 Task: Engineering: Site Reliability.
Action: Mouse moved to (101, 185)
Screenshot: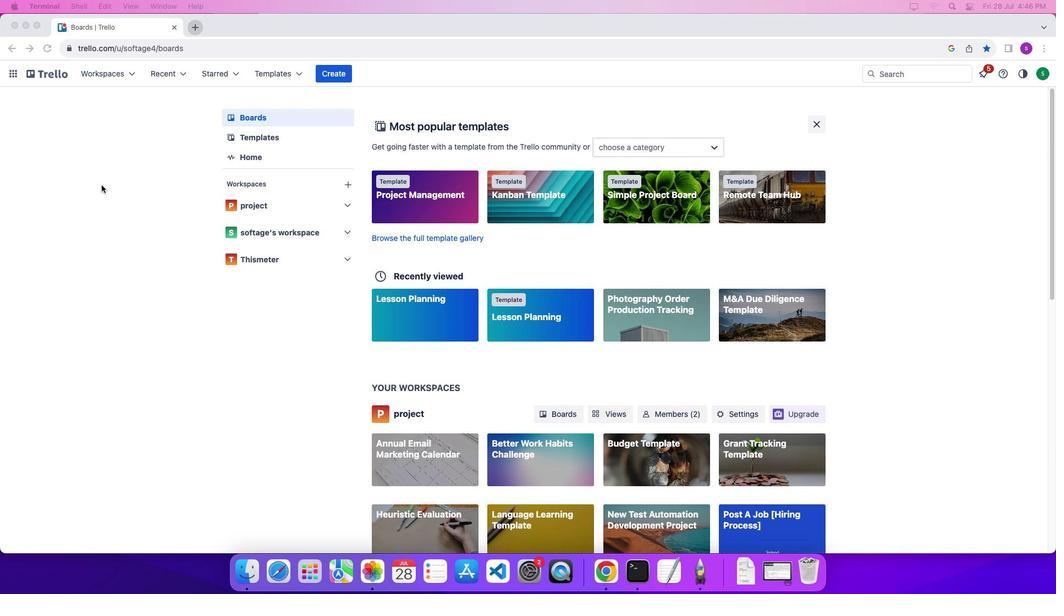 
Action: Mouse pressed left at (101, 185)
Screenshot: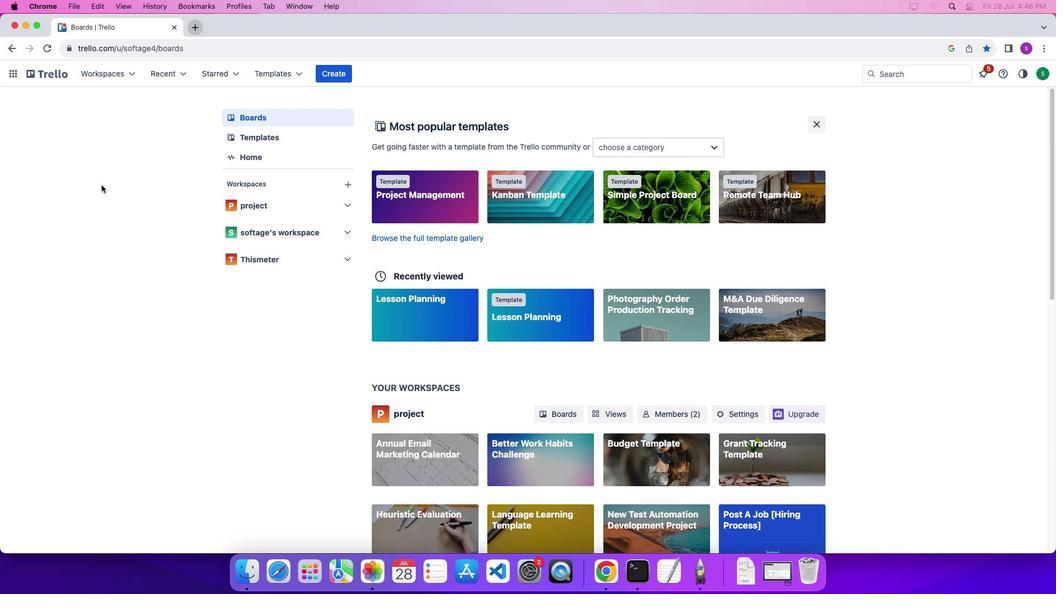 
Action: Mouse moved to (66, 78)
Screenshot: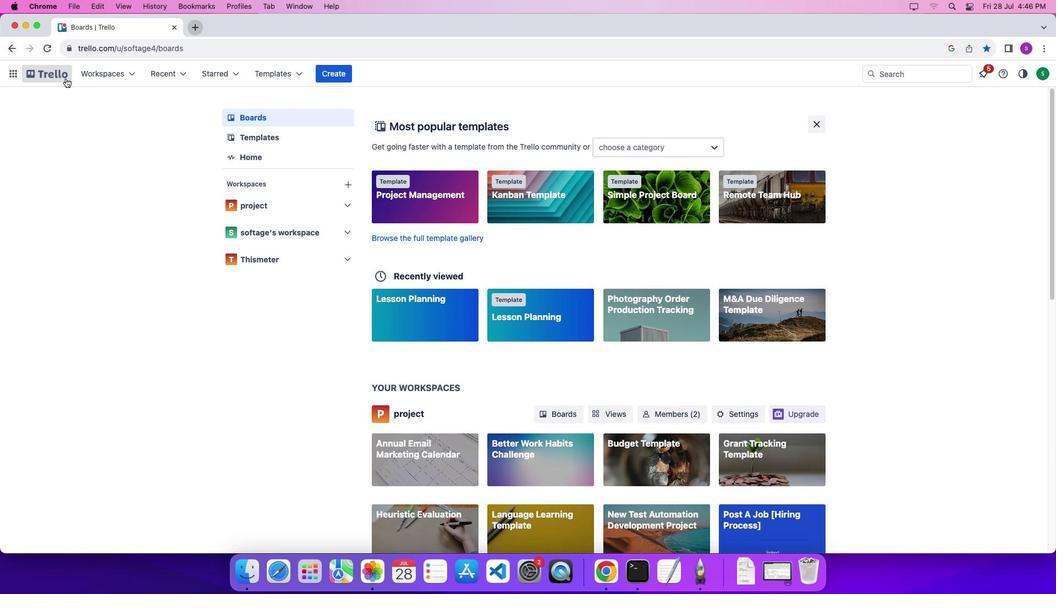 
Action: Mouse pressed left at (66, 78)
Screenshot: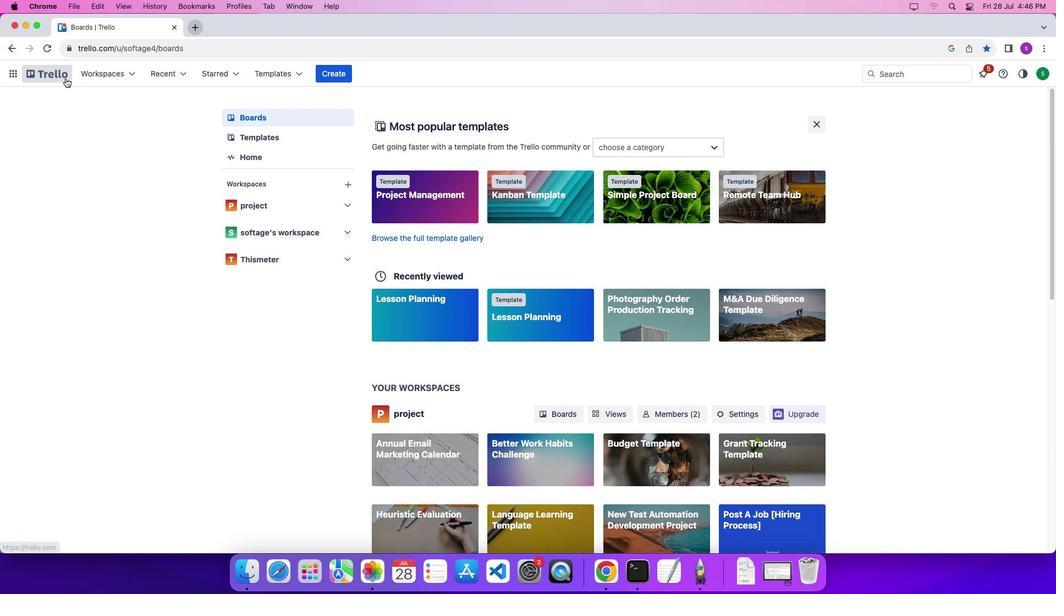 
Action: Mouse moved to (264, 77)
Screenshot: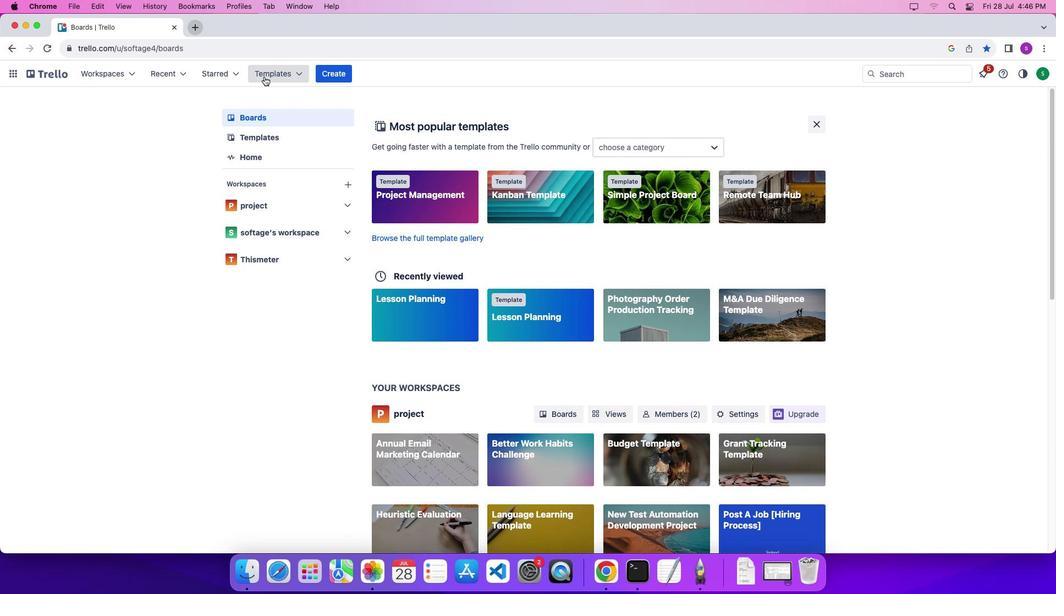 
Action: Mouse pressed left at (264, 77)
Screenshot: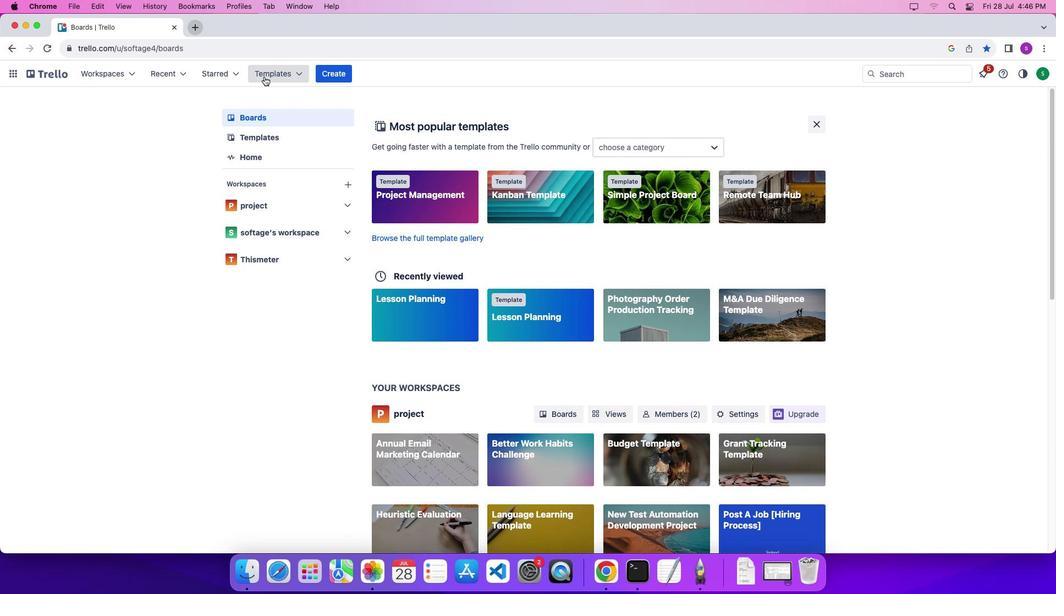 
Action: Mouse moved to (320, 421)
Screenshot: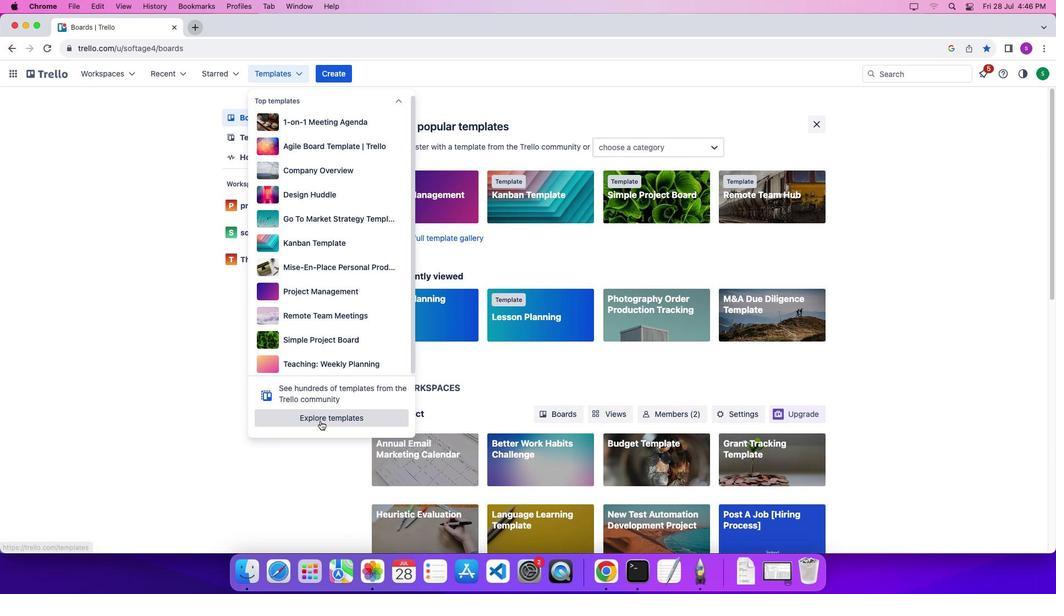 
Action: Mouse pressed left at (320, 421)
Screenshot: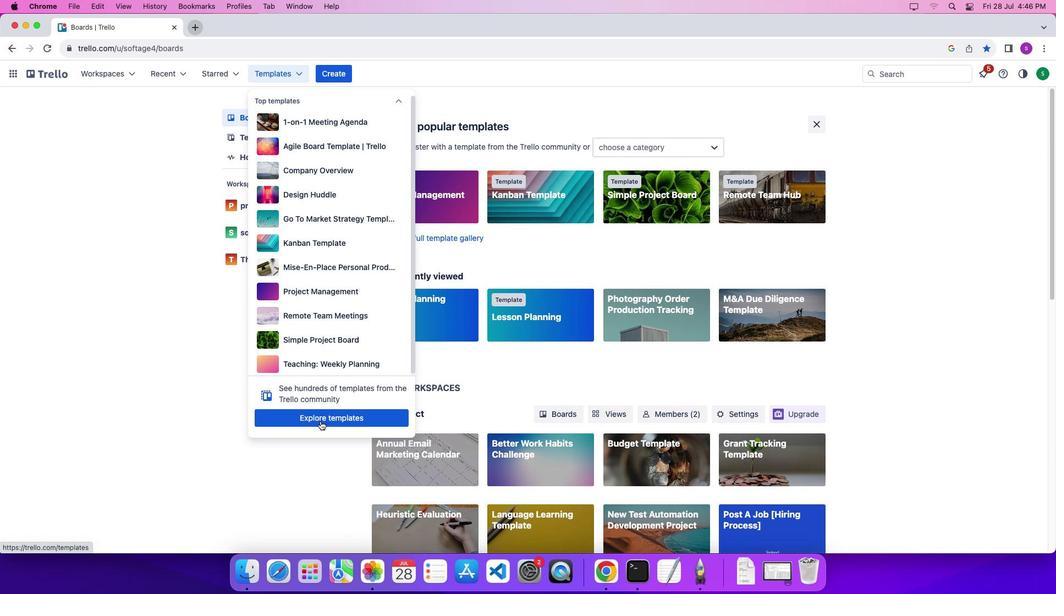 
Action: Mouse moved to (724, 122)
Screenshot: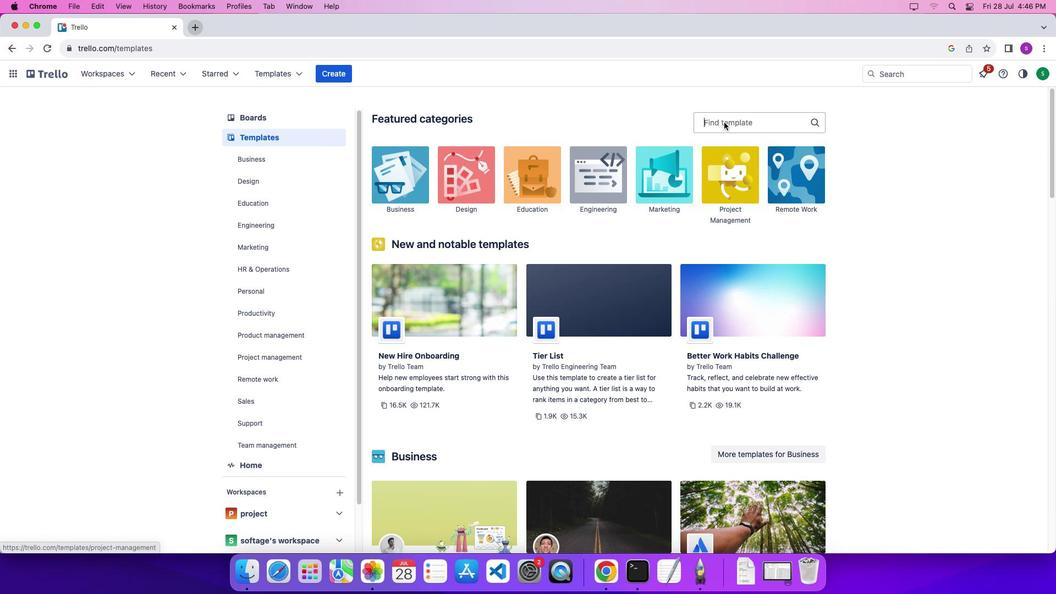 
Action: Mouse pressed left at (724, 122)
Screenshot: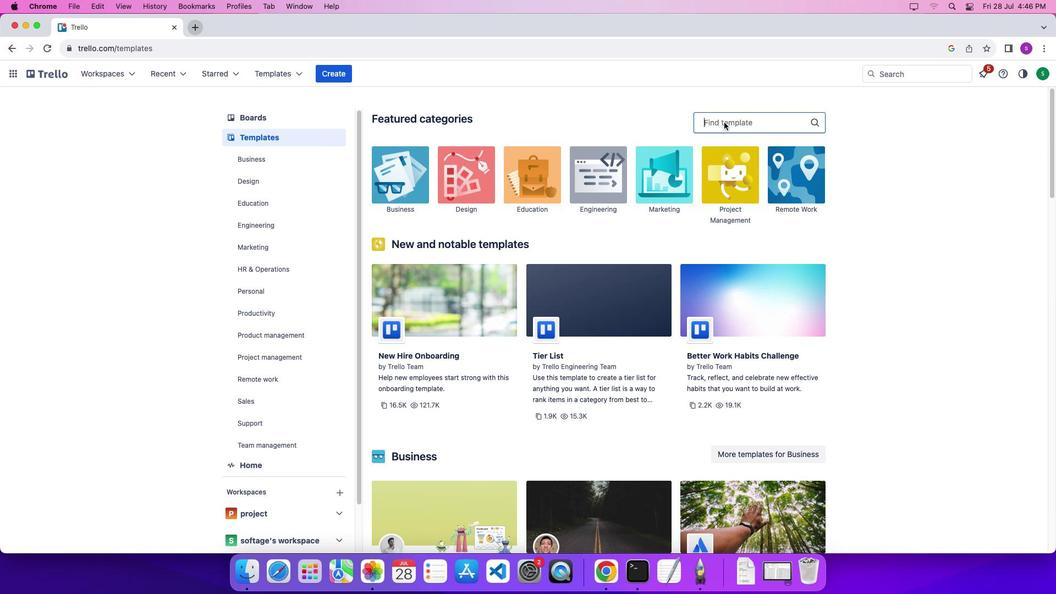 
Action: Mouse moved to (724, 122)
Screenshot: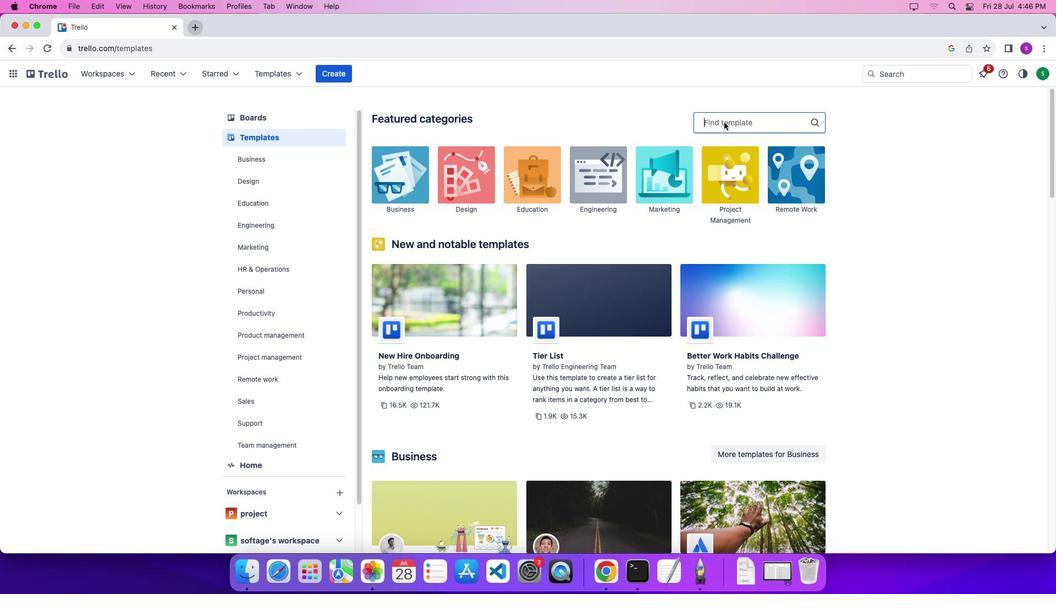 
Action: Key pressed Key.shift'S''i''t''e'Key.space
Screenshot: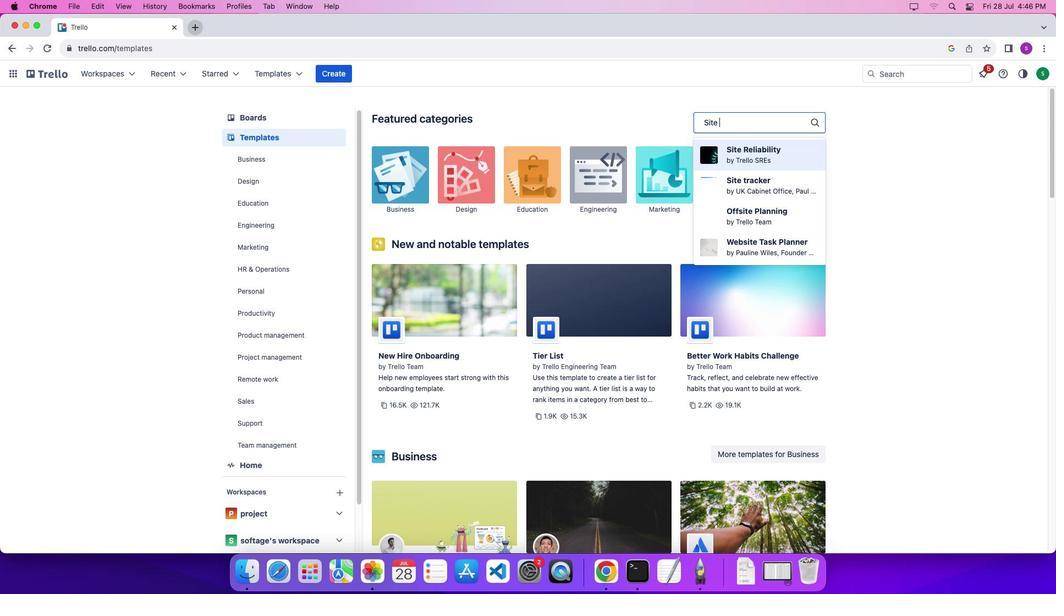 
Action: Mouse moved to (747, 146)
Screenshot: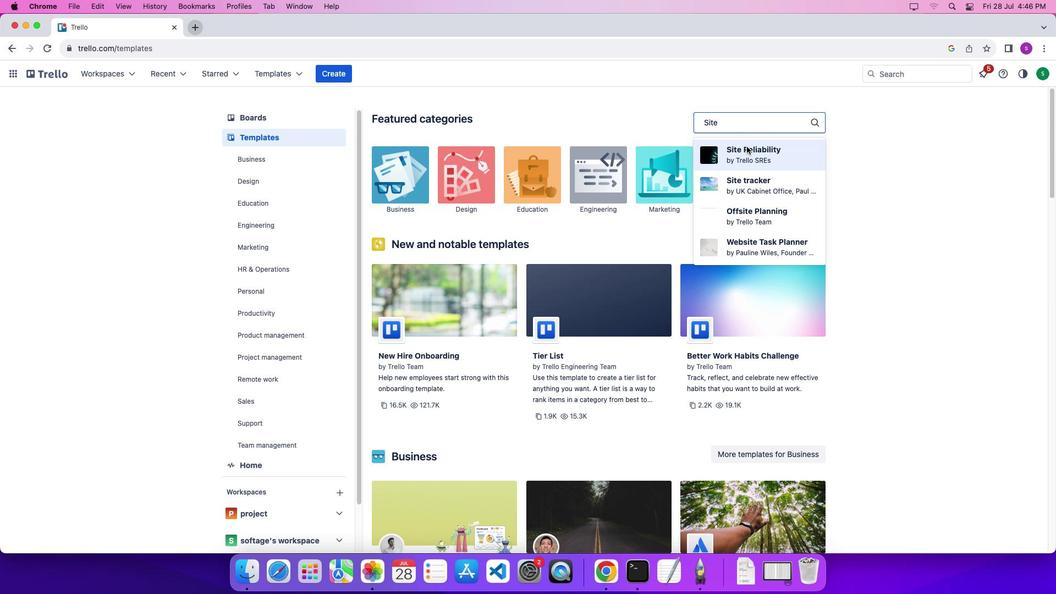 
Action: Mouse pressed left at (747, 146)
Screenshot: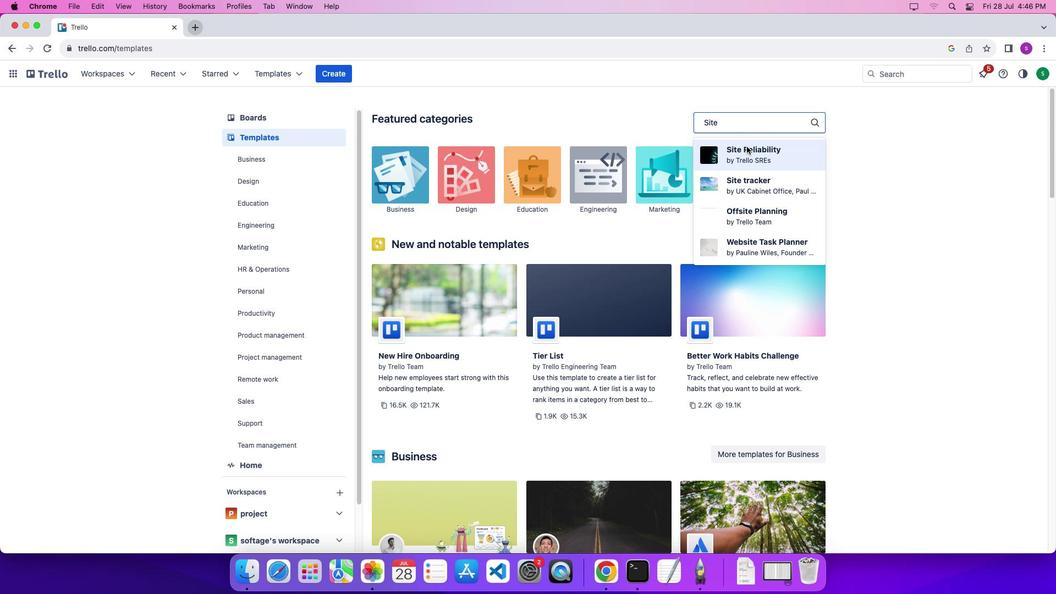 
Action: Mouse moved to (772, 270)
Screenshot: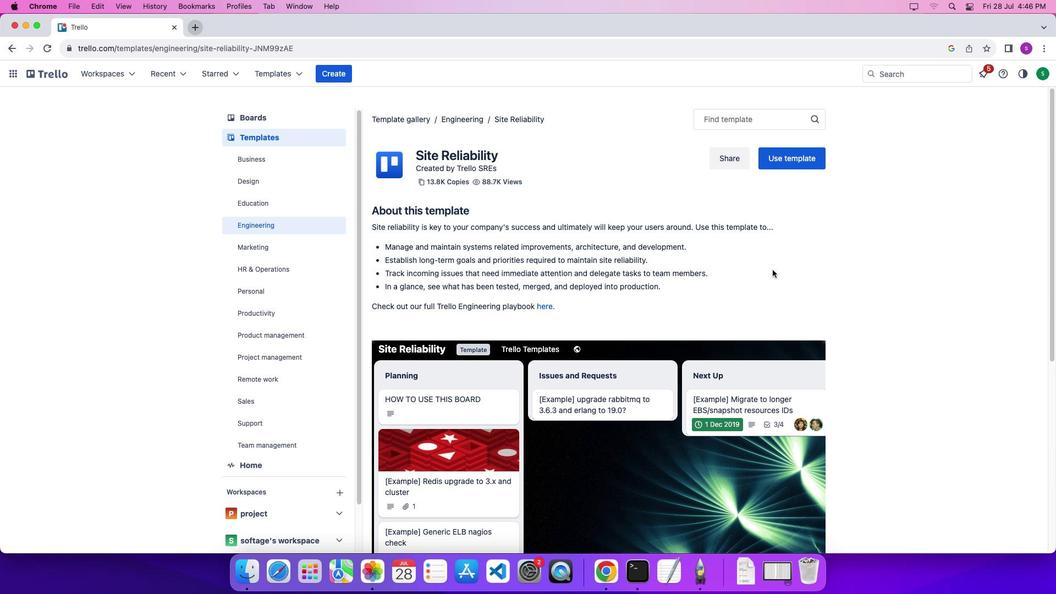 
Action: Mouse scrolled (772, 270) with delta (0, 0)
Screenshot: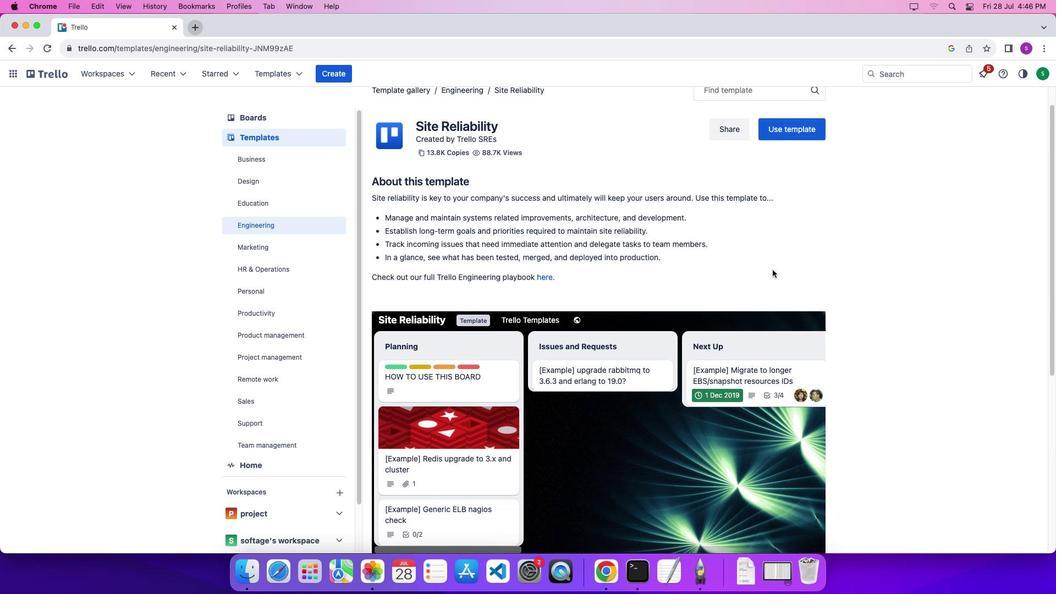 
Action: Mouse scrolled (772, 270) with delta (0, 0)
Screenshot: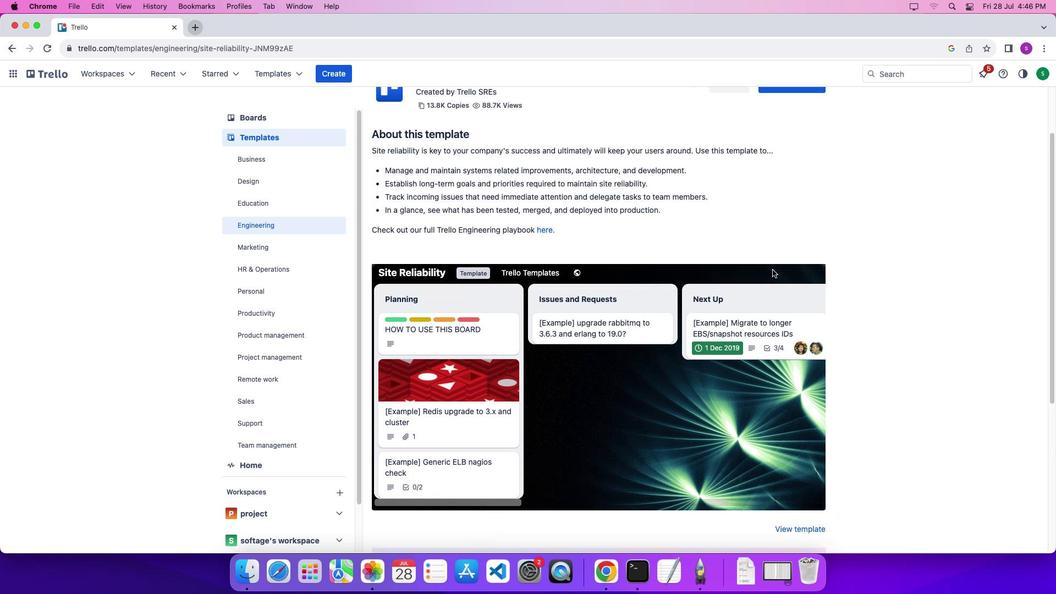 
Action: Mouse scrolled (772, 270) with delta (0, -2)
Screenshot: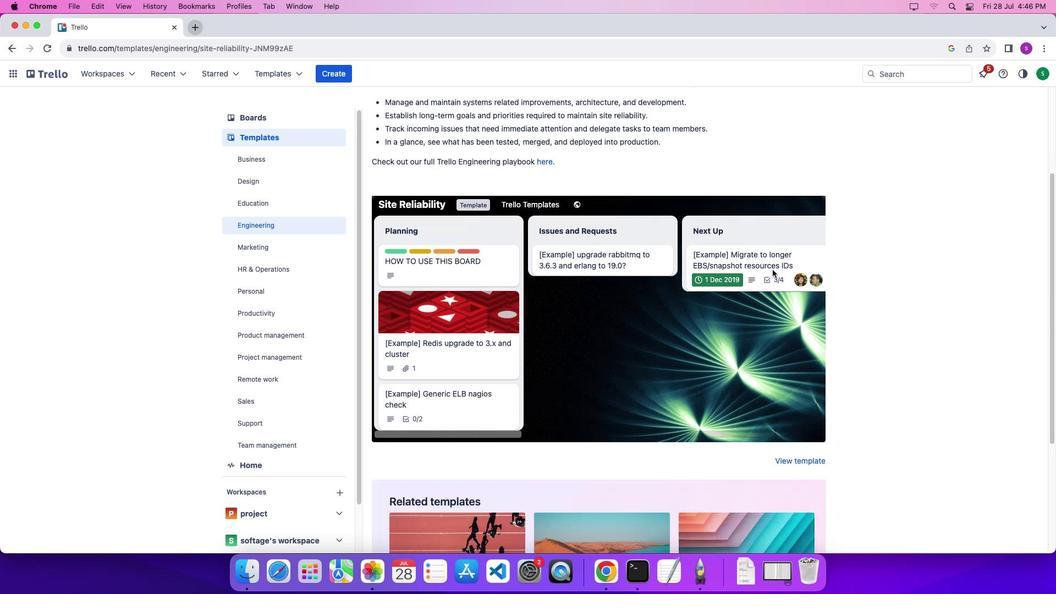 
Action: Mouse scrolled (772, 270) with delta (0, 0)
Screenshot: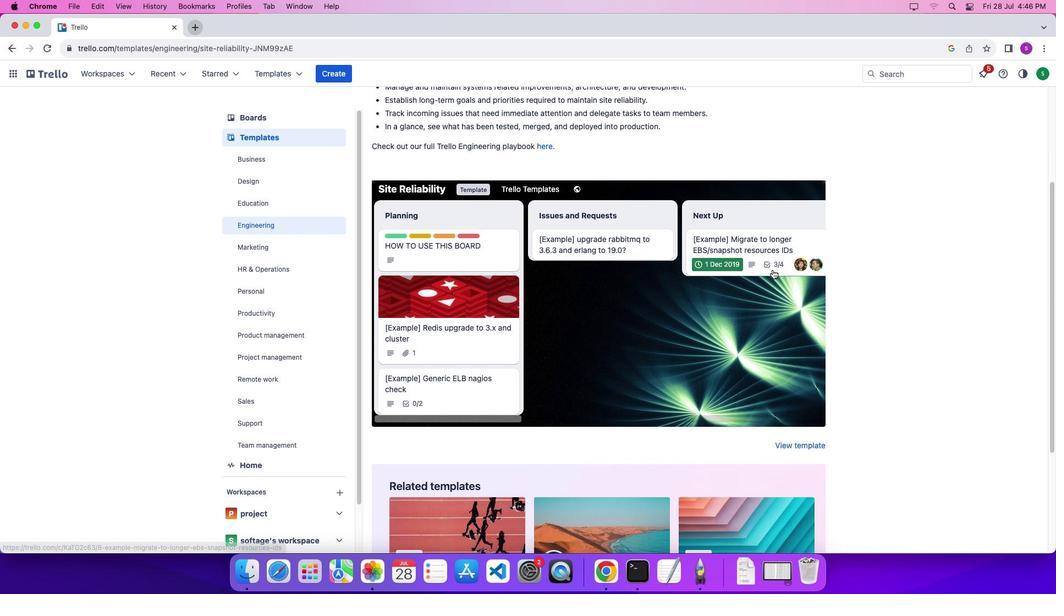 
Action: Mouse scrolled (772, 270) with delta (0, 0)
Screenshot: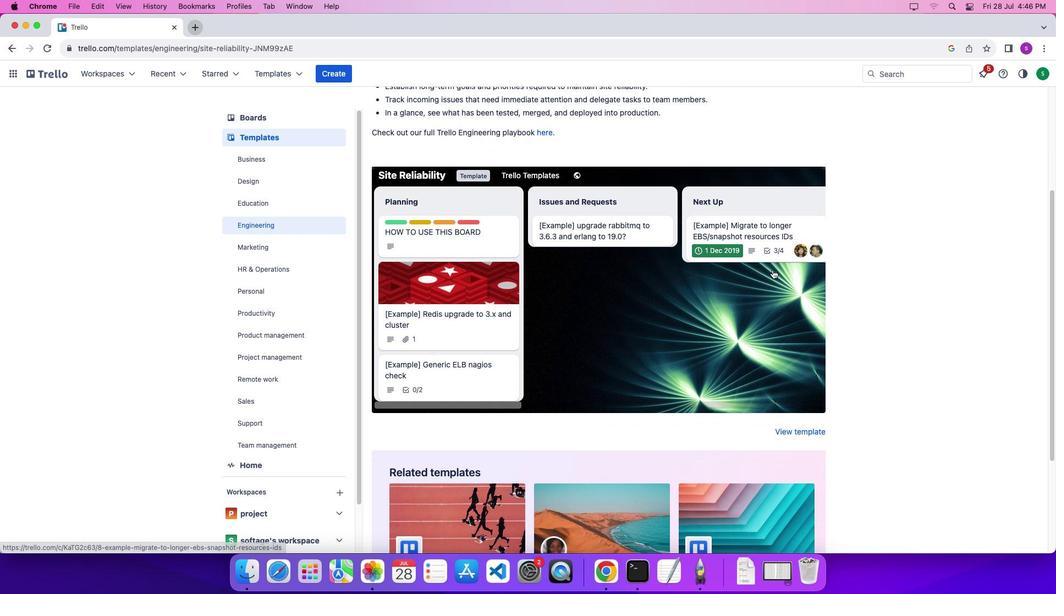 
Action: Mouse scrolled (772, 270) with delta (0, -1)
Screenshot: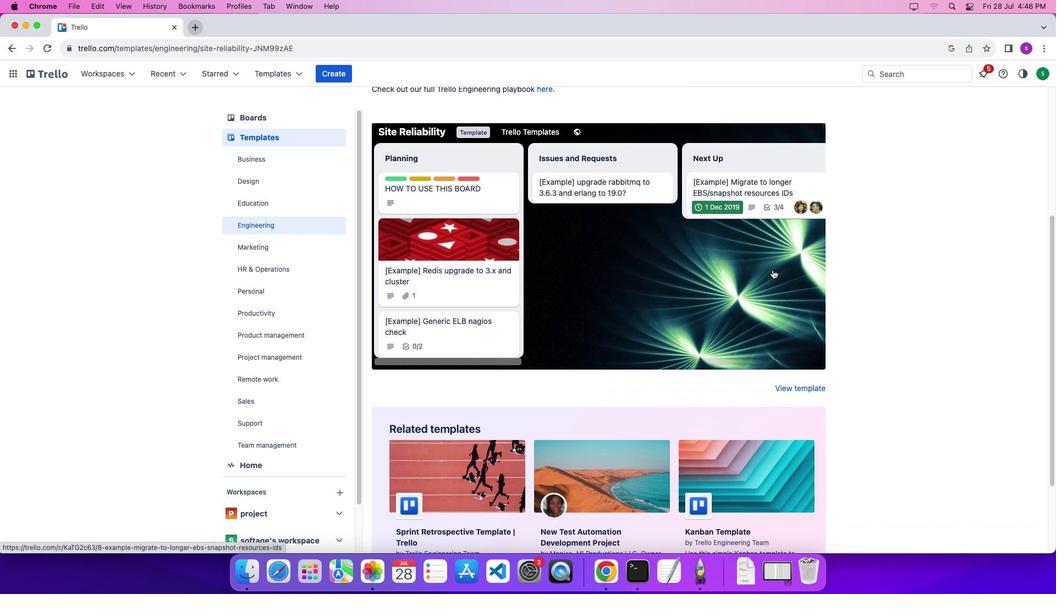 
Action: Mouse scrolled (772, 270) with delta (0, 0)
Screenshot: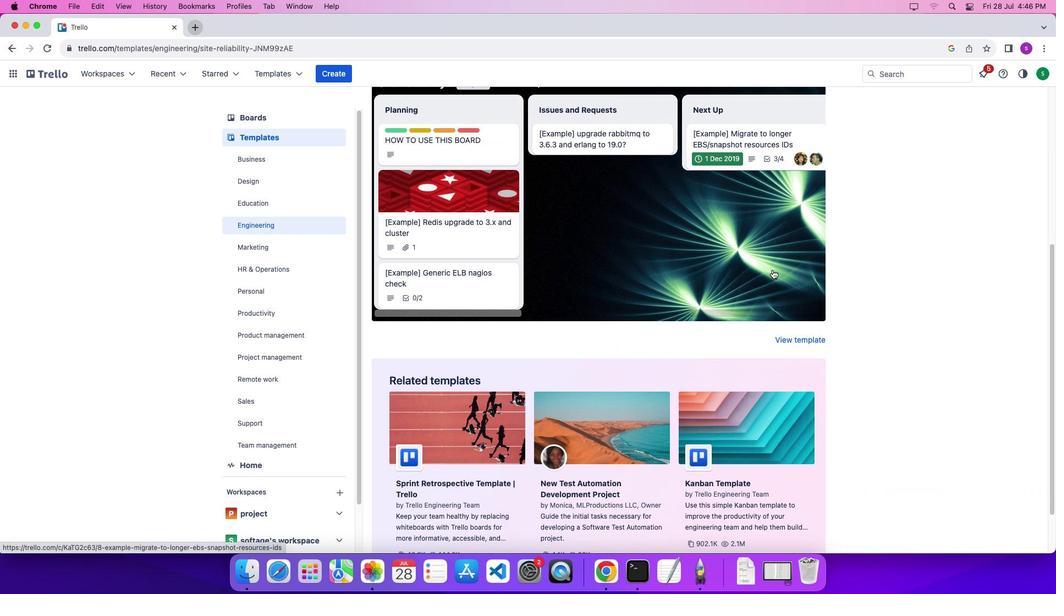 
Action: Mouse scrolled (772, 270) with delta (0, 0)
Screenshot: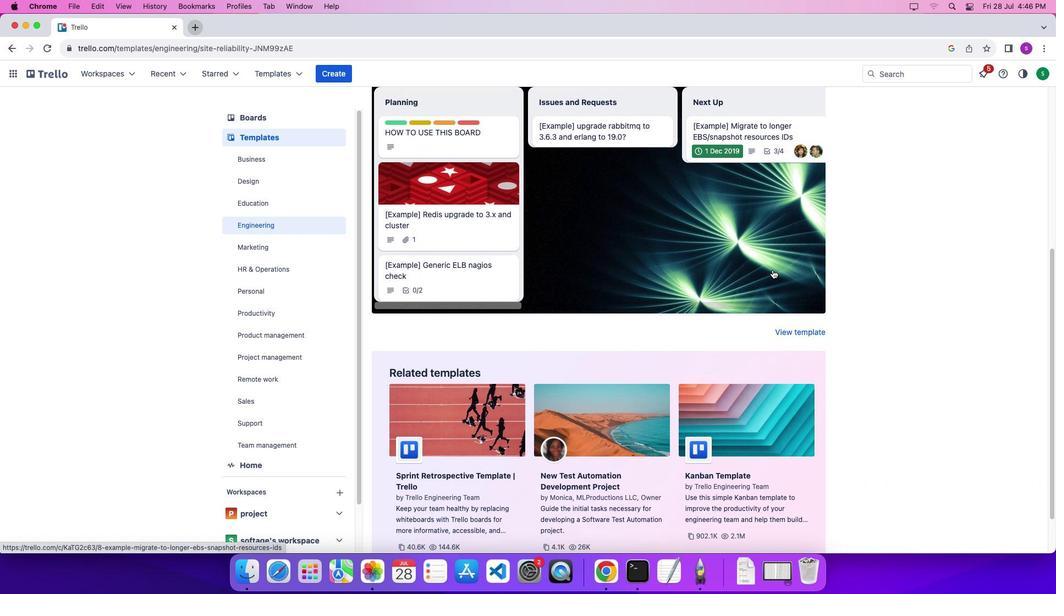 
Action: Mouse scrolled (772, 270) with delta (0, 0)
Screenshot: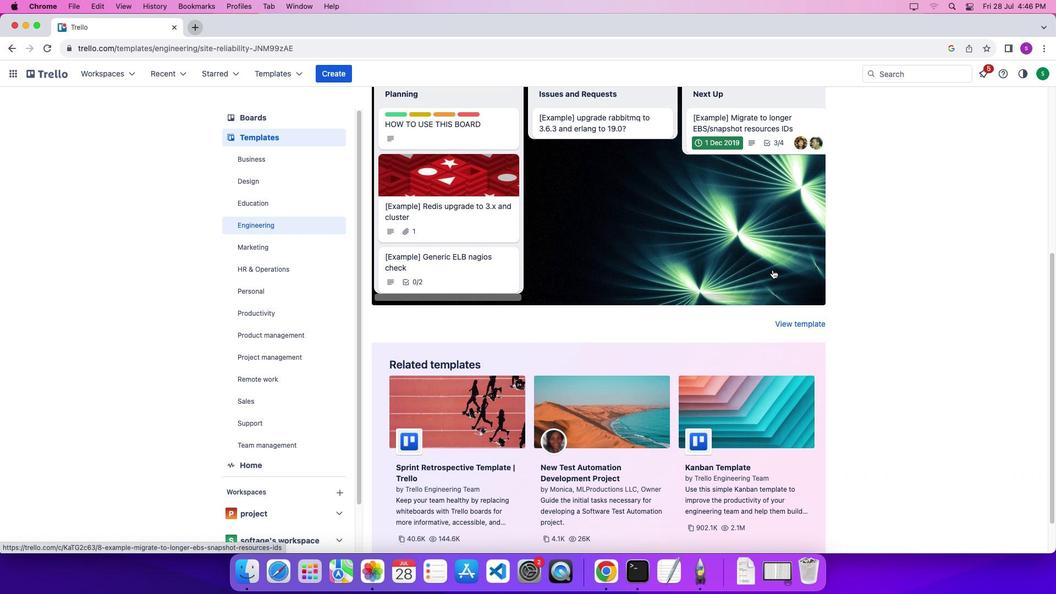 
Action: Mouse scrolled (772, 270) with delta (0, -1)
Screenshot: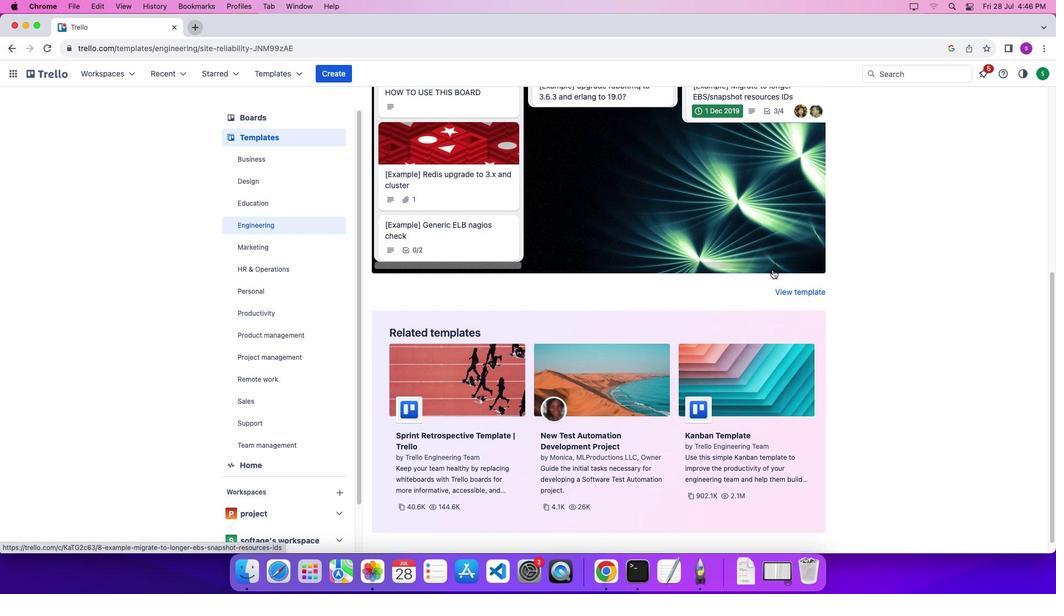 
Action: Mouse scrolled (772, 270) with delta (0, 0)
Screenshot: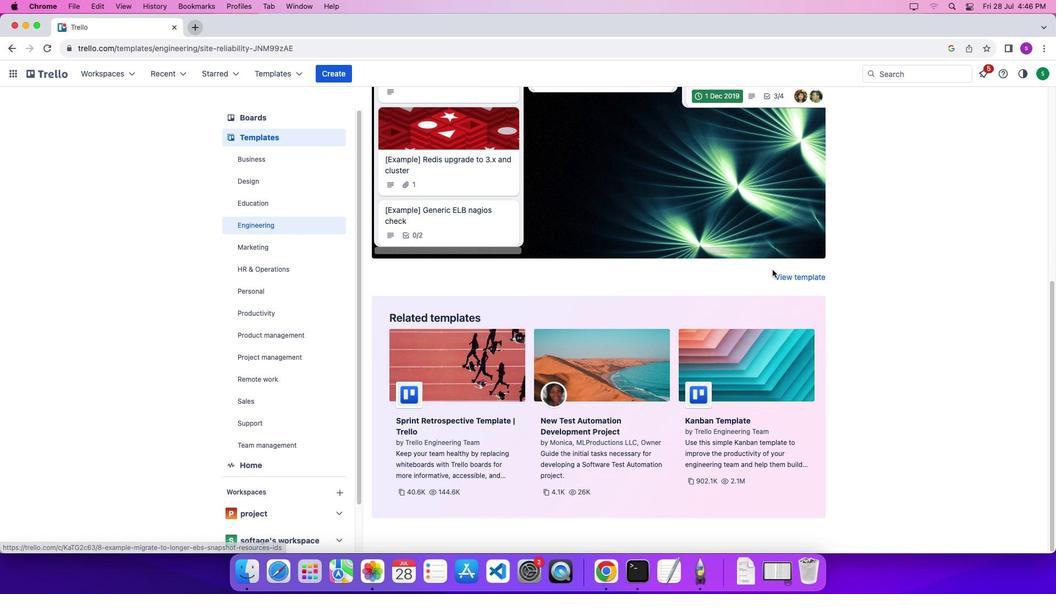 
Action: Mouse scrolled (772, 270) with delta (0, 0)
Screenshot: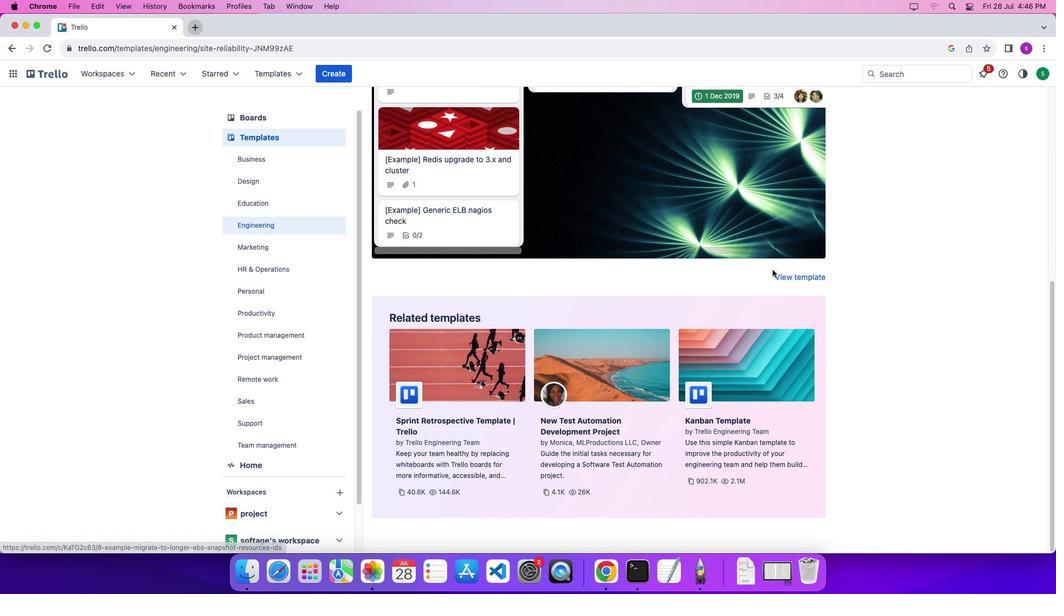 
Action: Mouse scrolled (772, 270) with delta (0, -3)
Screenshot: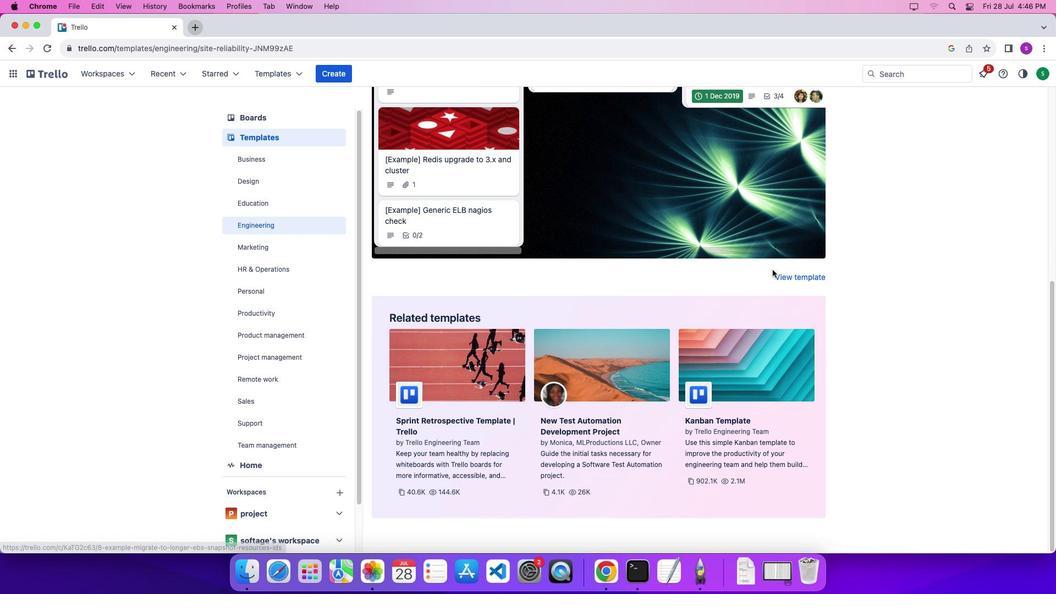 
Action: Mouse scrolled (772, 270) with delta (0, -4)
Screenshot: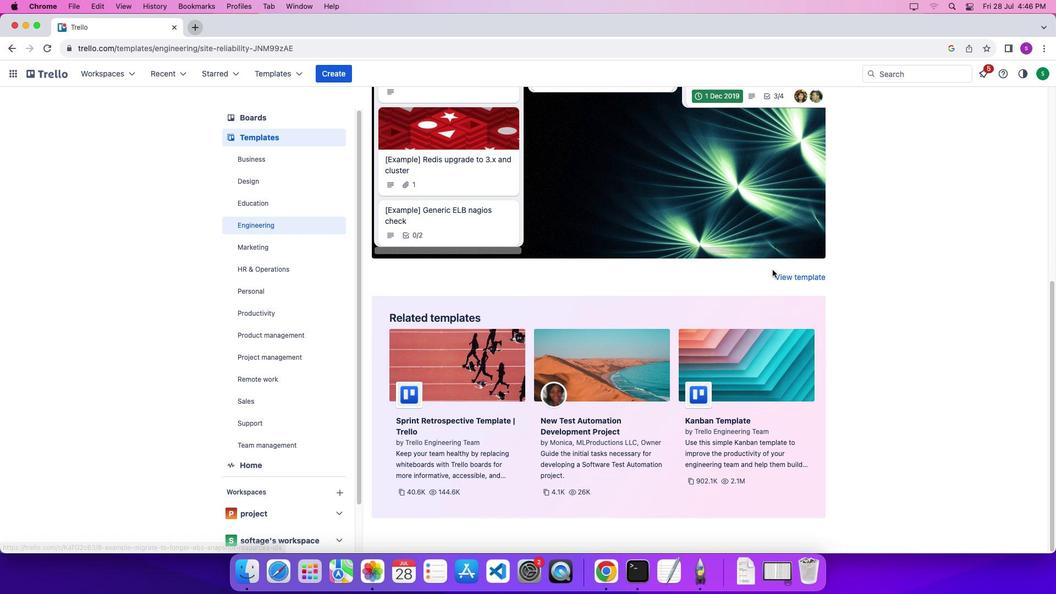 
Action: Mouse scrolled (772, 270) with delta (0, 0)
Screenshot: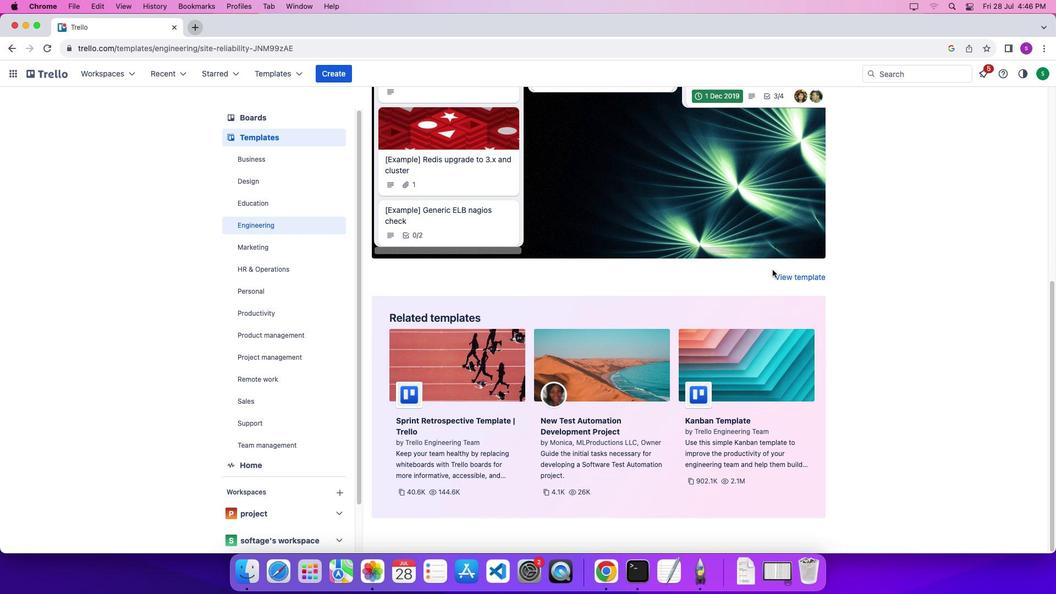 
Action: Mouse scrolled (772, 270) with delta (0, 1)
Screenshot: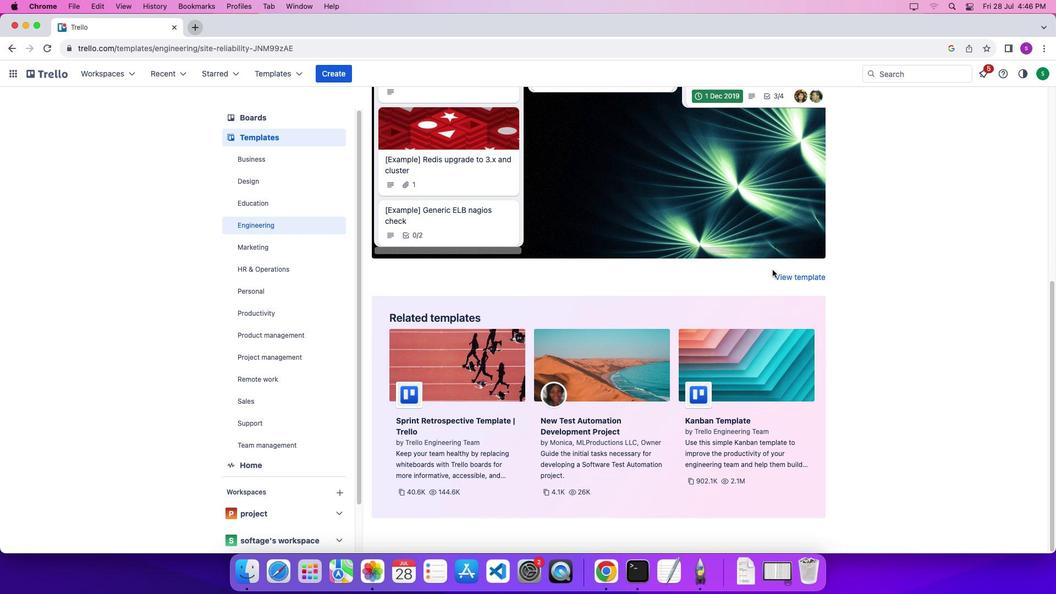 
Action: Mouse scrolled (772, 270) with delta (0, 4)
Screenshot: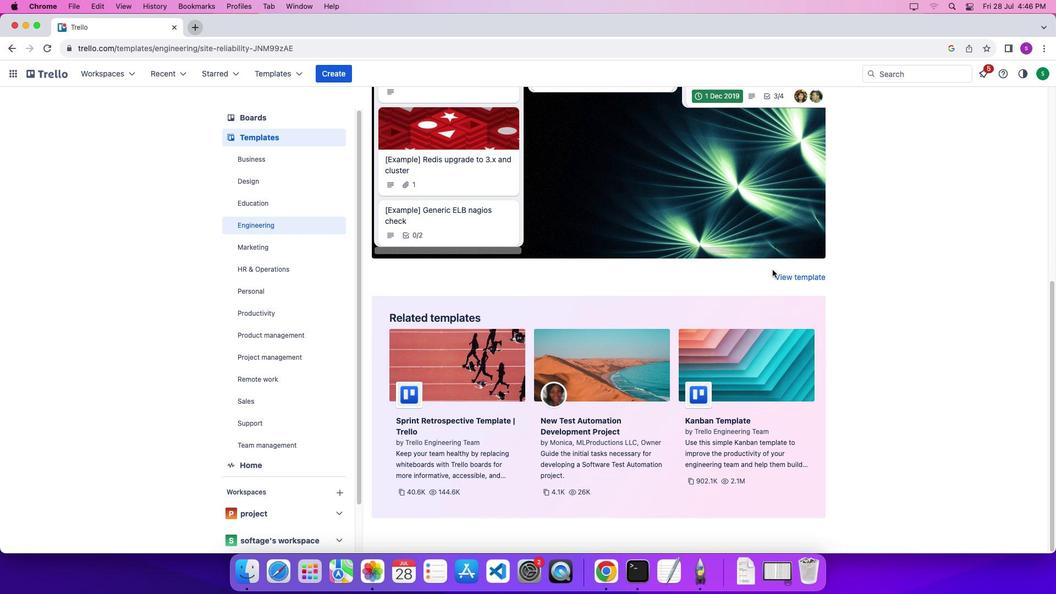 
Action: Mouse scrolled (772, 270) with delta (0, 7)
Screenshot: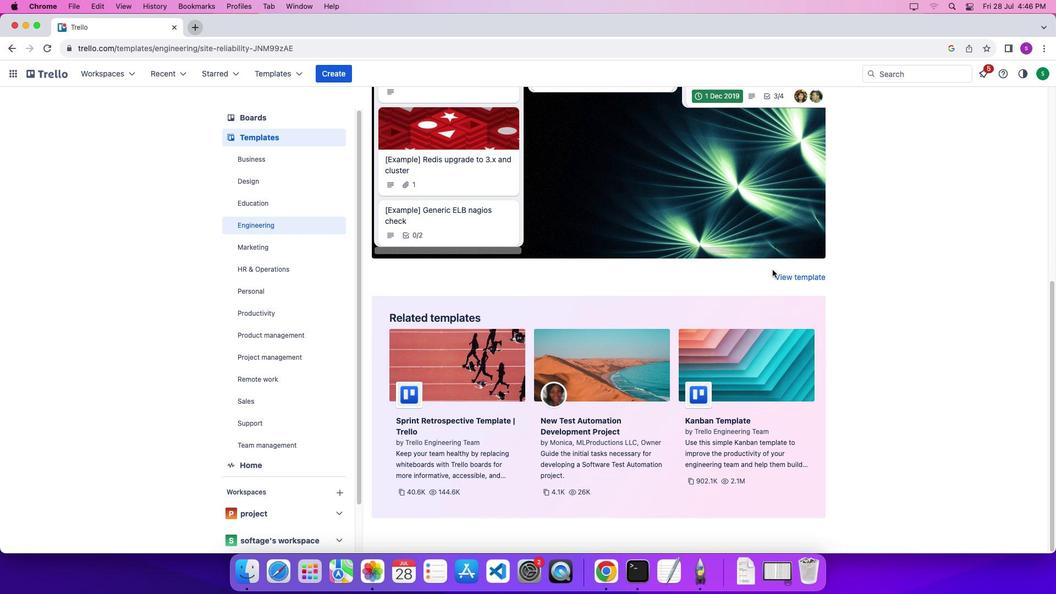 
Action: Mouse scrolled (772, 270) with delta (0, 8)
Screenshot: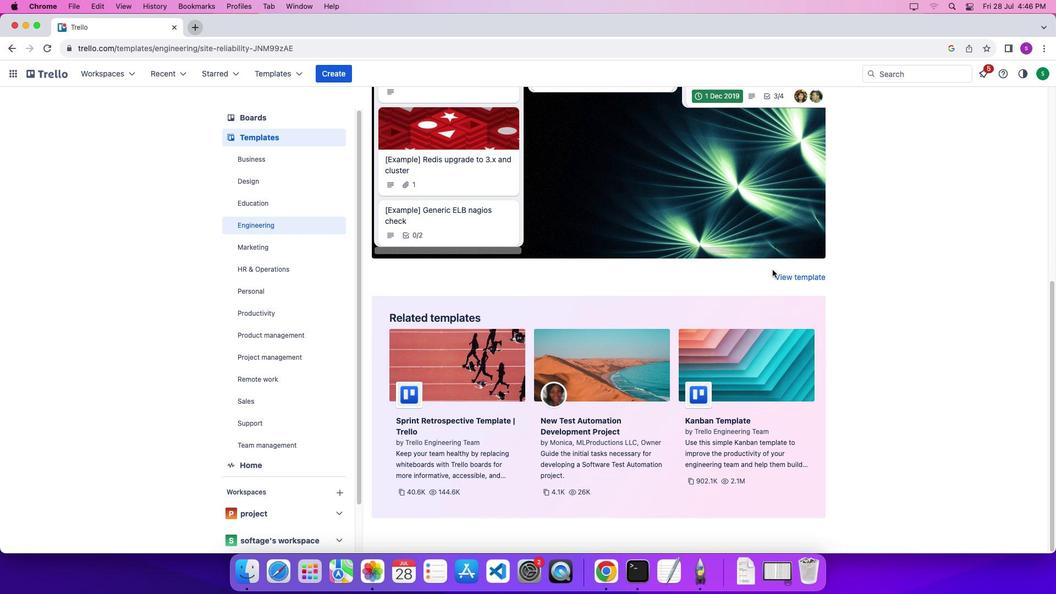 
Action: Mouse scrolled (772, 270) with delta (0, 8)
Screenshot: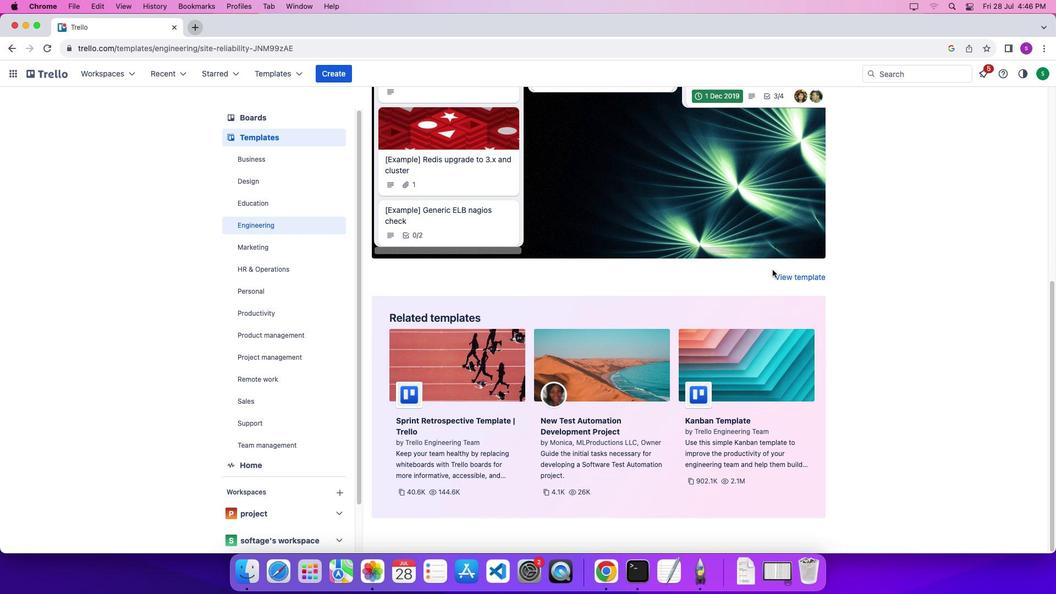 
Action: Mouse moved to (773, 270)
Screenshot: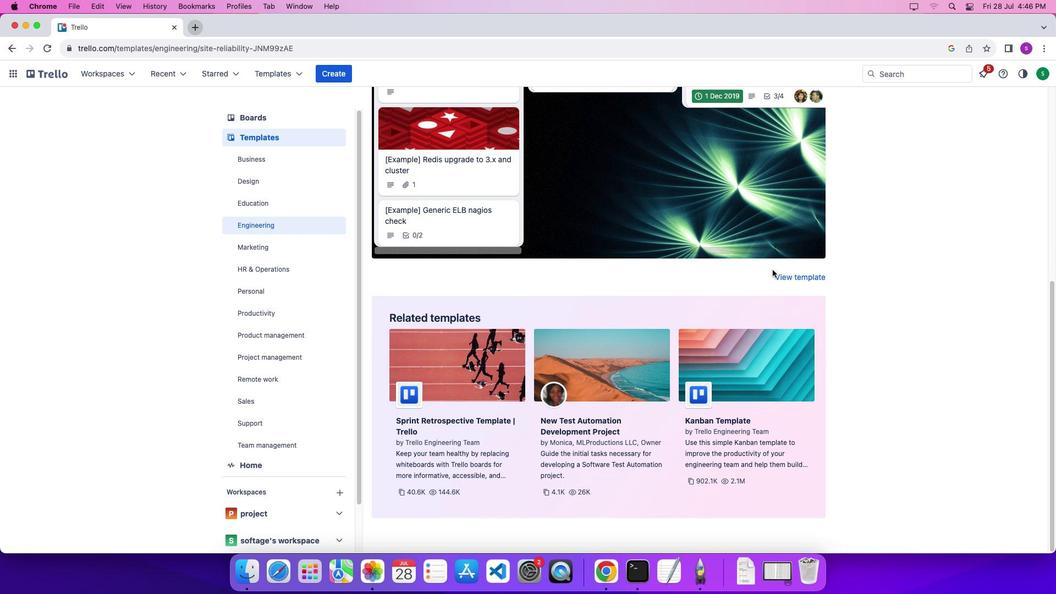 
Action: Mouse scrolled (773, 270) with delta (0, 0)
Screenshot: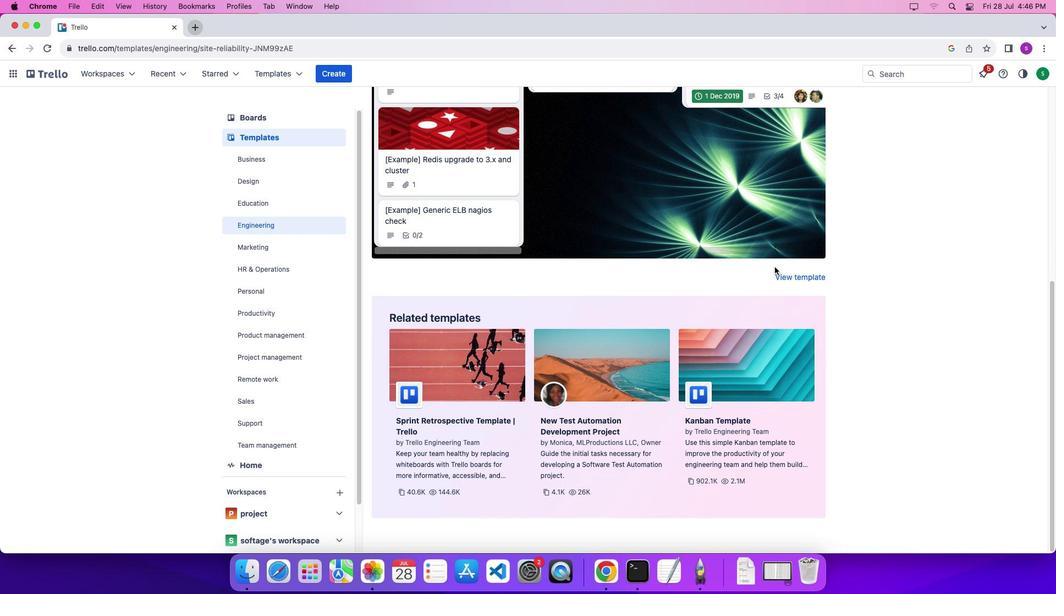 
Action: Mouse scrolled (773, 270) with delta (0, 0)
Screenshot: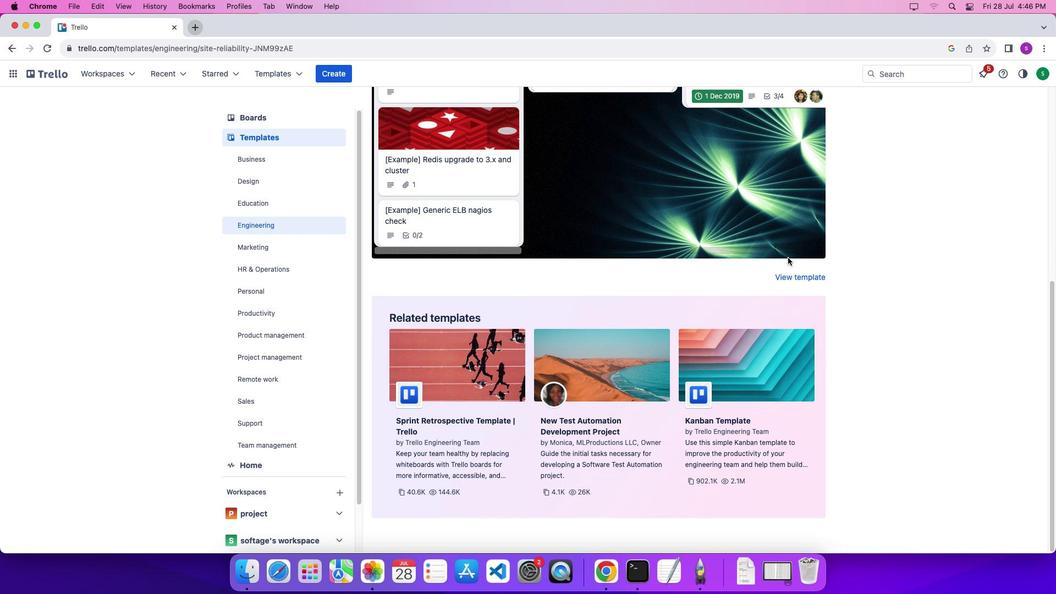 
Action: Mouse scrolled (773, 270) with delta (0, 4)
Screenshot: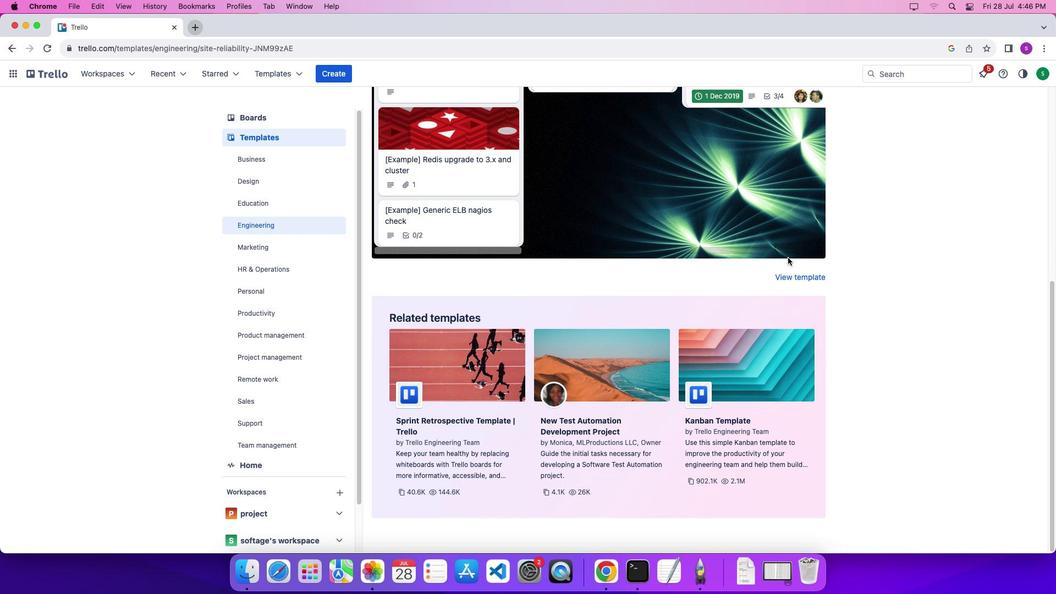 
Action: Mouse scrolled (773, 270) with delta (0, 6)
Screenshot: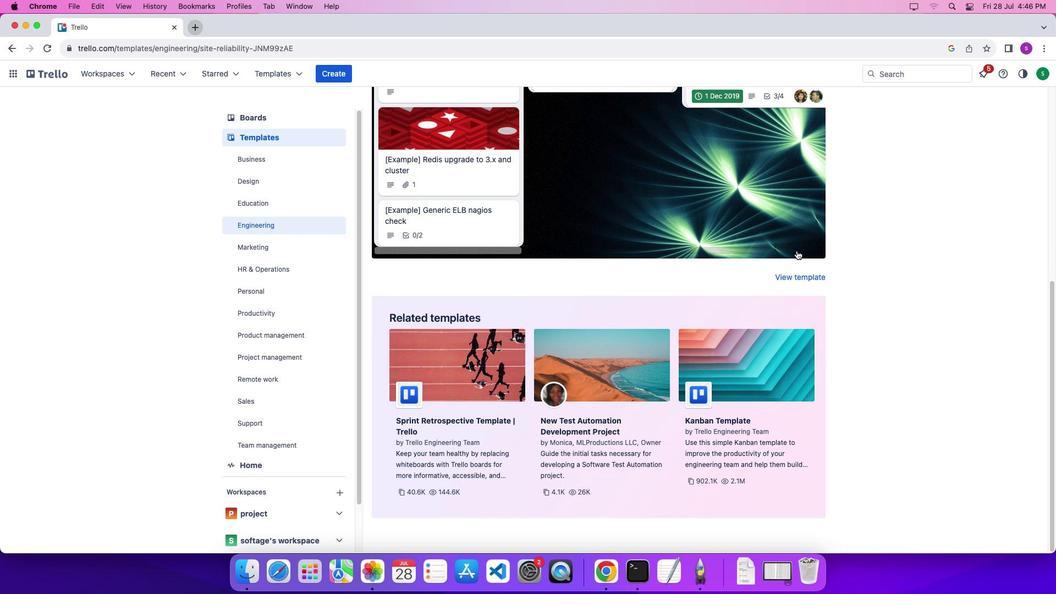 
Action: Mouse moved to (864, 213)
Screenshot: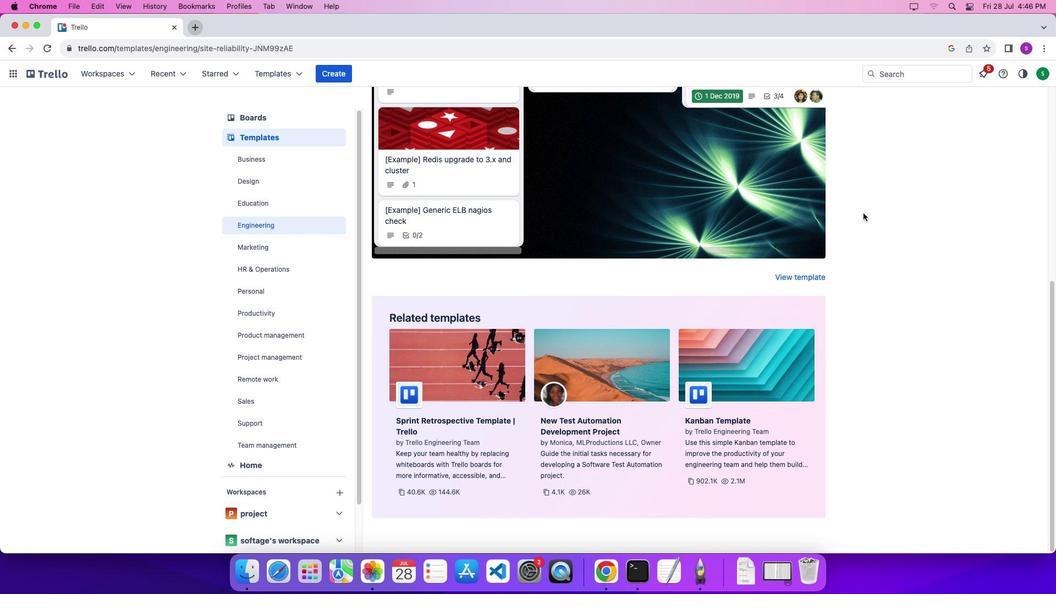 
Action: Mouse pressed left at (864, 213)
Screenshot: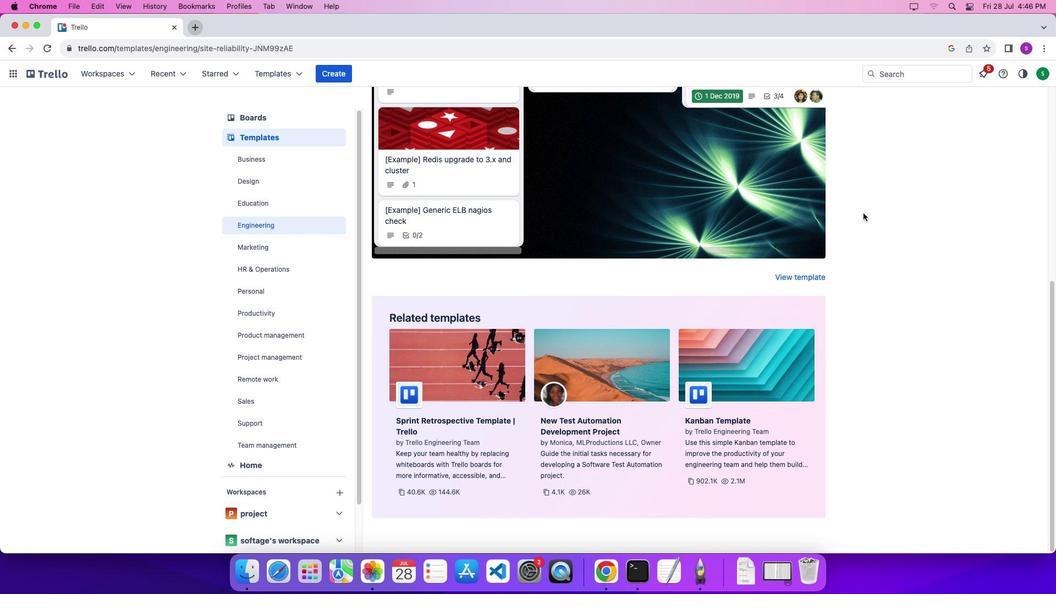 
Action: Mouse scrolled (864, 213) with delta (0, 0)
Screenshot: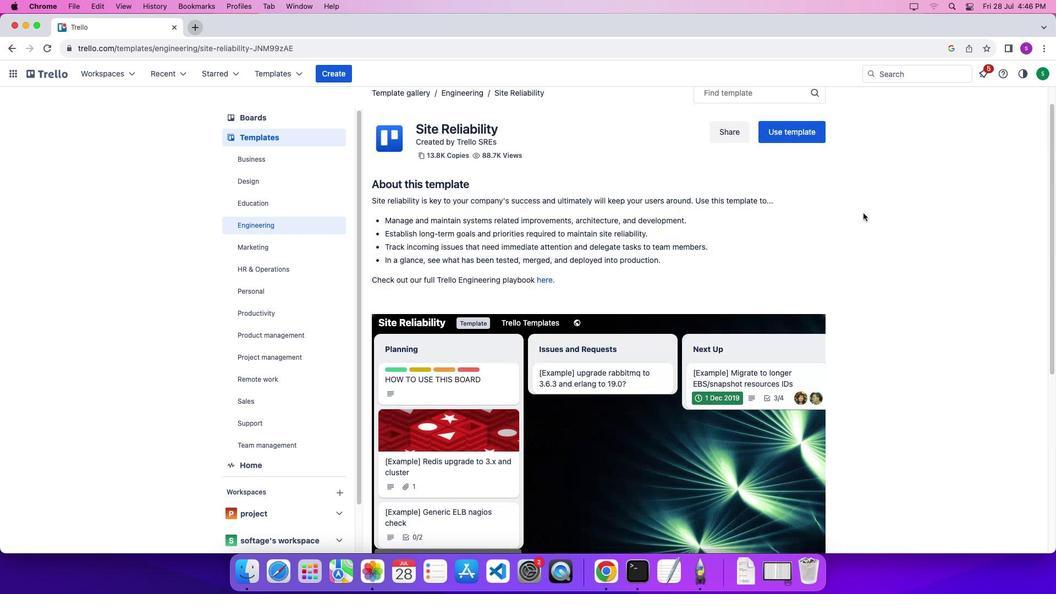 
Action: Mouse scrolled (864, 213) with delta (0, 0)
Screenshot: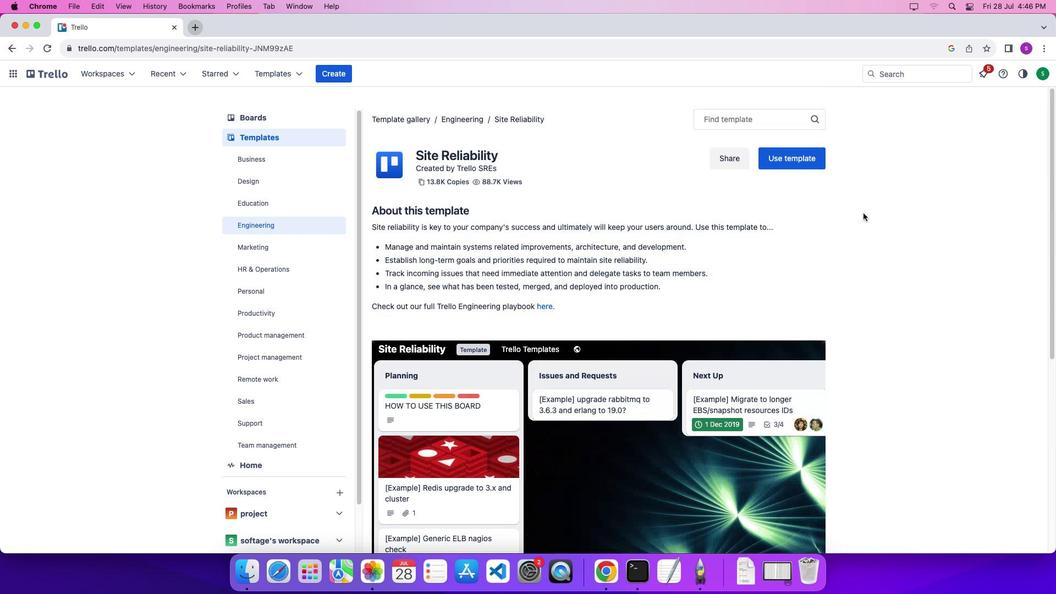 
Action: Mouse scrolled (864, 213) with delta (0, 4)
Screenshot: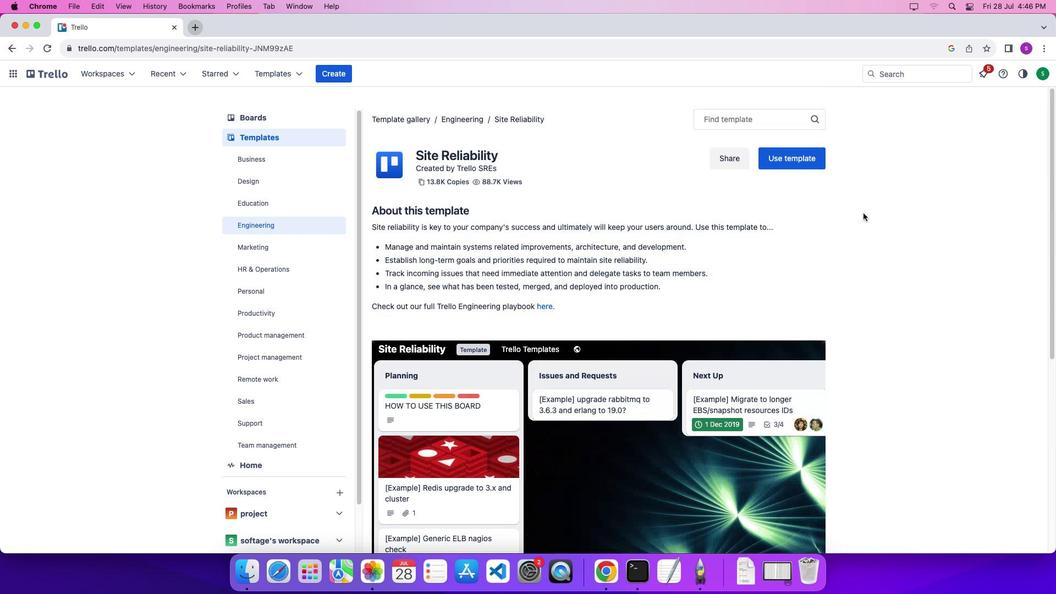 
Action: Mouse scrolled (864, 213) with delta (0, 7)
Screenshot: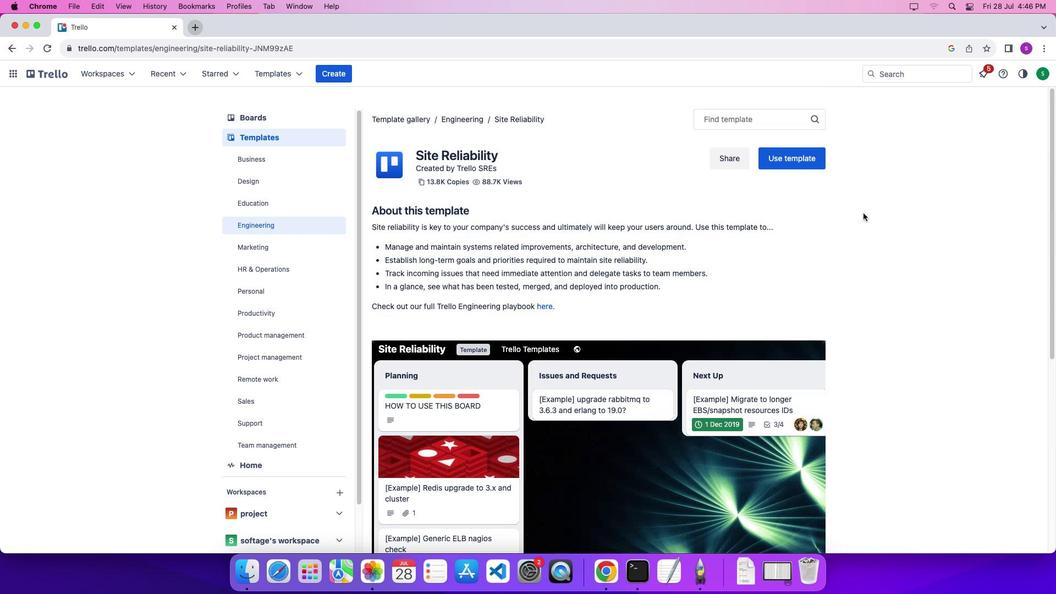 
Action: Mouse scrolled (864, 213) with delta (0, 7)
Screenshot: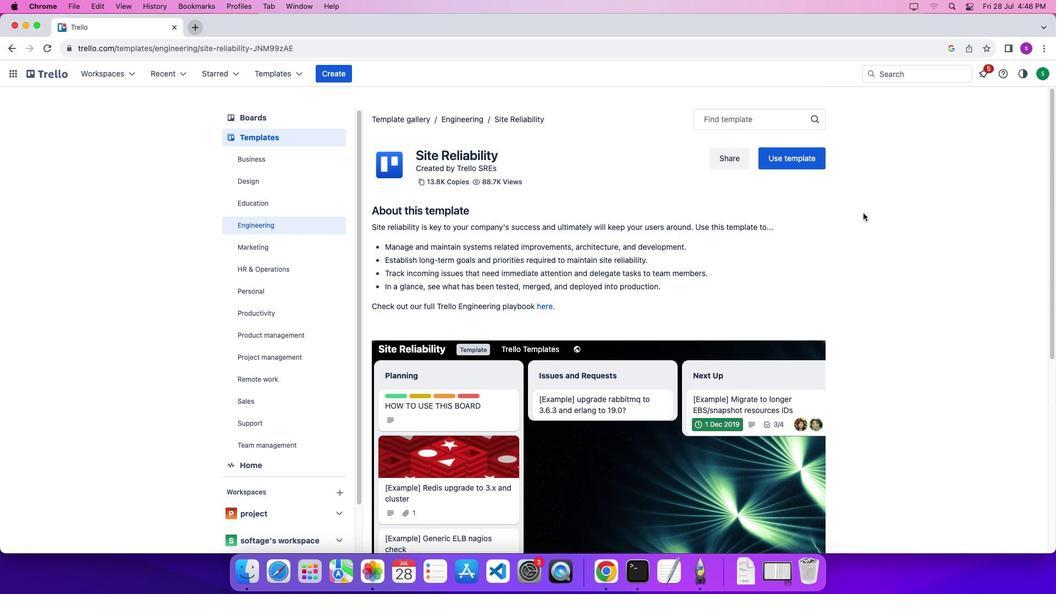 
Action: Mouse scrolled (864, 213) with delta (0, 8)
Screenshot: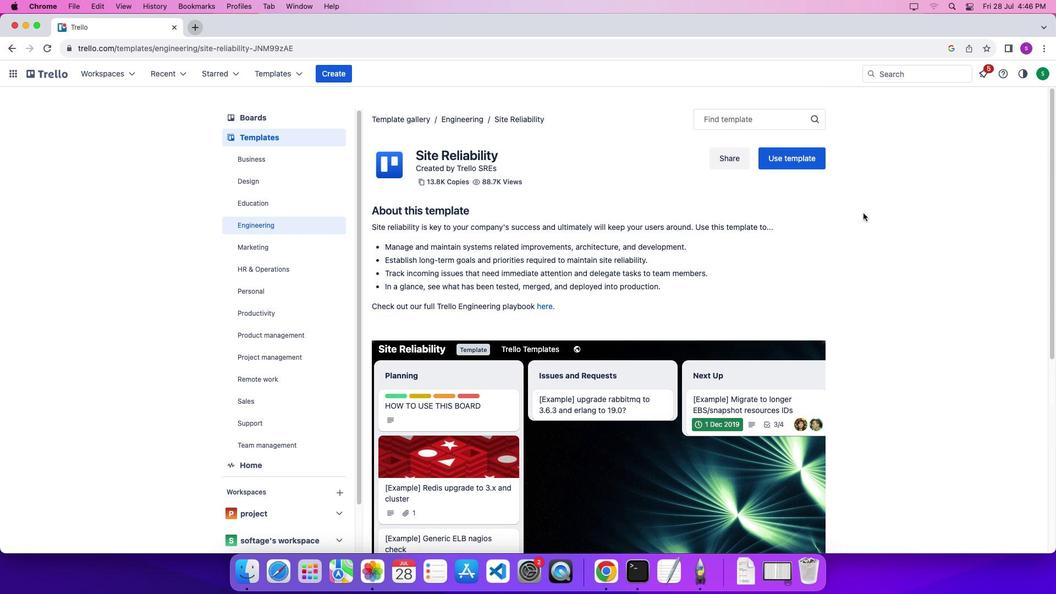 
Action: Mouse moved to (796, 156)
Screenshot: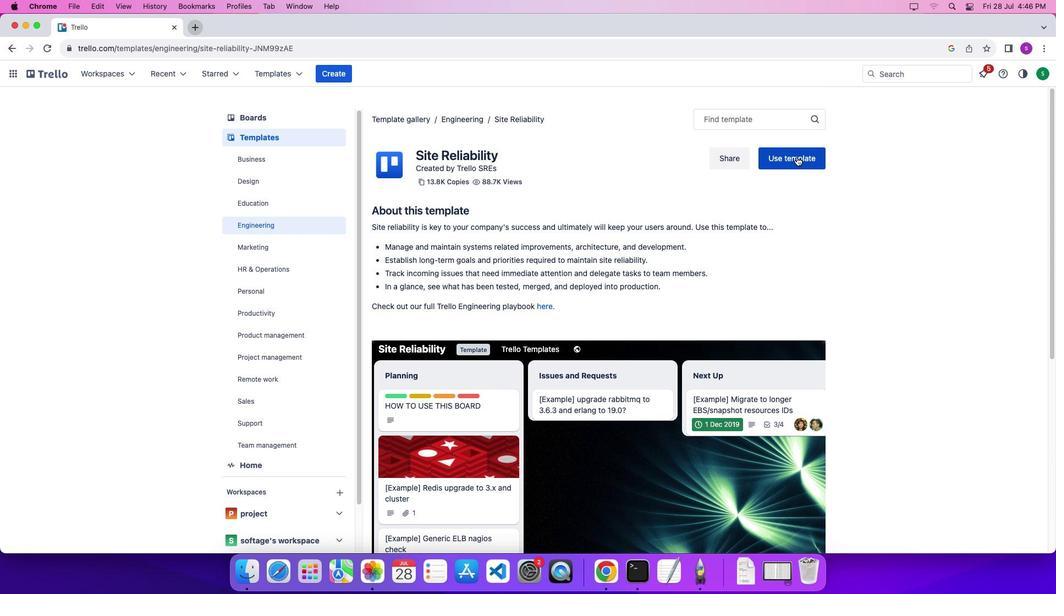 
Action: Mouse pressed left at (796, 156)
Screenshot: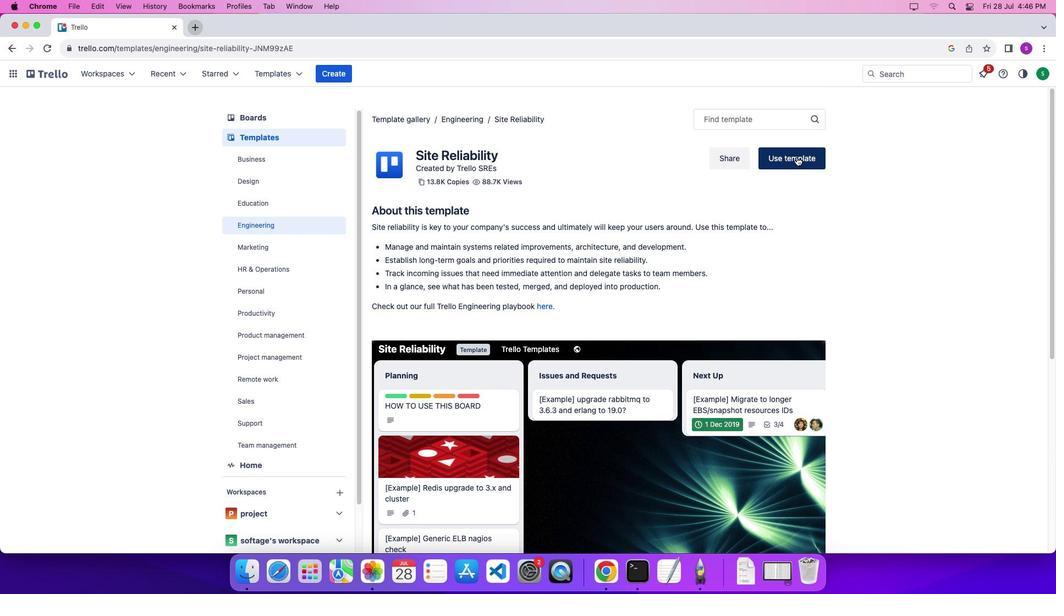 
Action: Mouse moved to (826, 255)
Screenshot: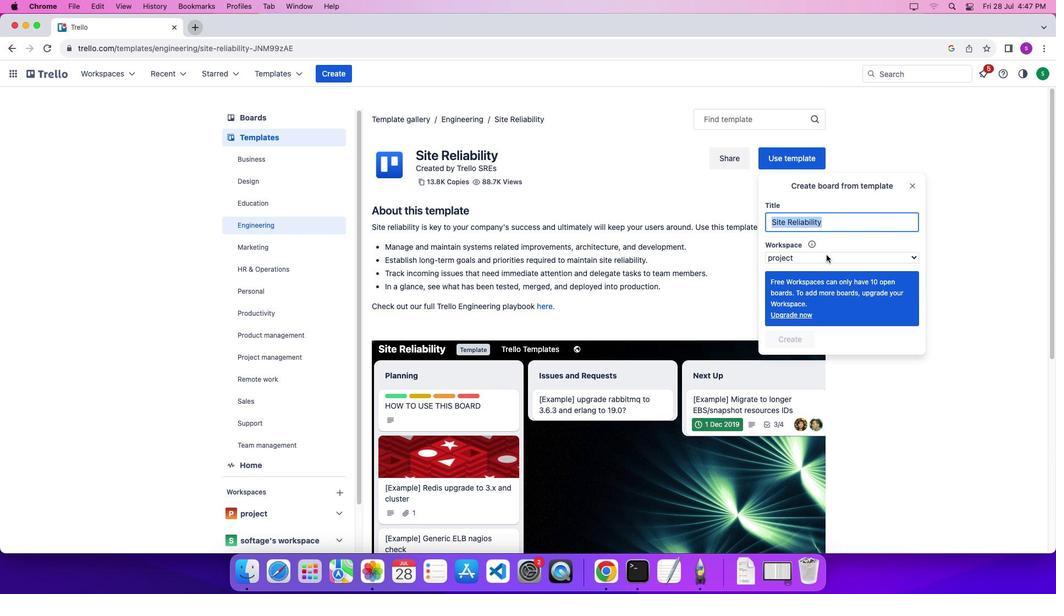 
Action: Mouse pressed left at (826, 255)
Screenshot: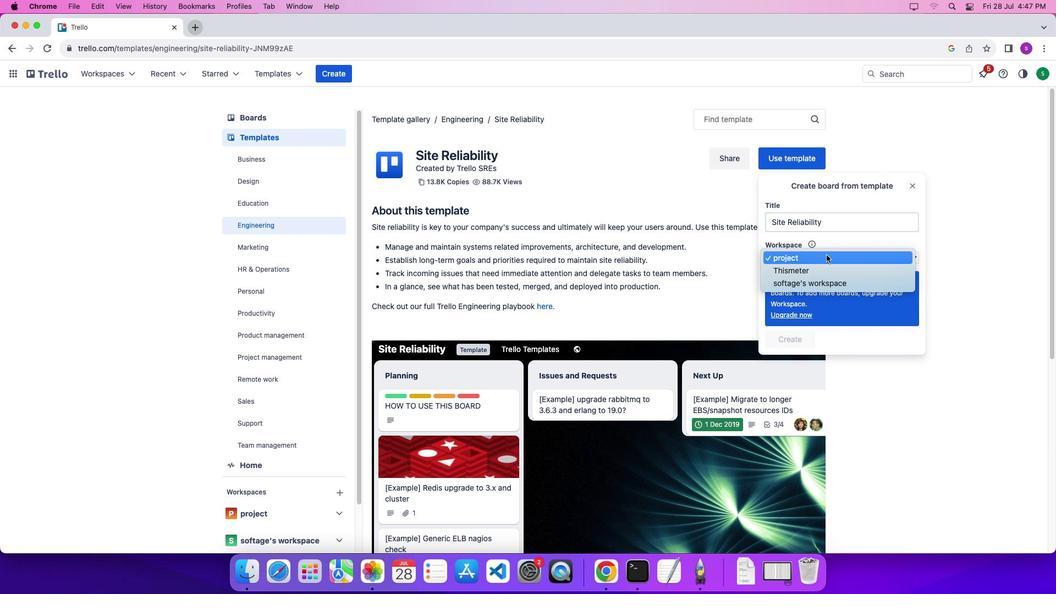 
Action: Mouse moved to (836, 275)
Screenshot: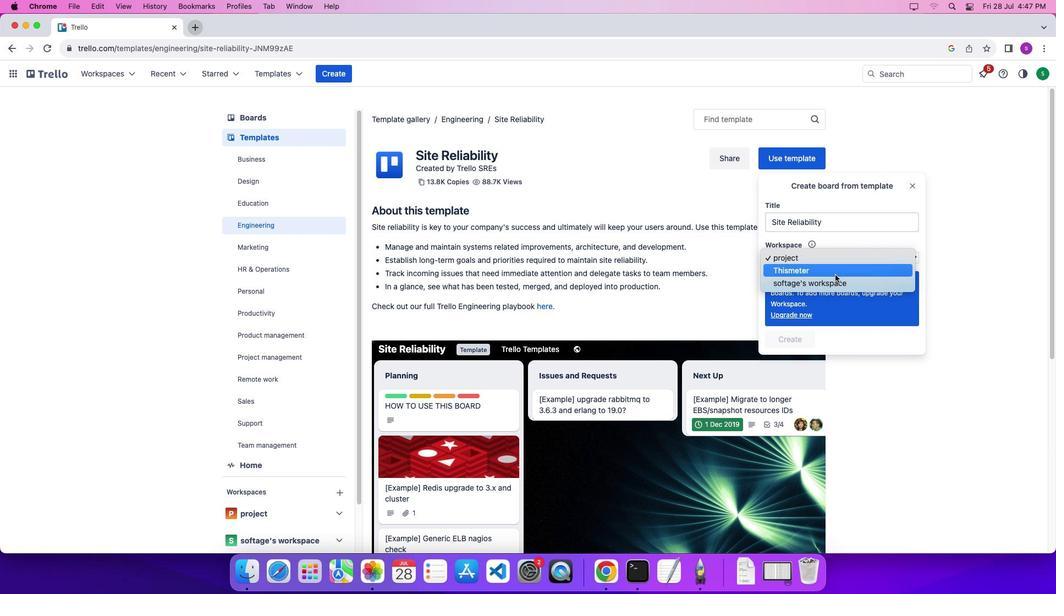 
Action: Mouse pressed left at (836, 275)
Screenshot: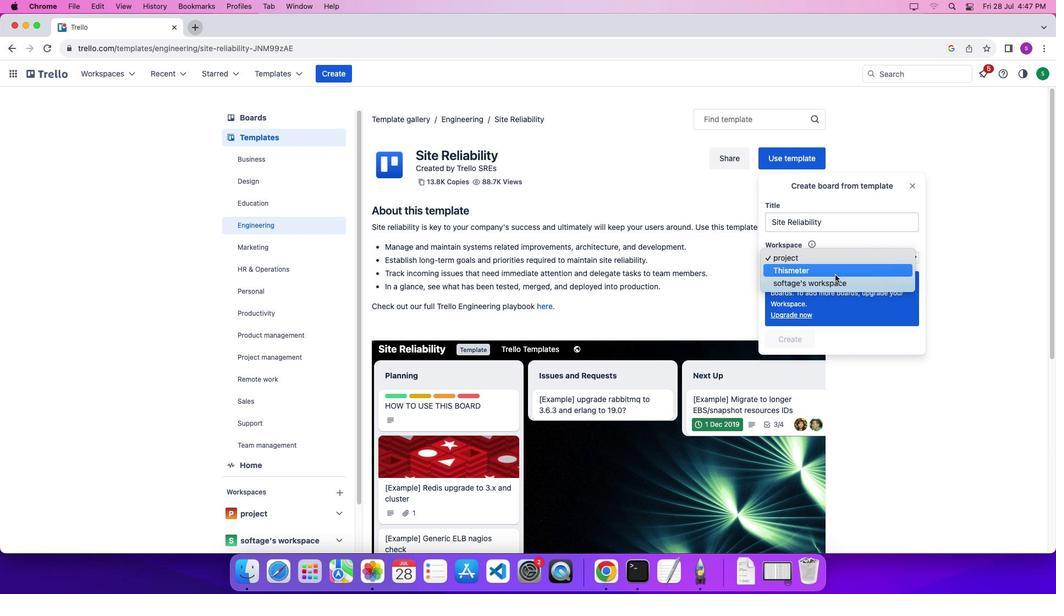 
Action: Mouse moved to (783, 388)
Screenshot: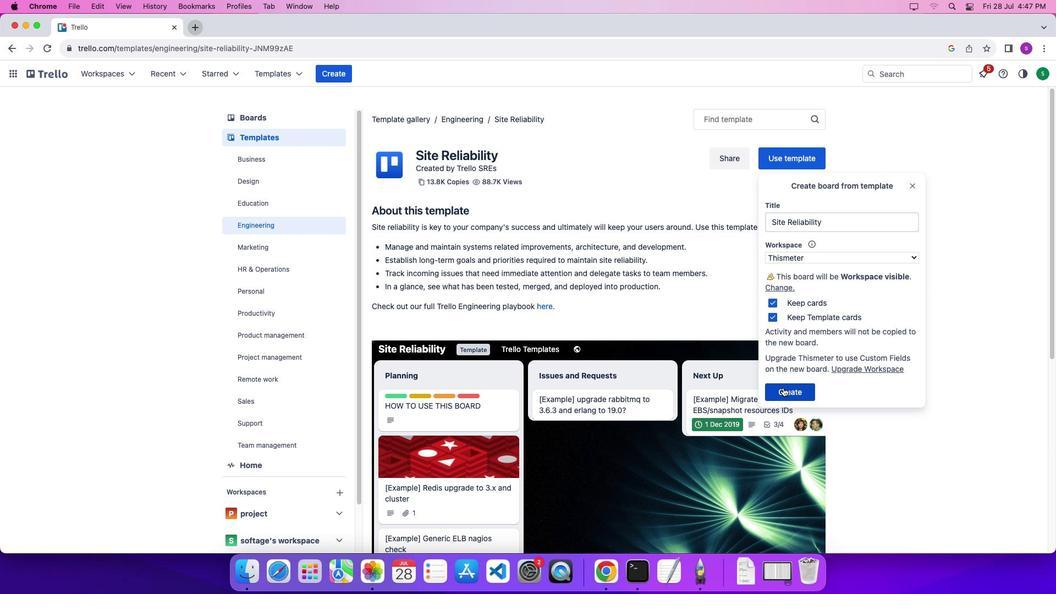 
Action: Mouse pressed left at (783, 388)
Screenshot: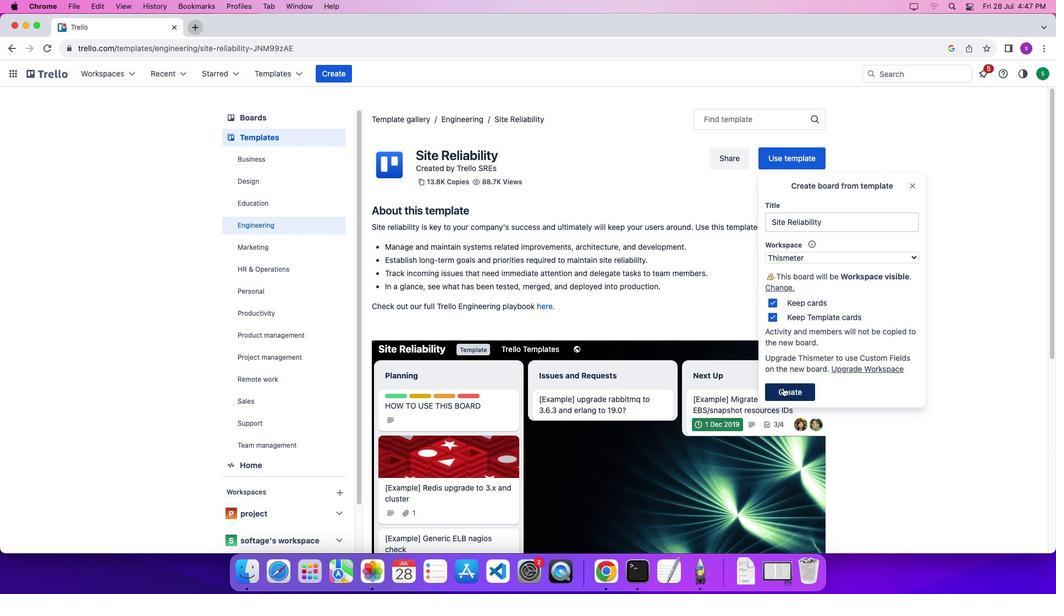 
Action: Mouse moved to (173, 547)
Screenshot: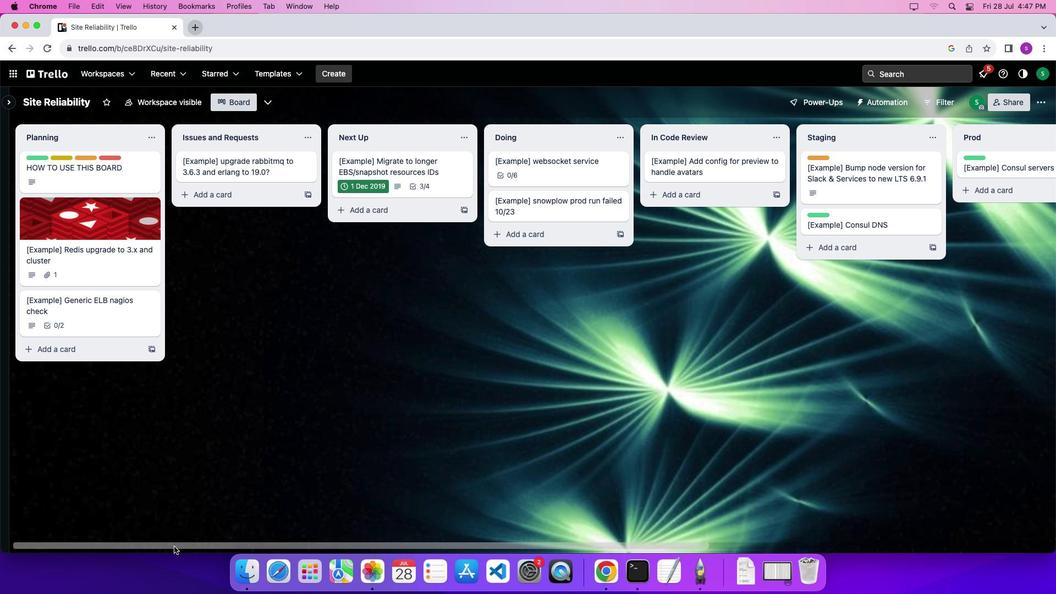 
Action: Mouse pressed left at (173, 547)
Screenshot: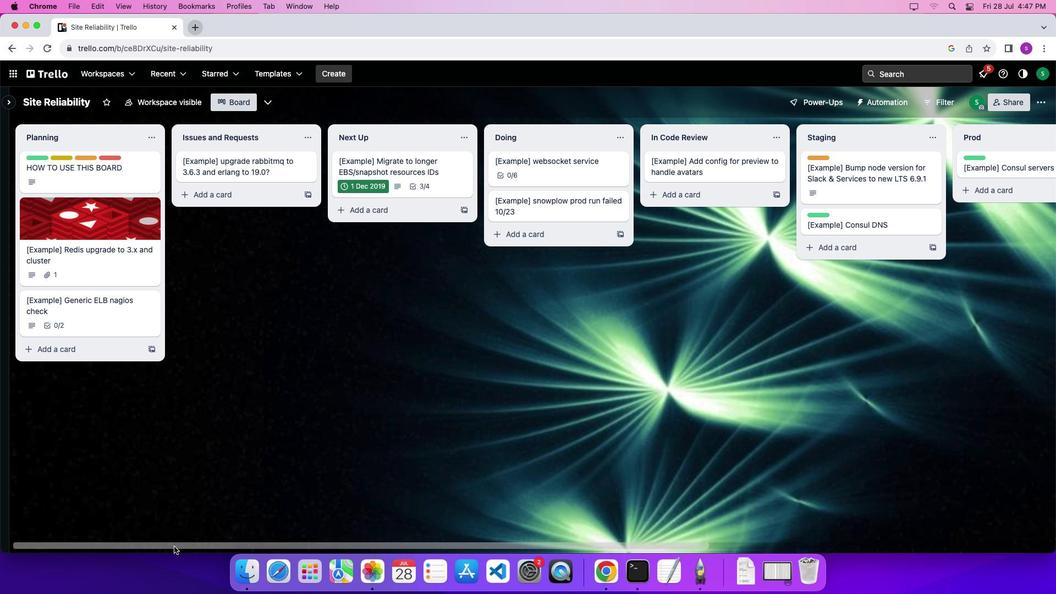 
Action: Mouse moved to (966, 139)
Screenshot: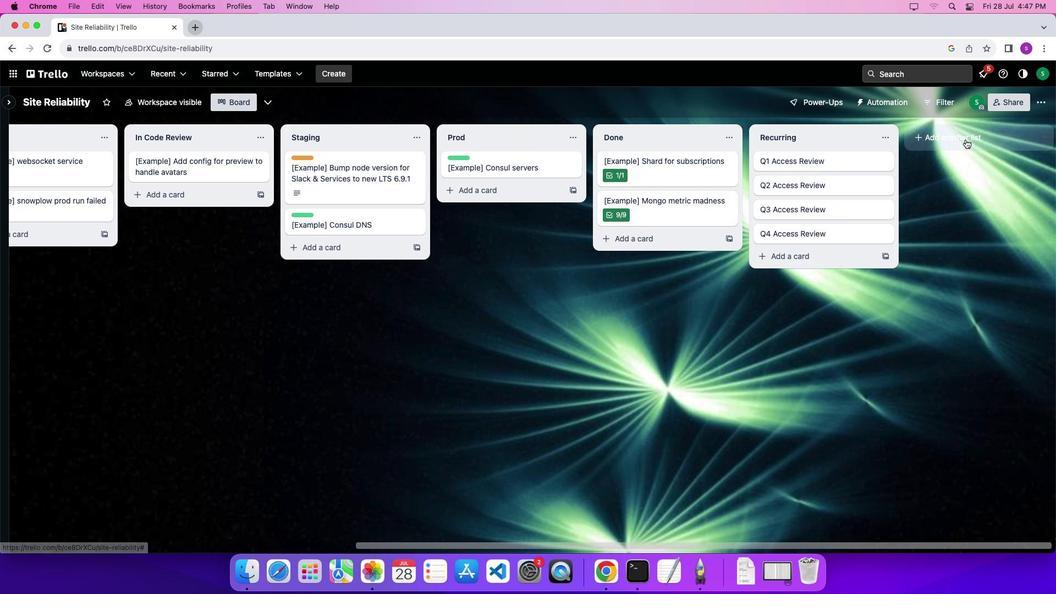 
Action: Mouse pressed left at (966, 139)
Screenshot: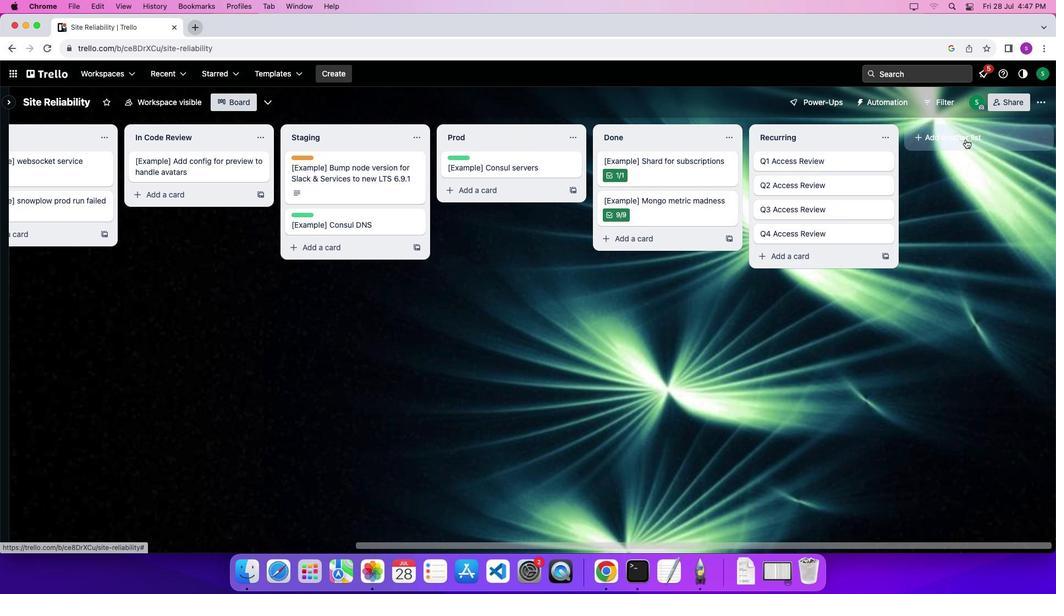 
Action: Mouse pressed left at (966, 139)
Screenshot: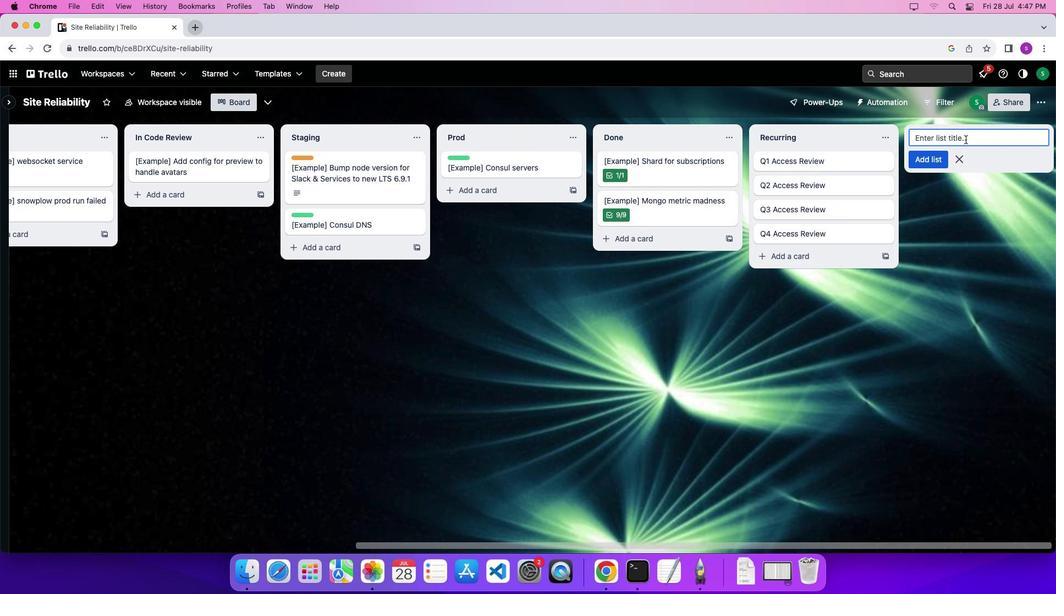 
Action: Key pressed Key.shift'S''p''r''i''n''t'Key.spaceKey.shift'R''e''t''r''o''s''p''e''c''t''i''v''e'Key.spaceKey.shift'T''e''m''p''l''a''t''e''\x03'Key.shift'N''e''w'Key.spaceKey.shift'T''e''s''t'Key.spaceKey.shift'A''u''t''o''m''a''t''i''o''n'Key.spaceKey.shift'D''e''v''e''l''o''p''m''e''n''t'Key.spaceKey.shift'P''r''o''j''e''c''t''\x03'
Screenshot: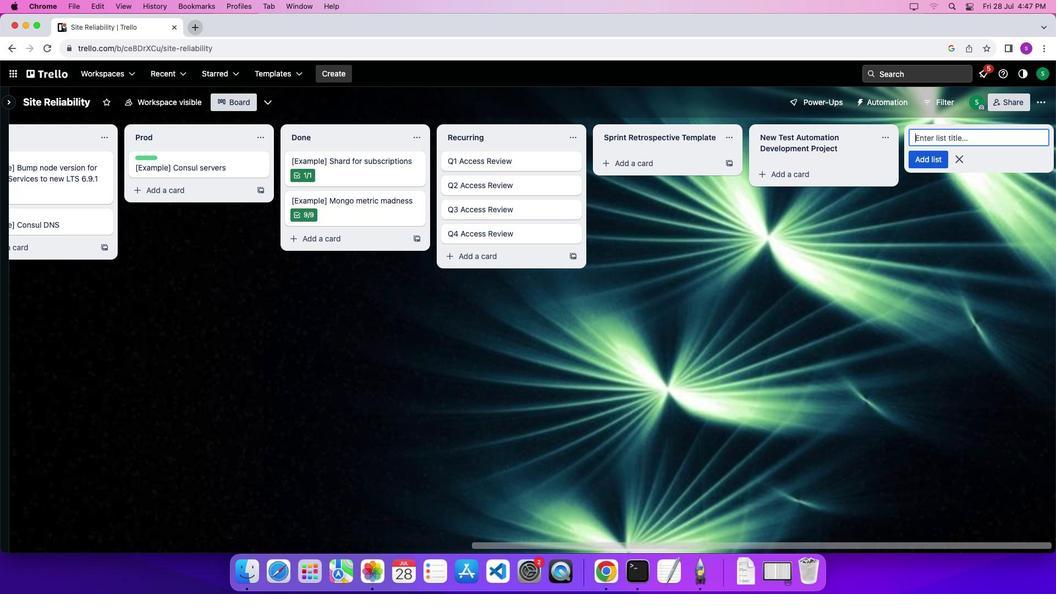 
Action: Mouse moved to (962, 177)
Screenshot: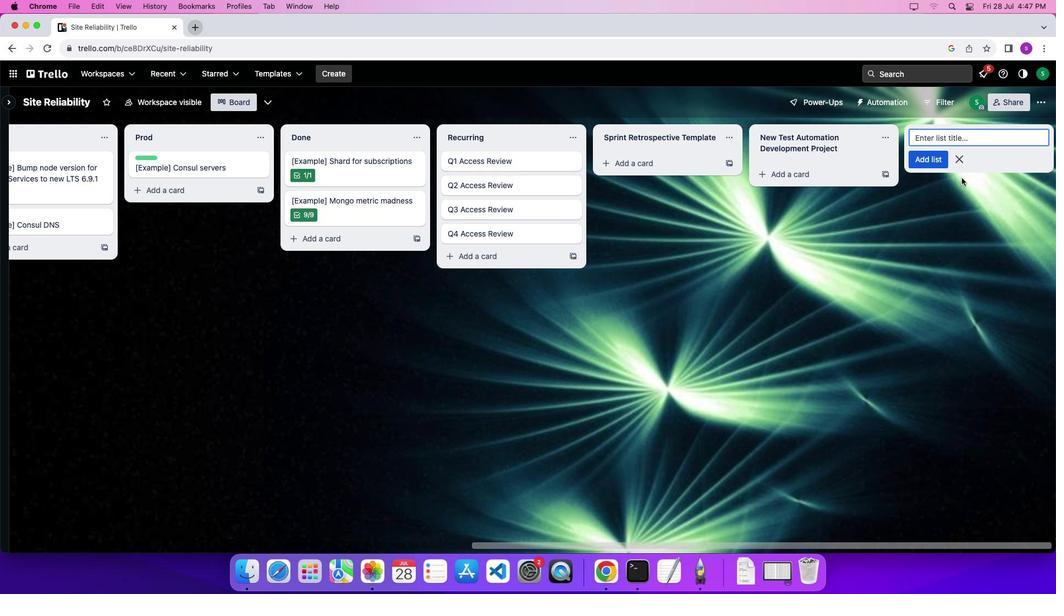 
Action: Key pressed Key.shift'J'Key.backspaceKey.shift'K''a''n''b''a''n'Key.spaceKey.shift'T''e''m''p''l''a''t''e''\x03'
Screenshot: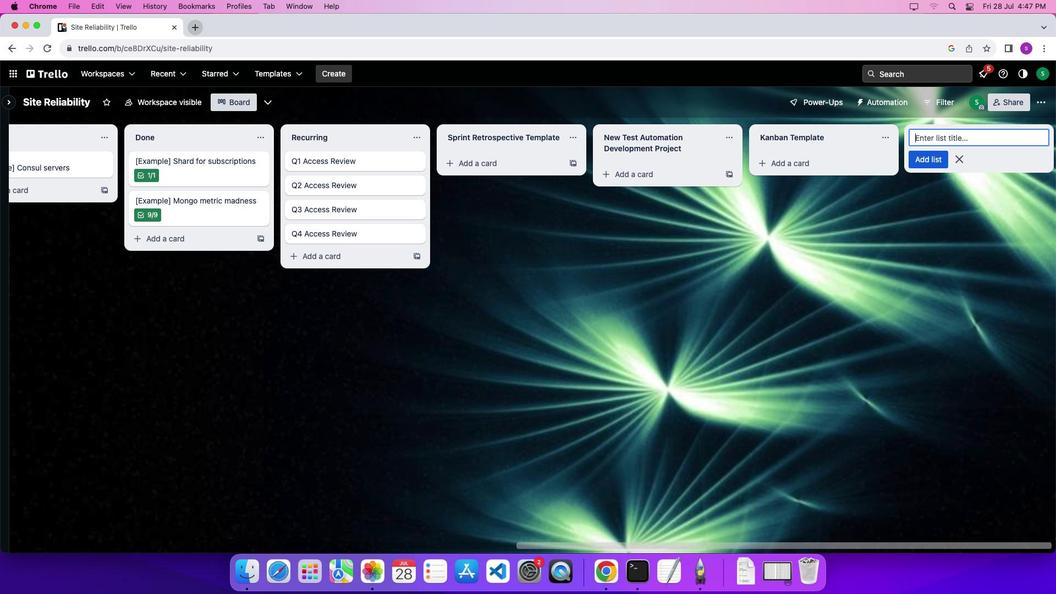 
Action: Mouse moved to (964, 159)
Screenshot: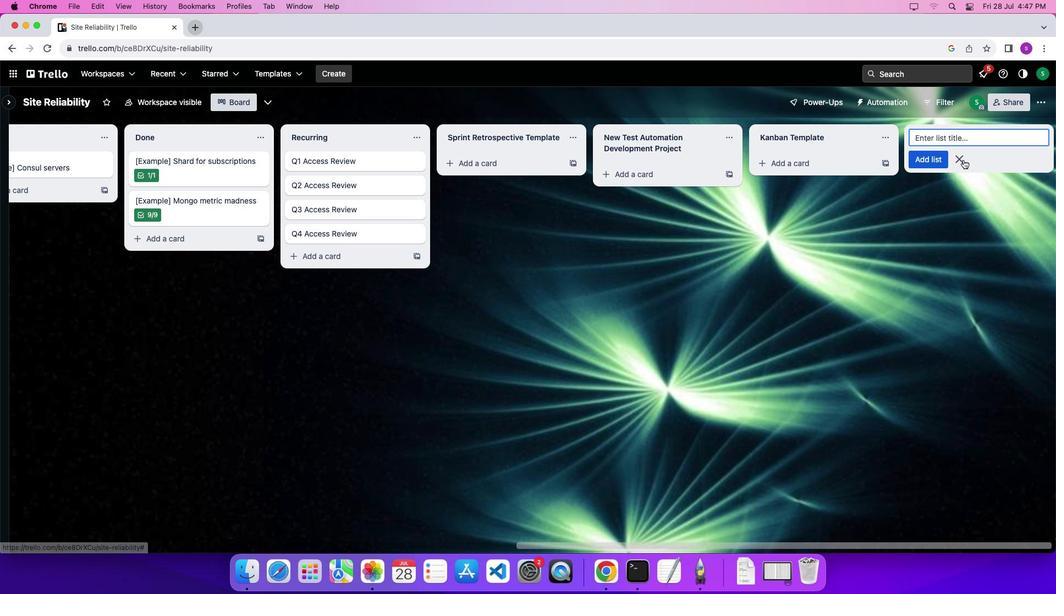 
Action: Mouse pressed left at (964, 159)
Screenshot: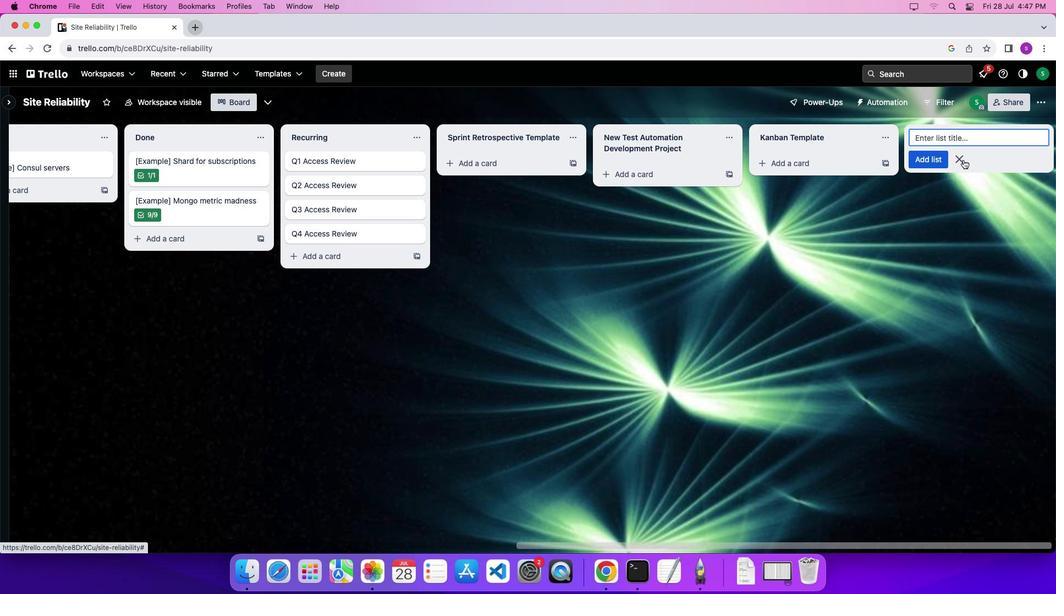 
Action: Mouse moved to (520, 156)
Screenshot: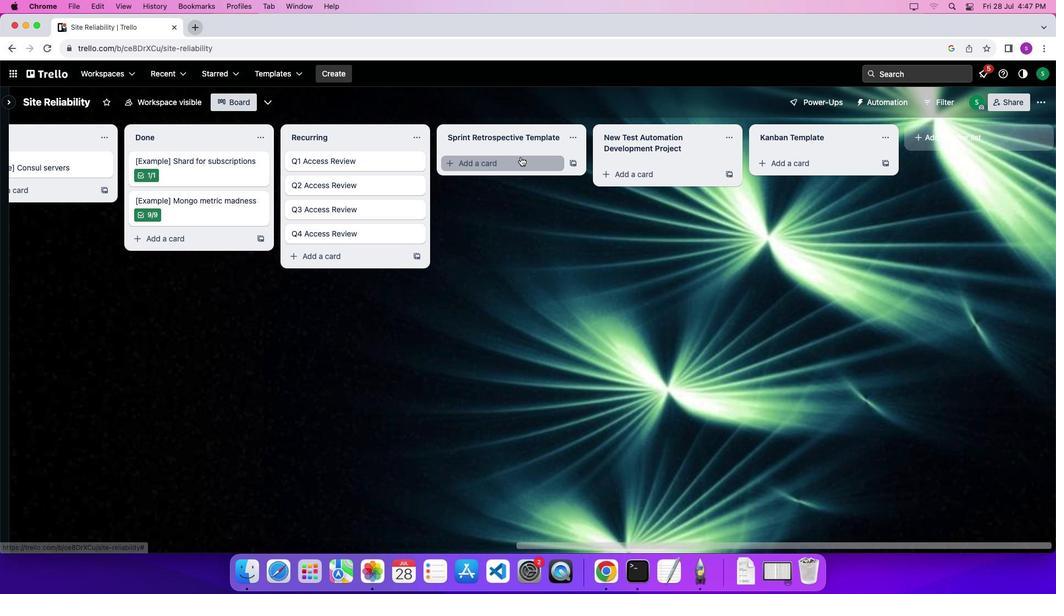 
Action: Mouse pressed left at (520, 156)
Screenshot: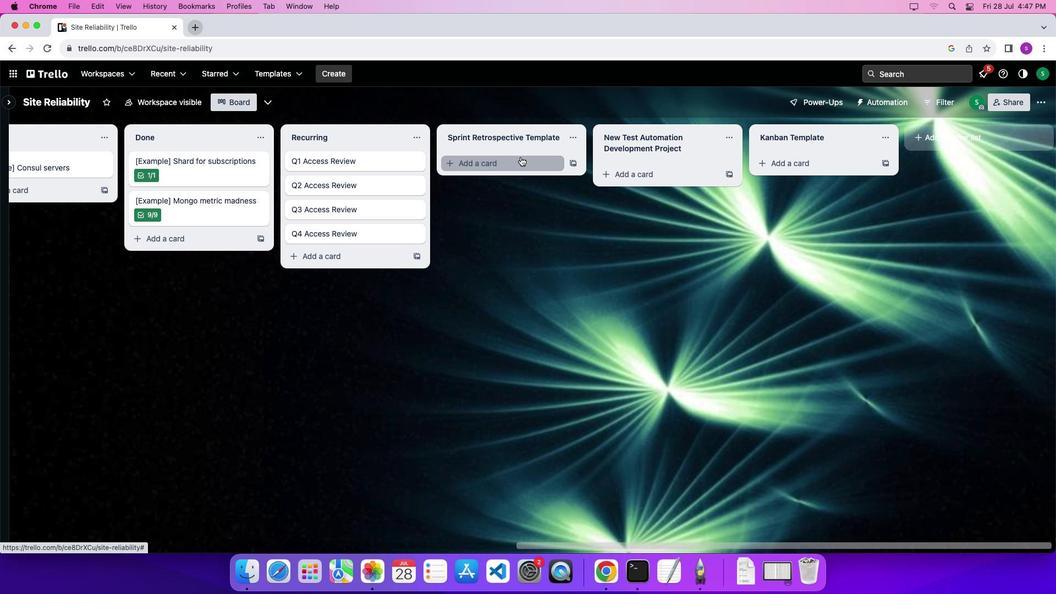 
Action: Mouse moved to (524, 164)
Screenshot: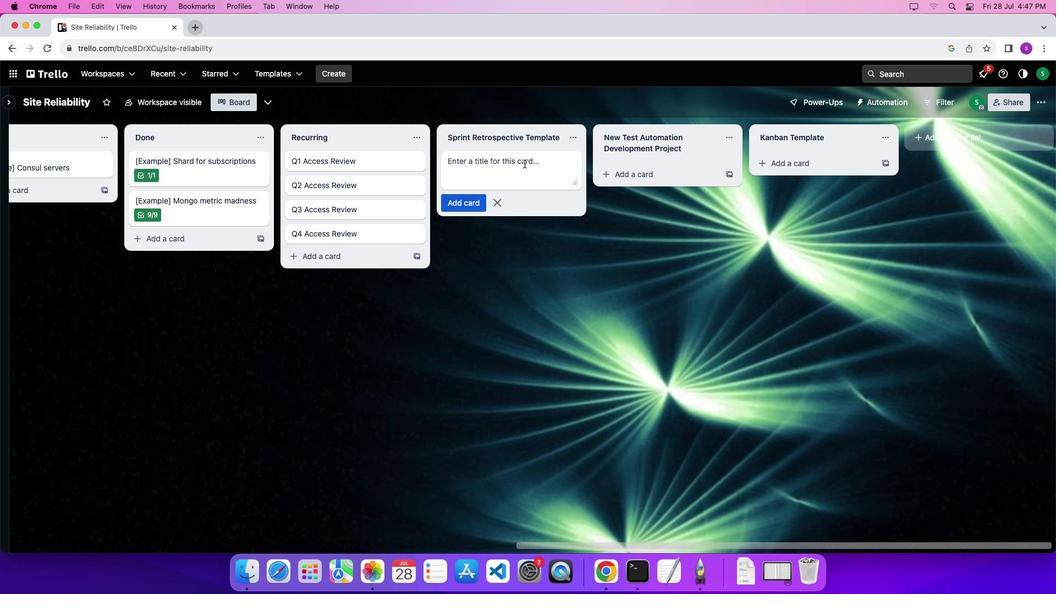 
Action: Mouse pressed left at (524, 164)
Screenshot: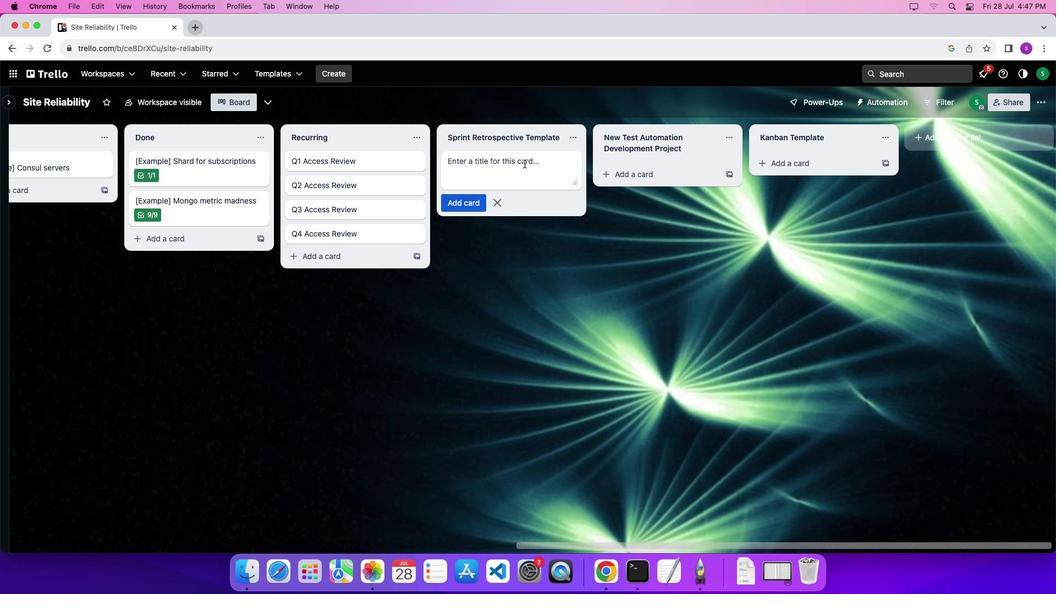 
Action: Mouse moved to (584, 182)
Screenshot: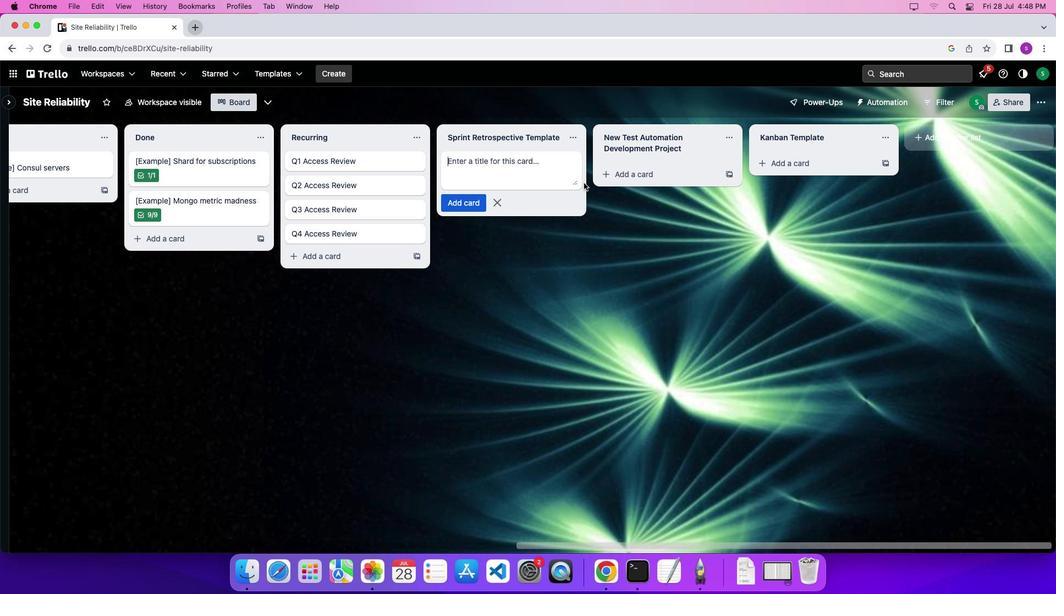 
Action: Key pressed Key.shift'S''p''r''i''n''t'Key.spaceKey.shift'T''e''m''p''l''a''t''e''\x03'
Screenshot: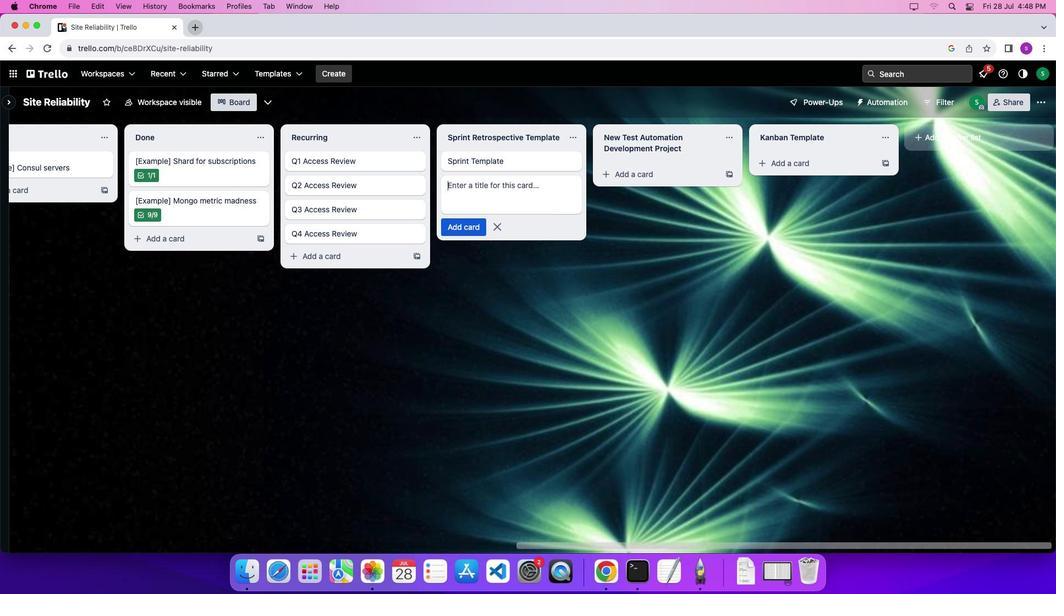 
Action: Mouse moved to (673, 167)
Screenshot: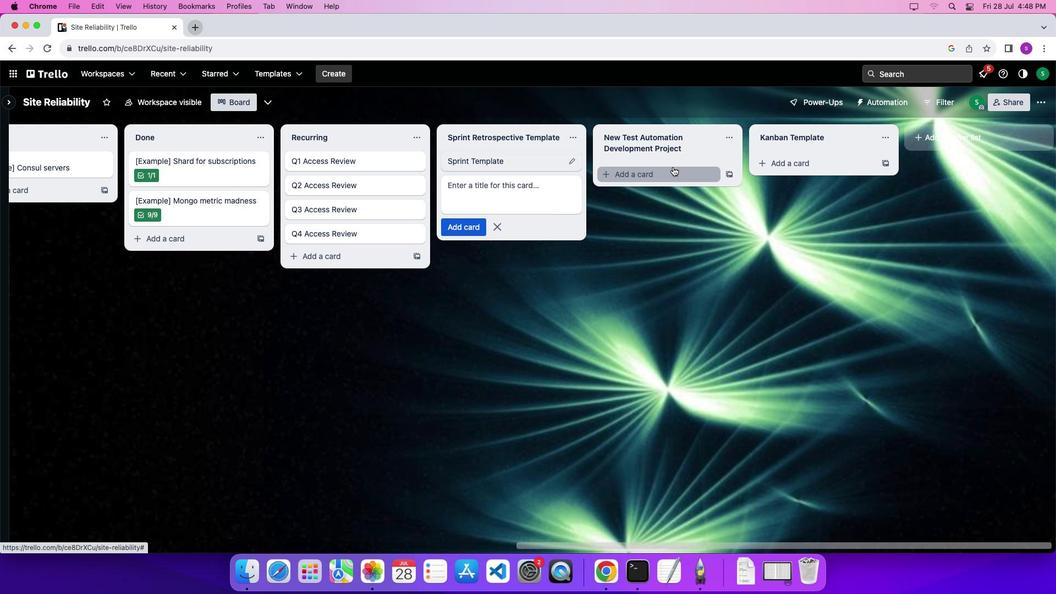 
Action: Mouse pressed left at (673, 167)
Screenshot: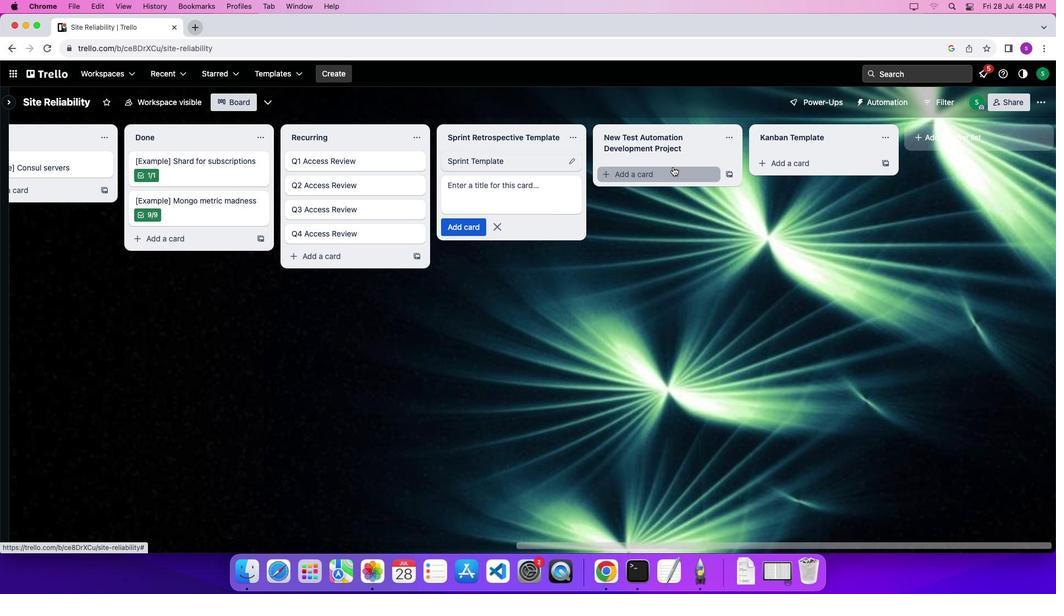 
Action: Mouse moved to (665, 176)
Screenshot: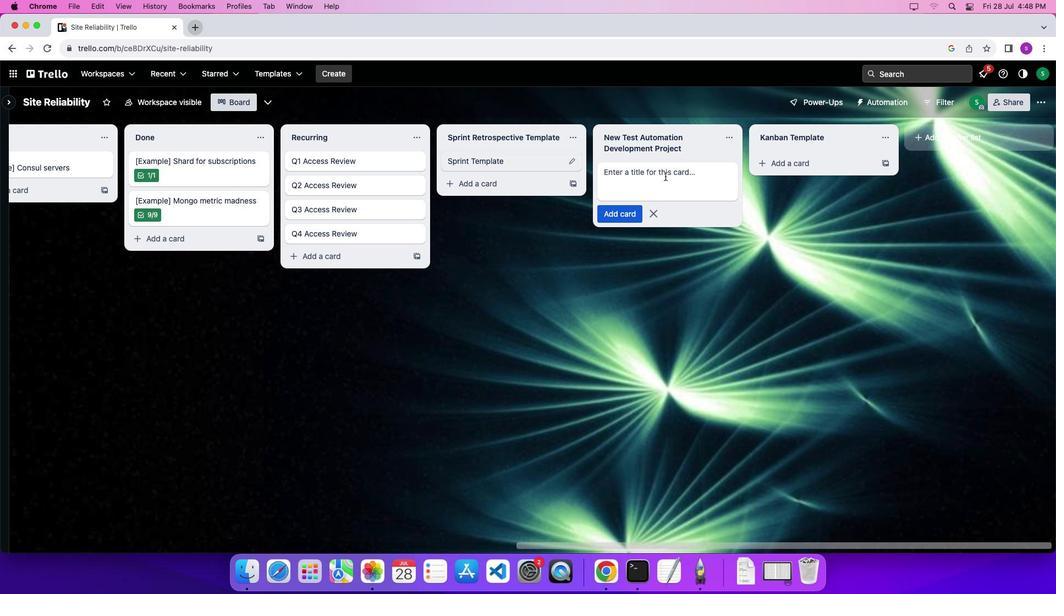 
Action: Mouse pressed left at (665, 176)
Screenshot: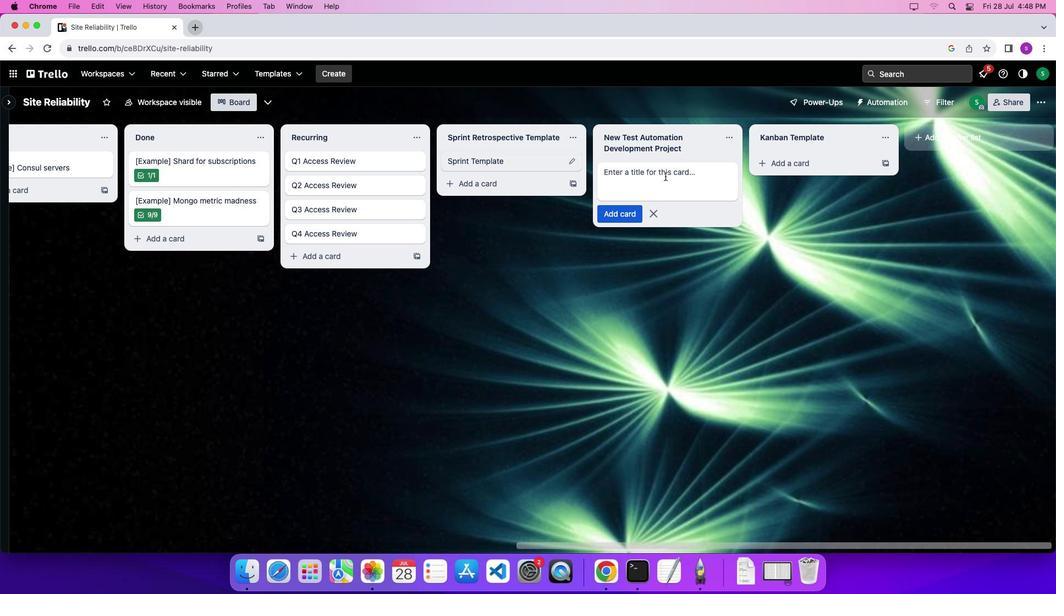 
Action: Key pressed Key.shift'P''r''o''j''e''c''t'Key.spaceKey.shift'D''e''v''e''l''o''p''m''e''n''t''\x03'
Screenshot: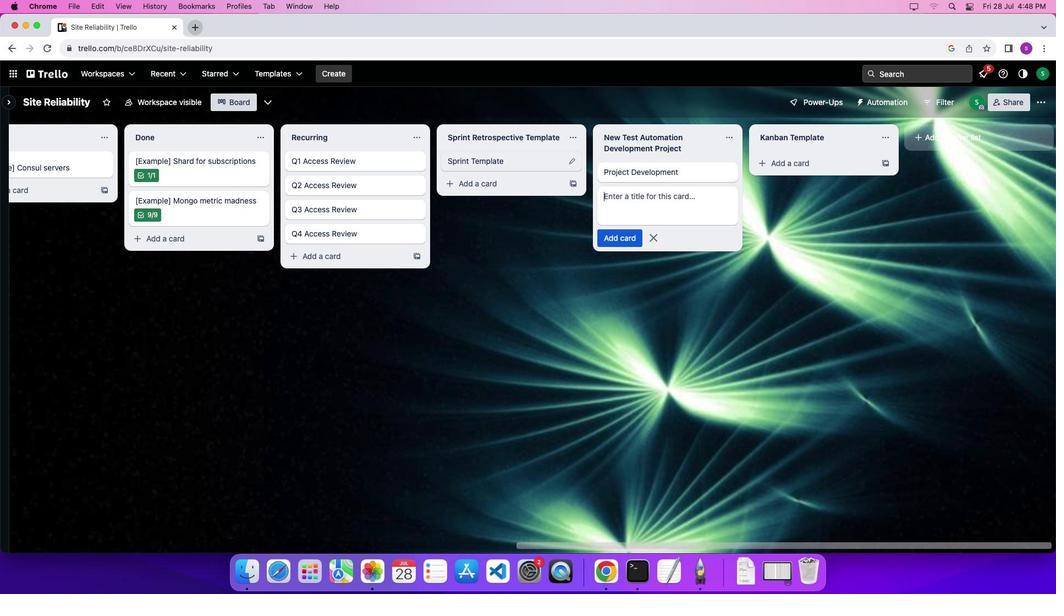 
Action: Mouse moved to (760, 165)
Screenshot: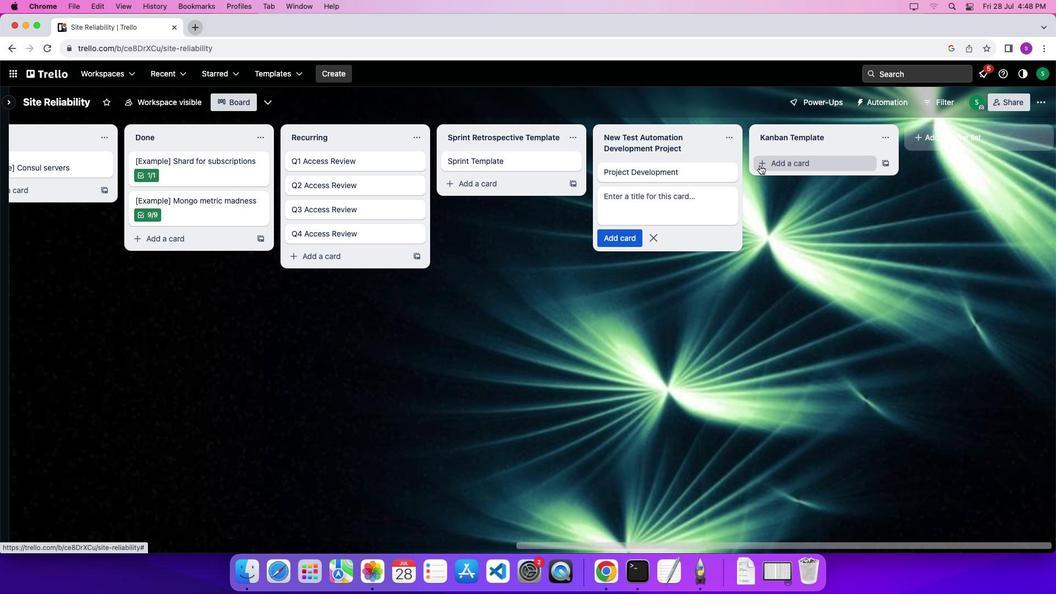 
Action: Mouse pressed left at (760, 165)
Screenshot: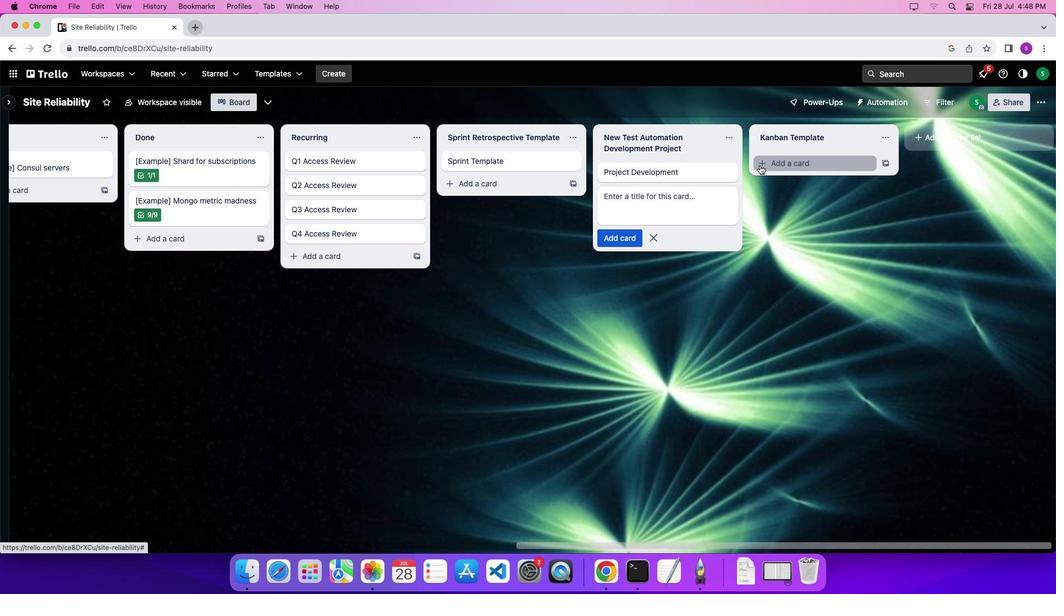 
Action: Mouse moved to (763, 170)
Screenshot: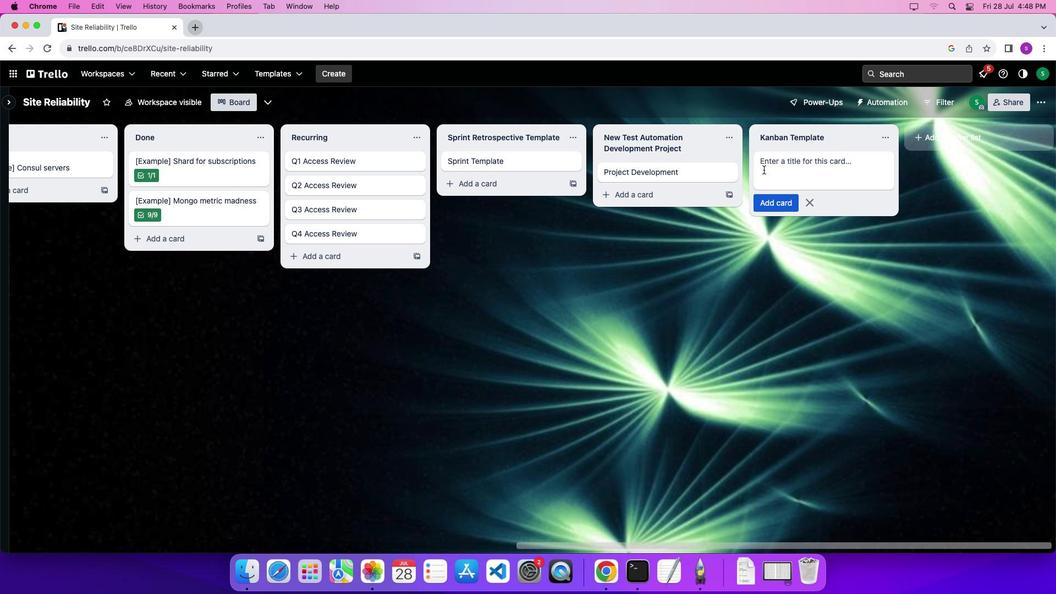 
Action: Mouse pressed left at (763, 170)
Screenshot: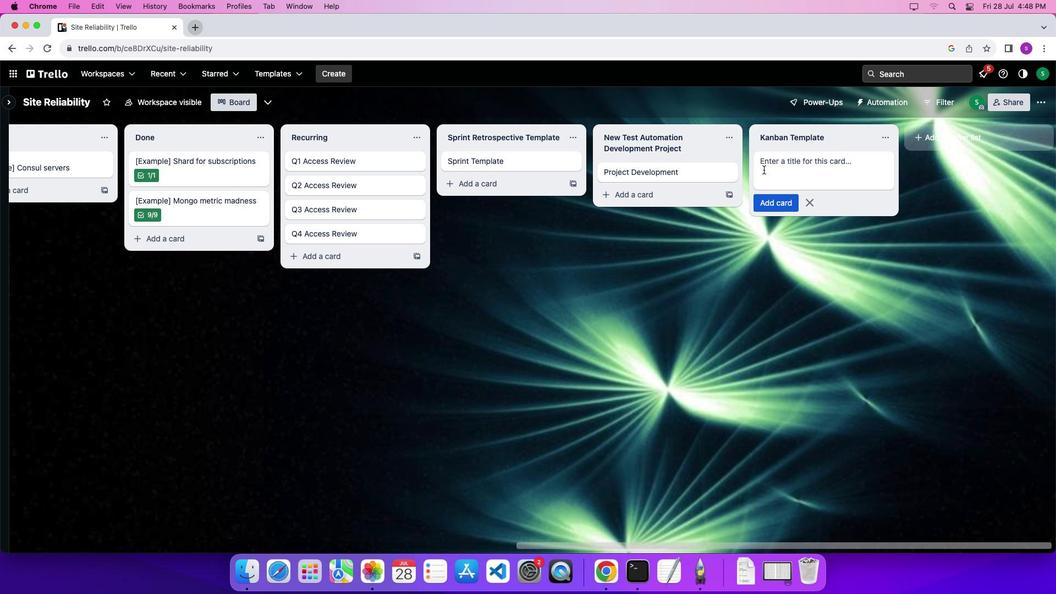
Action: Mouse moved to (770, 170)
Screenshot: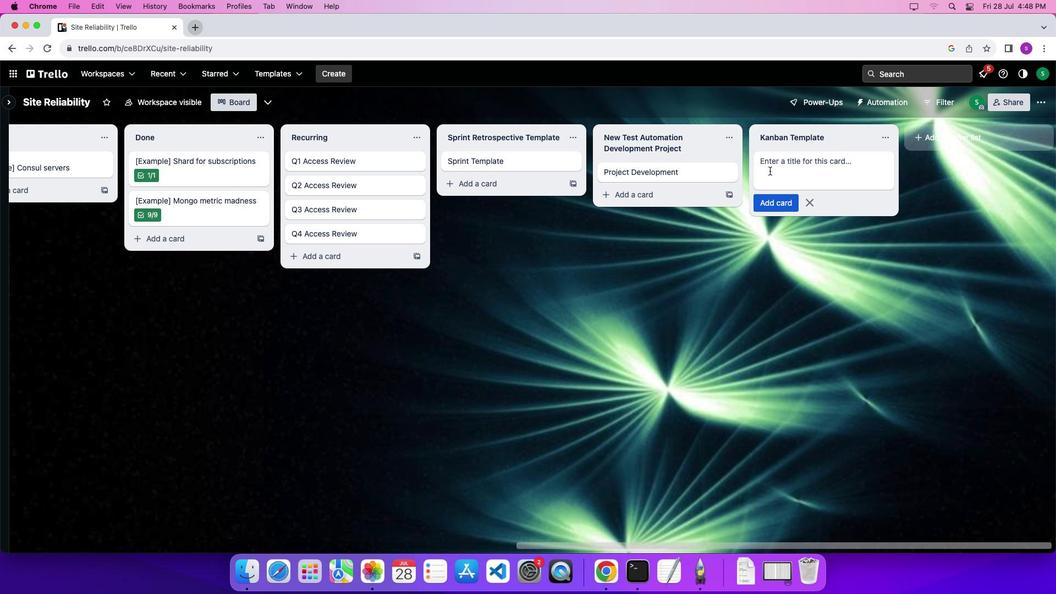 
Action: Key pressed Key.shift'K''a''n''b''a''n'Key.spaceKey.shift'T''e''m''p''l''a''a''t''e''\x03'
Screenshot: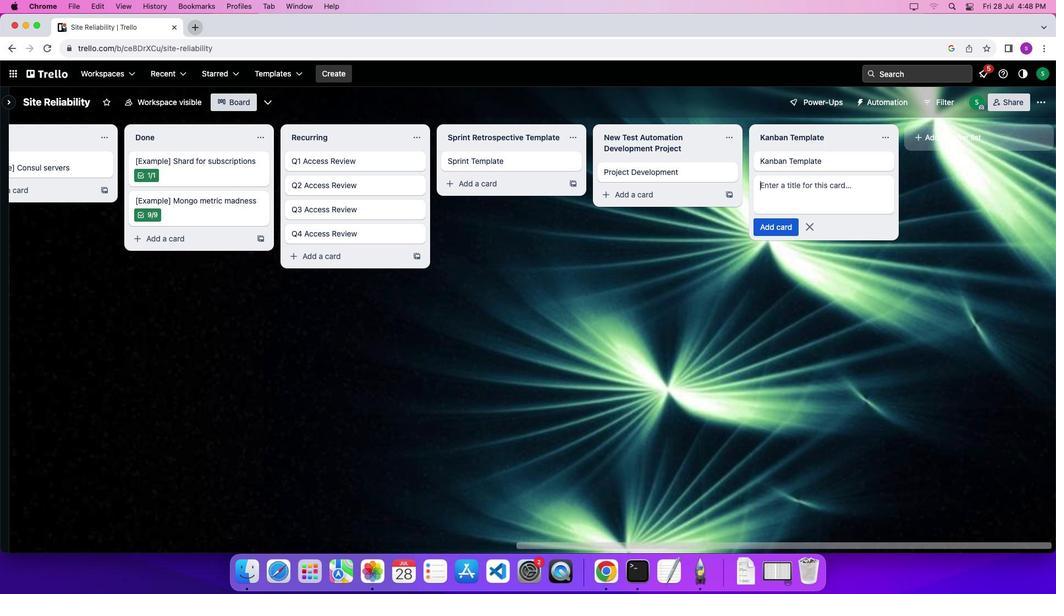 
Action: Mouse moved to (723, 270)
Screenshot: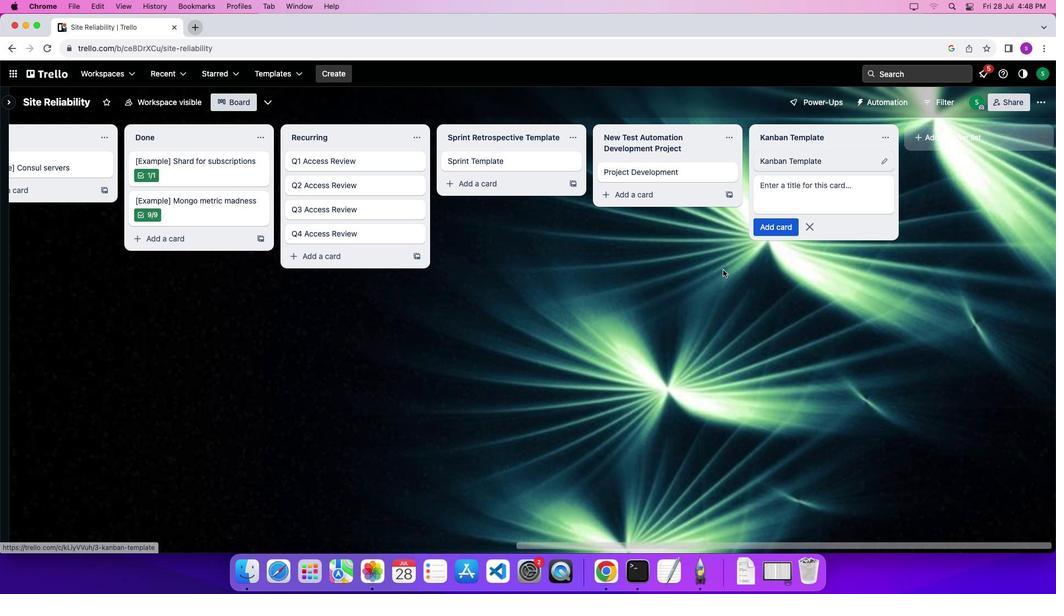 
Action: Mouse pressed left at (723, 270)
Screenshot: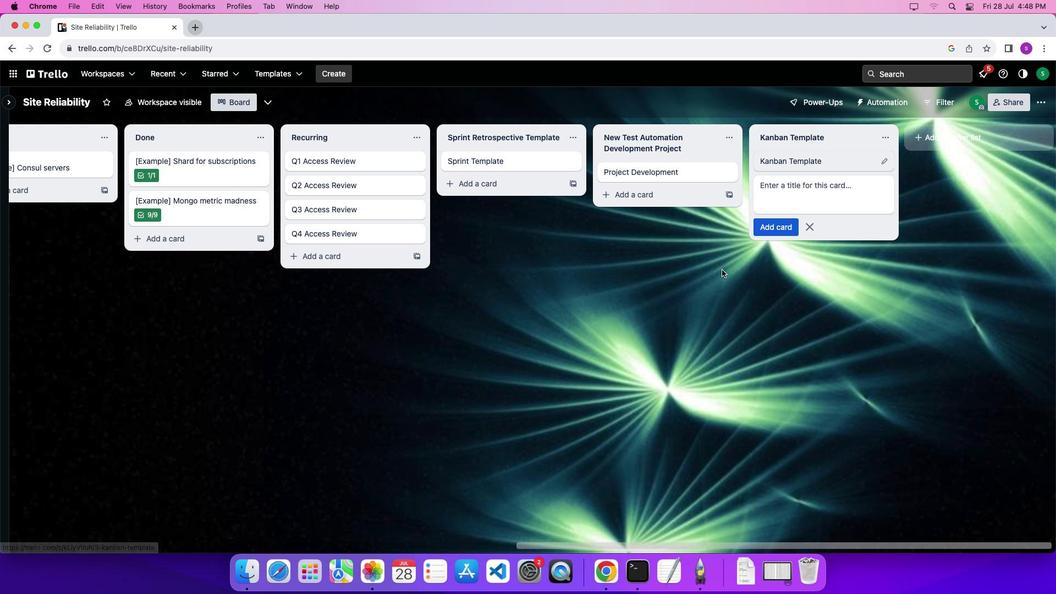 
Action: Mouse moved to (483, 168)
Screenshot: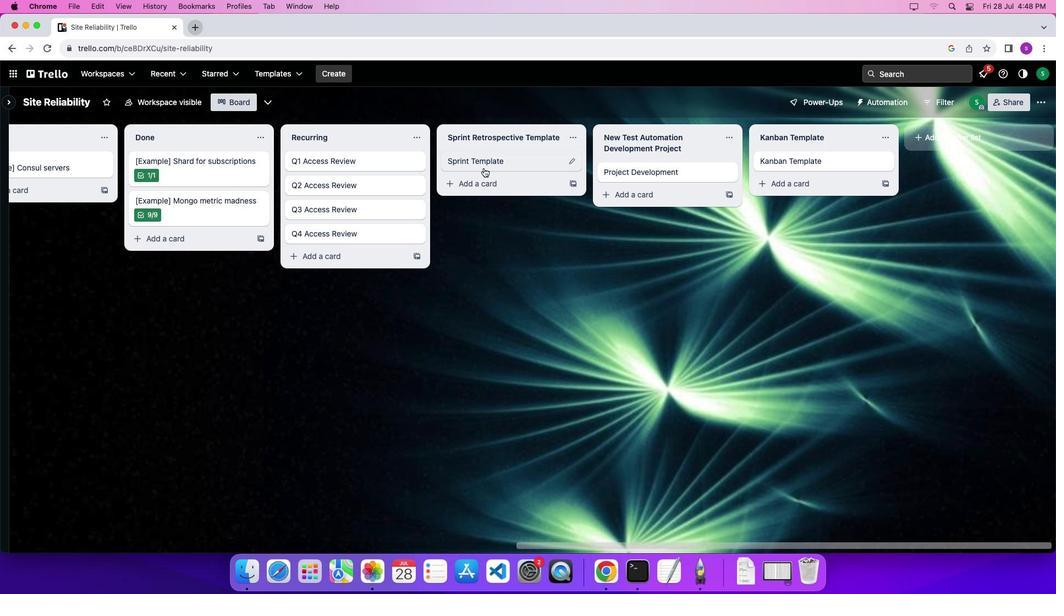 
Action: Mouse pressed left at (483, 168)
Screenshot: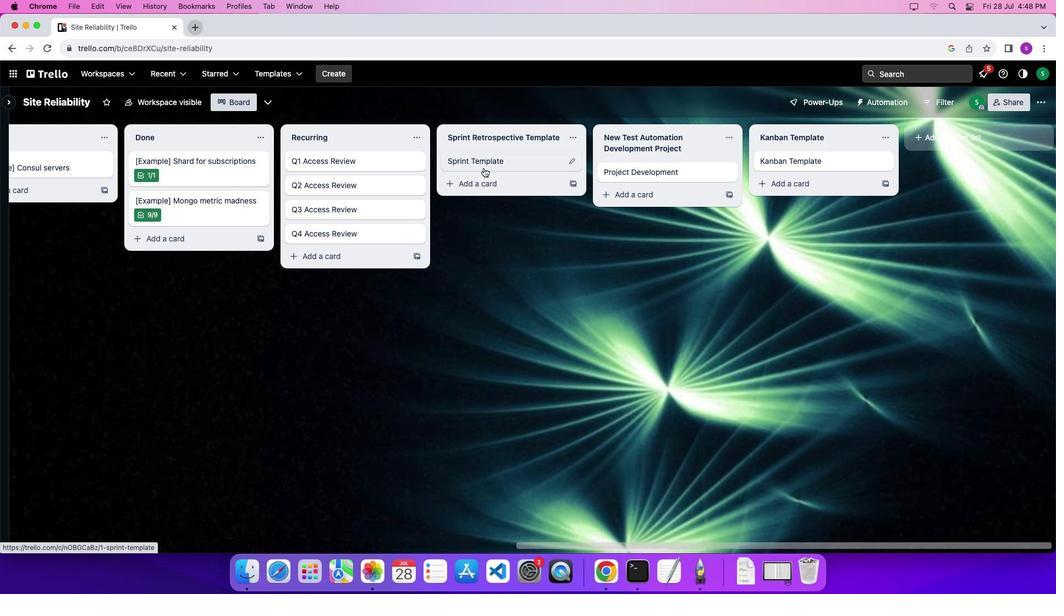 
Action: Mouse moved to (383, 167)
Screenshot: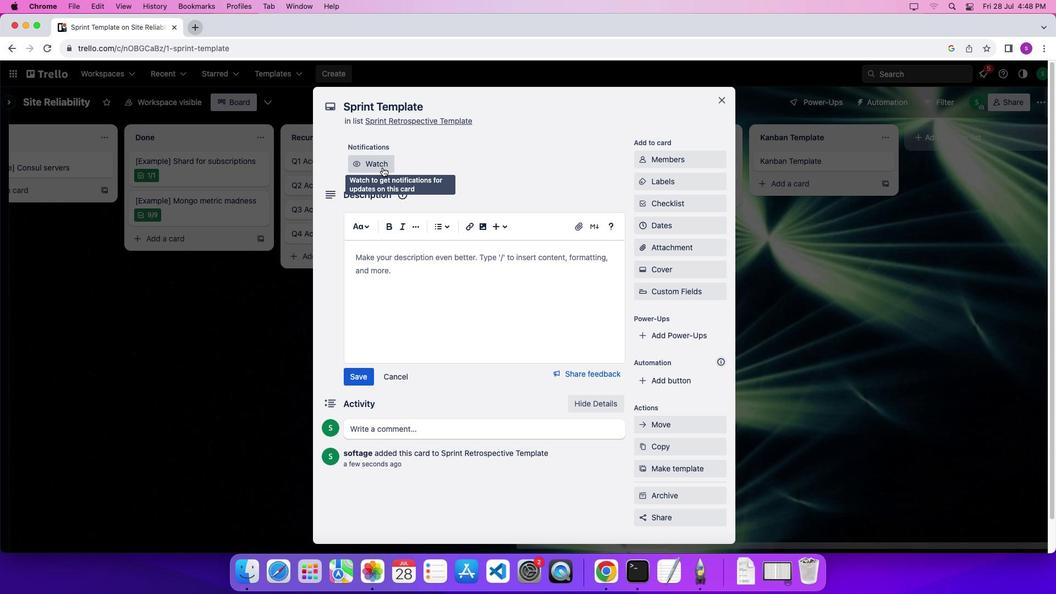 
Action: Mouse pressed left at (383, 167)
Screenshot: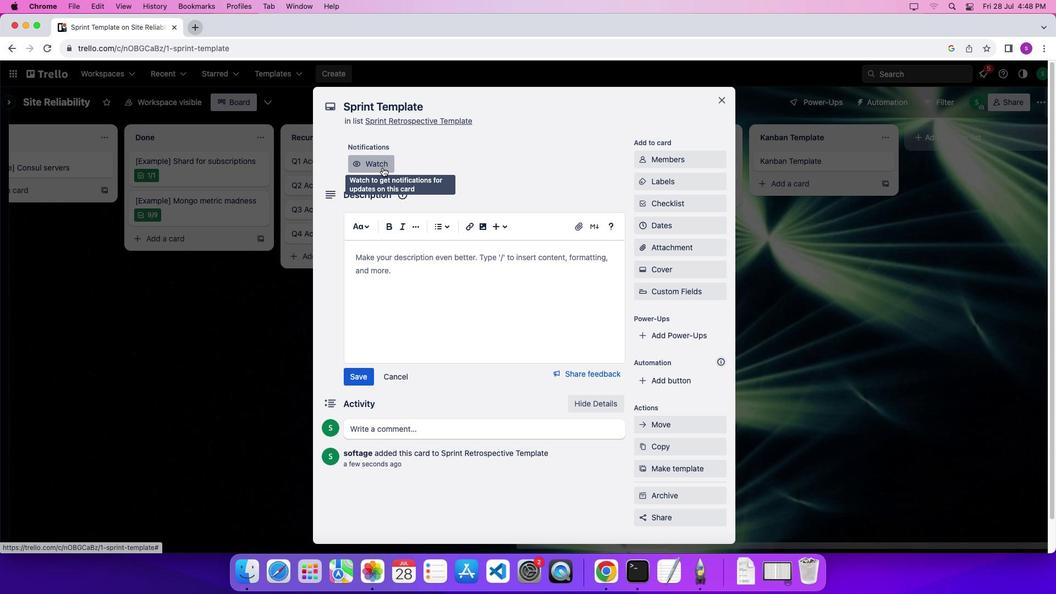 
Action: Mouse moved to (673, 160)
Screenshot: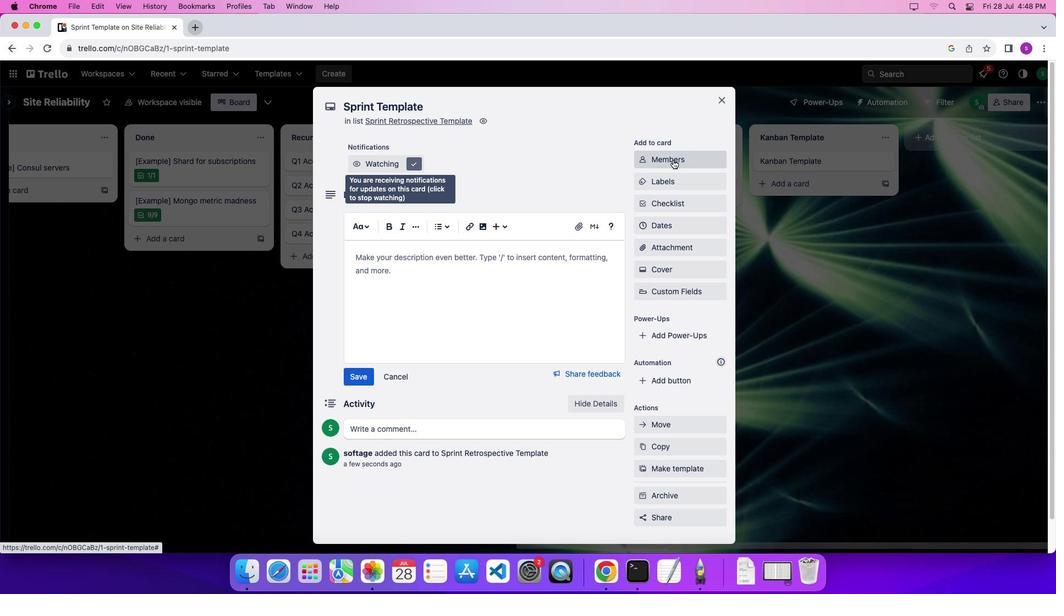 
Action: Mouse pressed left at (673, 160)
Screenshot: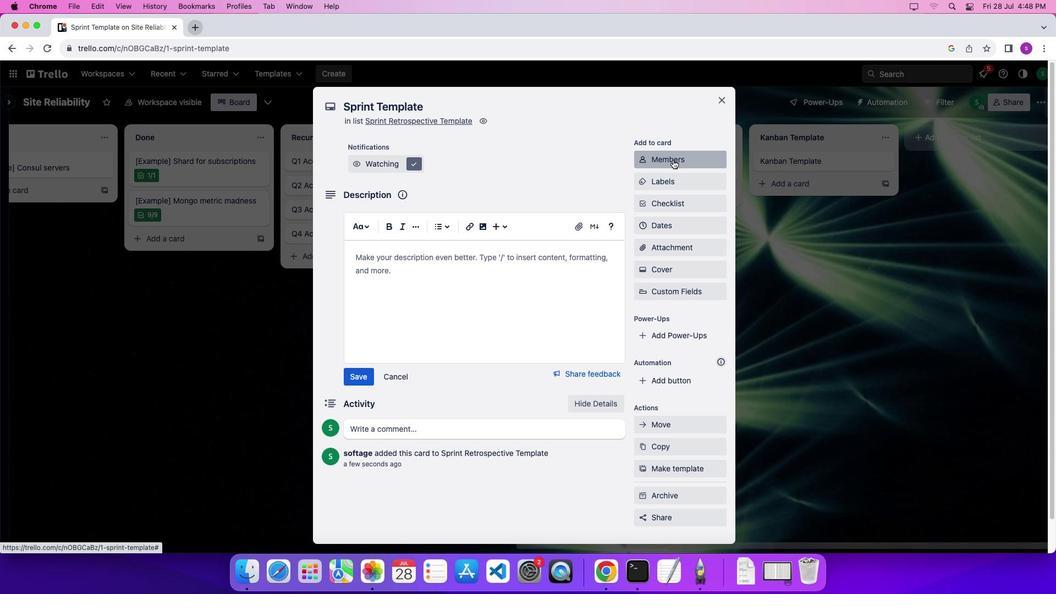 
Action: Mouse moved to (691, 246)
Screenshot: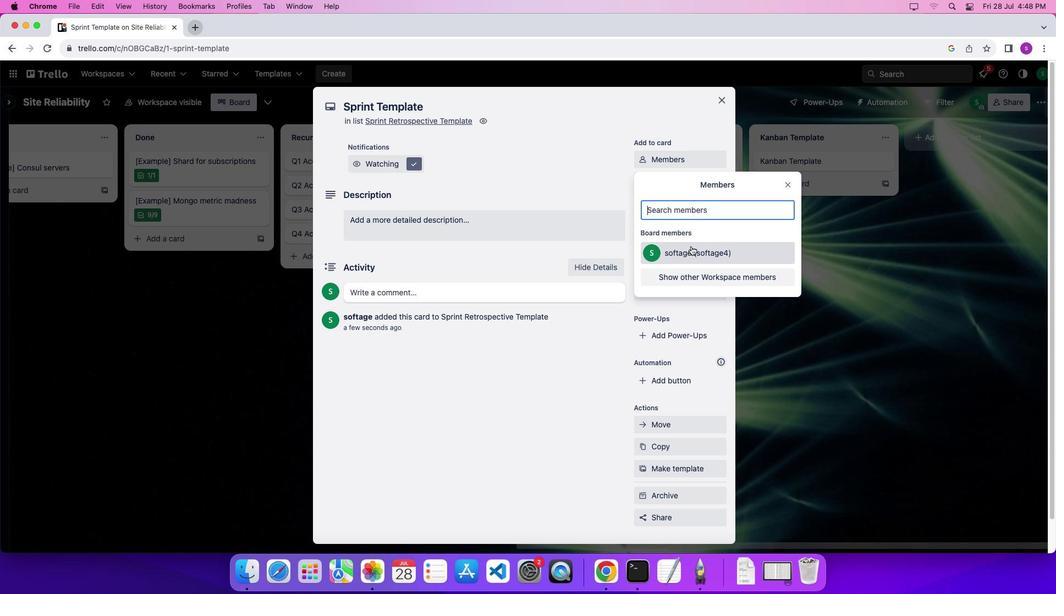 
Action: Mouse pressed left at (691, 246)
Screenshot: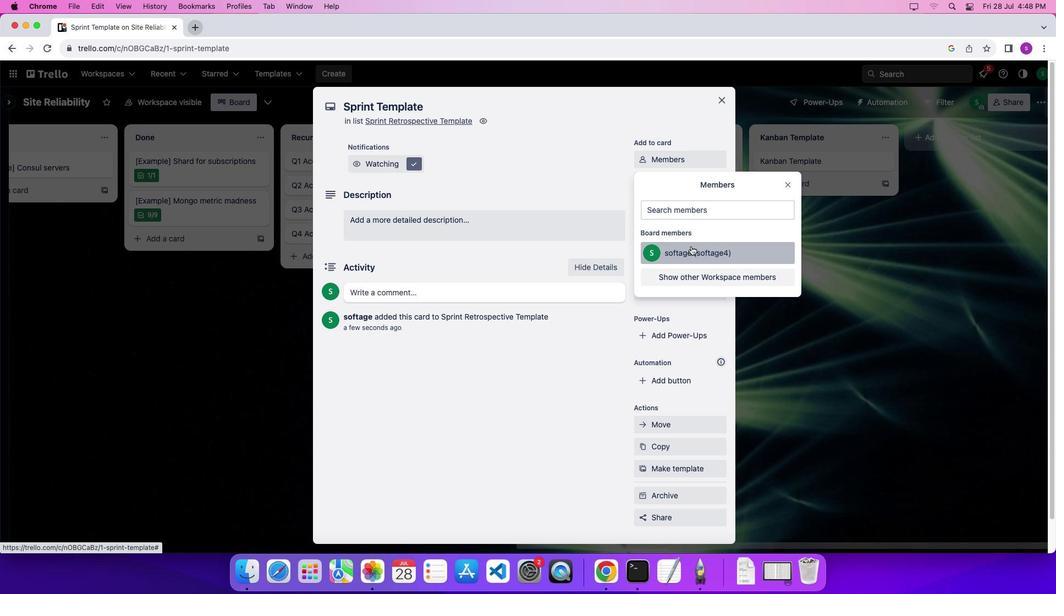 
Action: Mouse moved to (786, 187)
Screenshot: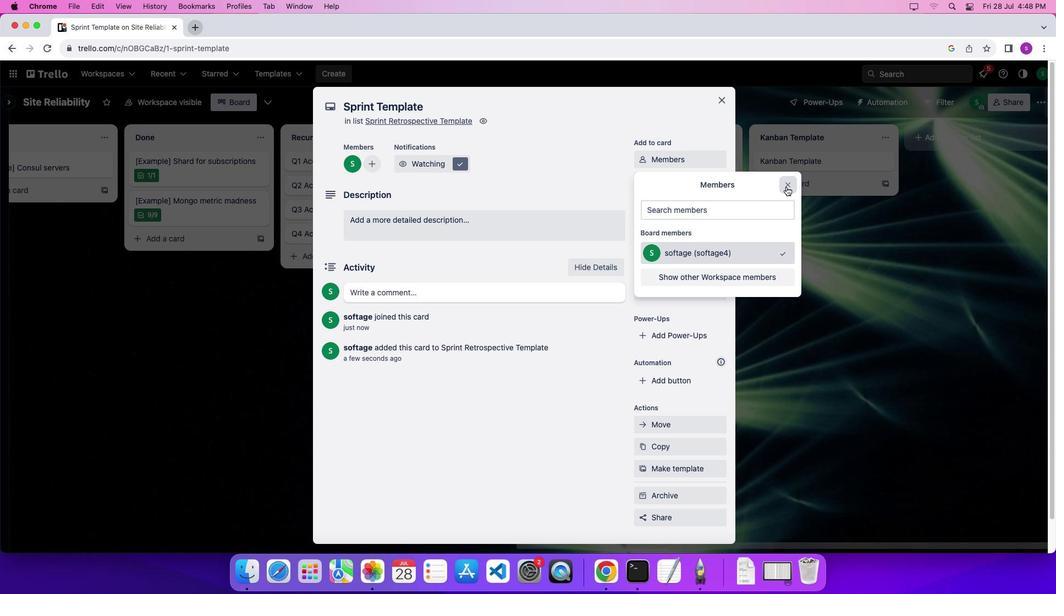
Action: Mouse pressed left at (786, 187)
Screenshot: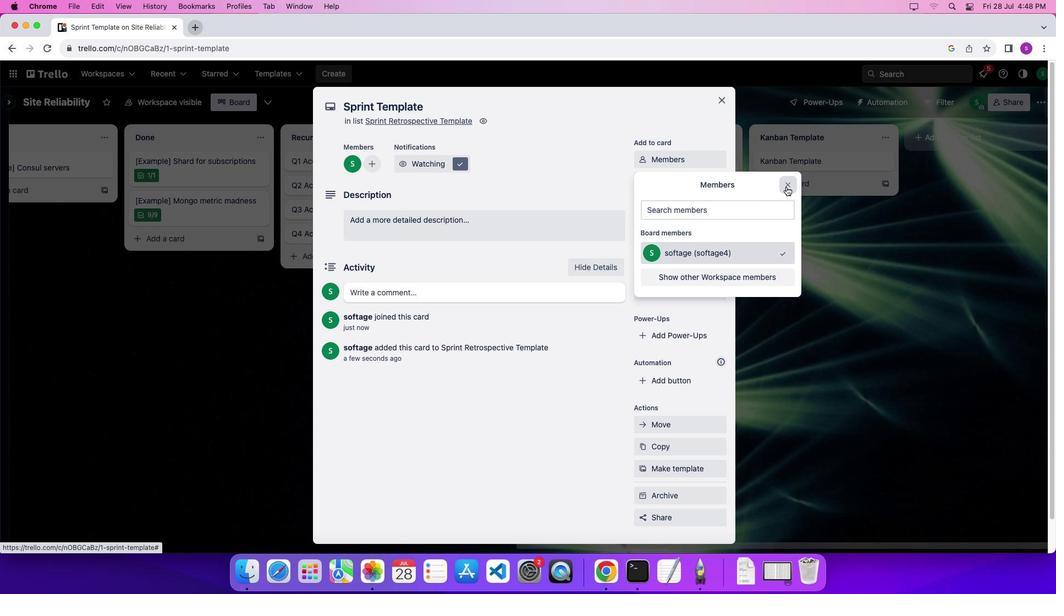
Action: Mouse moved to (695, 185)
Screenshot: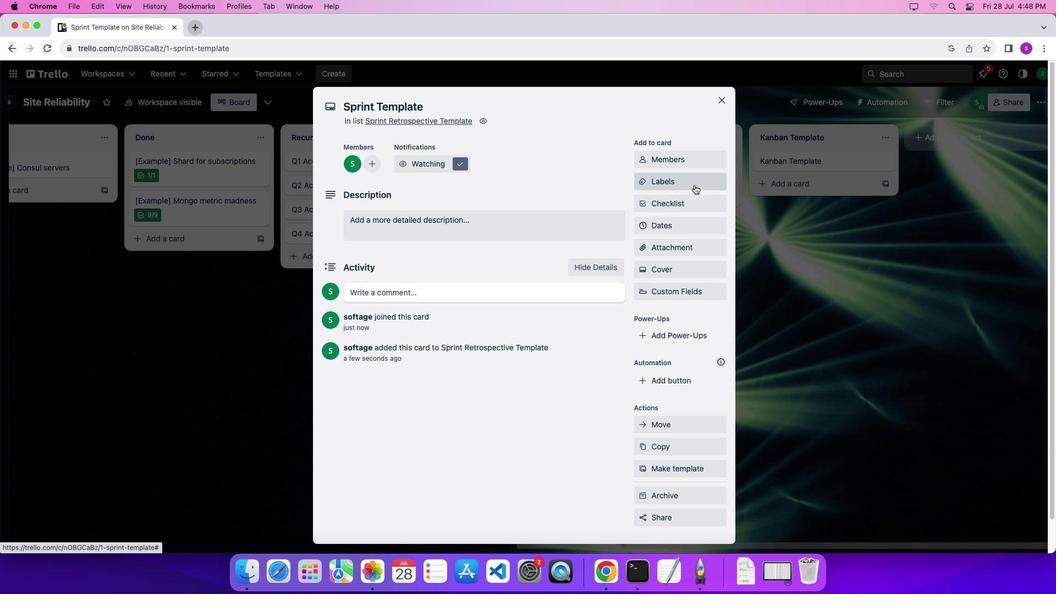 
Action: Mouse pressed left at (695, 185)
Screenshot: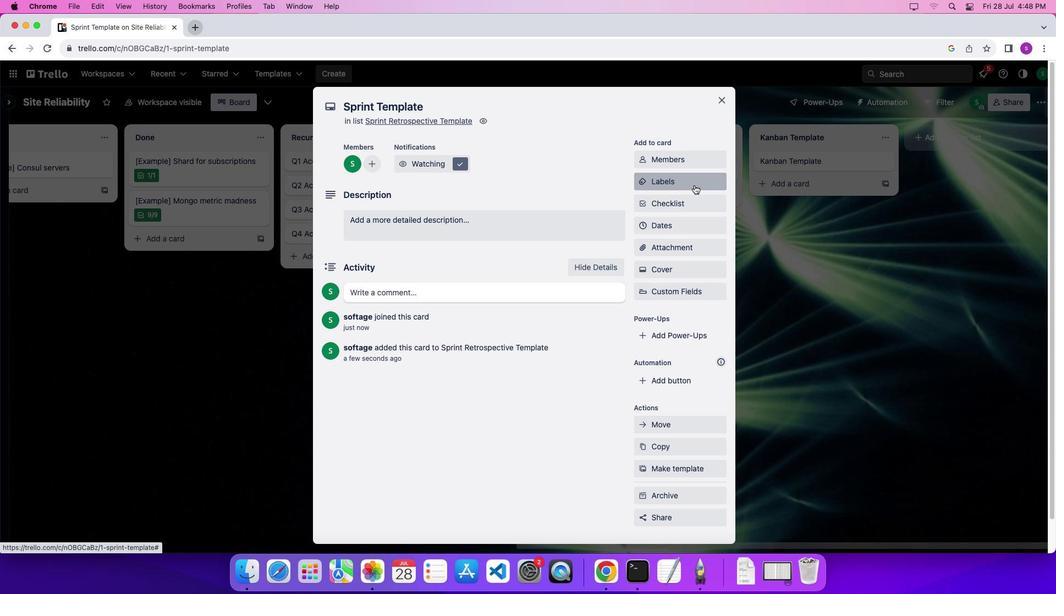 
Action: Mouse moved to (708, 284)
Screenshot: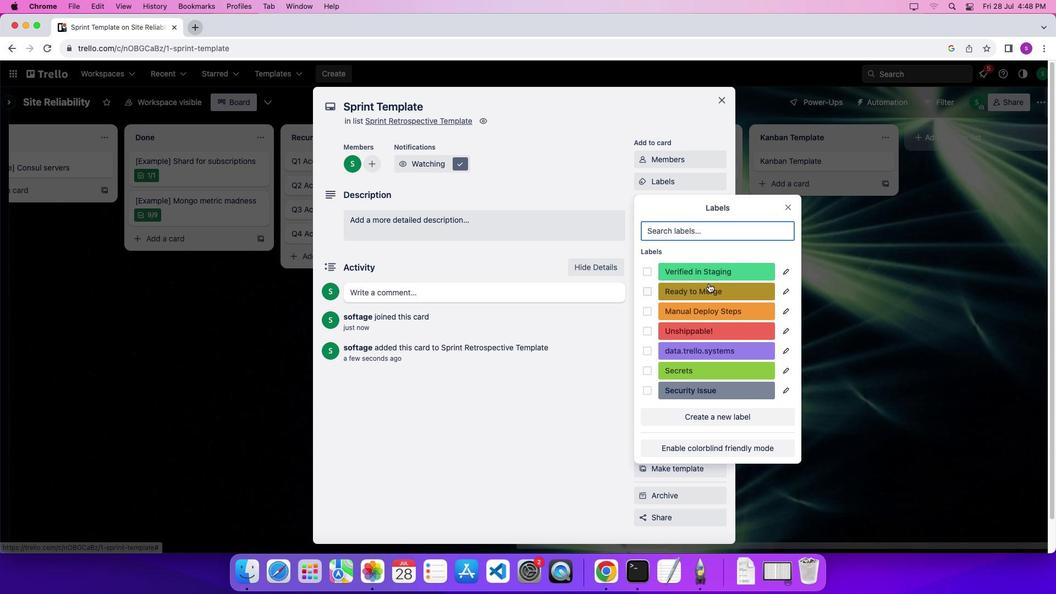 
Action: Mouse pressed left at (708, 284)
Screenshot: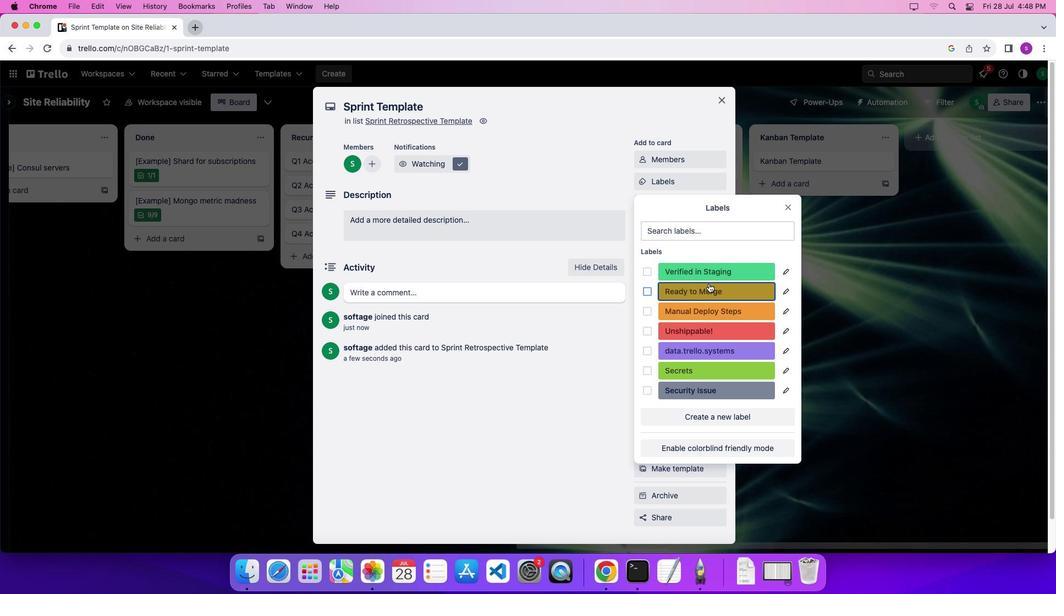 
Action: Mouse moved to (712, 333)
Screenshot: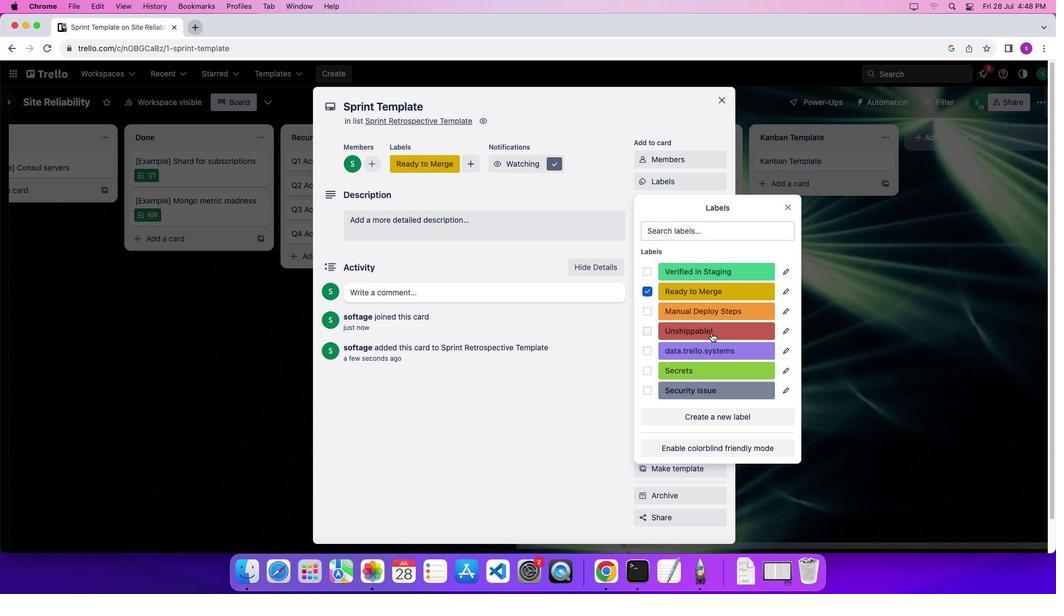 
Action: Mouse pressed left at (712, 333)
Screenshot: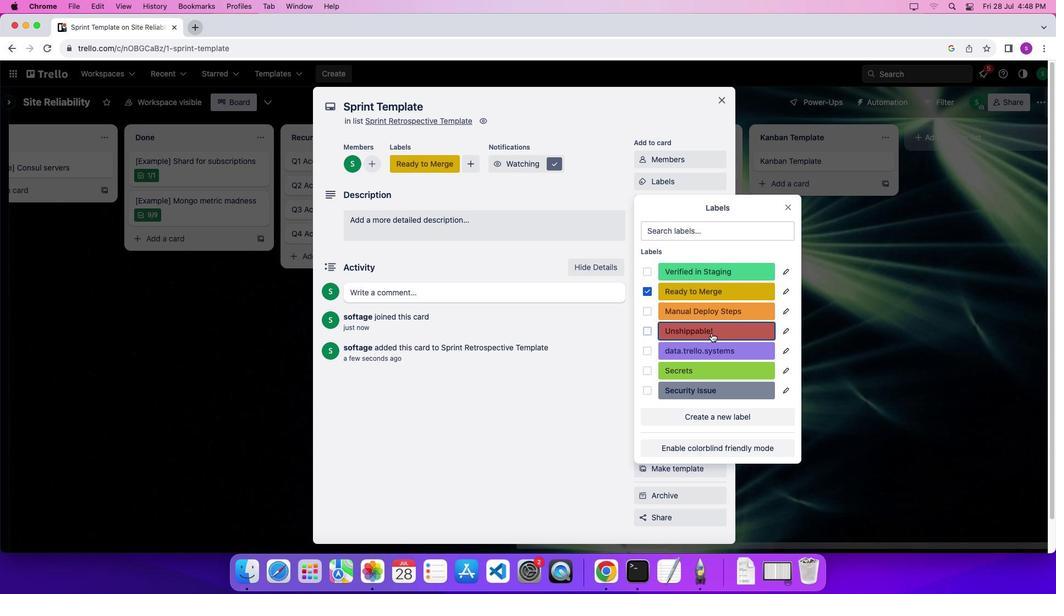 
Action: Mouse moved to (703, 350)
Screenshot: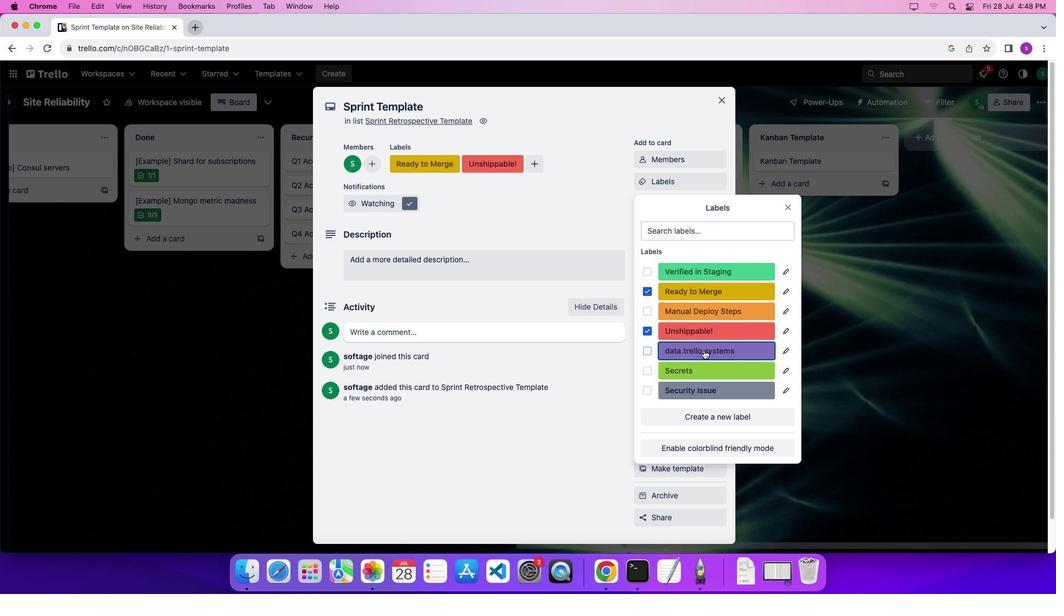 
Action: Mouse pressed left at (703, 350)
Screenshot: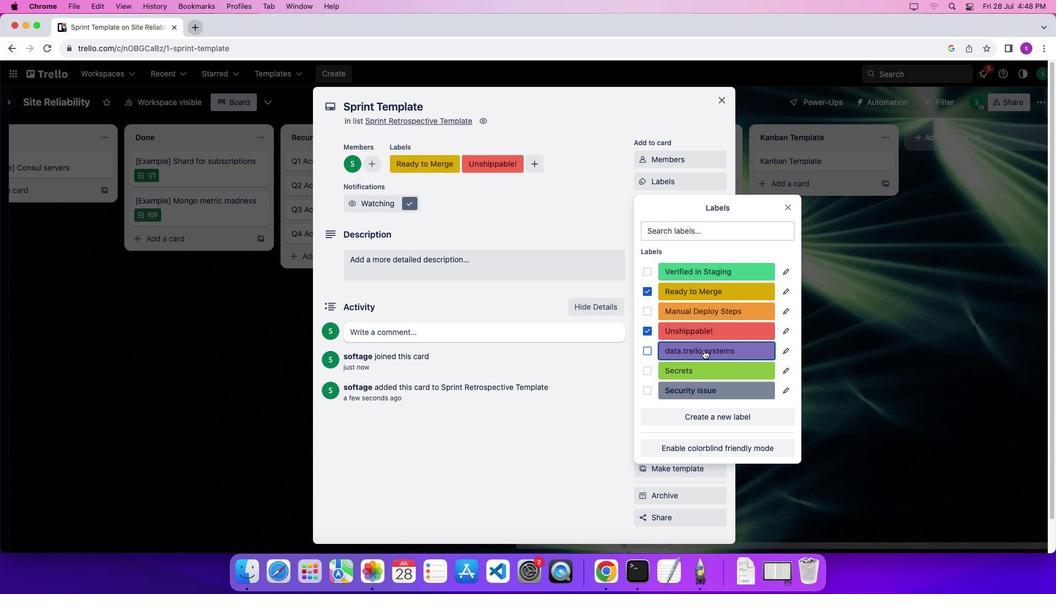 
Action: Mouse moved to (791, 209)
Screenshot: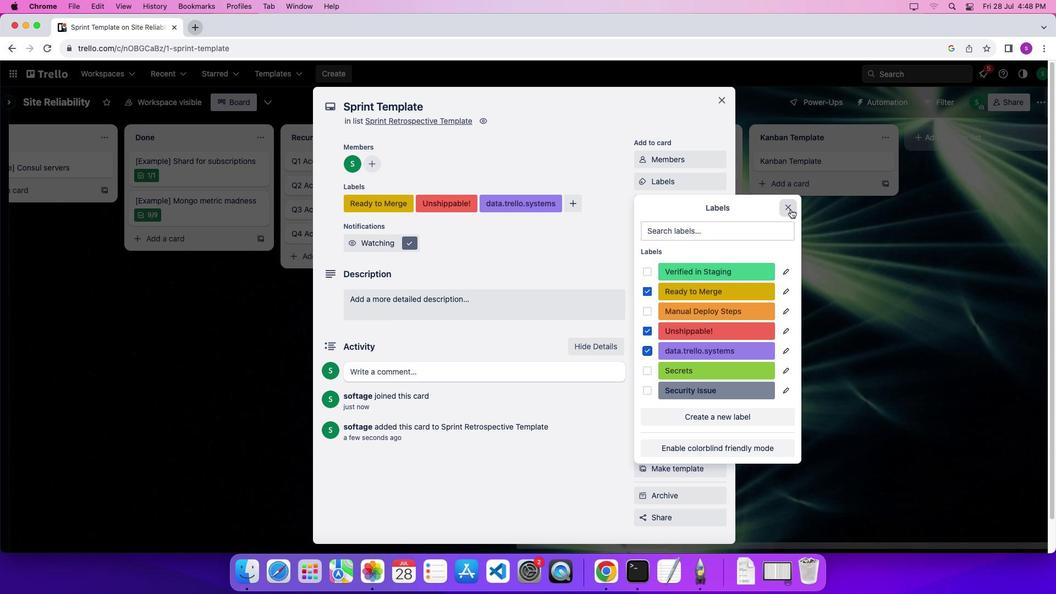 
Action: Mouse pressed left at (791, 209)
Screenshot: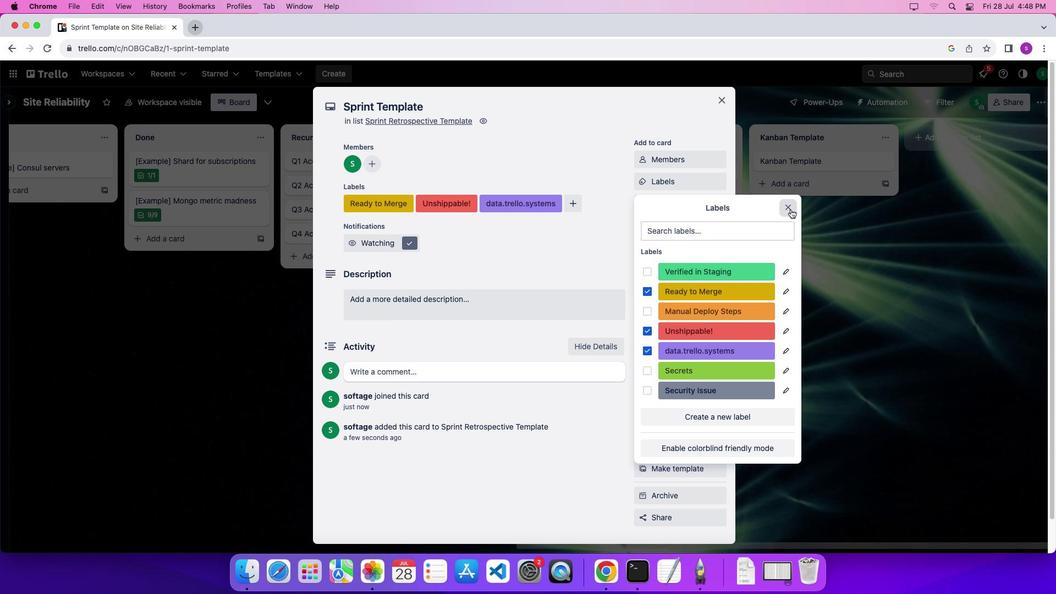 
Action: Mouse moved to (689, 204)
Screenshot: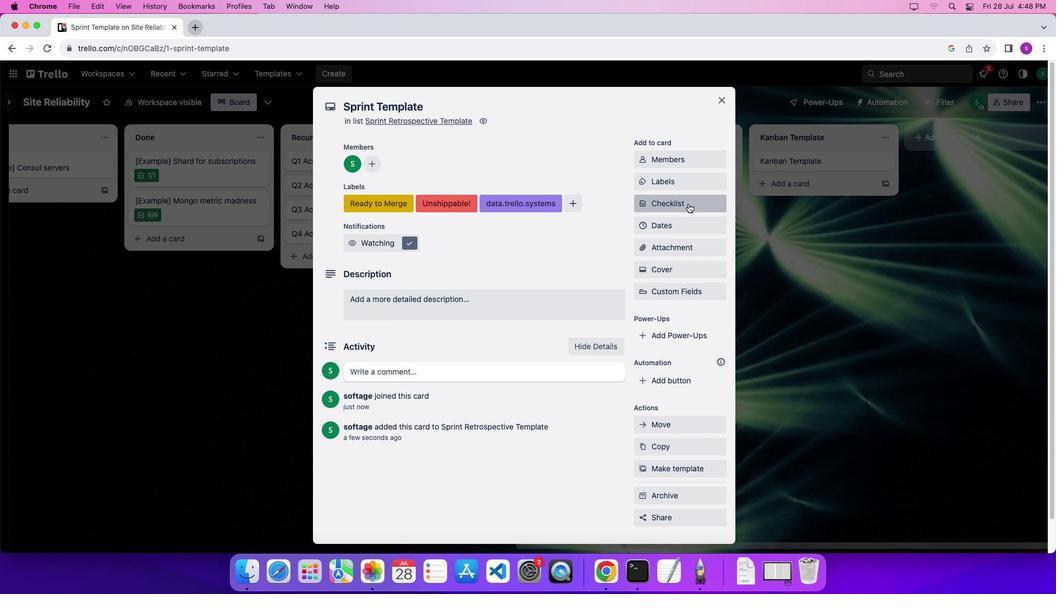 
Action: Mouse pressed left at (689, 204)
Screenshot: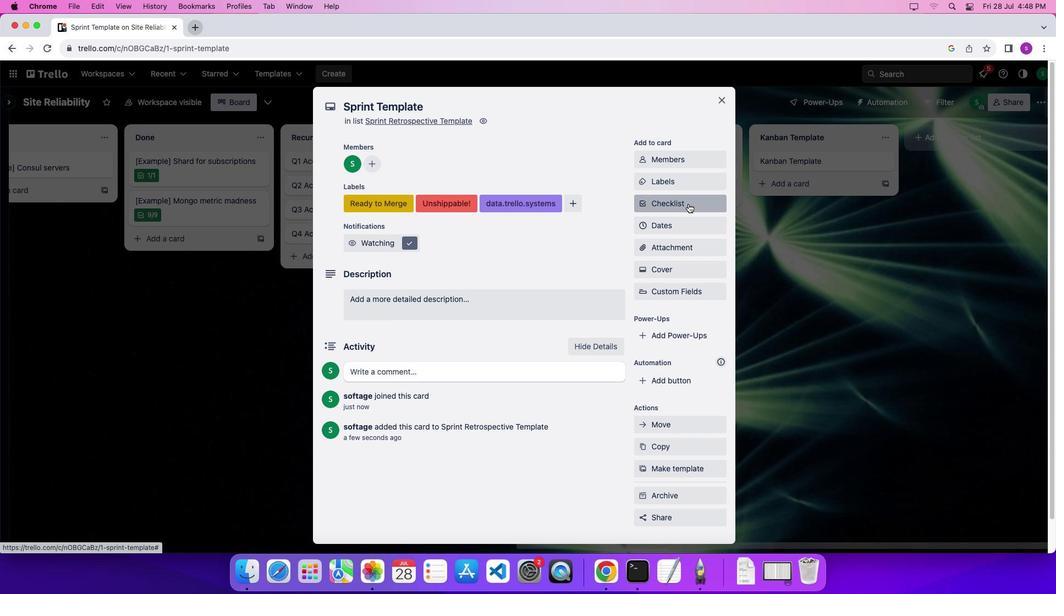 
Action: Mouse moved to (706, 262)
Screenshot: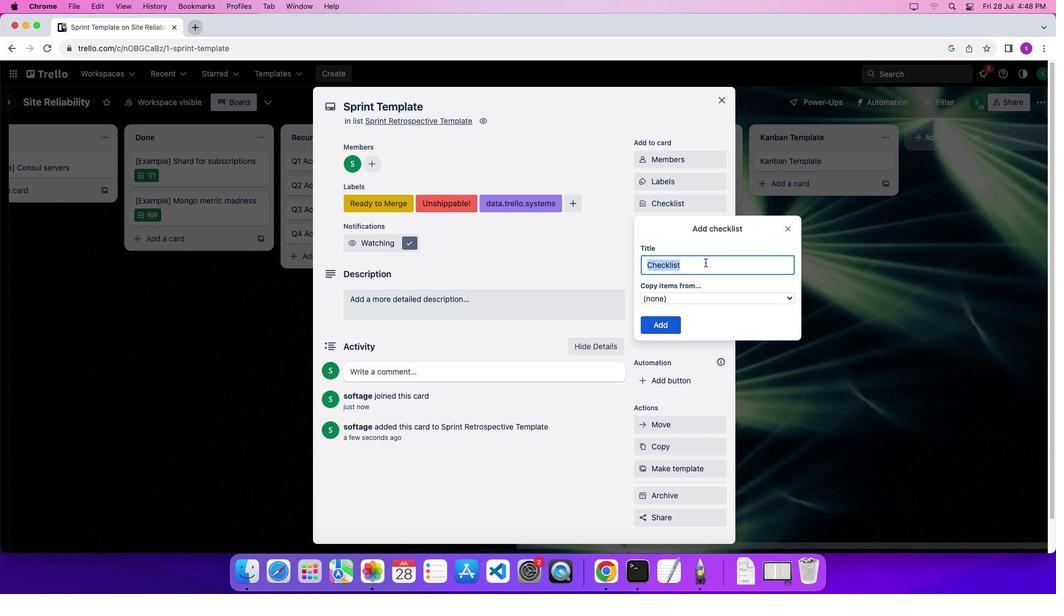 
Action: Key pressed Key.shift'T''e''m''p''l''a''t''e''\x03'
Screenshot: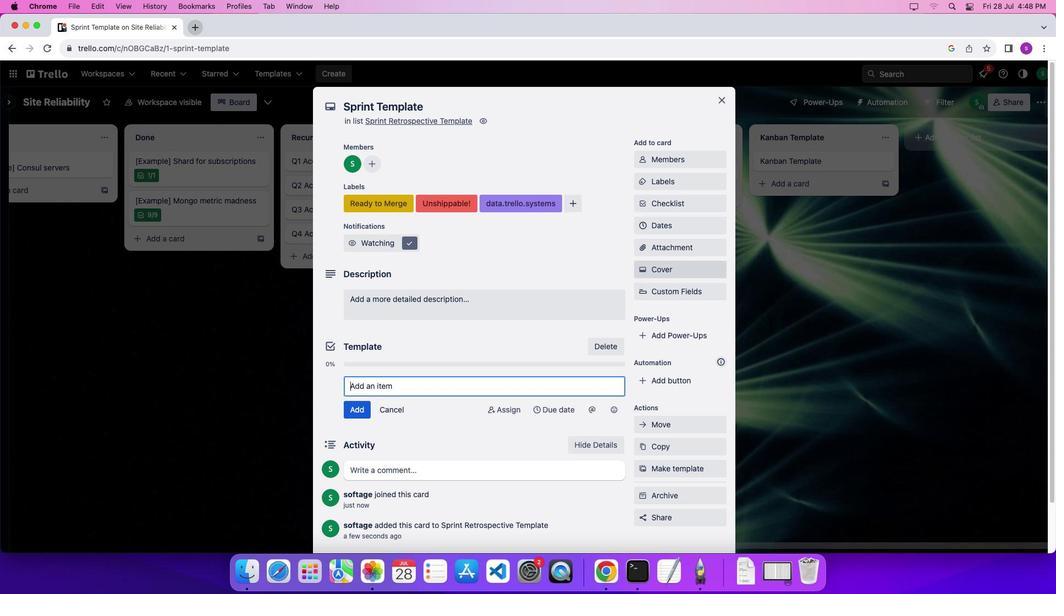 
Action: Mouse moved to (654, 226)
Screenshot: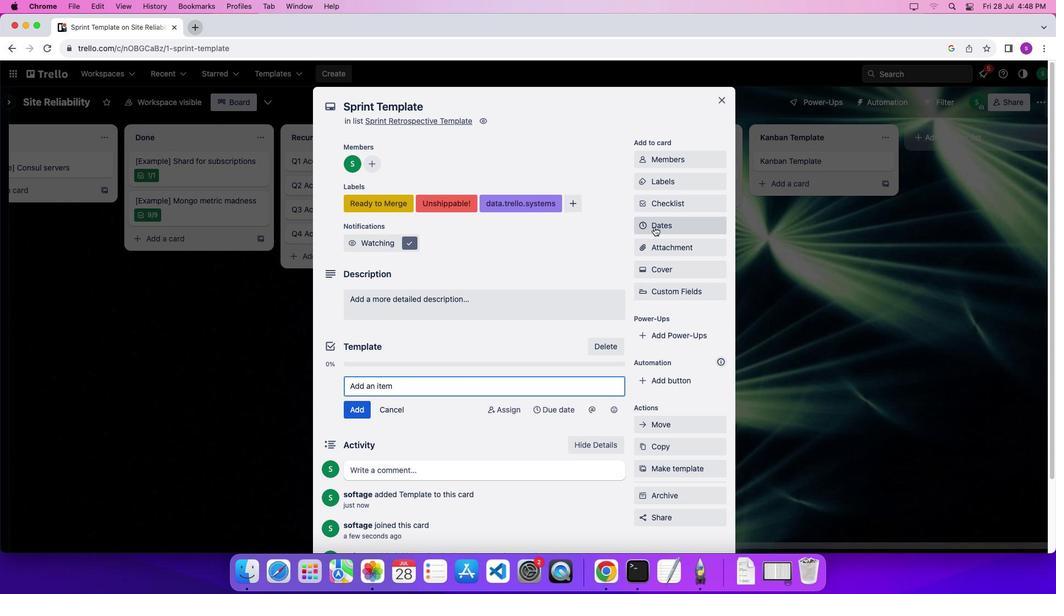 
Action: Mouse pressed left at (654, 226)
Screenshot: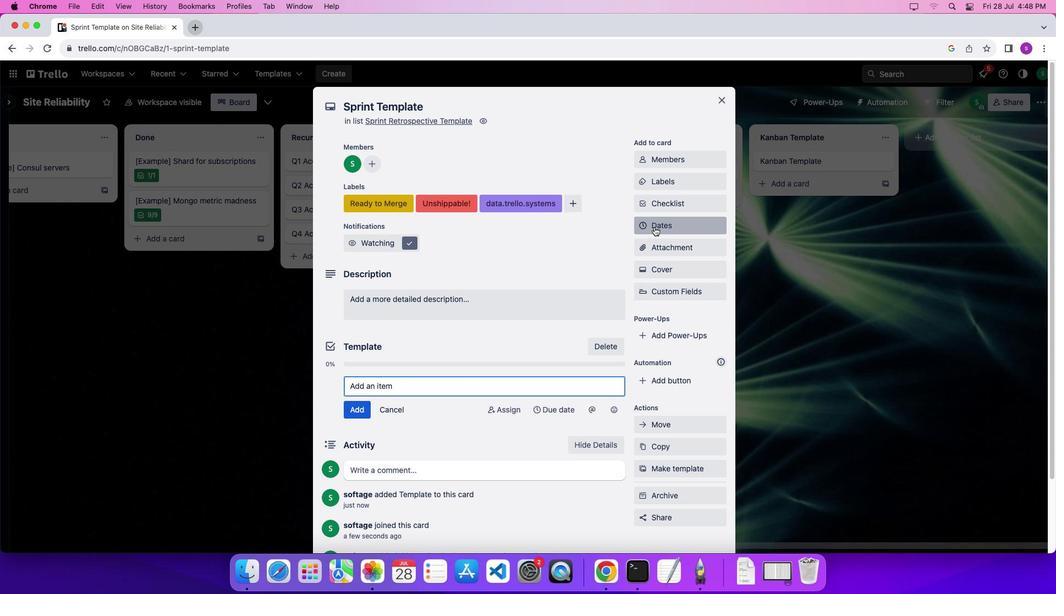 
Action: Mouse moved to (701, 241)
Screenshot: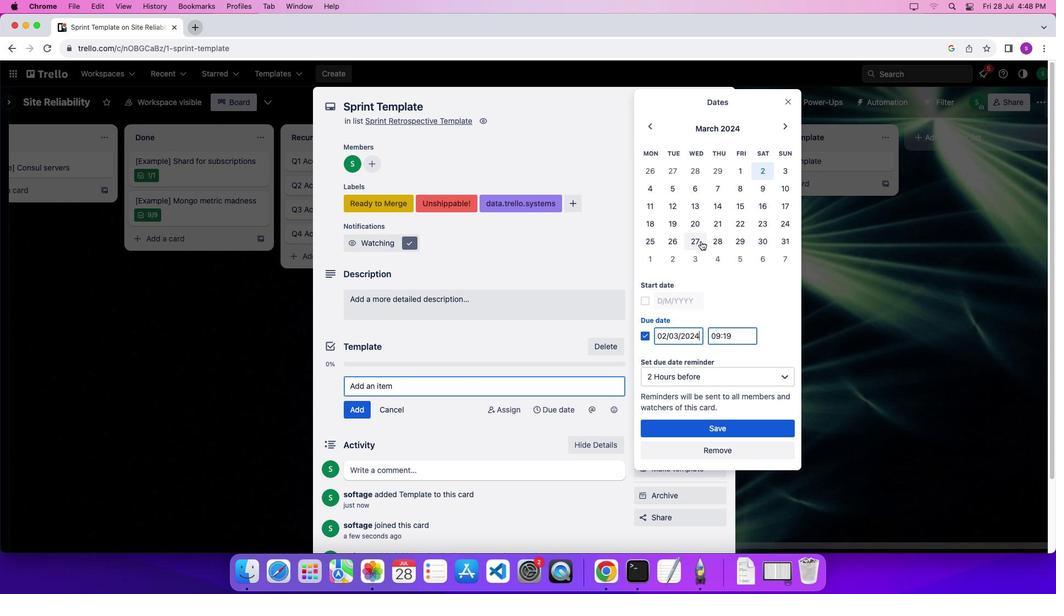 
Action: Mouse pressed left at (701, 241)
Screenshot: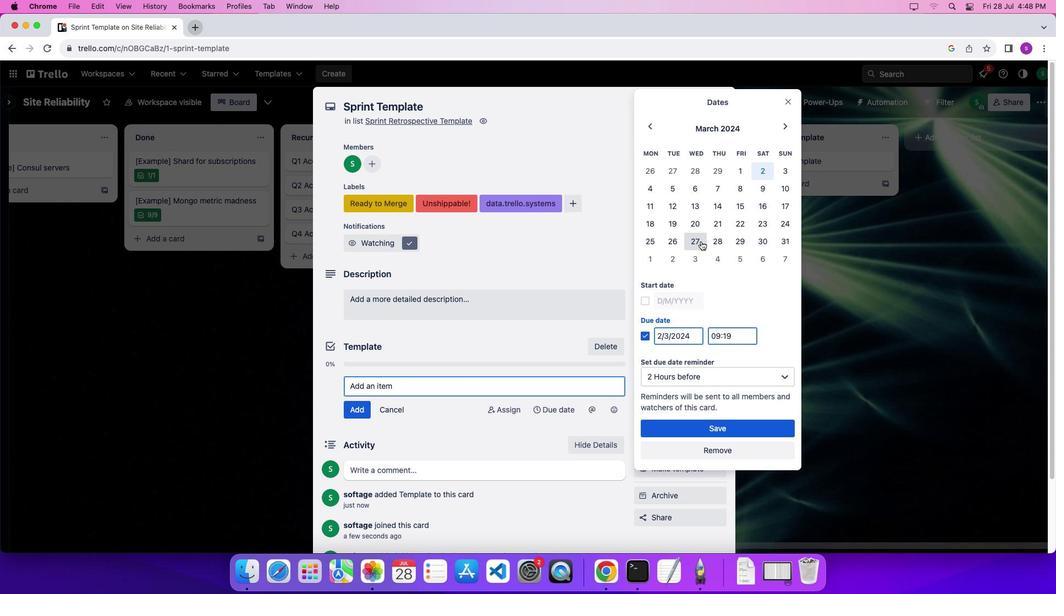 
Action: Mouse moved to (645, 303)
Screenshot: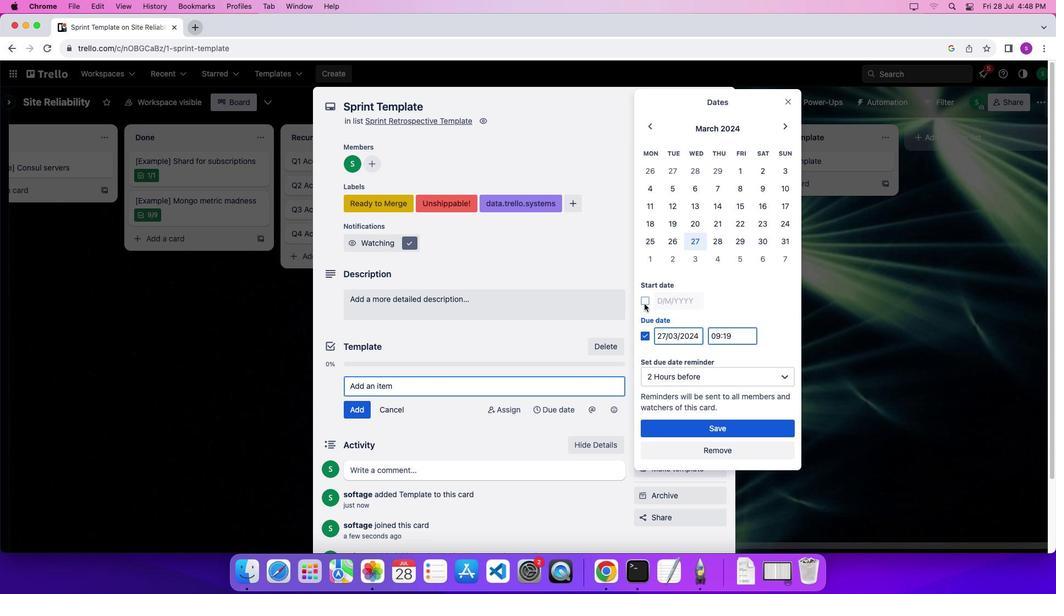 
Action: Mouse pressed left at (645, 303)
Screenshot: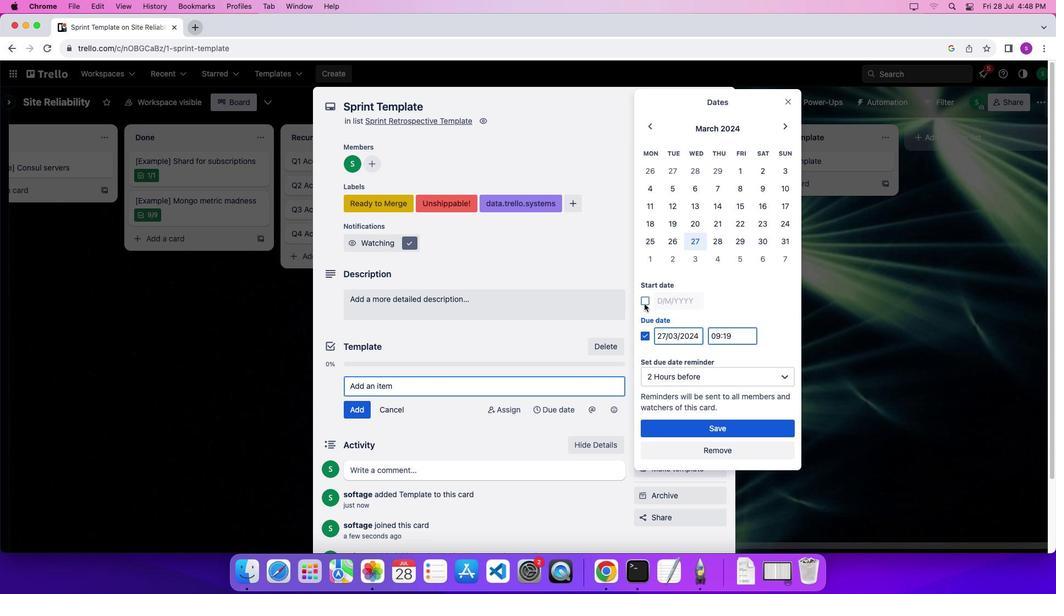 
Action: Mouse moved to (677, 426)
Screenshot: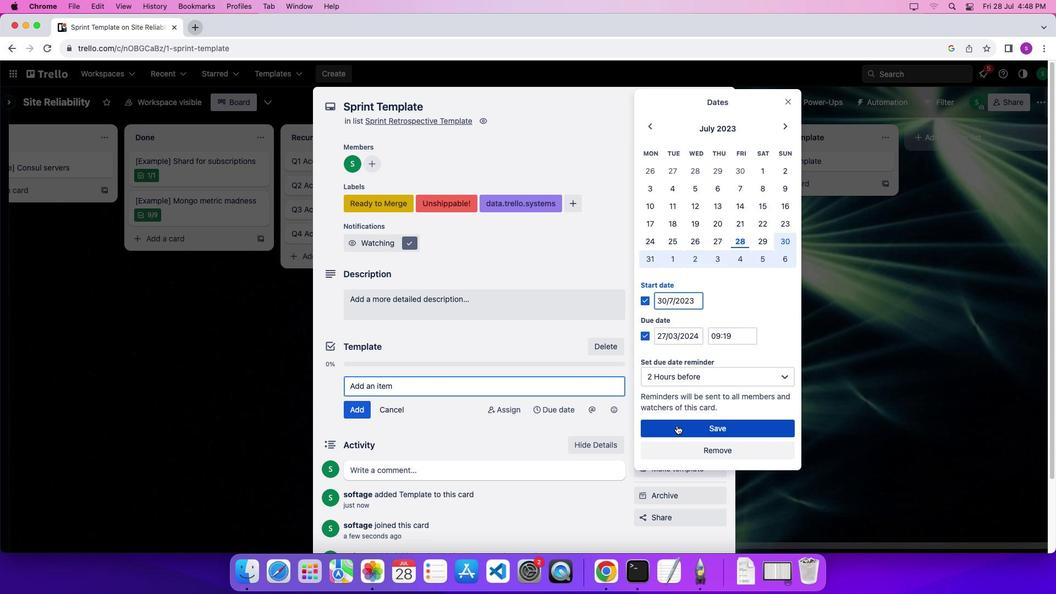 
Action: Mouse pressed left at (677, 426)
Screenshot: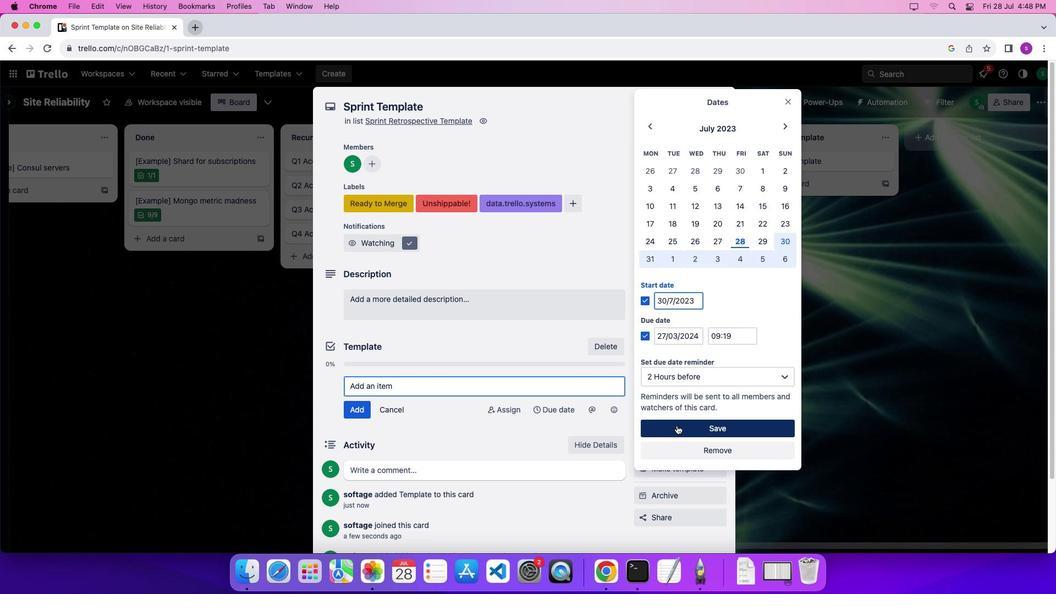 
Action: Mouse moved to (672, 250)
Screenshot: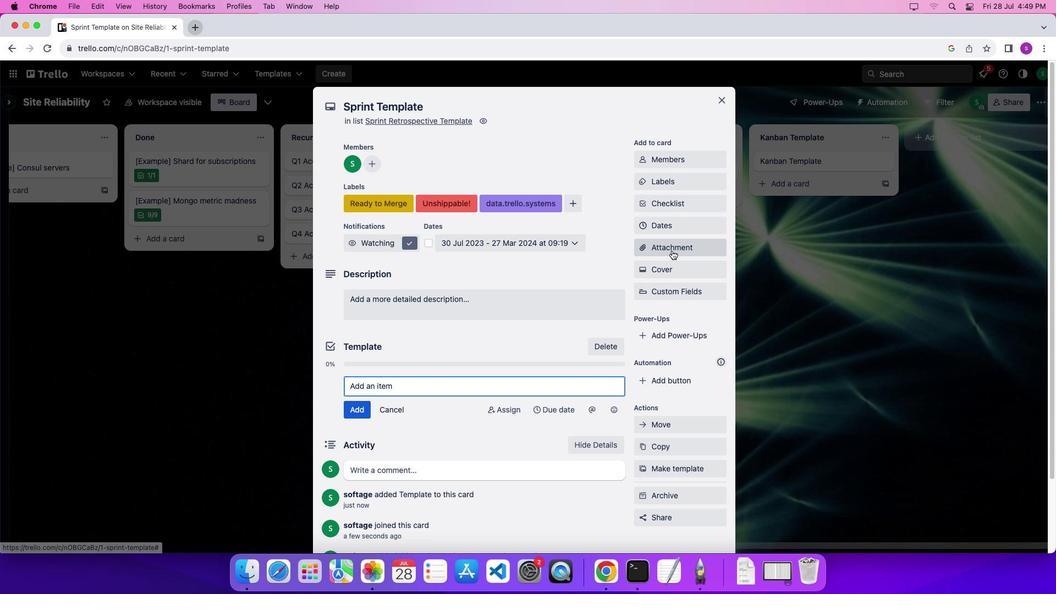 
Action: Mouse pressed left at (672, 250)
Screenshot: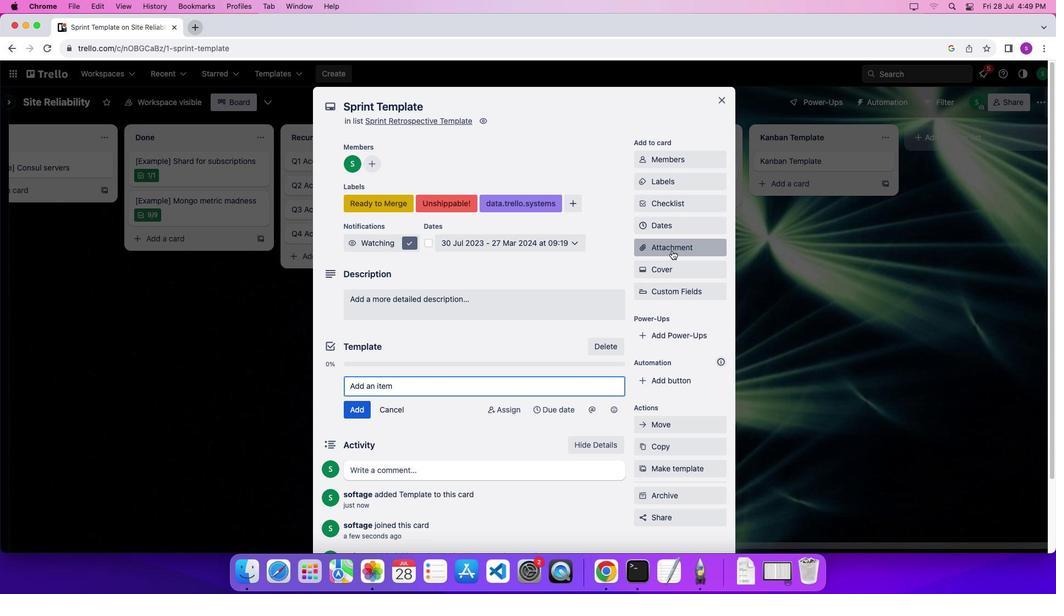 
Action: Mouse moved to (673, 324)
Screenshot: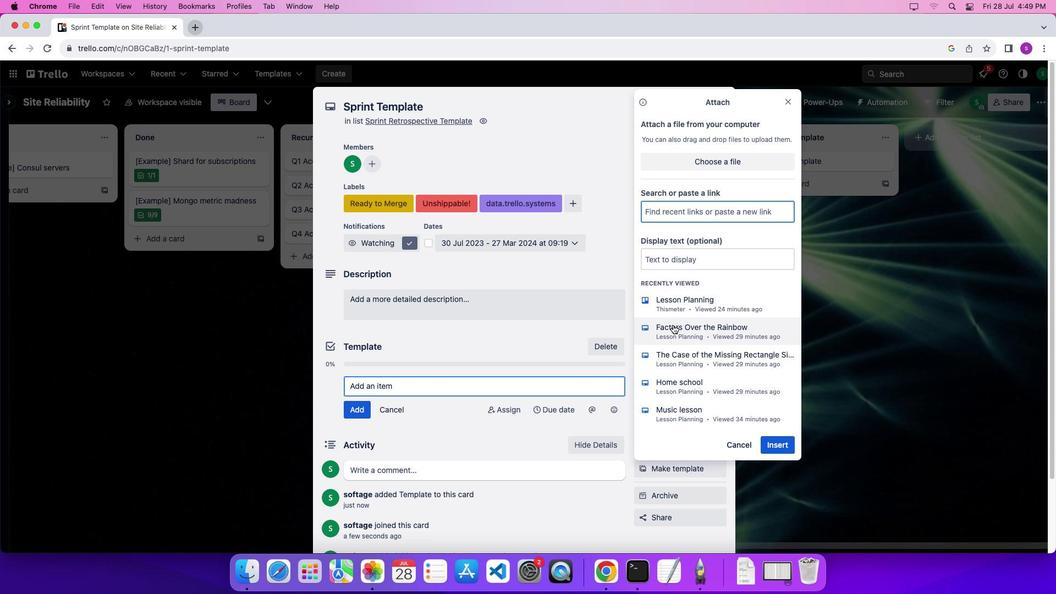 
Action: Mouse pressed left at (673, 324)
Screenshot: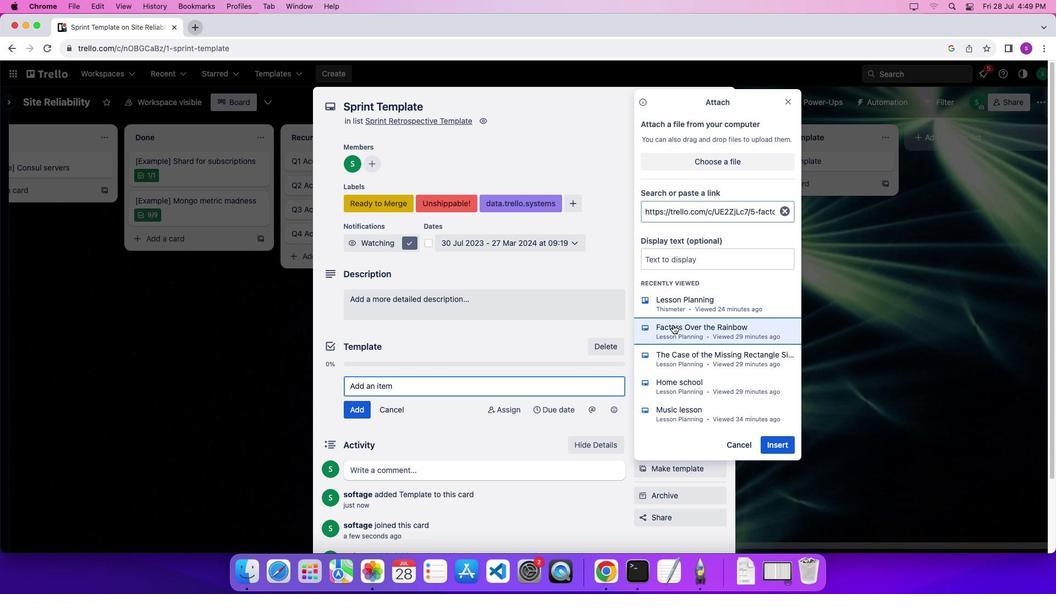 
Action: Mouse moved to (661, 266)
Screenshot: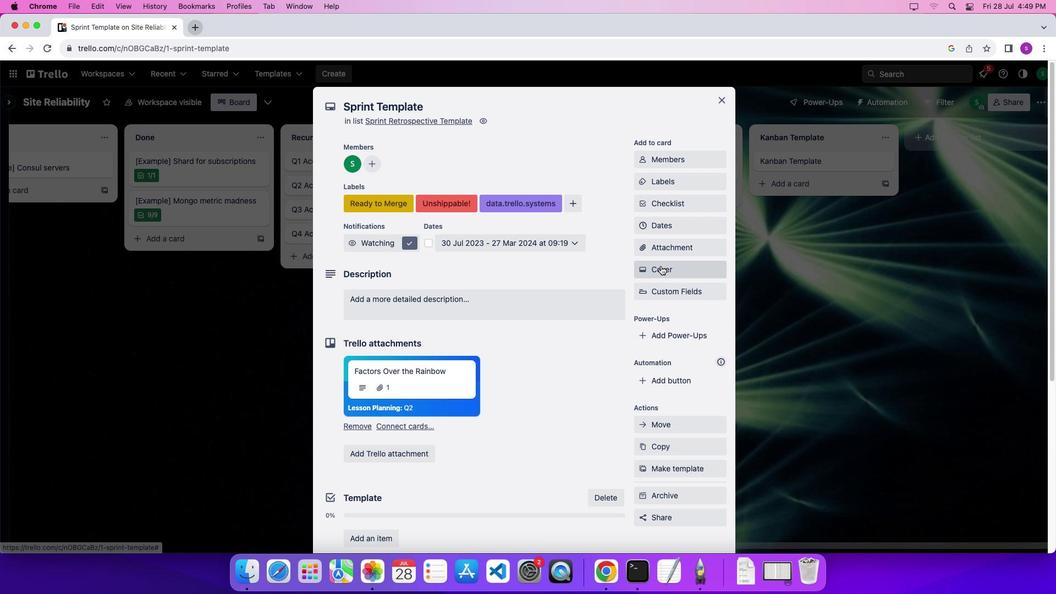 
Action: Mouse pressed left at (661, 266)
Screenshot: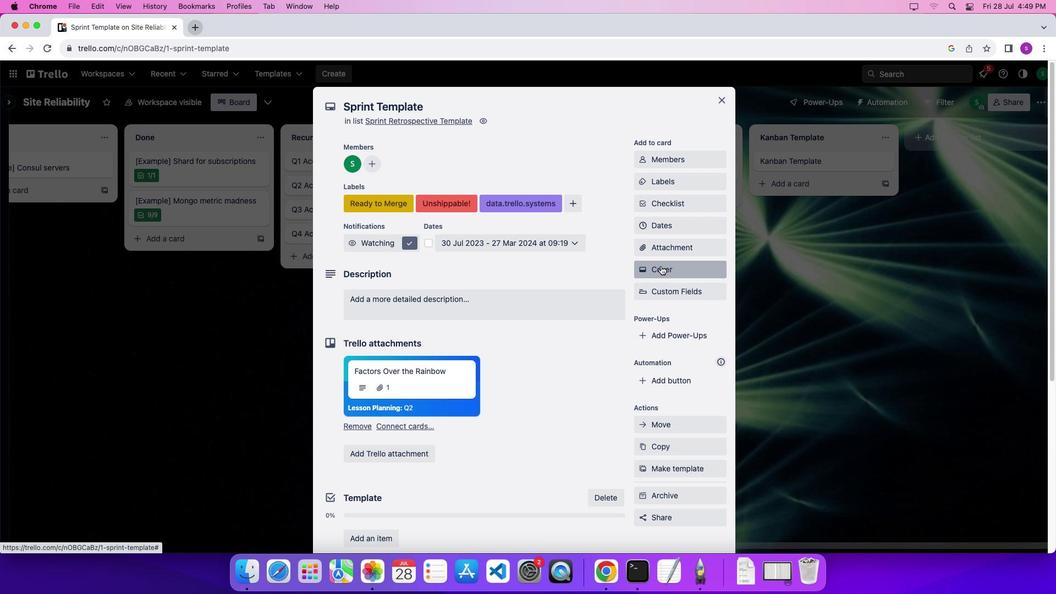 
Action: Mouse moved to (690, 428)
Screenshot: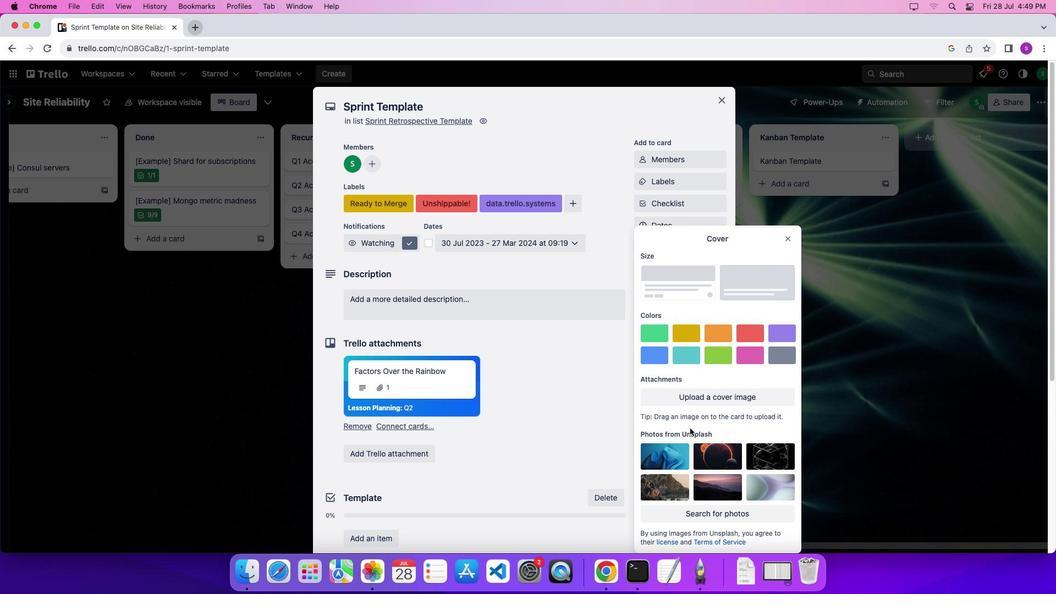 
Action: Mouse scrolled (690, 428) with delta (0, 0)
Screenshot: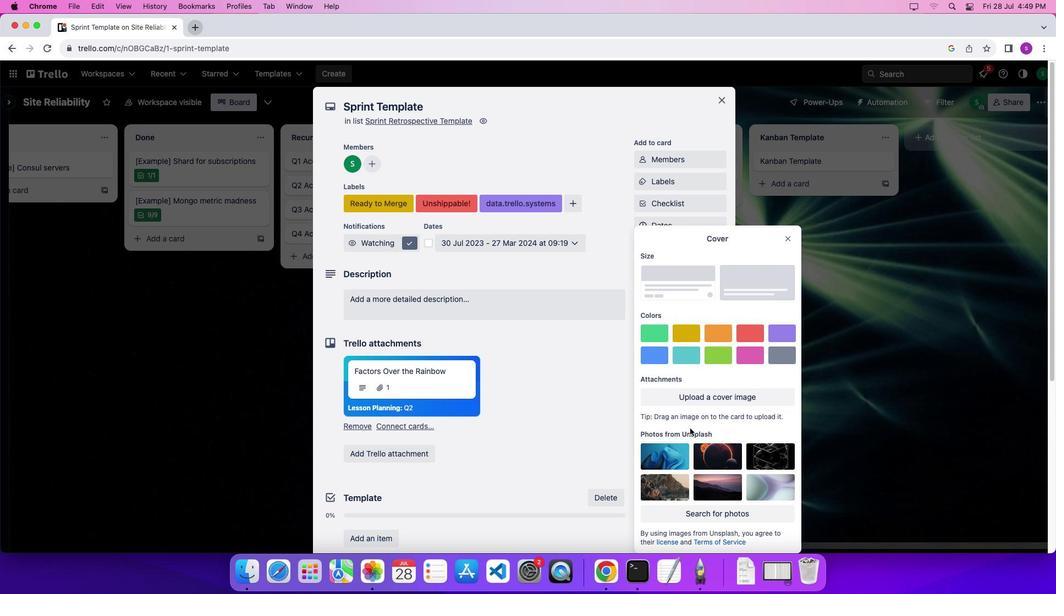 
Action: Mouse scrolled (690, 428) with delta (0, 0)
Screenshot: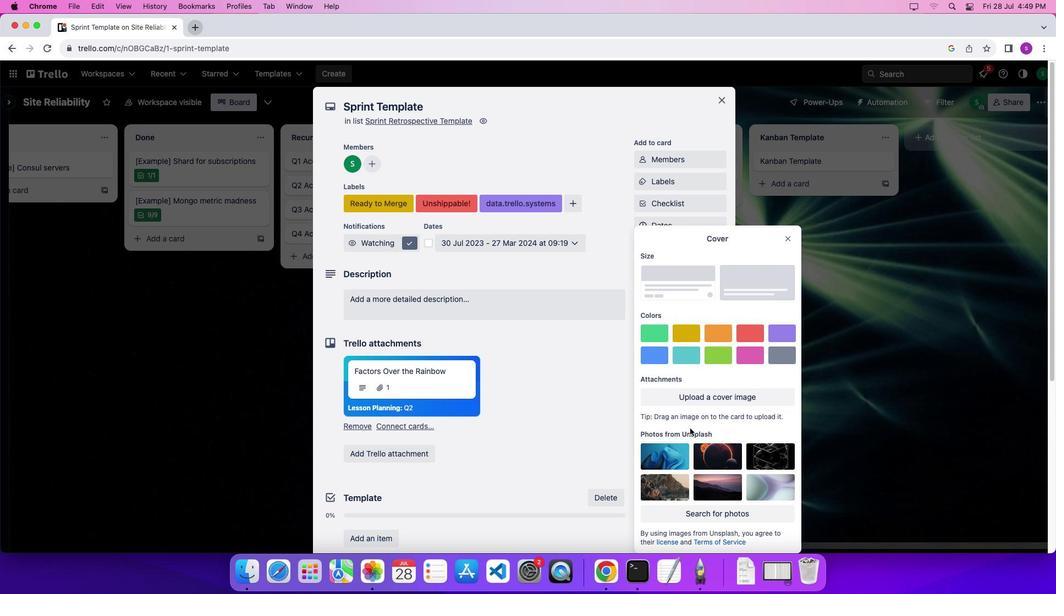 
Action: Mouse scrolled (690, 428) with delta (0, -3)
Screenshot: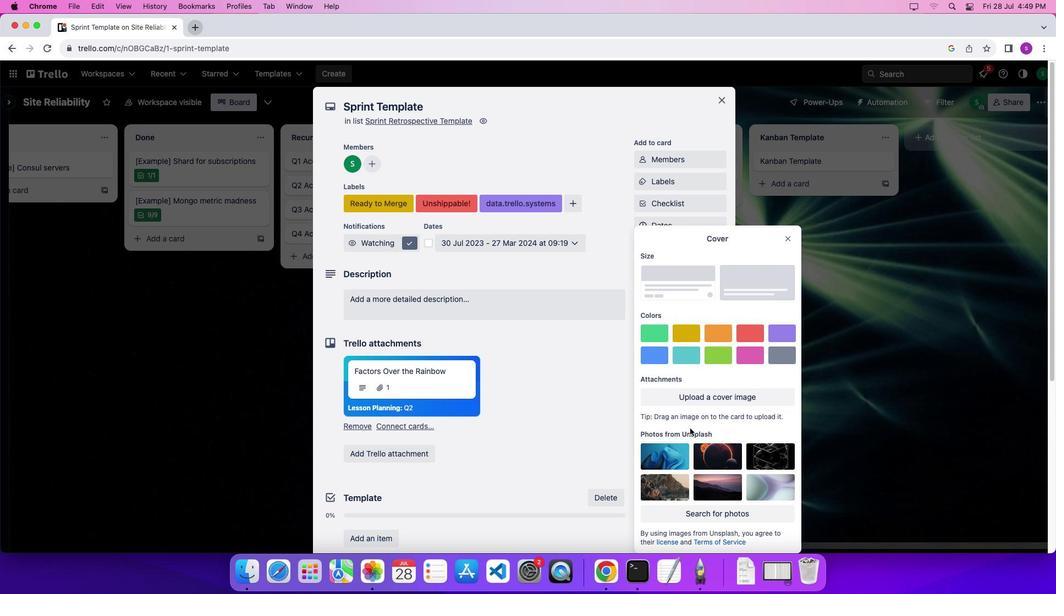 
Action: Mouse moved to (688, 519)
Screenshot: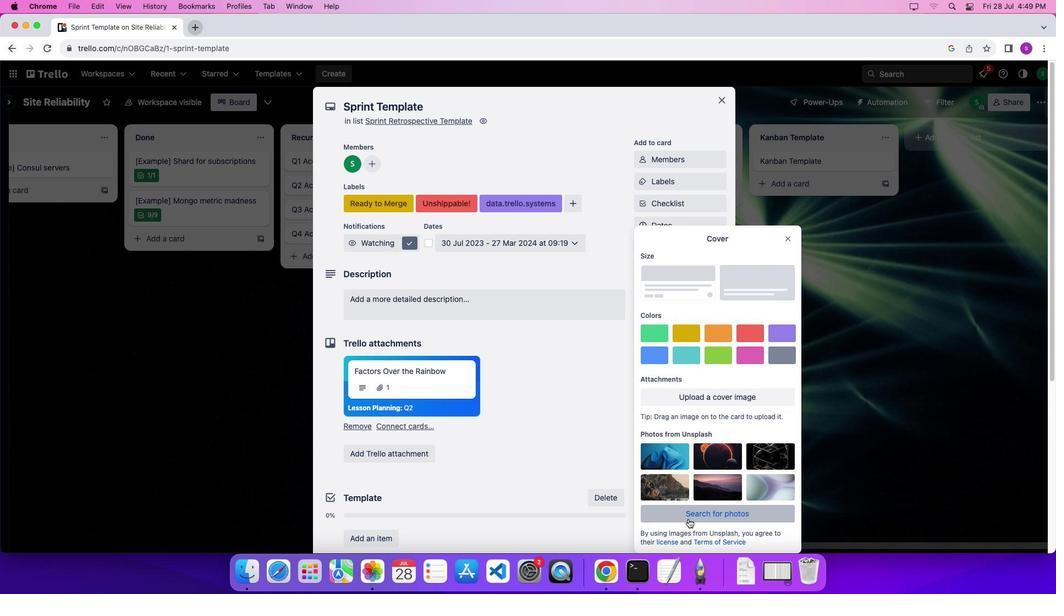 
Action: Mouse pressed left at (688, 519)
Screenshot: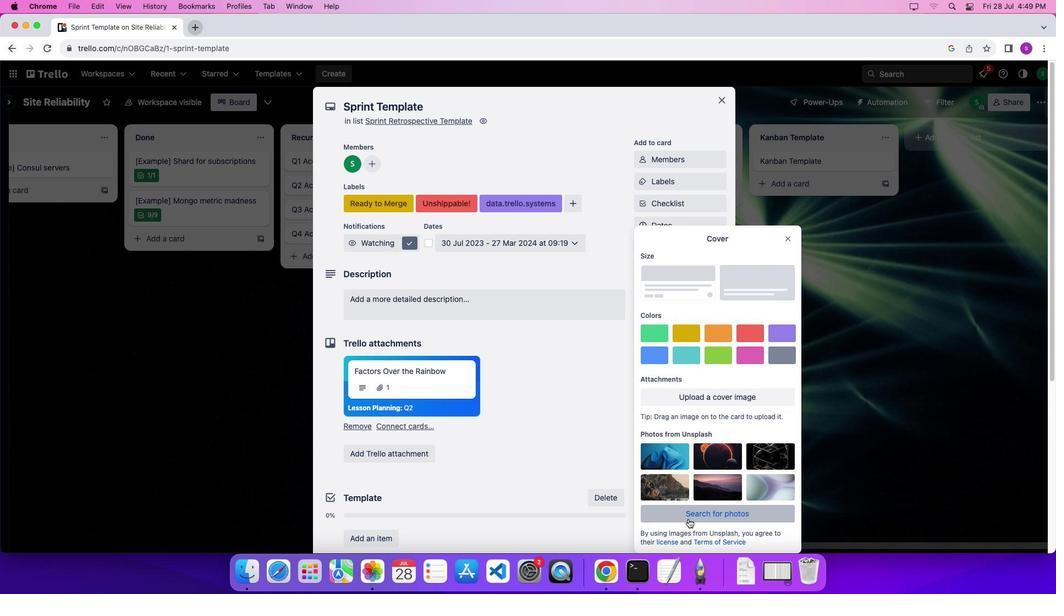 
Action: Mouse moved to (664, 285)
Screenshot: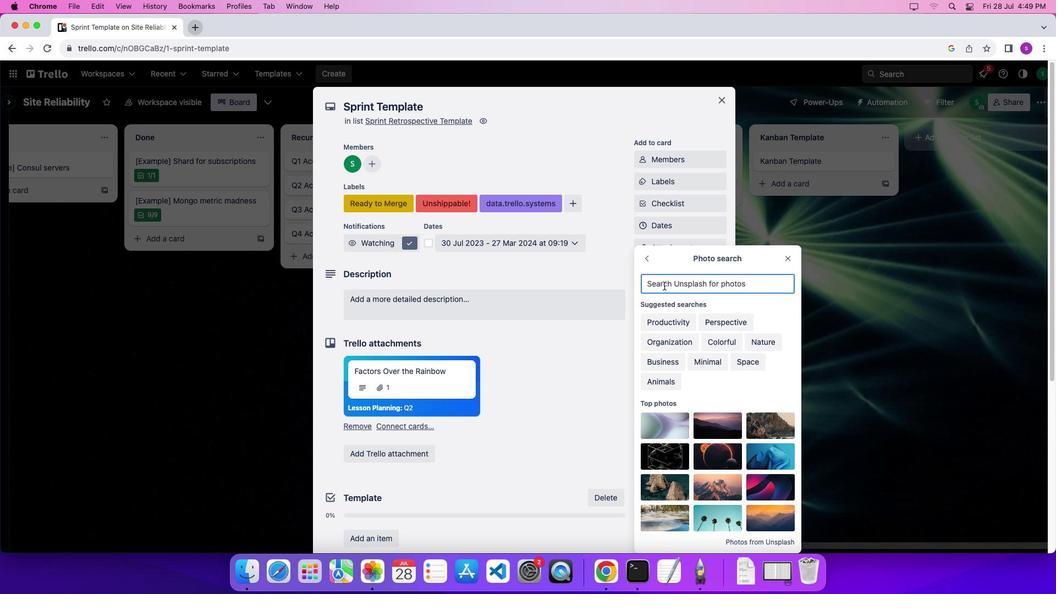 
Action: Mouse pressed left at (664, 285)
Screenshot: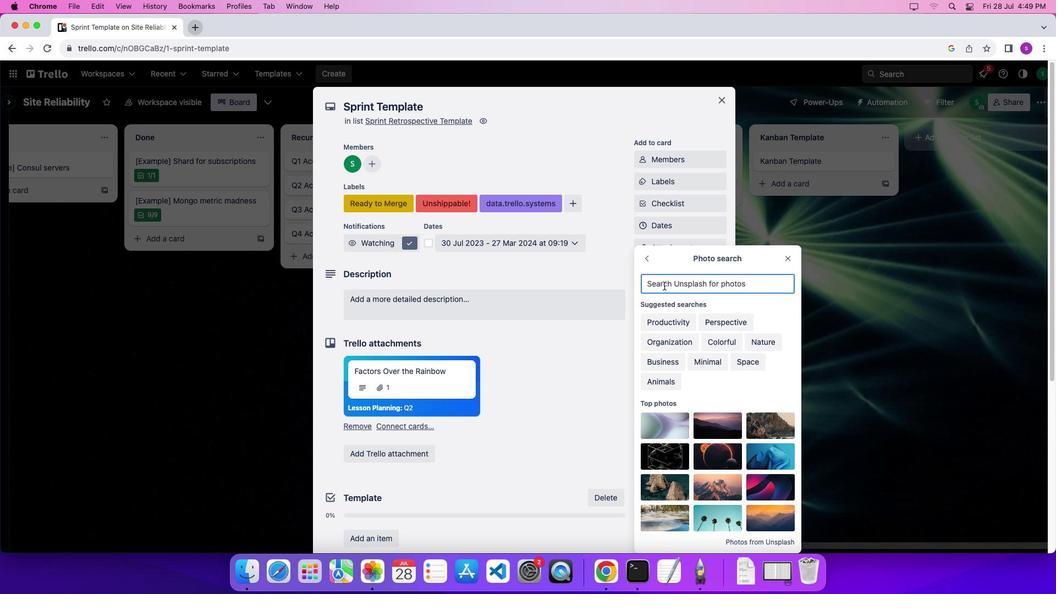 
Action: Mouse moved to (701, 451)
Screenshot: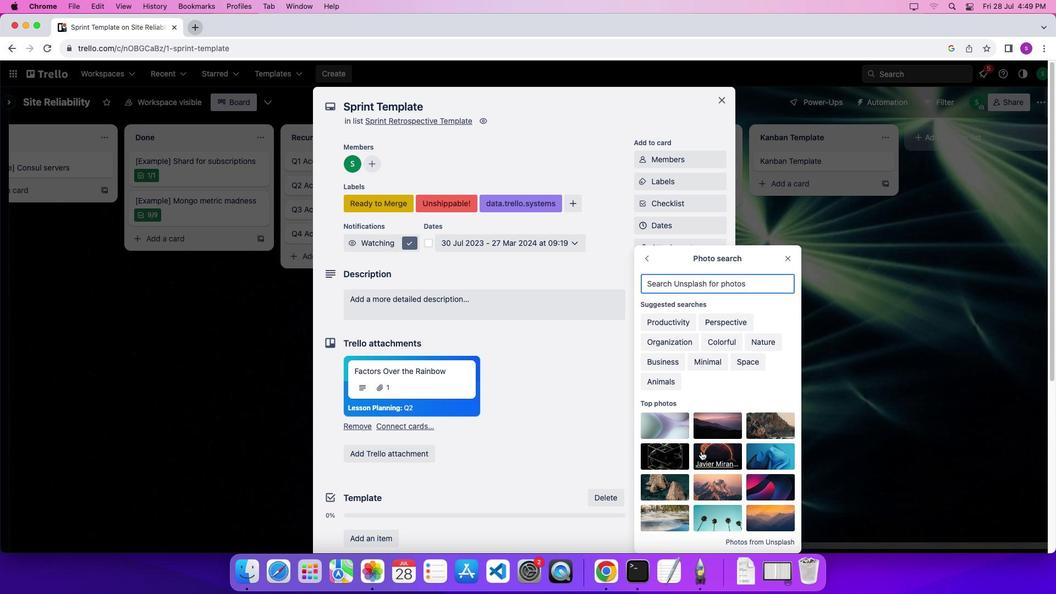 
Action: Mouse scrolled (701, 451) with delta (0, 0)
Screenshot: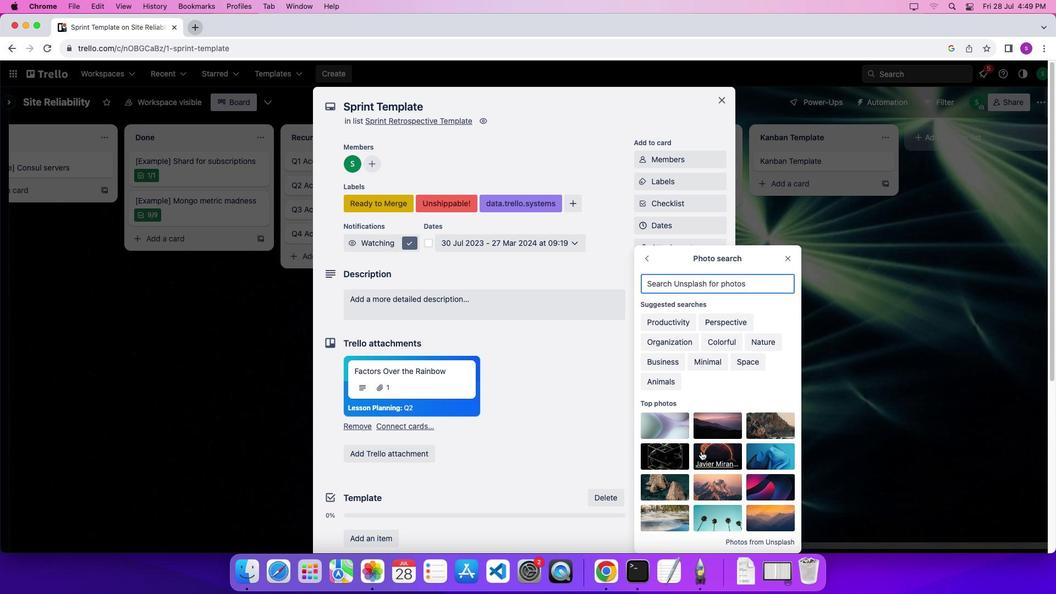 
Action: Mouse scrolled (701, 451) with delta (0, 0)
Screenshot: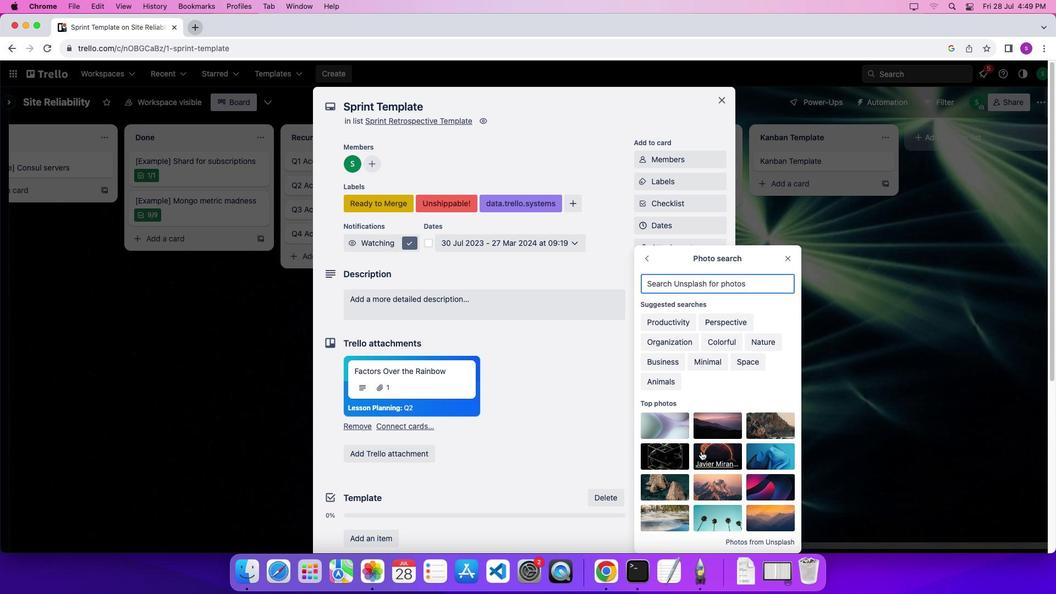 
Action: Mouse scrolled (701, 451) with delta (0, -3)
Screenshot: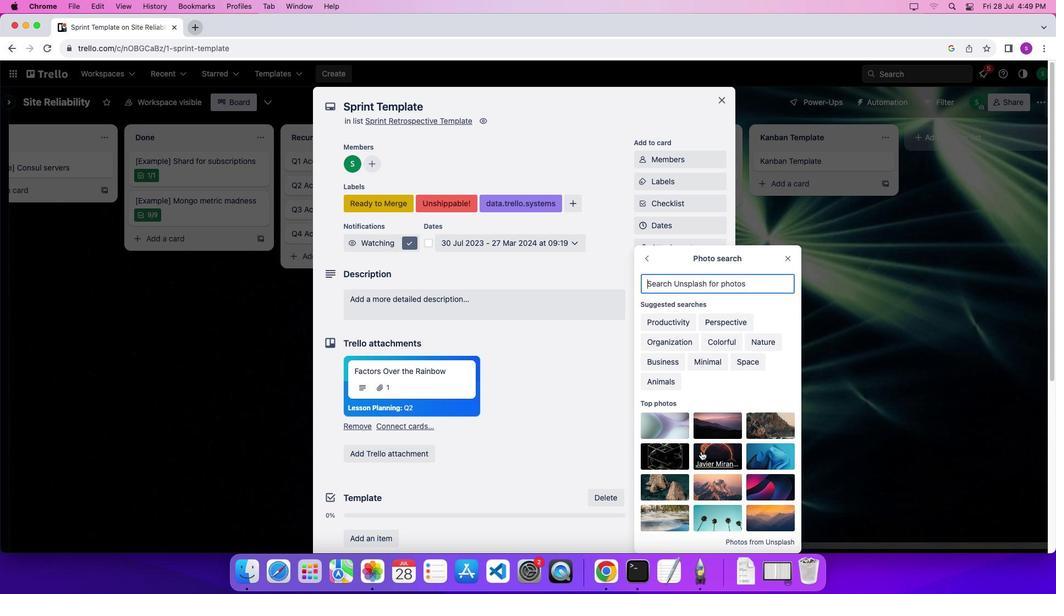 
Action: Mouse scrolled (701, 451) with delta (0, -2)
Screenshot: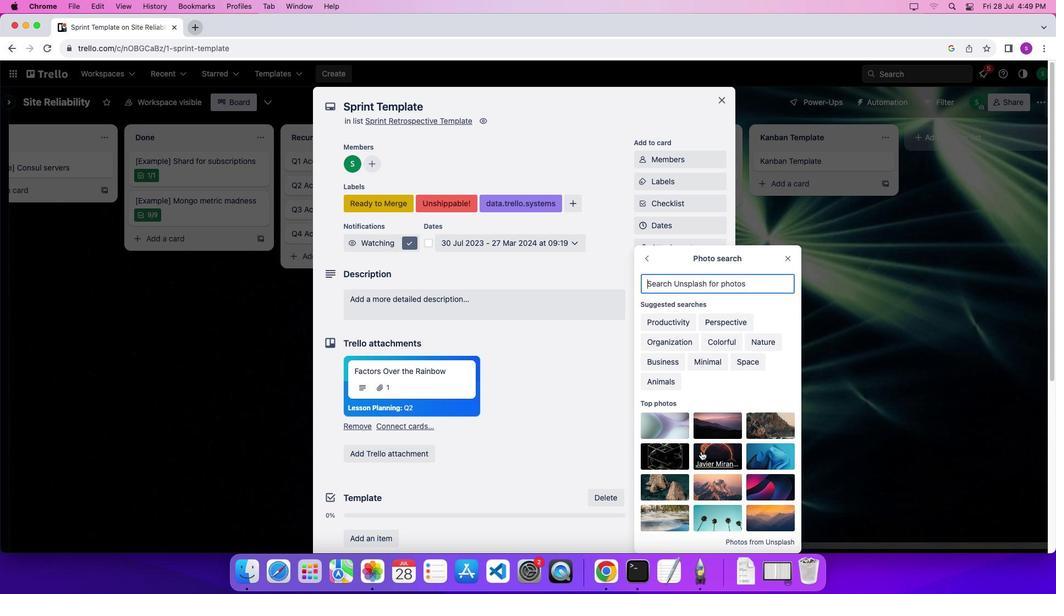 
Action: Mouse scrolled (701, 451) with delta (0, 0)
Screenshot: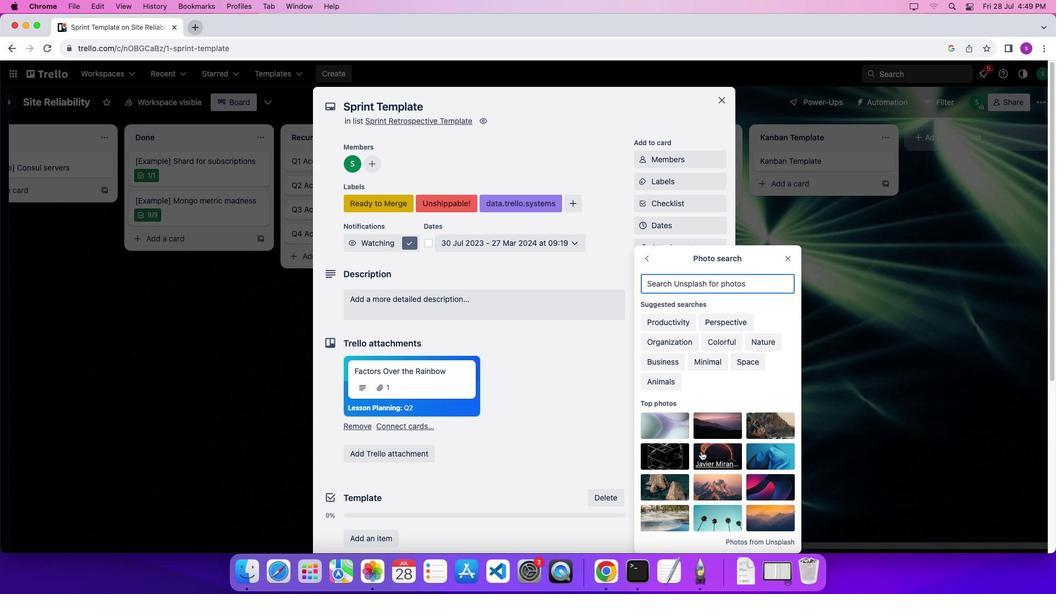 
Action: Mouse moved to (672, 484)
Screenshot: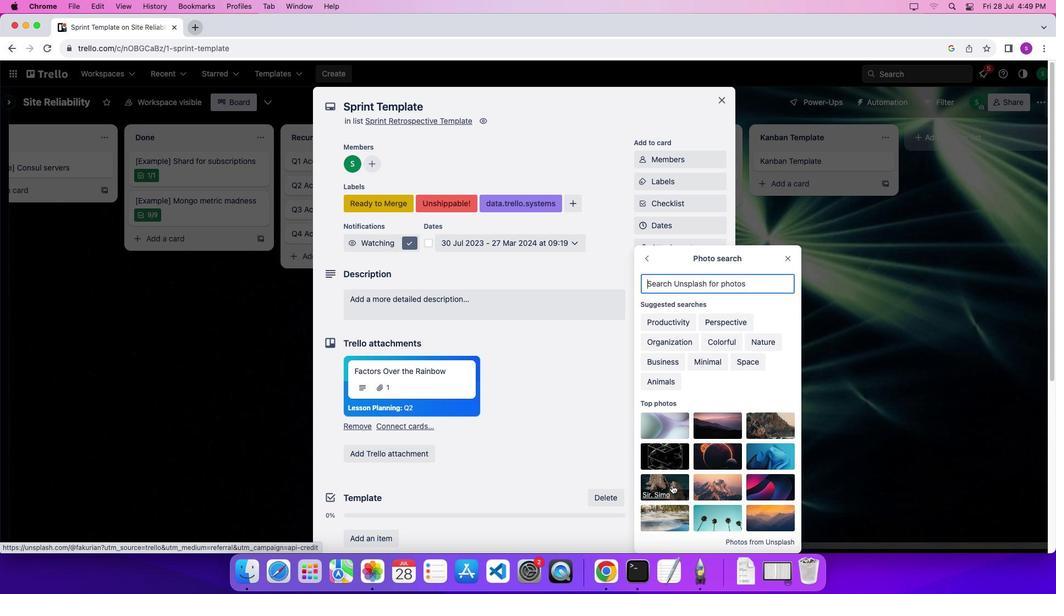 
Action: Mouse pressed left at (672, 484)
Screenshot: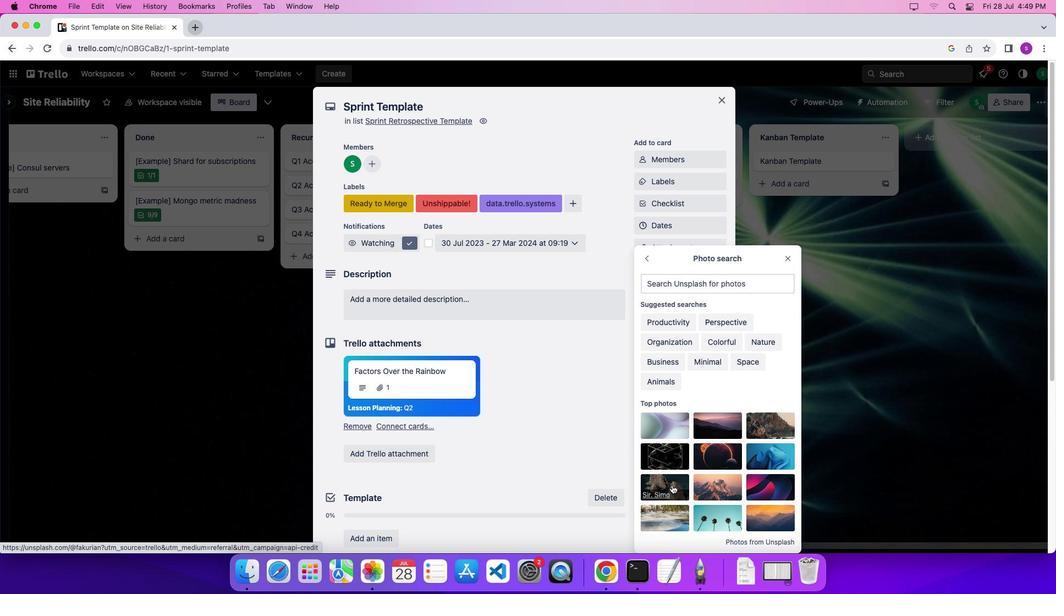 
Action: Mouse moved to (790, 104)
Screenshot: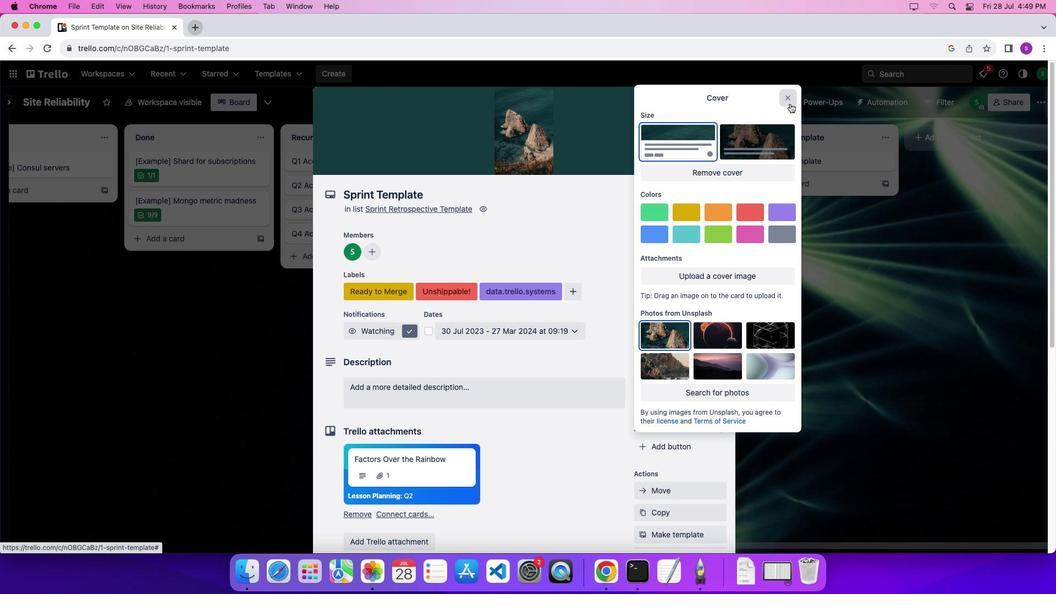 
Action: Mouse pressed left at (790, 104)
Screenshot: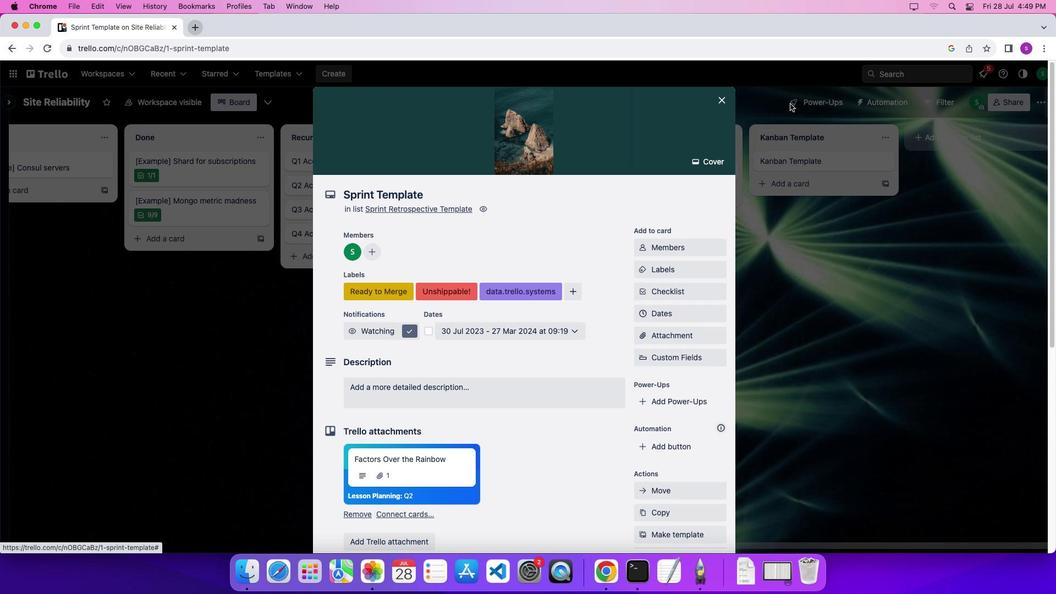 
Action: Mouse moved to (454, 372)
Screenshot: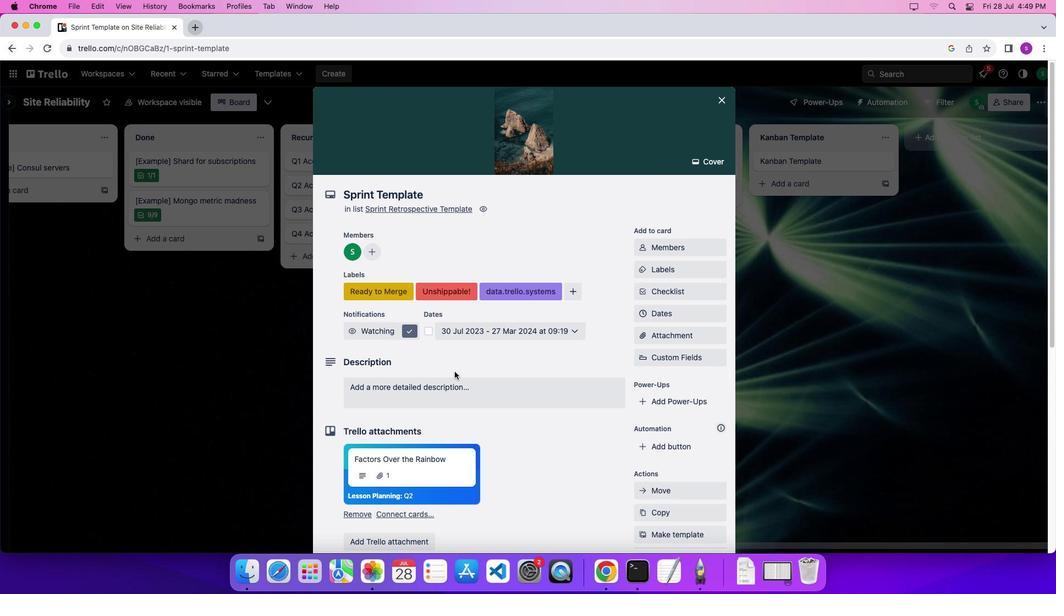 
Action: Mouse scrolled (454, 372) with delta (0, 0)
Screenshot: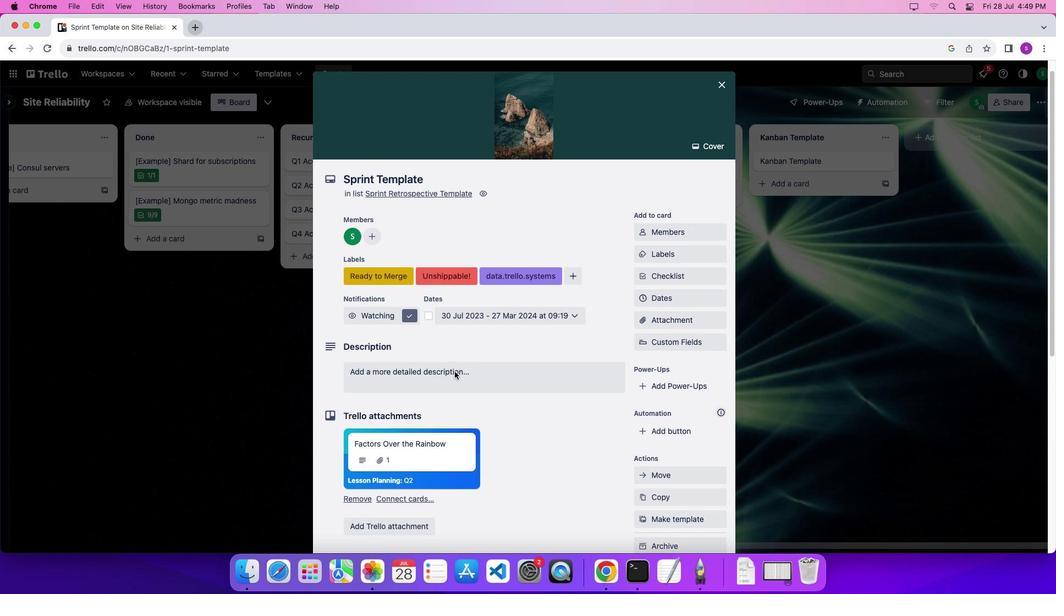 
Action: Mouse scrolled (454, 372) with delta (0, 0)
Screenshot: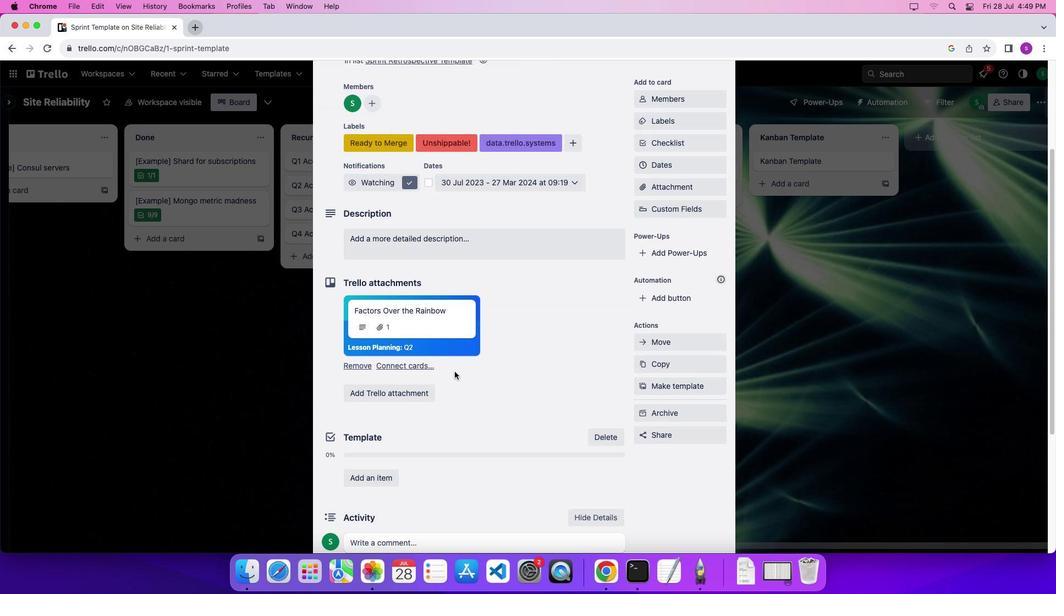 
Action: Mouse scrolled (454, 372) with delta (0, -3)
Screenshot: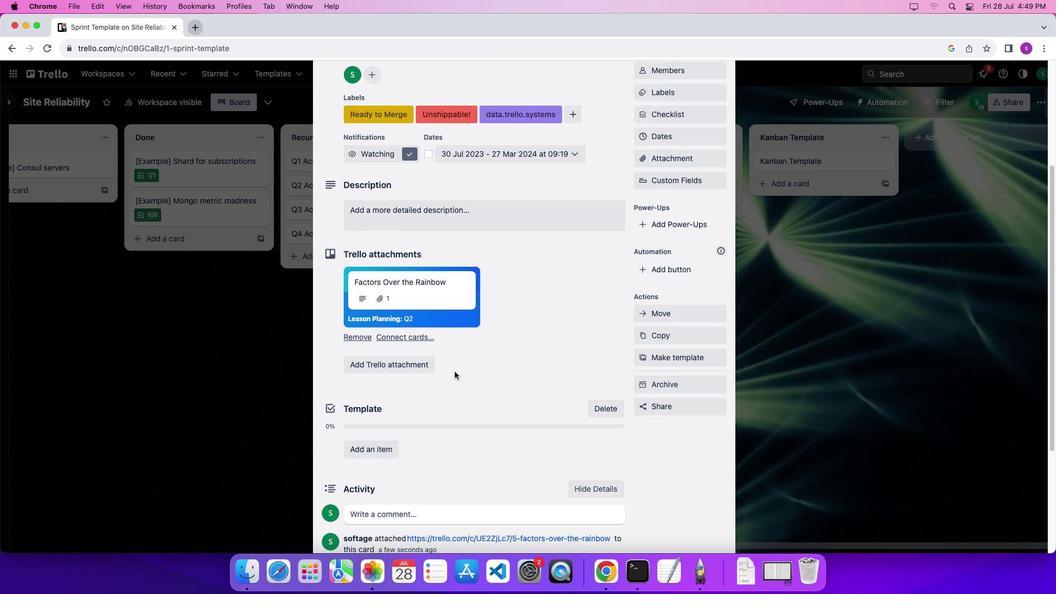 
Action: Mouse moved to (428, 131)
Screenshot: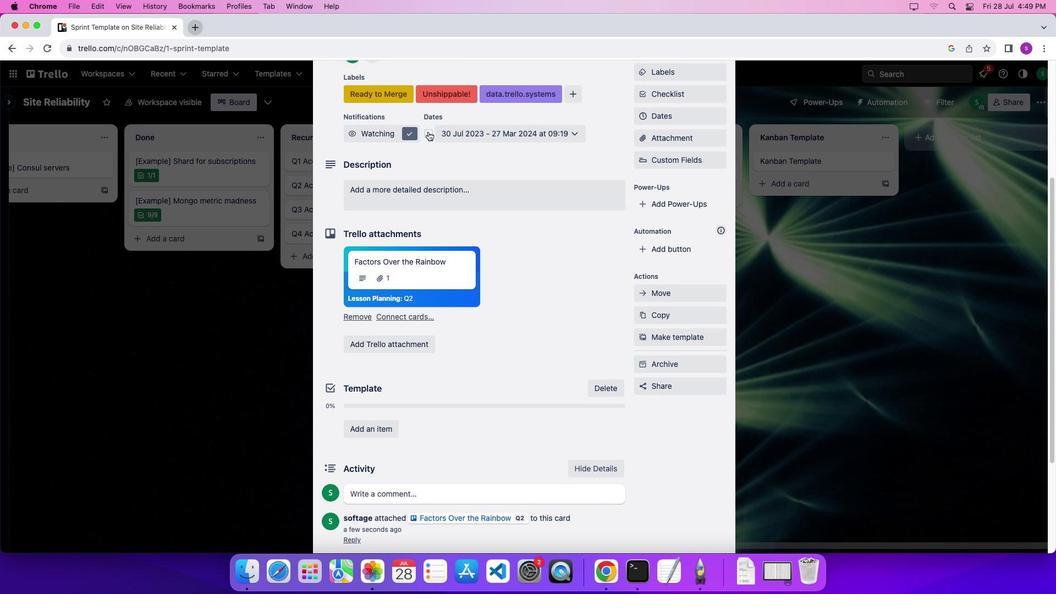 
Action: Mouse pressed left at (428, 131)
Screenshot: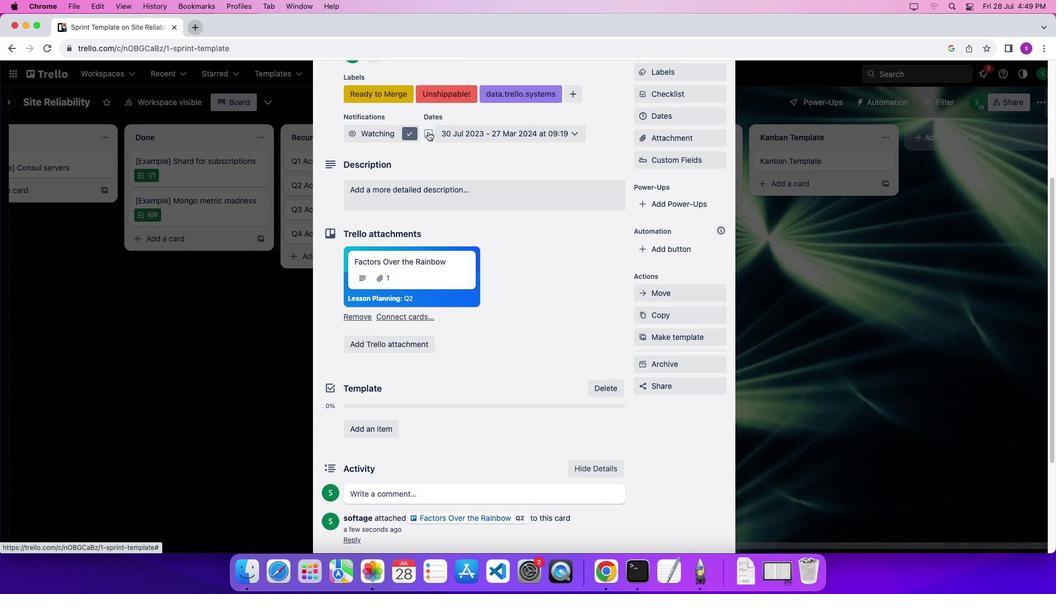
Action: Mouse moved to (425, 223)
Screenshot: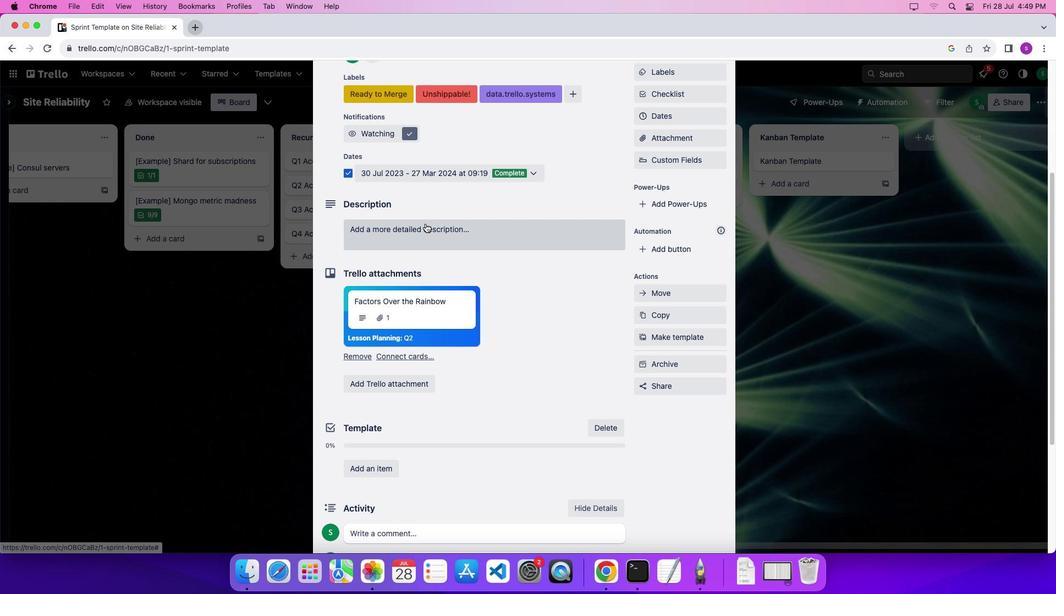 
Action: Mouse pressed left at (425, 223)
Screenshot: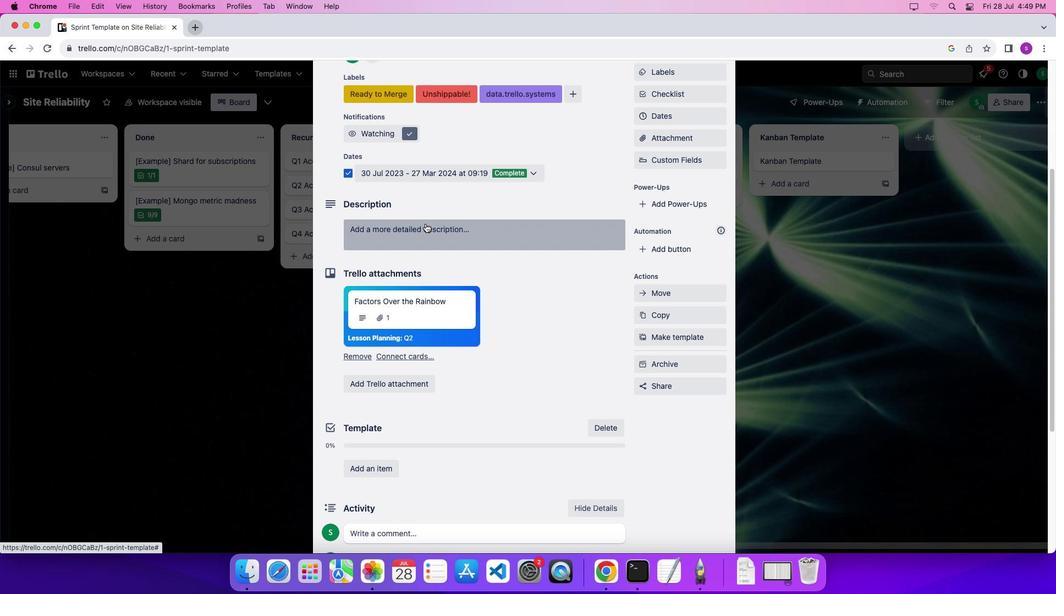 
Action: Mouse moved to (430, 273)
Screenshot: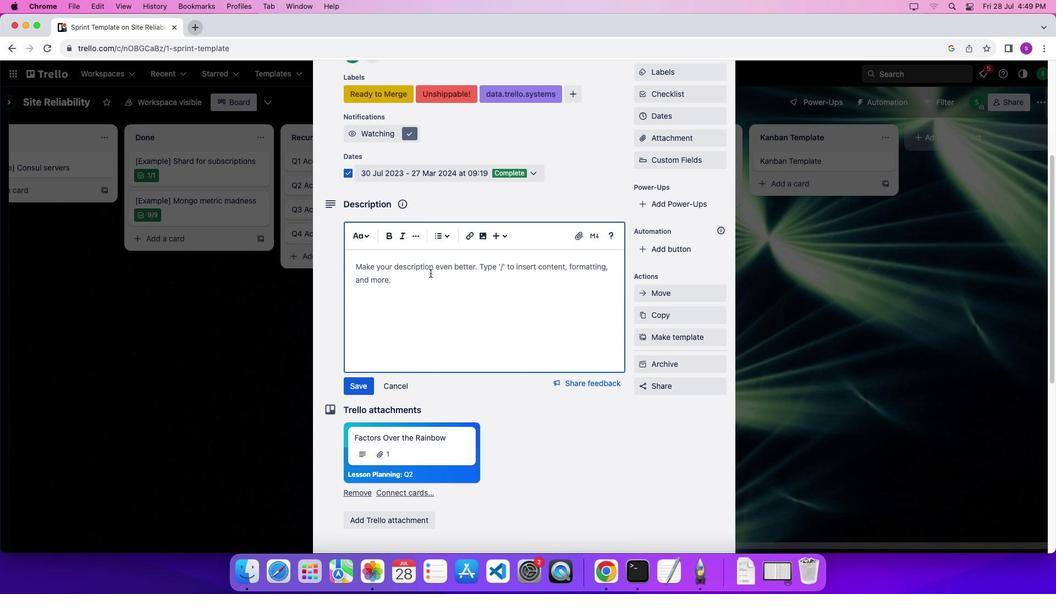 
Action: Mouse pressed left at (430, 273)
Screenshot: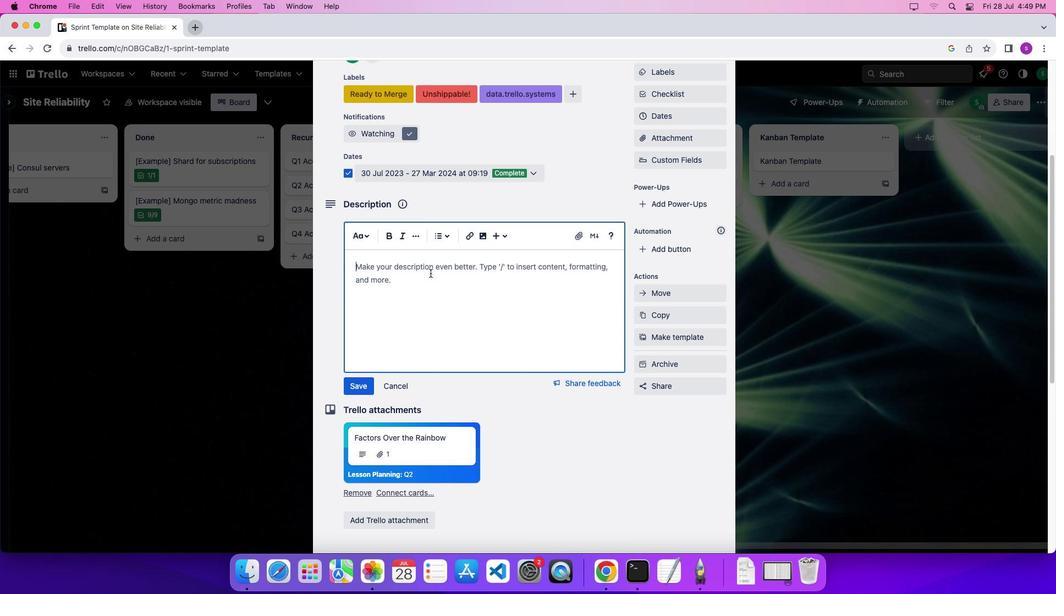 
Action: Mouse moved to (430, 273)
Screenshot: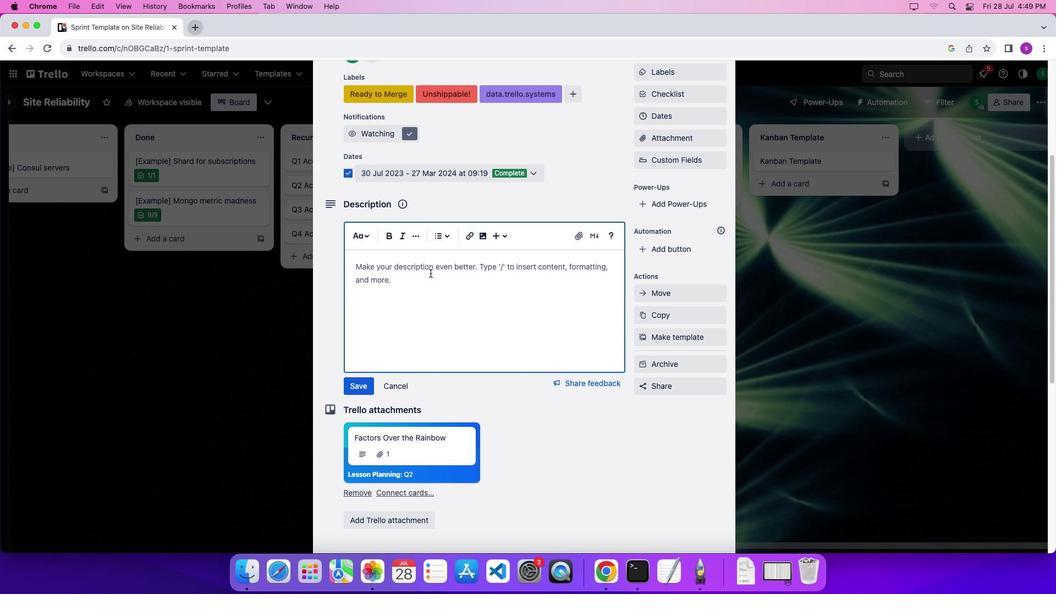 
Action: Key pressed Key.shift'K''e''e''p'Key.space'y''p''u''r''r''r'Key.space't''e''a''m'Key.space'h''e''a''l''t''h''y'Key.space'b''y'Key.space'r''e''p''l''a''c''i''n''g'Key.space'w''h''i''t''e''b''o''a''r''d''s'Key.space'w''i''t''h'Key.space't''r''e''l''l''o'Key.space'b''o''a''r''d''s'Key.space'f''o''r'Key.space'm''o''r''e'Key.space'i''n''f''o''r''m''a''t''i''v''e'','Key.space'a''c''c''e''s''s''i''b''l''e''.'
Screenshot: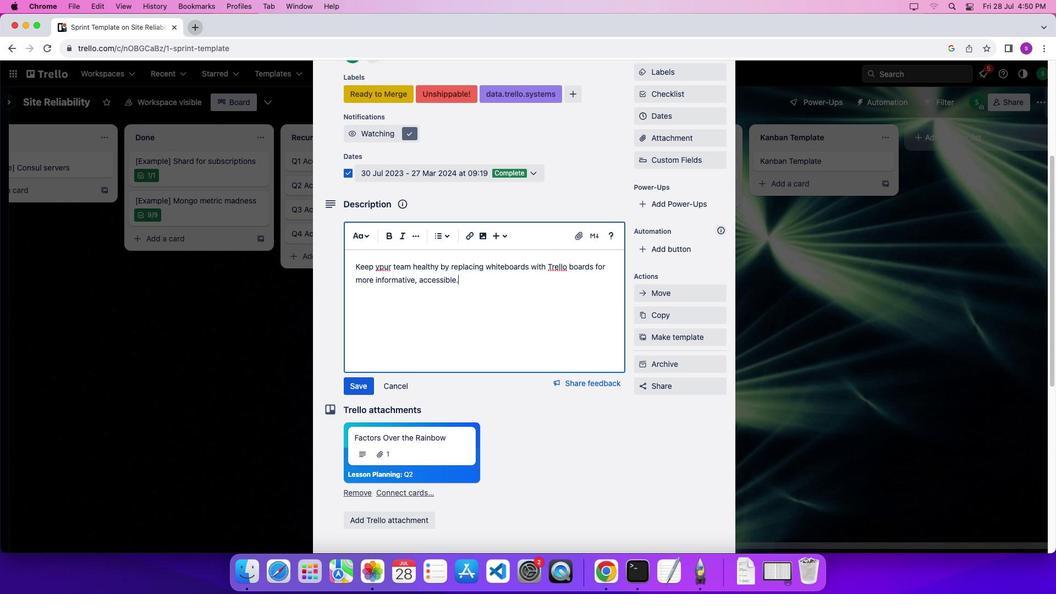 
Action: Mouse moved to (385, 266)
Screenshot: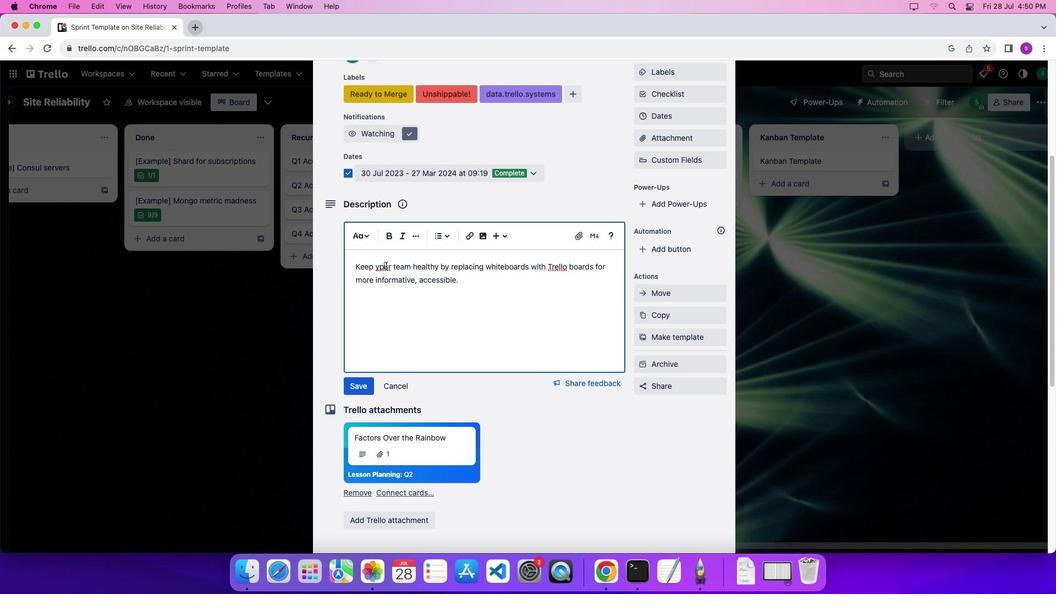 
Action: Mouse pressed left at (385, 266)
Screenshot: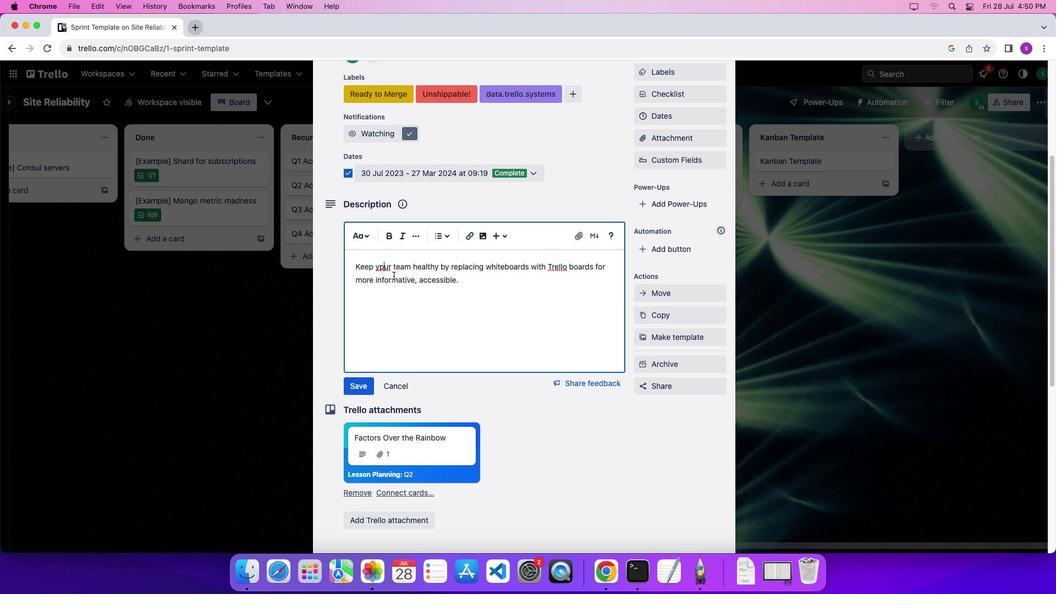 
Action: Mouse moved to (400, 290)
Screenshot: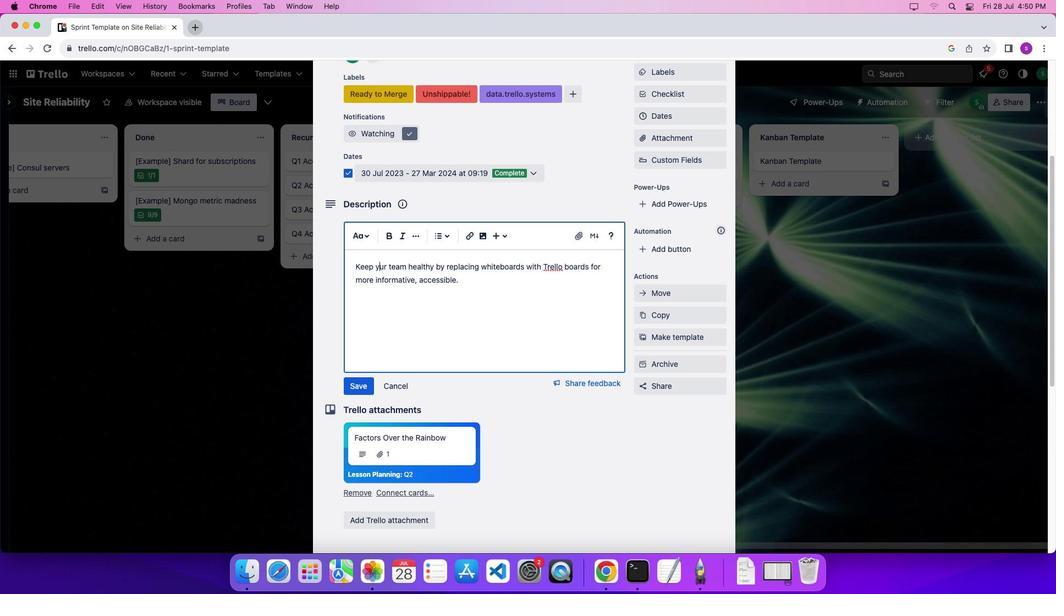 
Action: Key pressed Key.backspace'o'
Screenshot: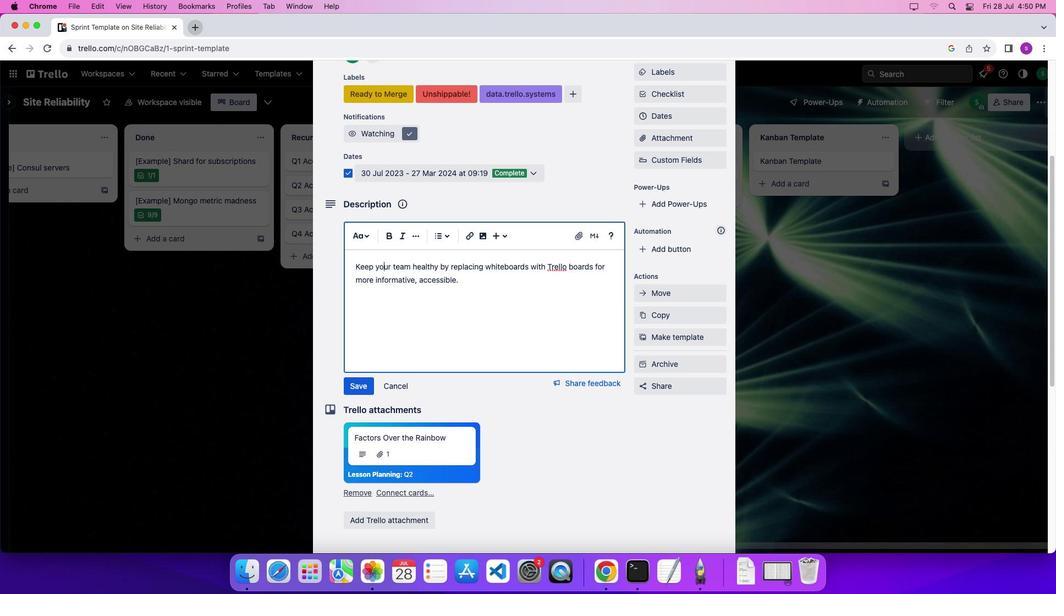 
Action: Mouse moved to (466, 280)
Screenshot: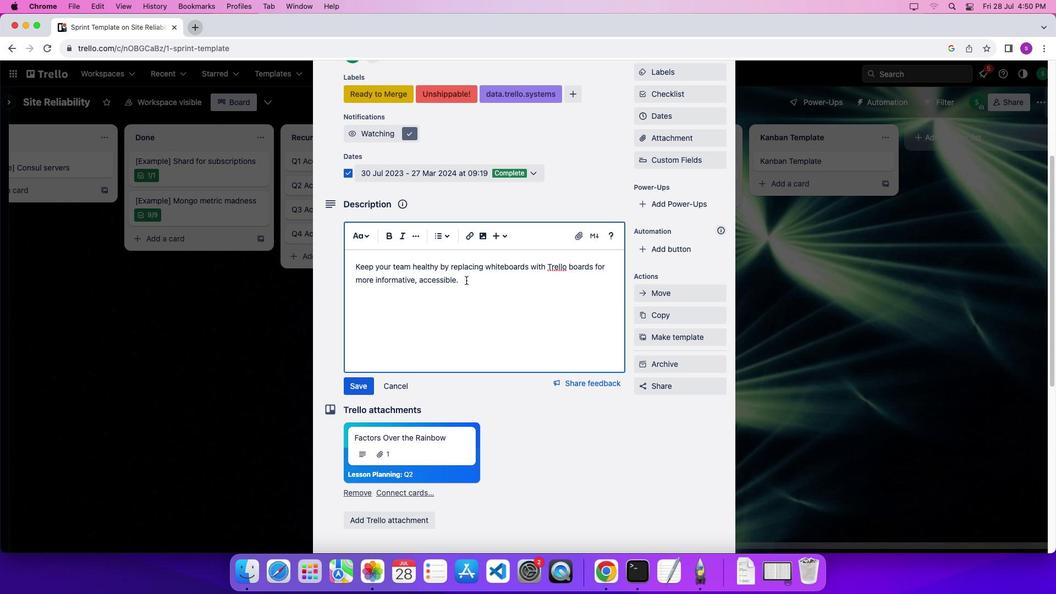 
Action: Mouse pressed left at (466, 280)
Screenshot: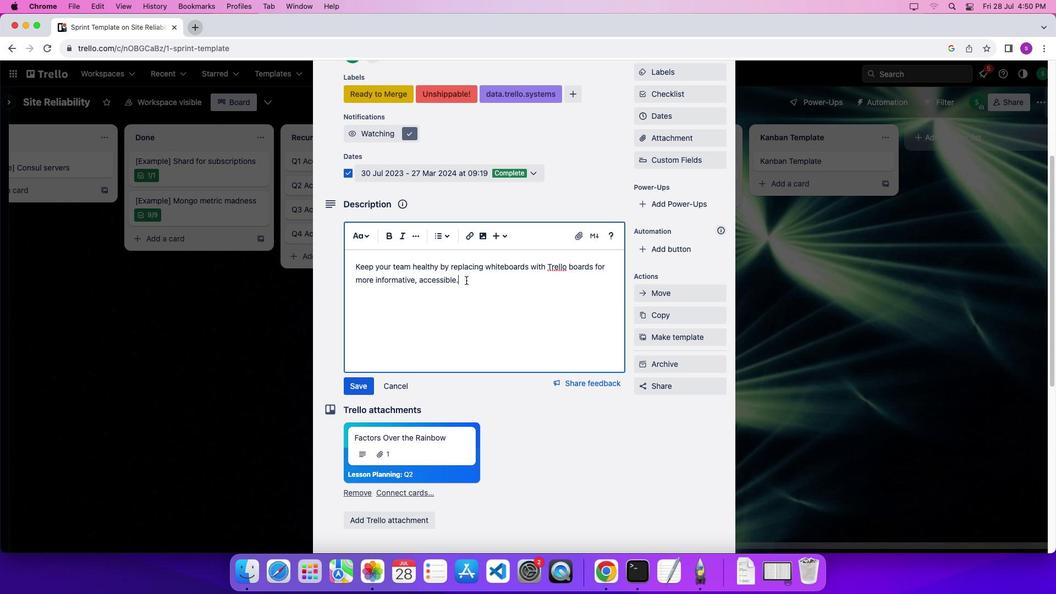 
Action: Mouse moved to (365, 230)
Screenshot: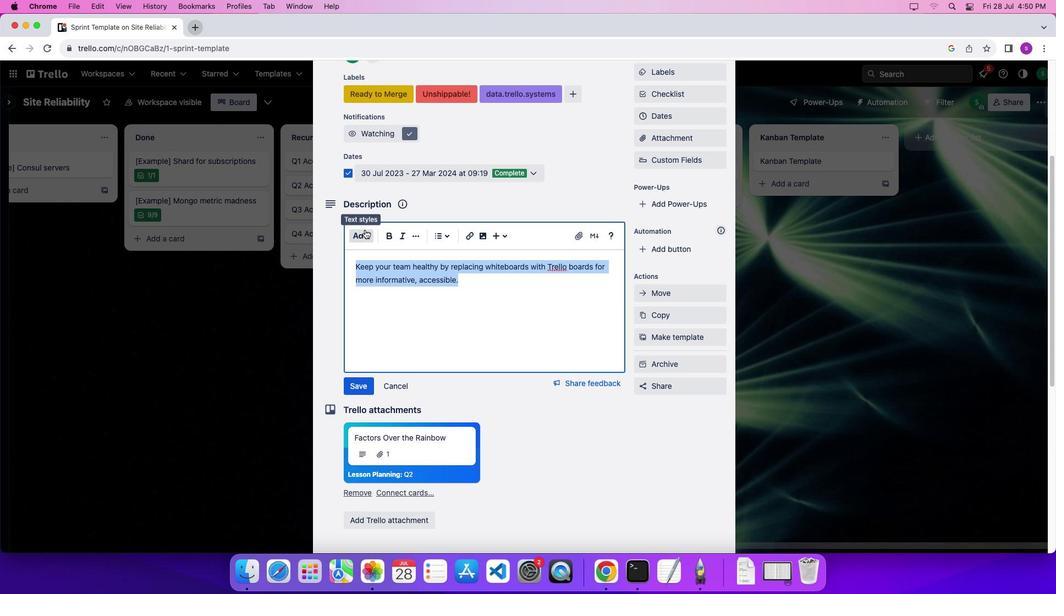 
Action: Mouse pressed left at (365, 230)
Screenshot: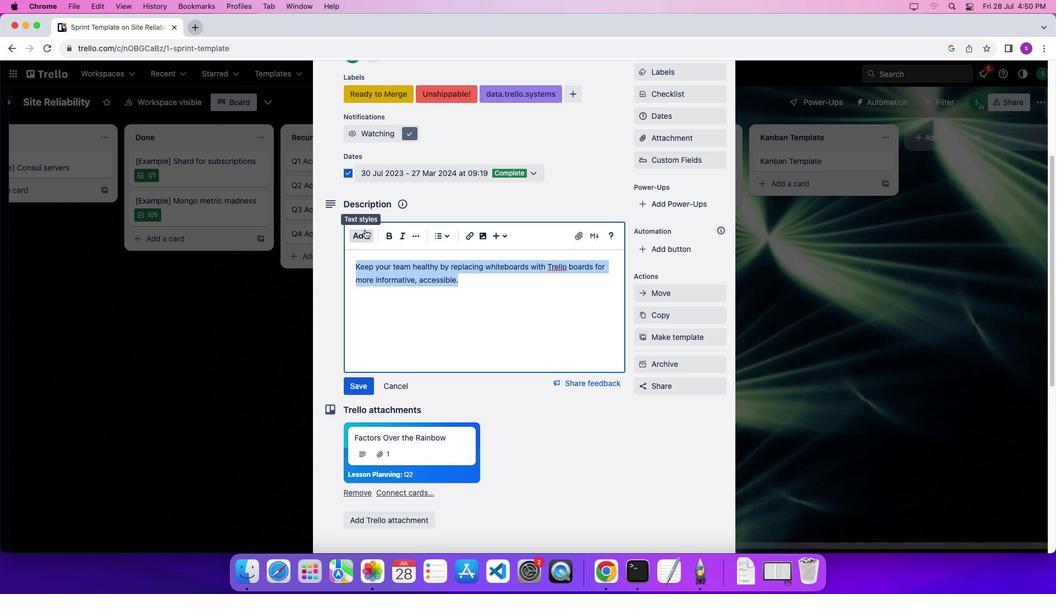 
Action: Mouse moved to (396, 282)
Screenshot: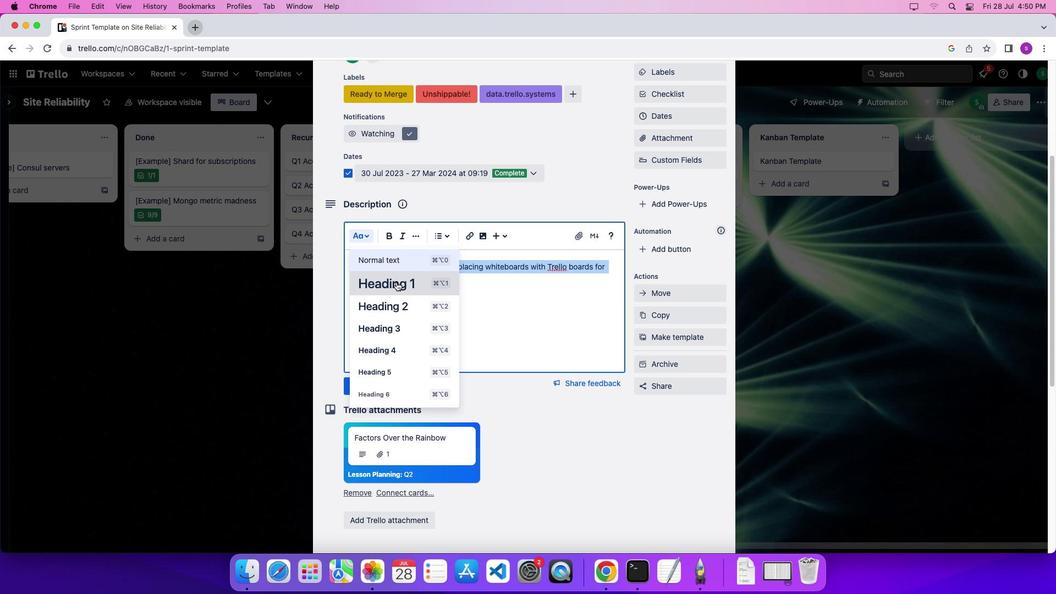 
Action: Mouse pressed left at (396, 282)
Screenshot: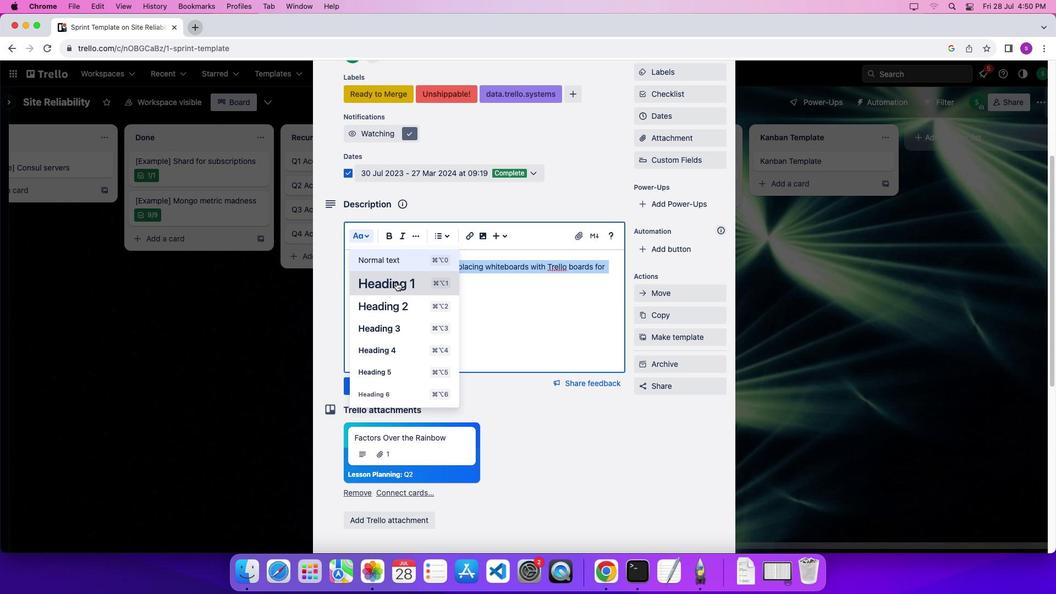 
Action: Mouse moved to (401, 237)
Screenshot: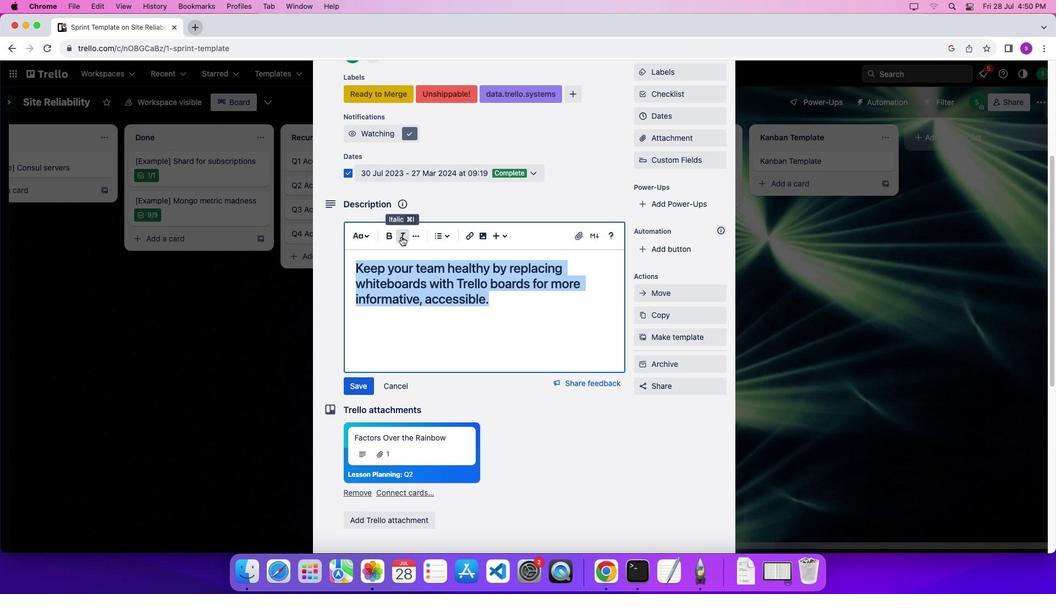 
Action: Mouse pressed left at (401, 237)
Screenshot: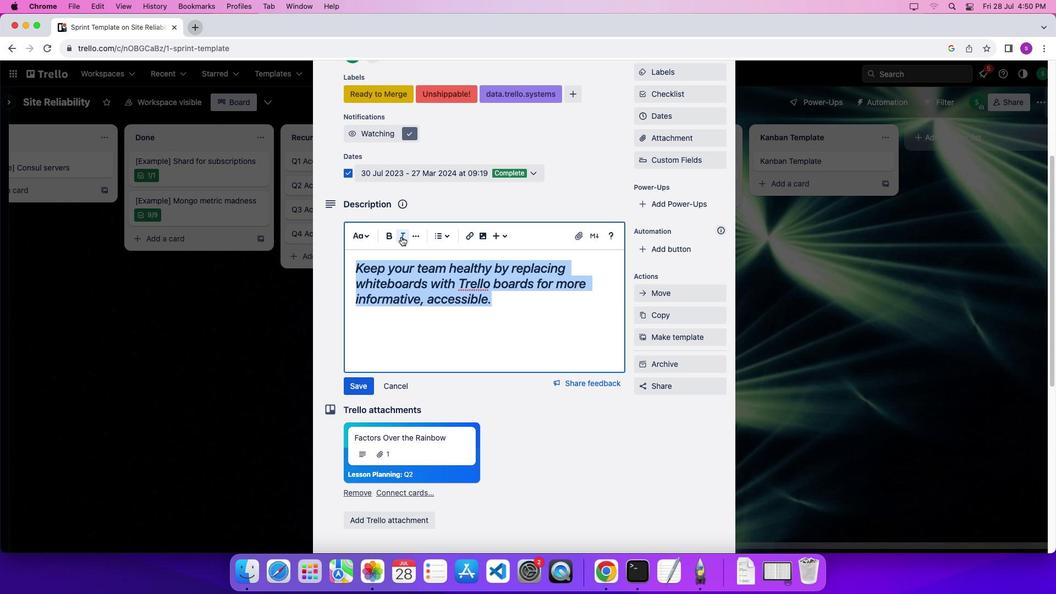 
Action: Mouse moved to (383, 358)
Screenshot: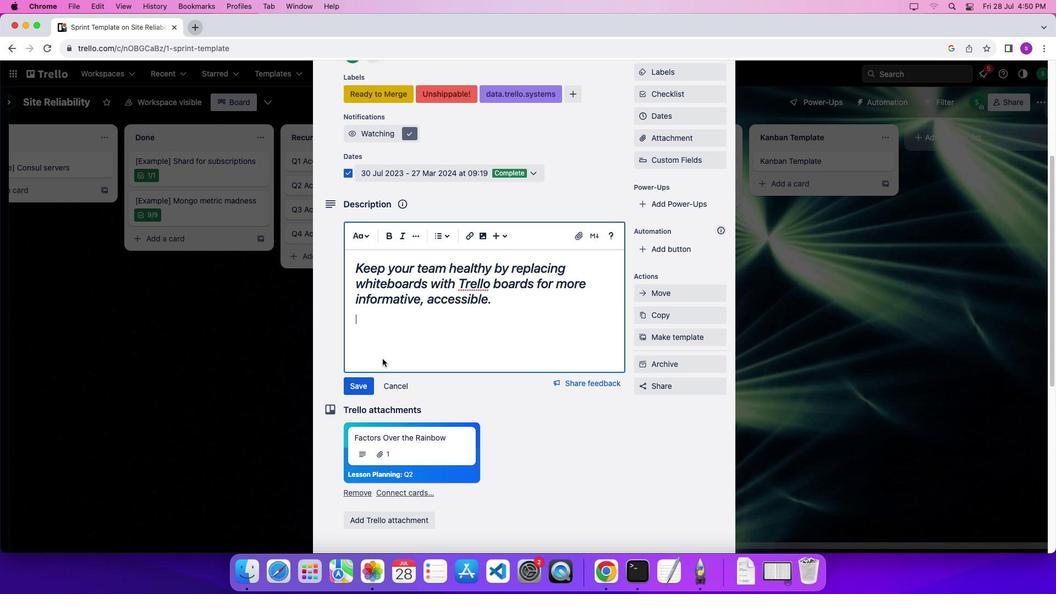 
Action: Mouse pressed left at (383, 358)
Screenshot: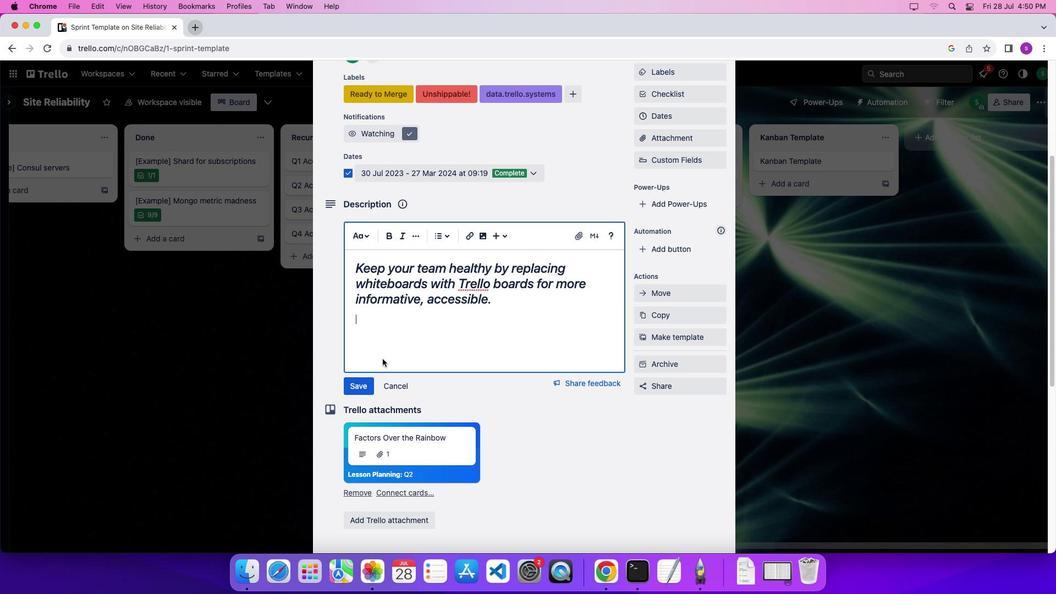 
Action: Mouse moved to (364, 383)
Screenshot: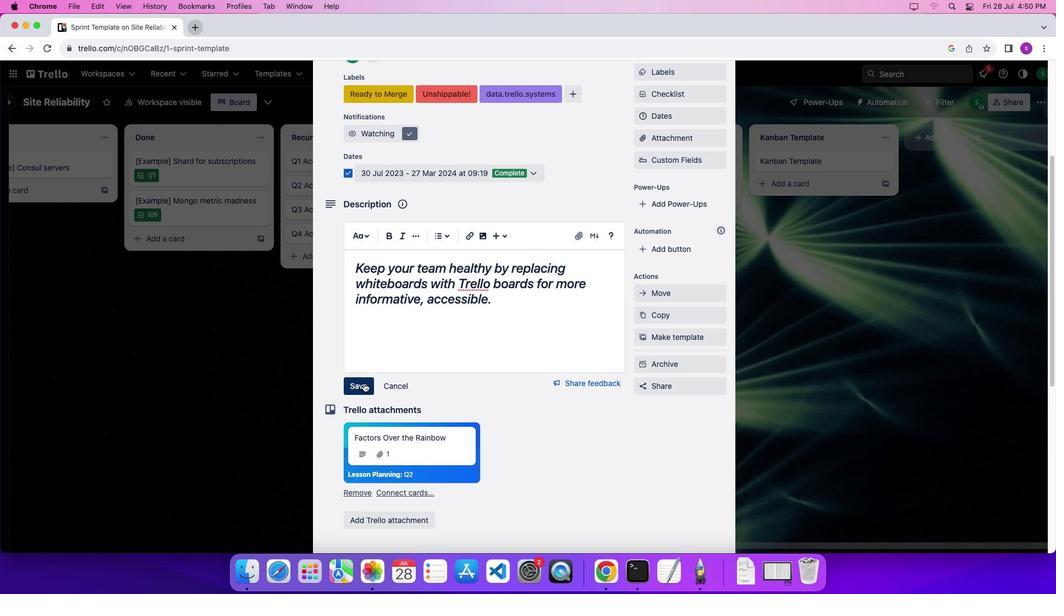 
Action: Mouse pressed left at (364, 383)
Screenshot: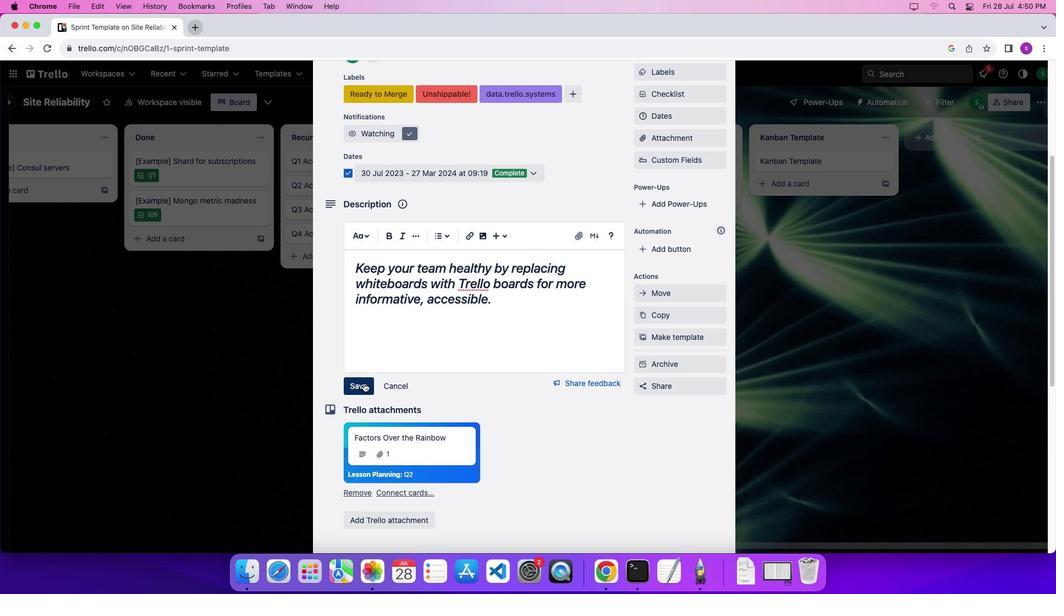 
Action: Mouse moved to (380, 387)
Screenshot: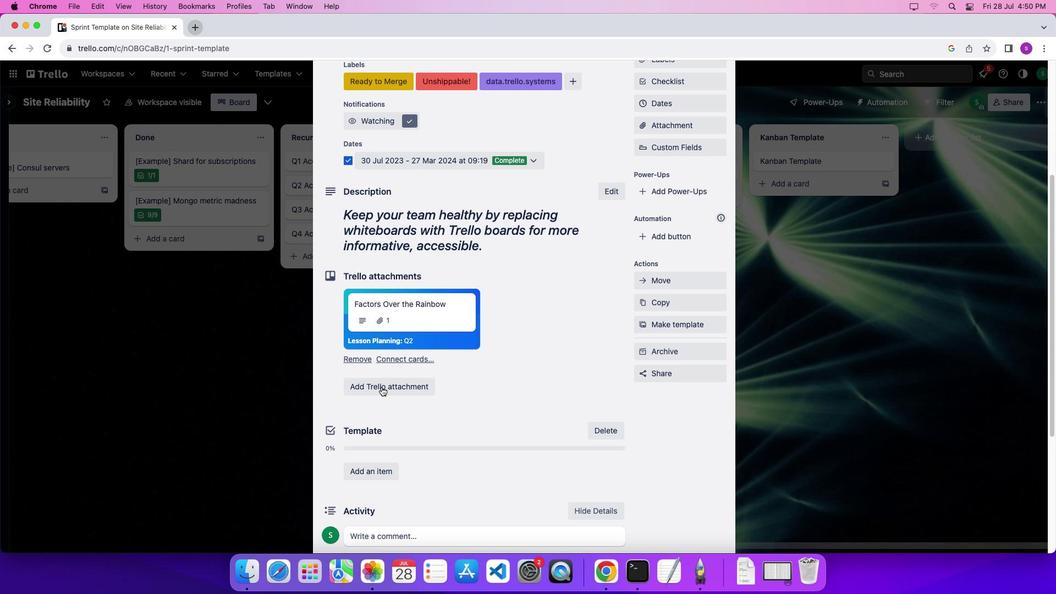 
Action: Mouse scrolled (380, 387) with delta (0, 0)
Screenshot: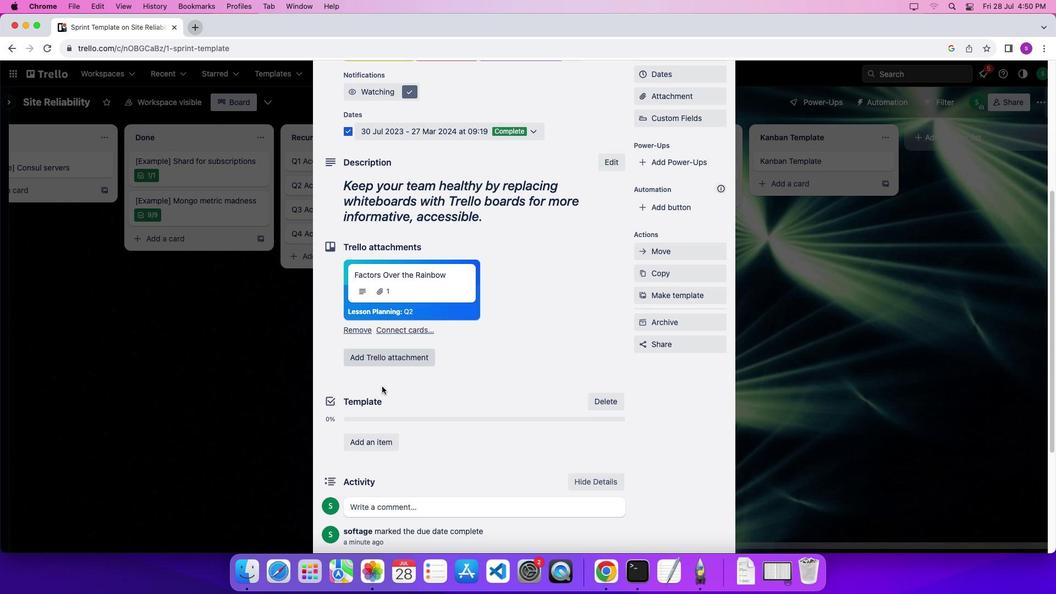 
Action: Mouse scrolled (380, 387) with delta (0, 0)
Screenshot: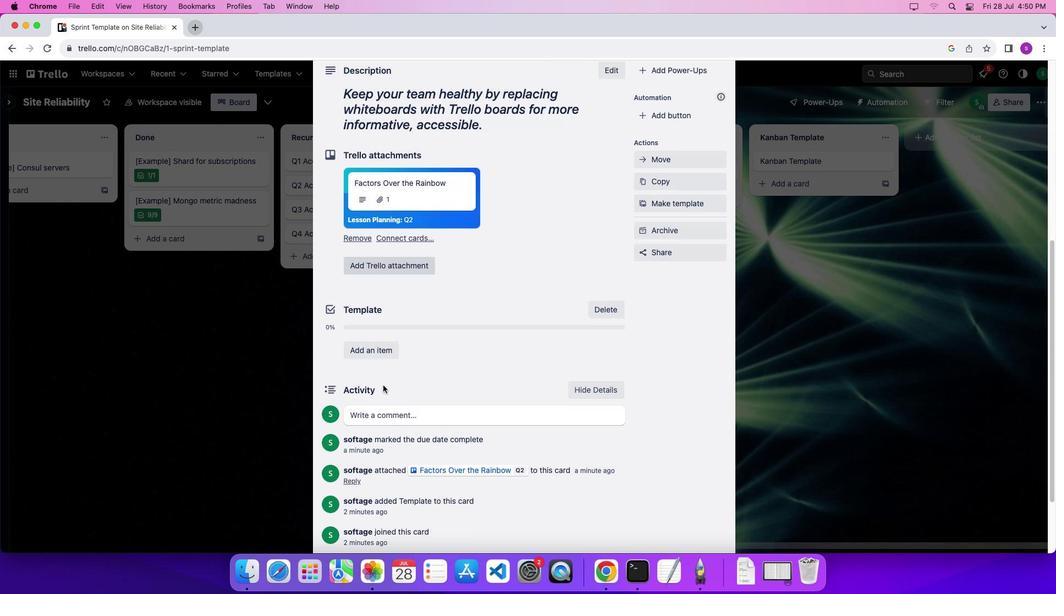
Action: Mouse moved to (381, 386)
Screenshot: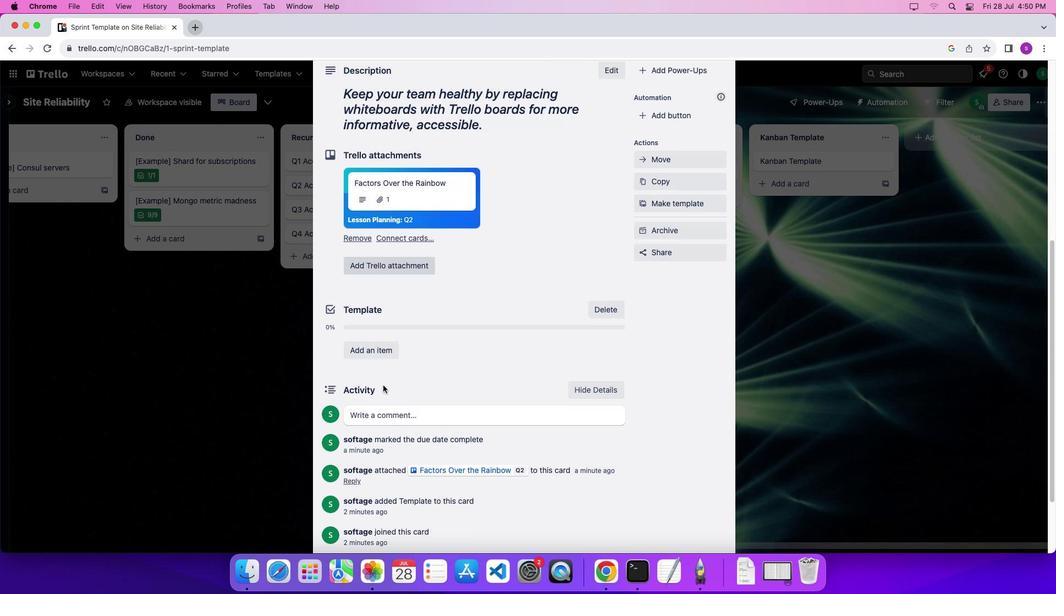 
Action: Mouse scrolled (381, 386) with delta (0, -2)
Screenshot: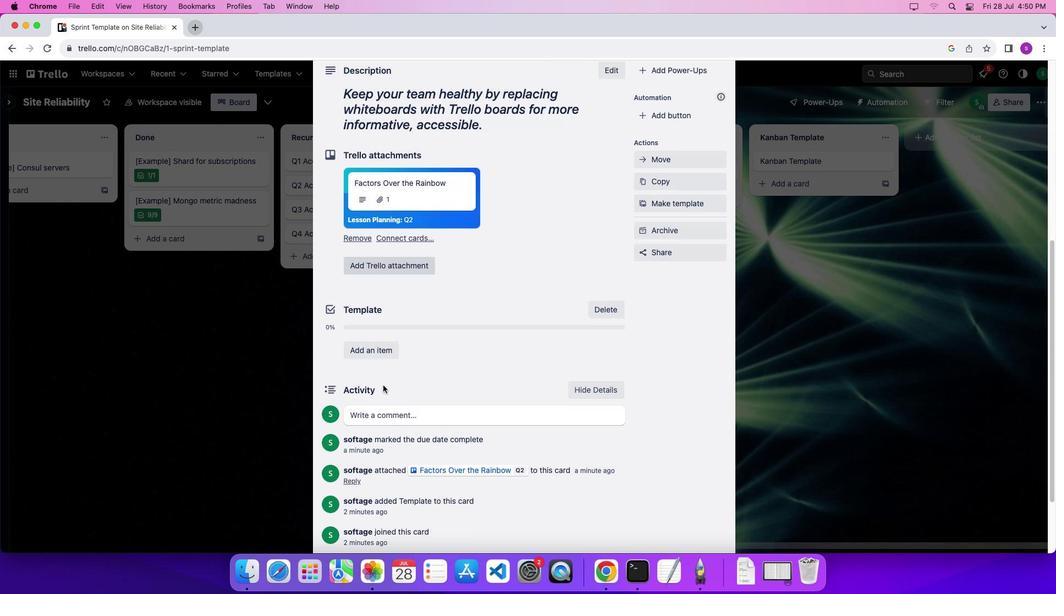 
Action: Mouse moved to (386, 369)
Screenshot: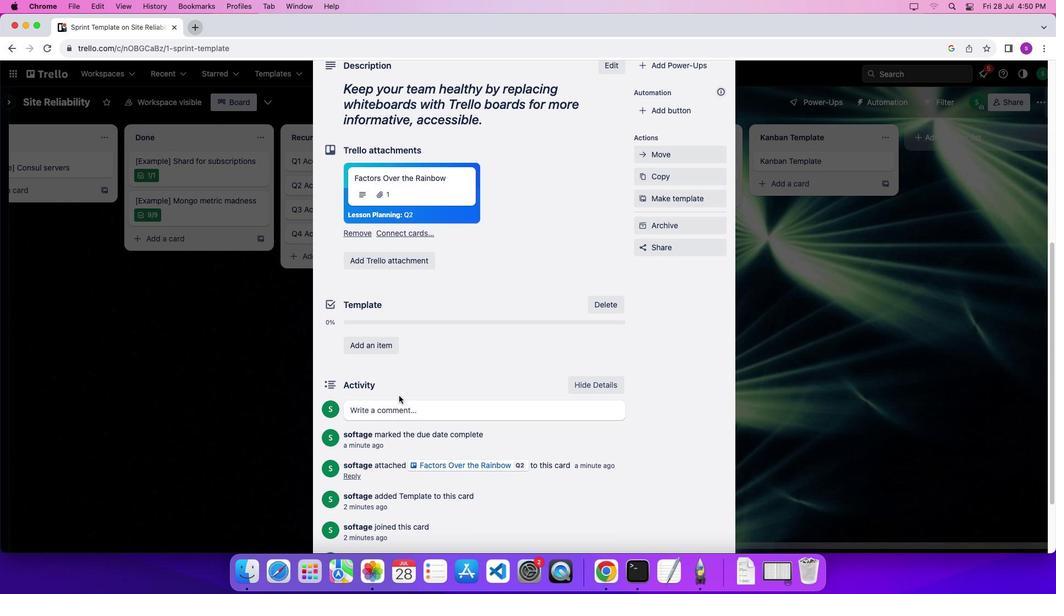 
Action: Mouse scrolled (386, 369) with delta (0, 0)
Screenshot: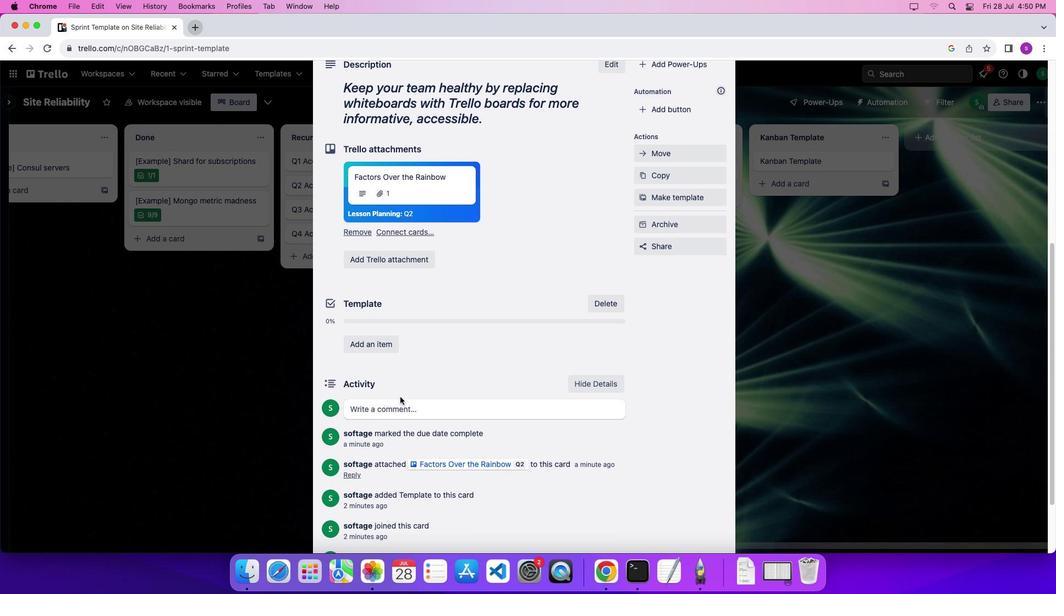
Action: Mouse moved to (400, 404)
Screenshot: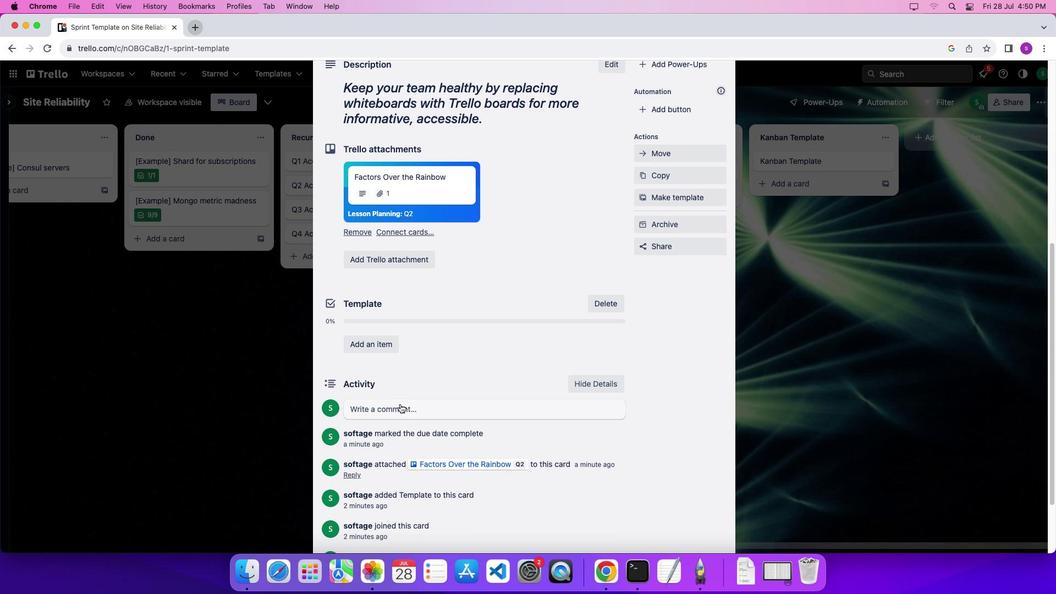 
Action: Mouse pressed left at (400, 404)
Screenshot: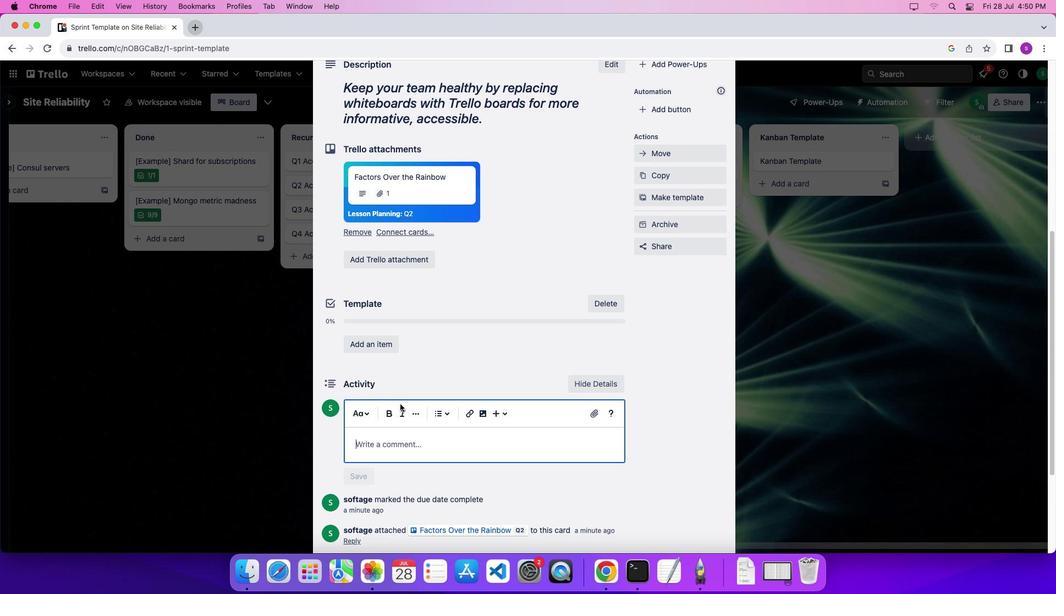 
Action: Mouse moved to (405, 438)
Screenshot: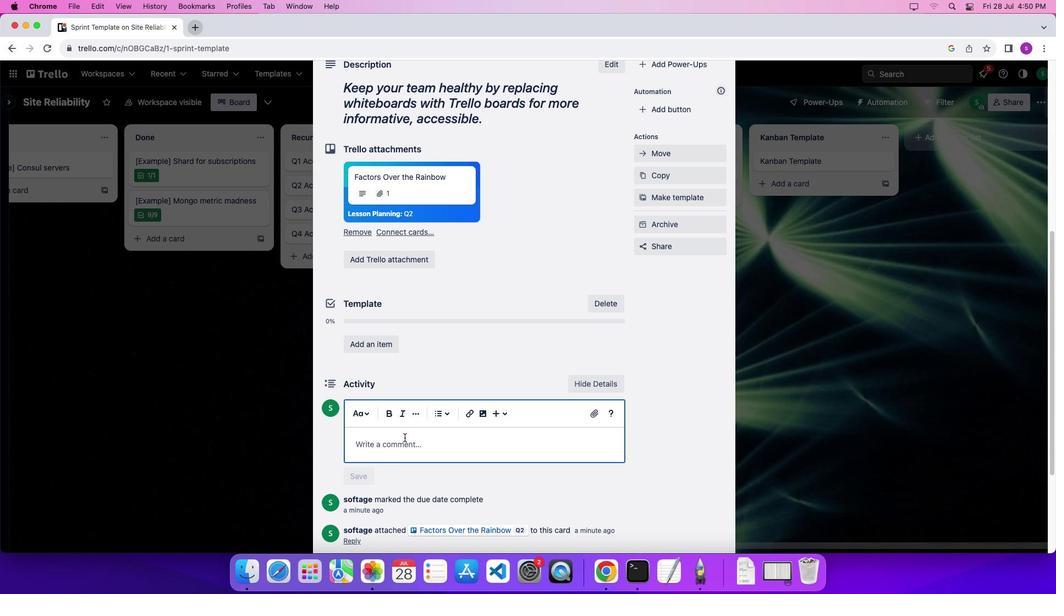 
Action: Mouse pressed left at (405, 438)
Screenshot: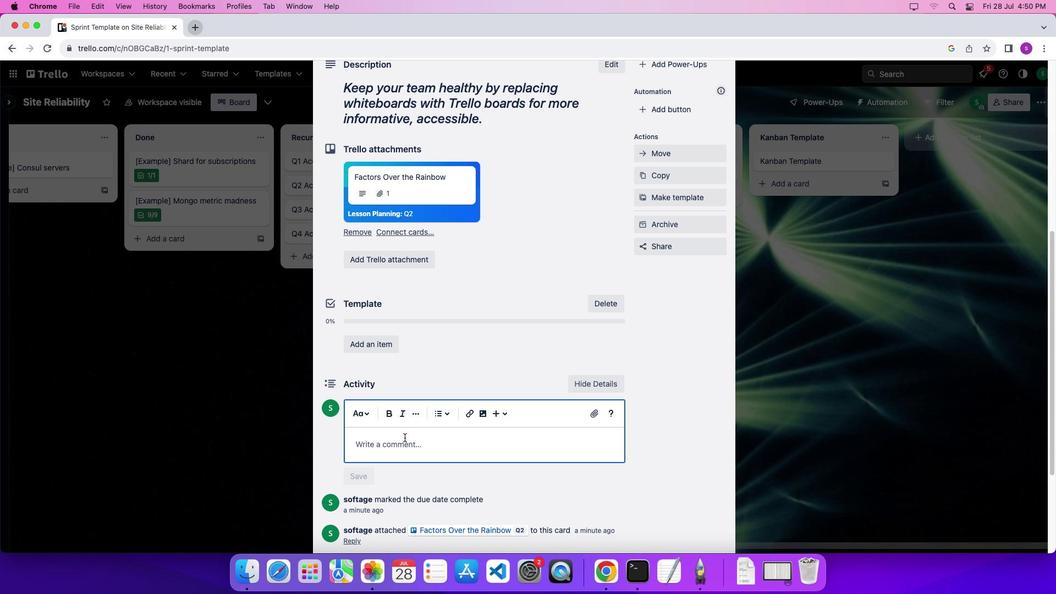 
Action: Mouse moved to (410, 440)
Screenshot: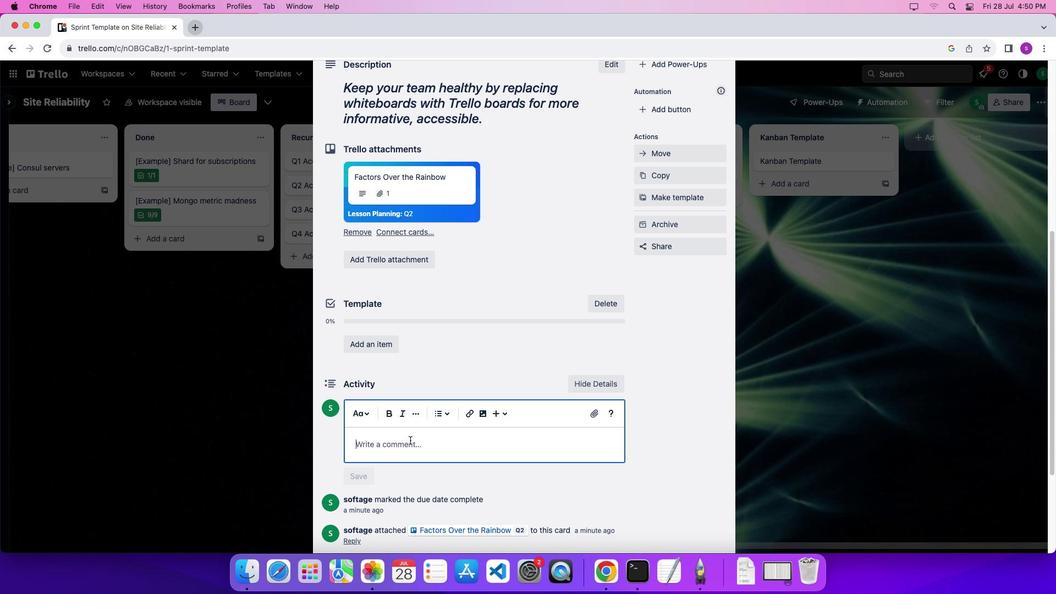 
Action: Key pressed Key.shift'B''y'Key.spaceKey.shift'T''r''e''l''l''o'Key.spaceKey.shift'e'Key.backspaceKey.shift'E''n''g''i''n''e''e''r''i''n''g''.'
Screenshot: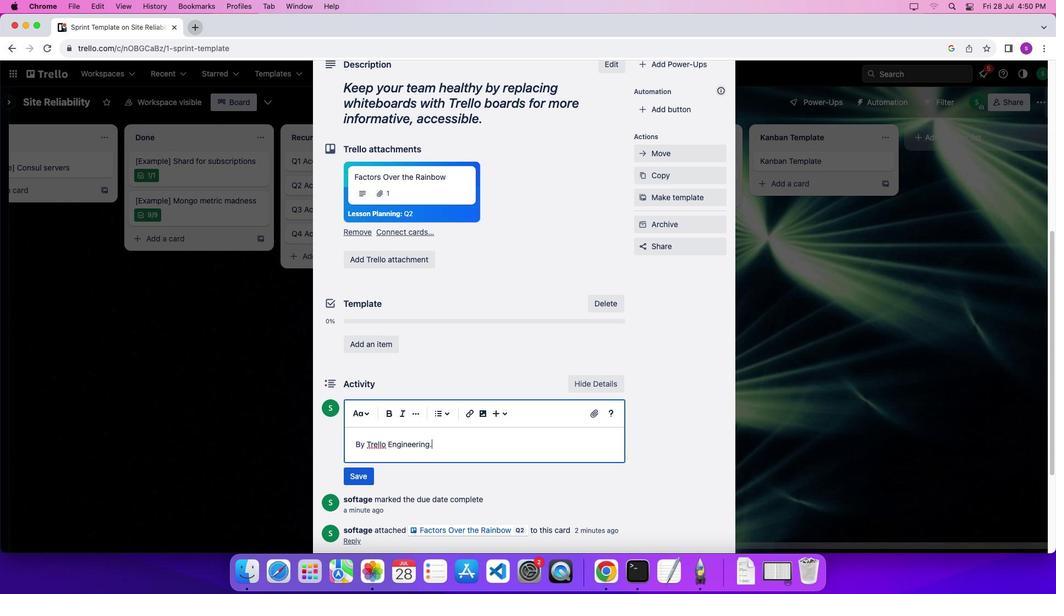 
Action: Mouse moved to (435, 447)
Screenshot: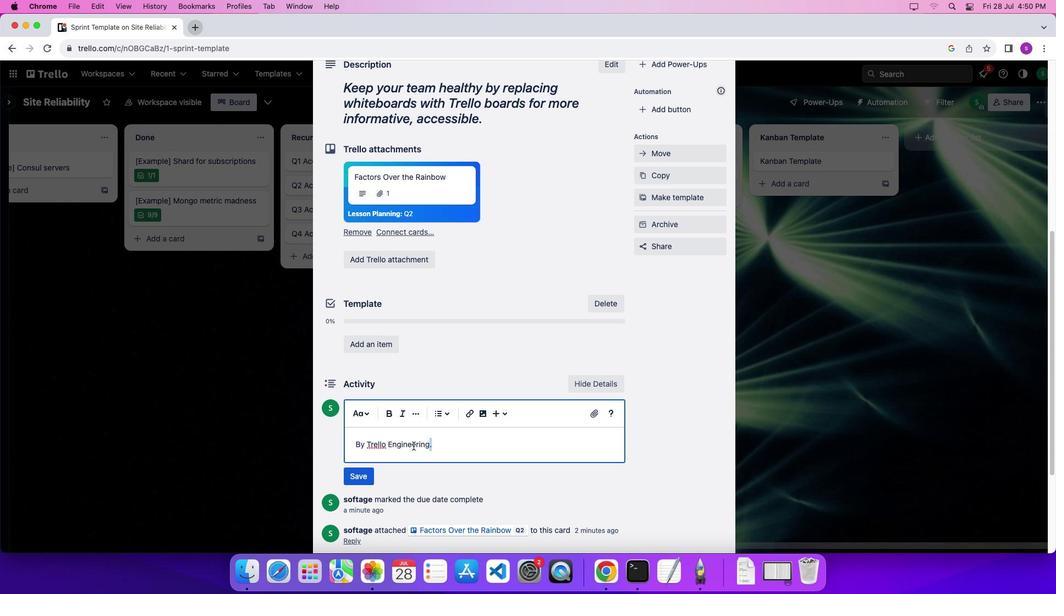 
Action: Mouse pressed left at (435, 447)
Screenshot: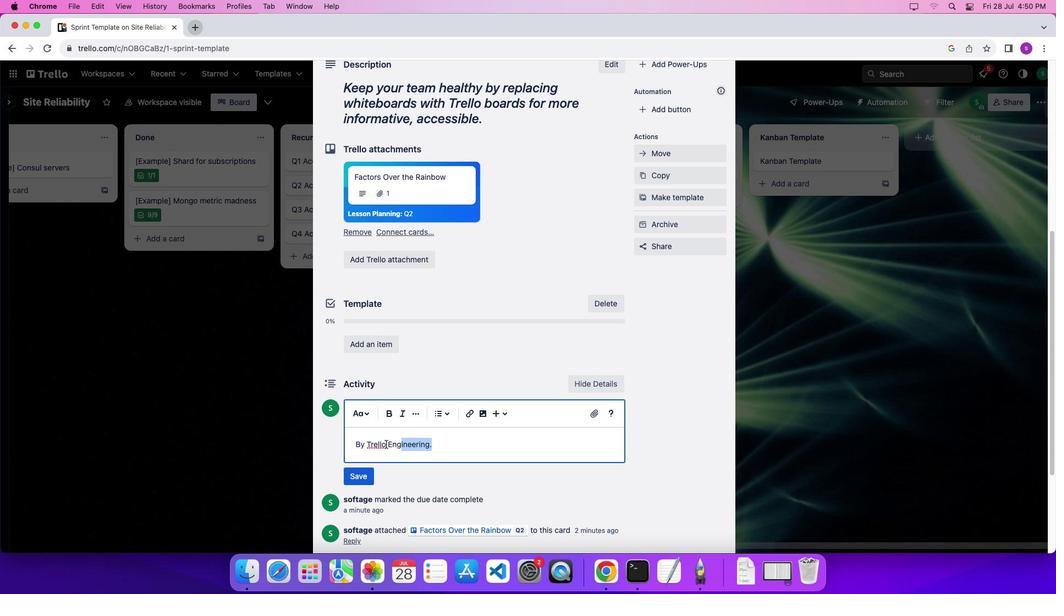 
Action: Mouse moved to (399, 416)
Screenshot: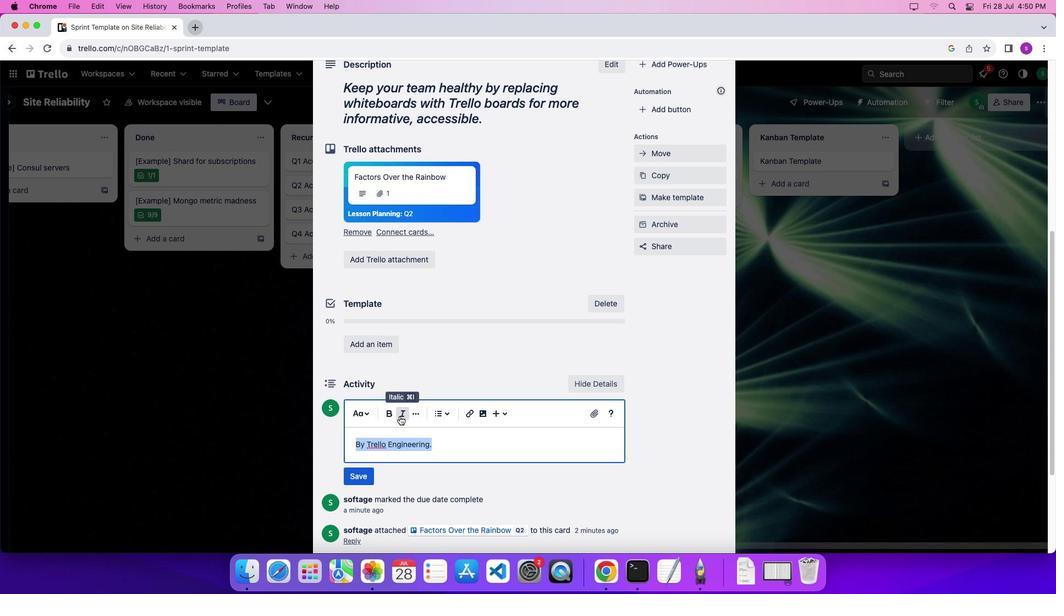 
Action: Mouse pressed left at (399, 416)
Screenshot: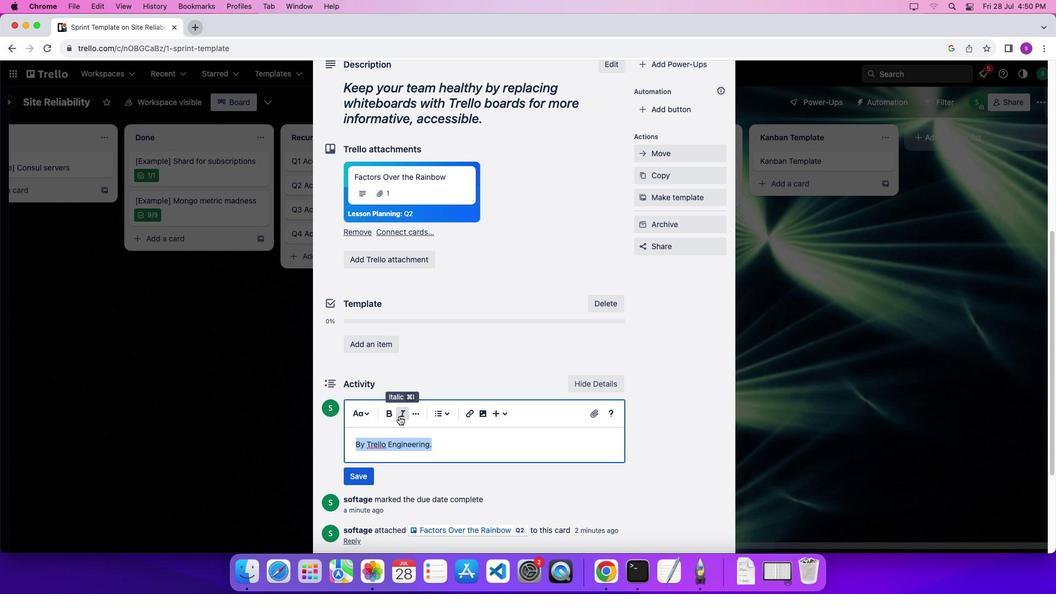 
Action: Mouse moved to (387, 411)
Screenshot: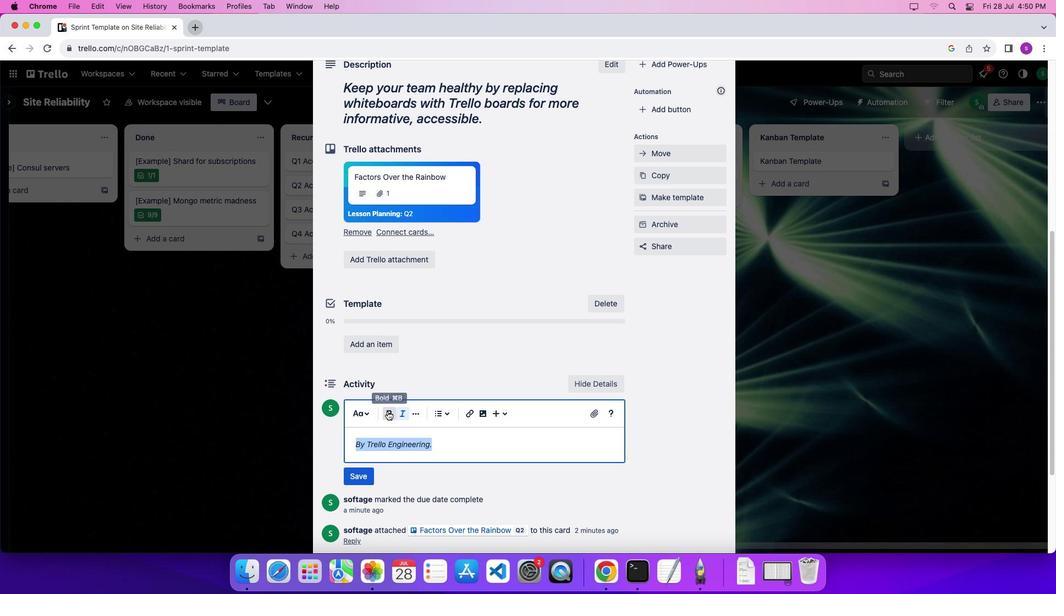 
Action: Mouse pressed left at (387, 411)
Screenshot: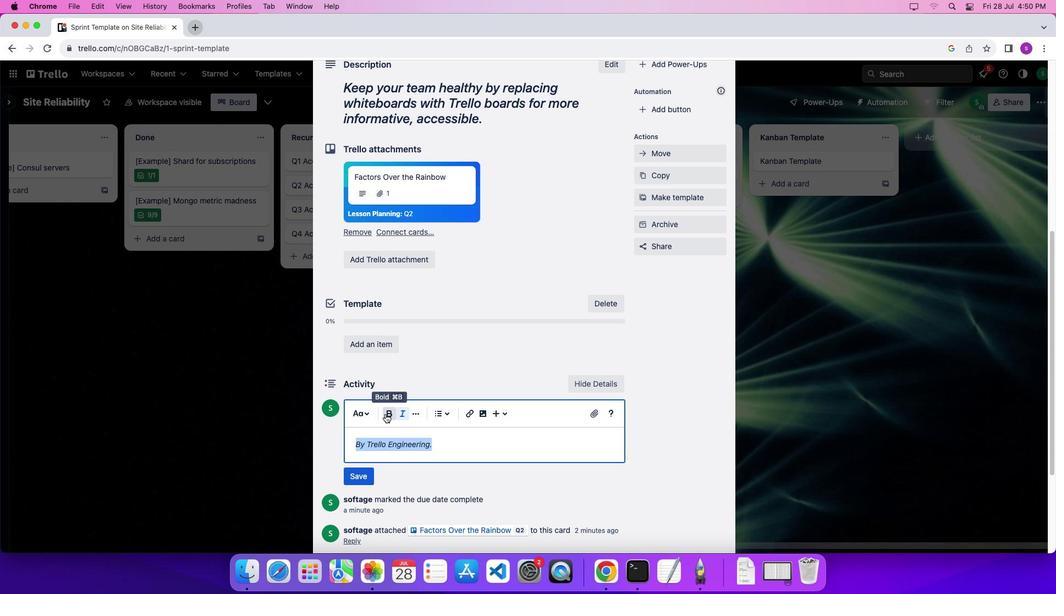 
Action: Mouse moved to (359, 473)
Screenshot: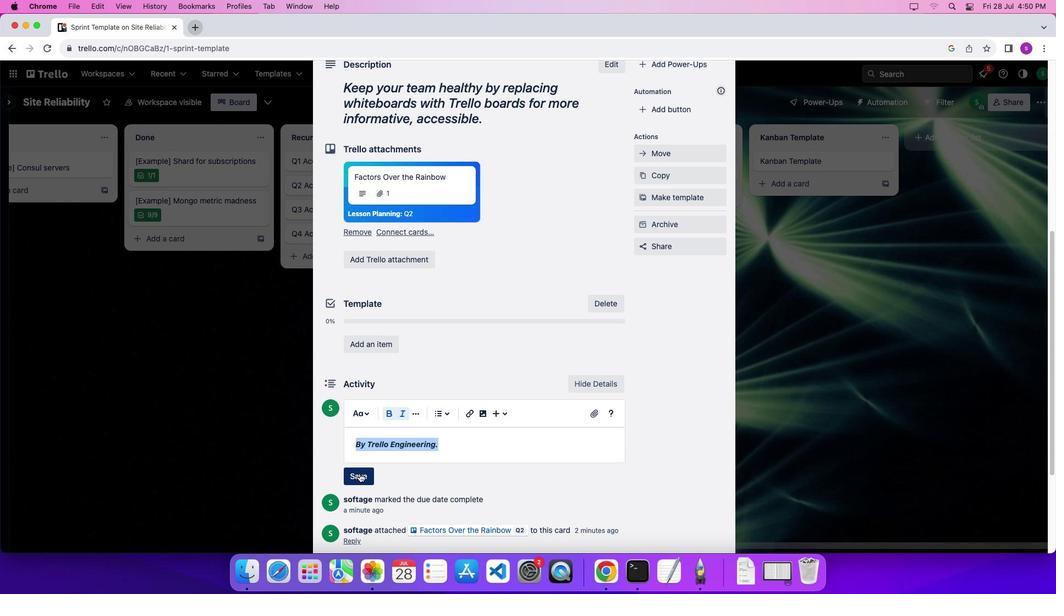 
Action: Mouse pressed left at (359, 473)
Screenshot: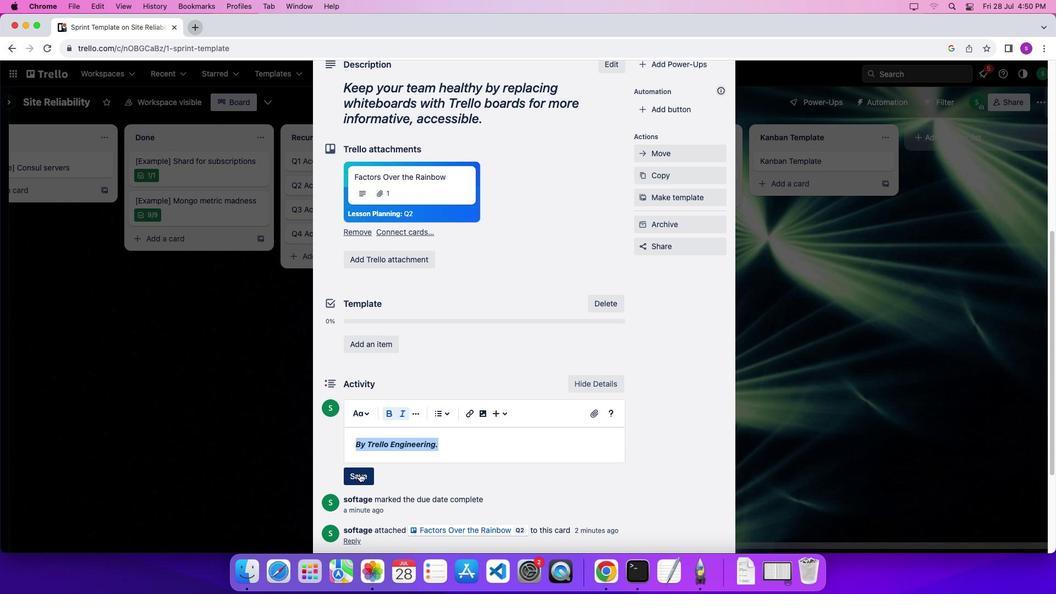 
Action: Mouse moved to (469, 415)
Screenshot: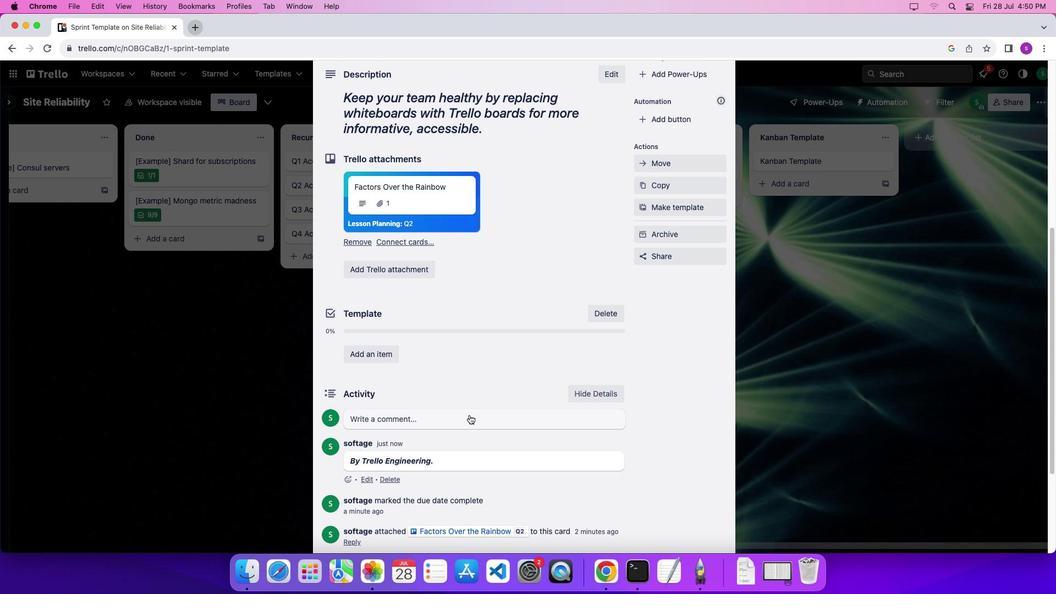
Action: Mouse scrolled (469, 415) with delta (0, 0)
Screenshot: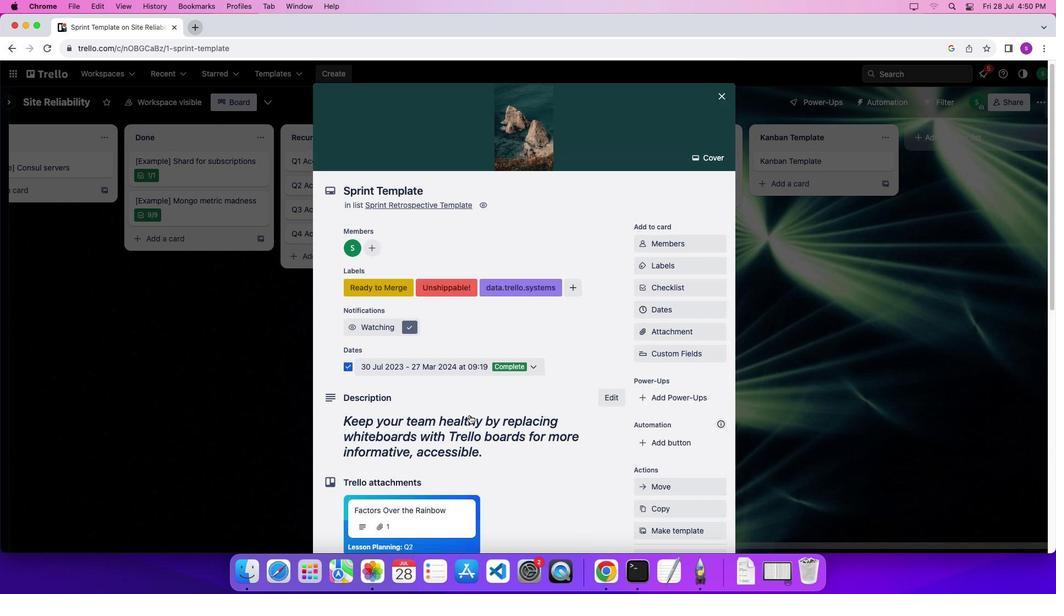 
Action: Mouse scrolled (469, 415) with delta (0, 0)
Screenshot: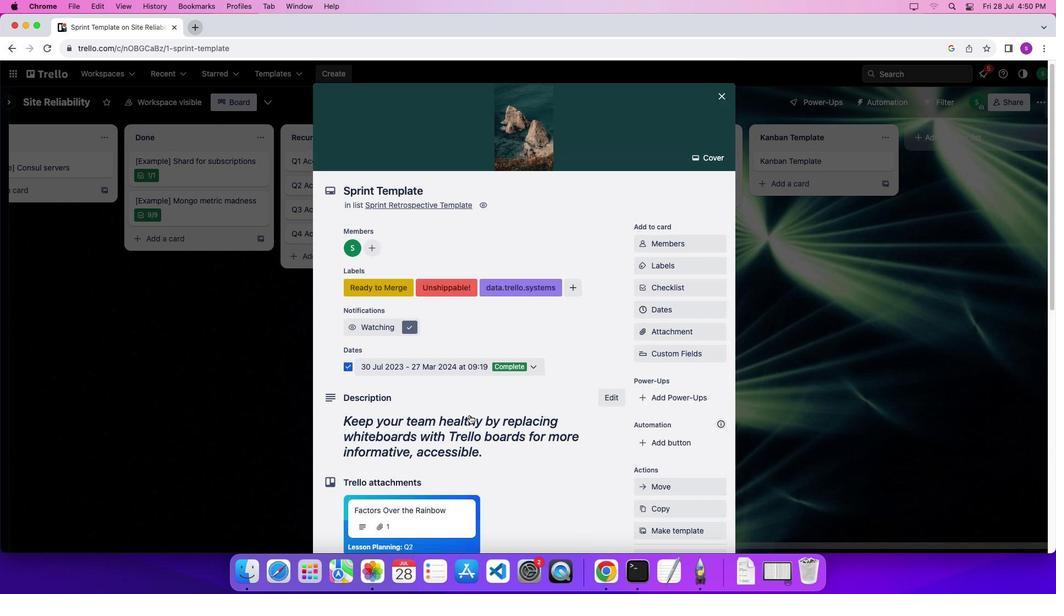 
Action: Mouse scrolled (469, 415) with delta (0, 4)
Screenshot: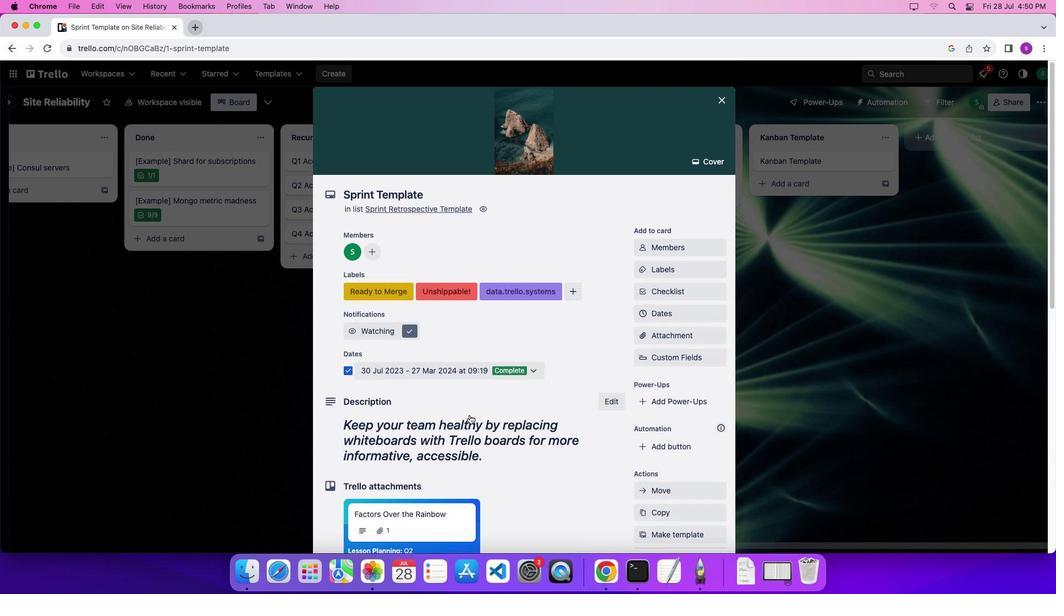 
Action: Mouse scrolled (469, 415) with delta (0, 6)
Screenshot: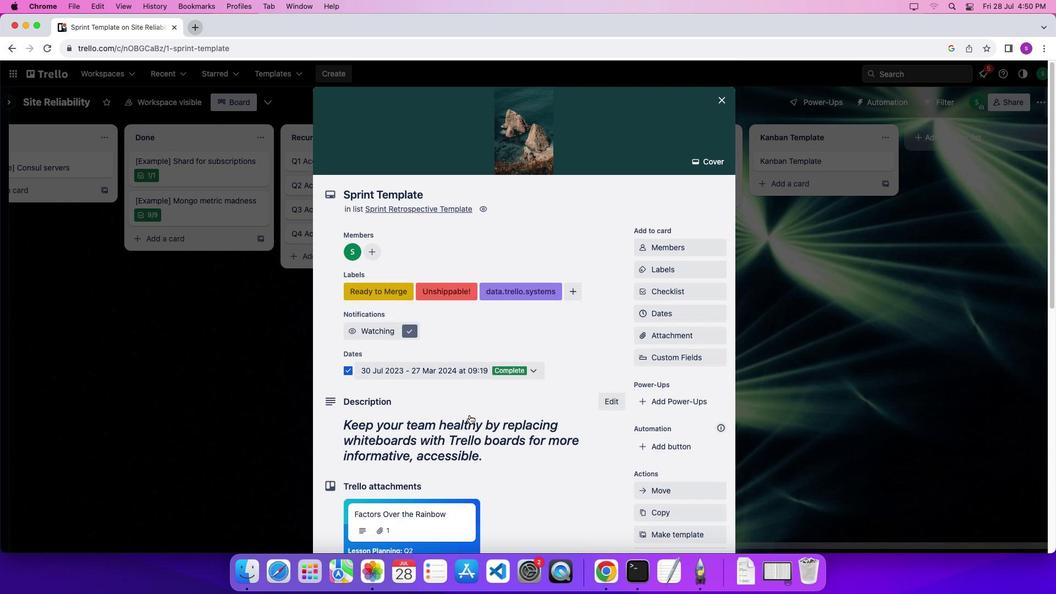 
Action: Mouse scrolled (469, 415) with delta (0, 7)
Screenshot: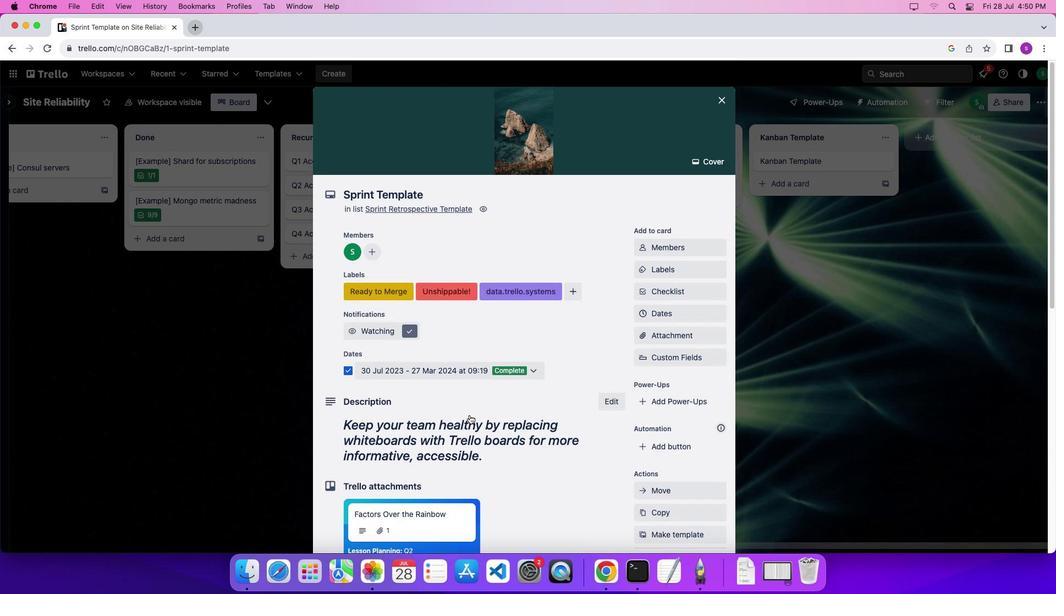 
Action: Mouse moved to (725, 103)
Screenshot: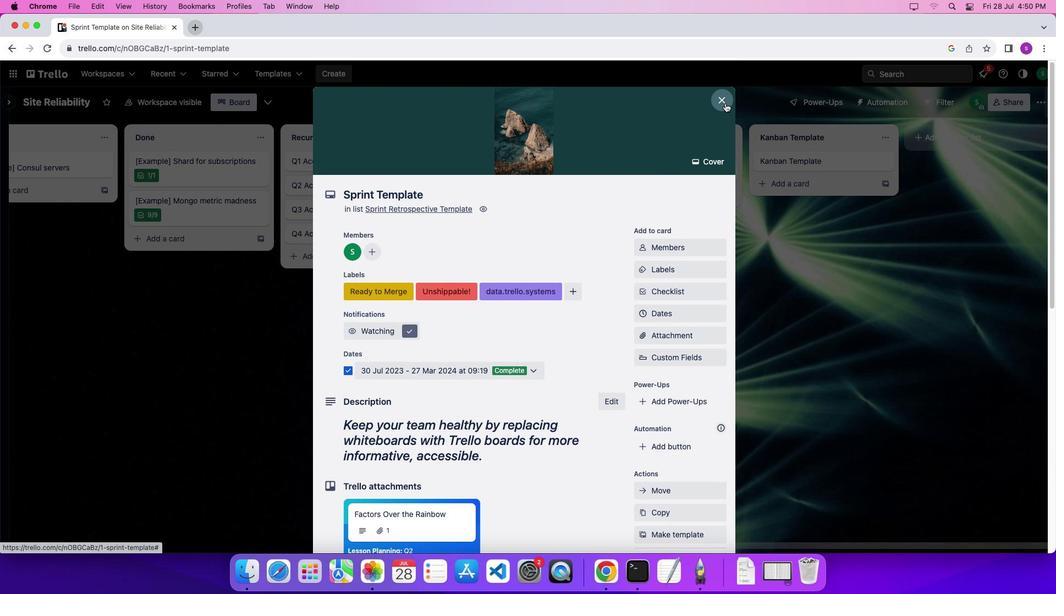 
Action: Mouse pressed left at (725, 103)
Screenshot: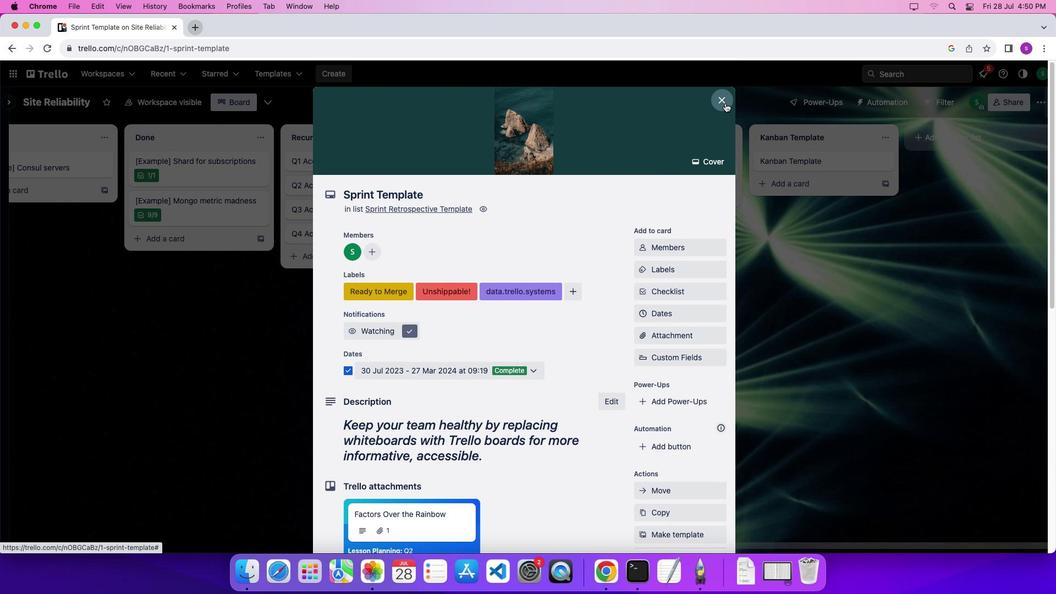 
Action: Mouse moved to (674, 170)
Screenshot: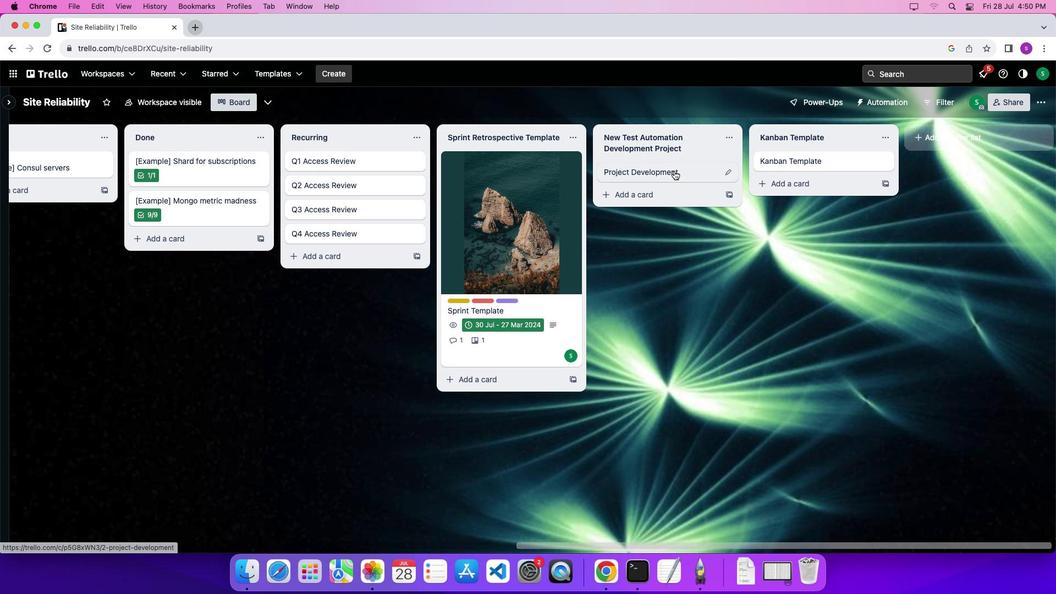 
Action: Mouse pressed left at (674, 170)
Screenshot: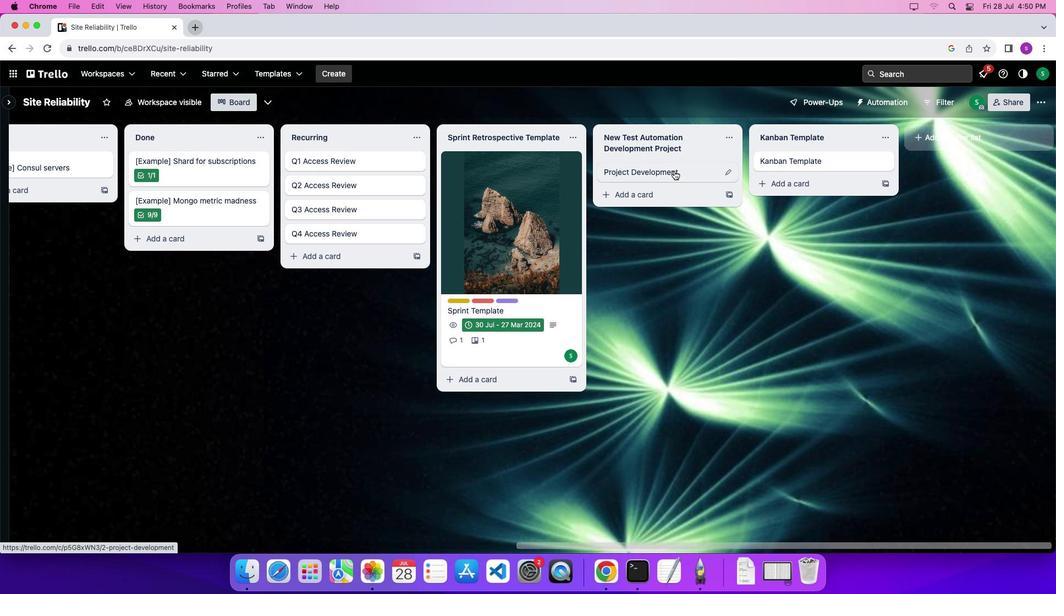 
Action: Mouse moved to (377, 159)
Screenshot: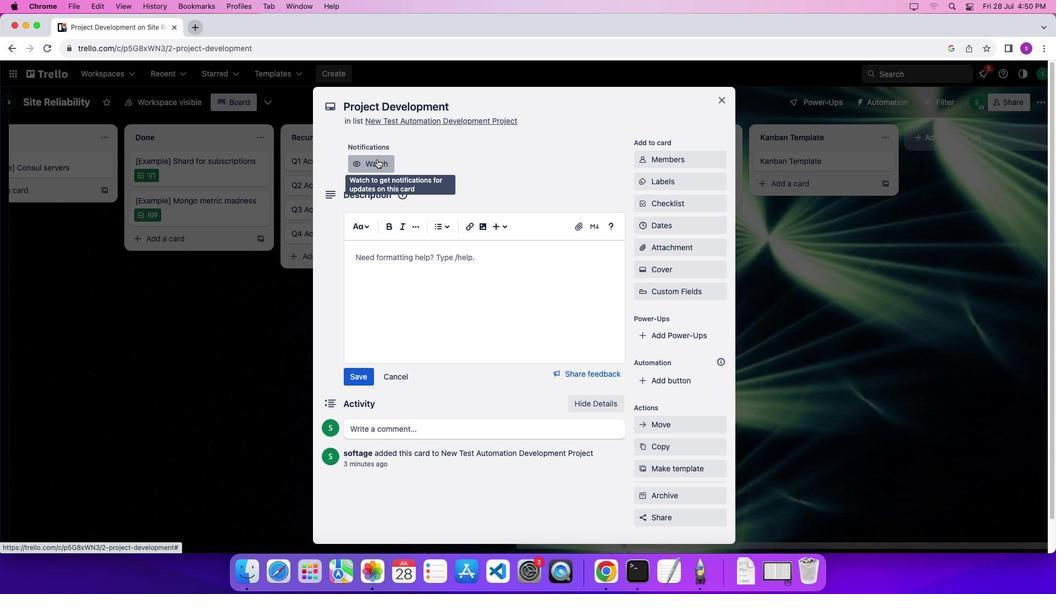 
Action: Mouse pressed left at (377, 159)
Screenshot: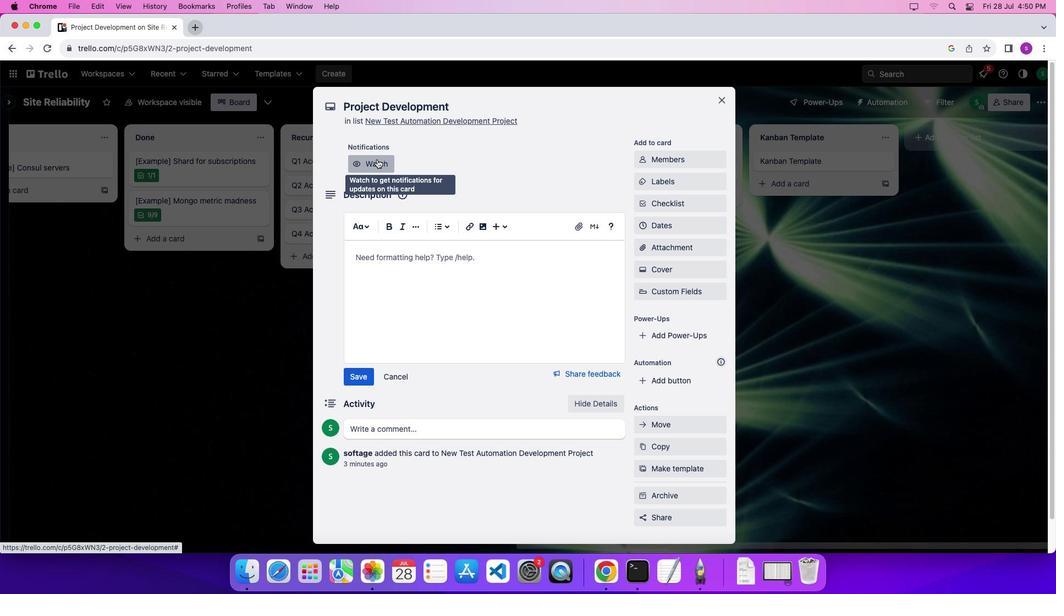 
Action: Mouse moved to (663, 161)
Screenshot: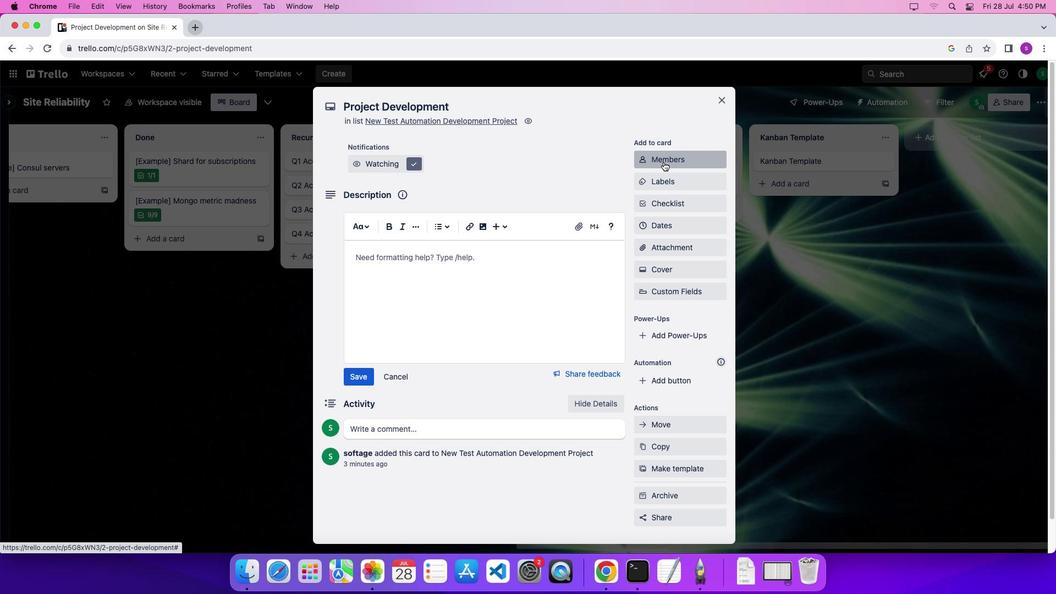 
Action: Mouse pressed left at (663, 161)
Screenshot: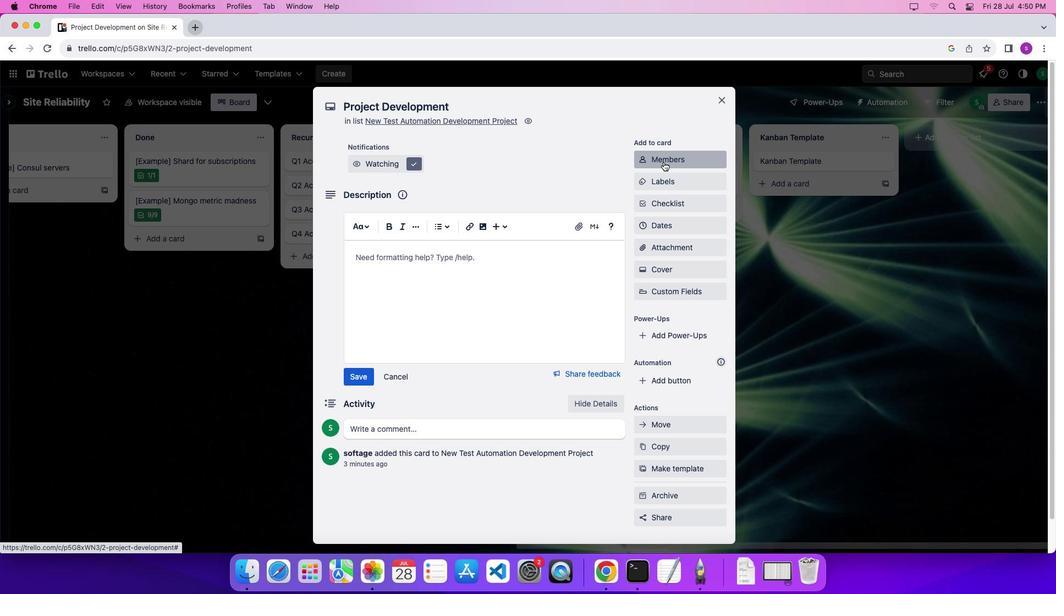 
Action: Mouse moved to (683, 208)
Screenshot: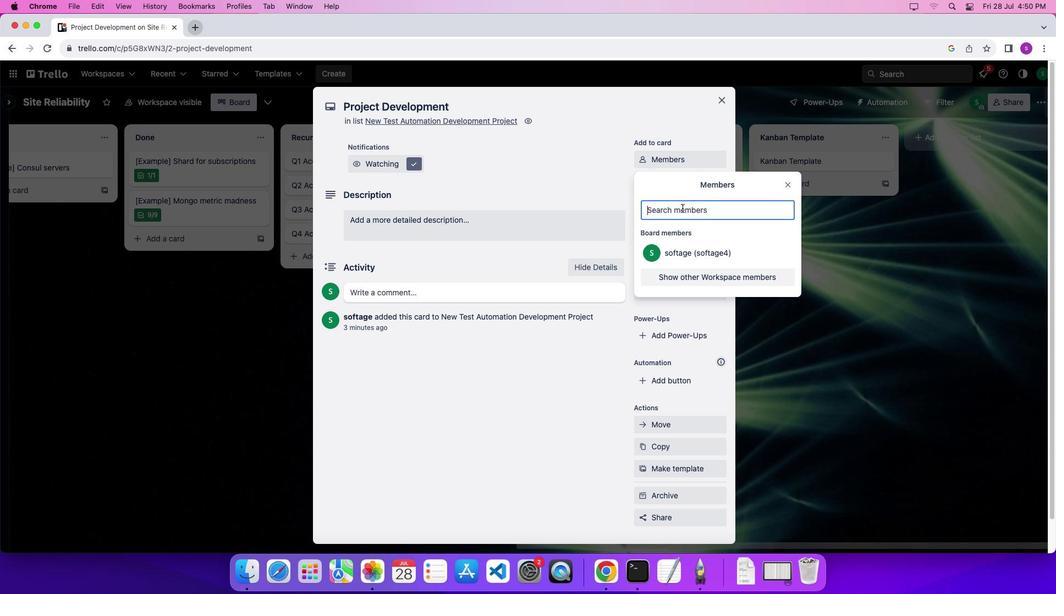 
Action: Mouse pressed left at (683, 208)
Screenshot: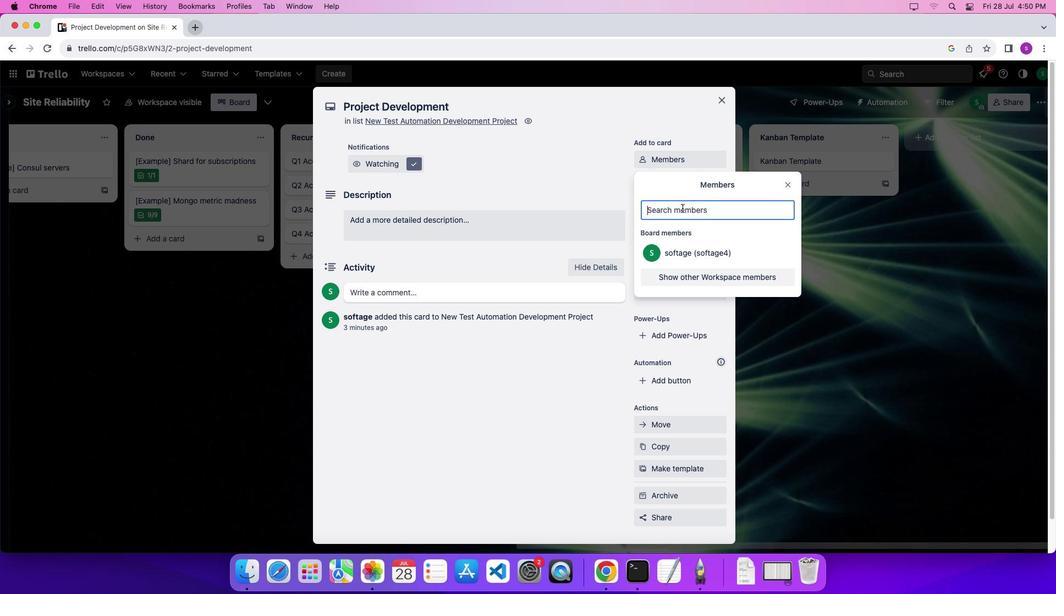 
Action: Key pressed 's''o''f''t''a''g''e''.''2'Key.shift'@''s''o''f''t''a'Key.backspace'a''g''e''.''n''e''t'
Screenshot: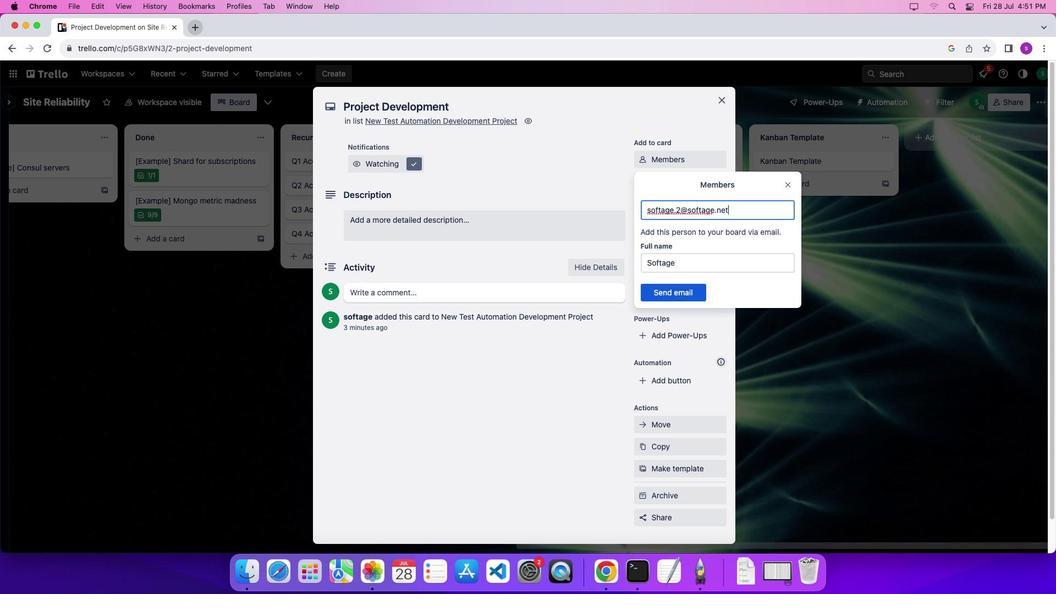
Action: Mouse moved to (675, 295)
Screenshot: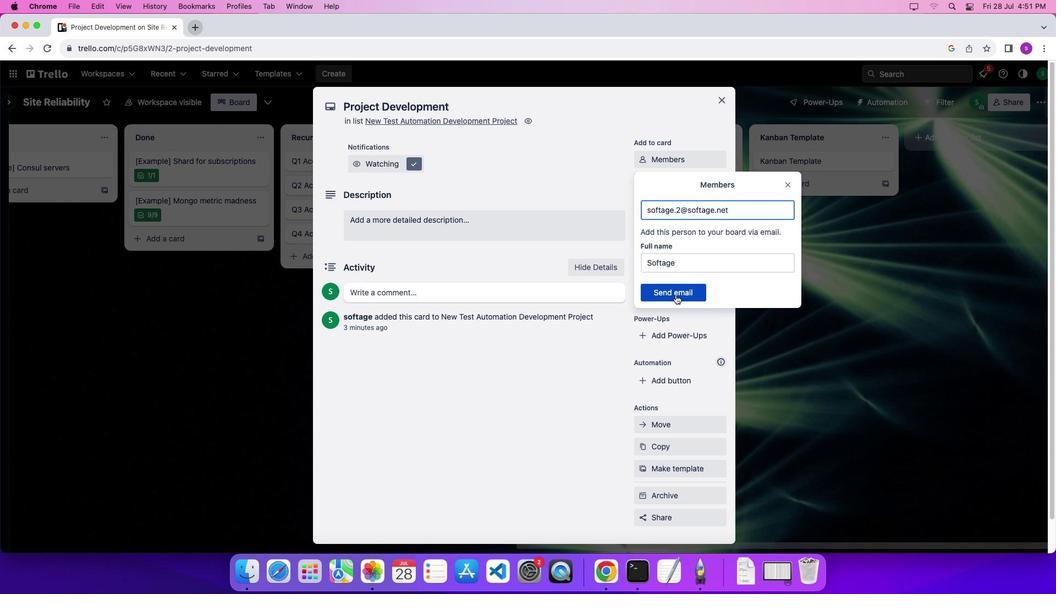 
Action: Mouse pressed left at (675, 295)
Screenshot: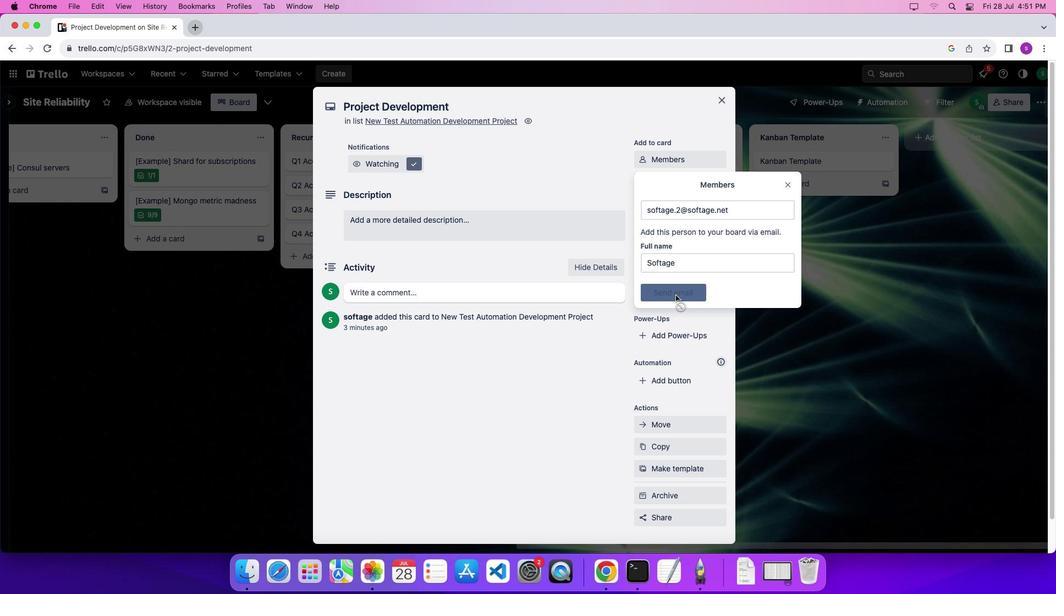 
Action: Mouse moved to (680, 237)
Screenshot: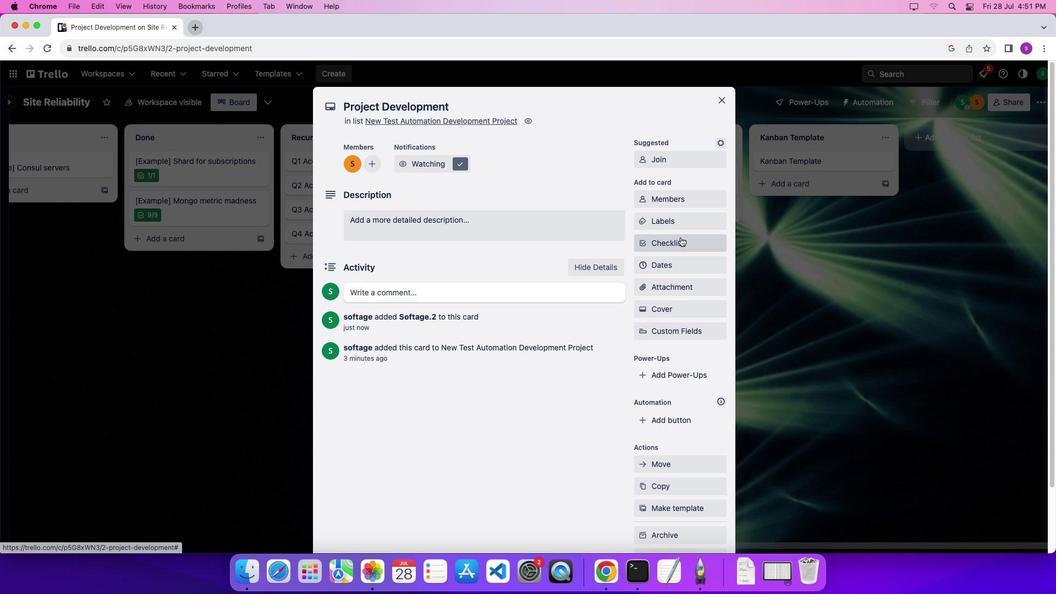 
Action: Mouse pressed left at (680, 237)
Screenshot: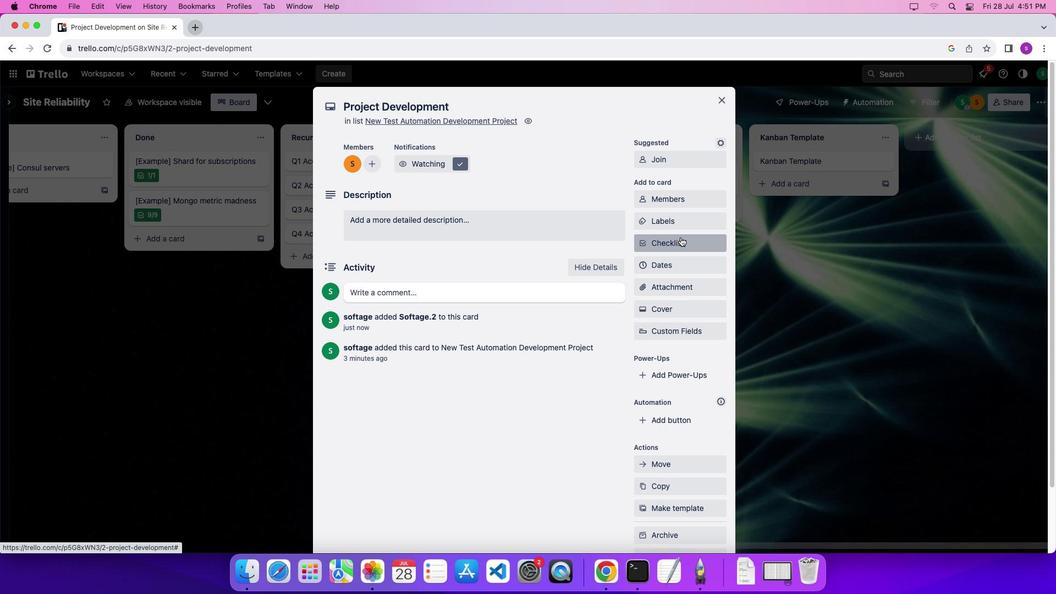 
Action: Mouse moved to (710, 291)
Screenshot: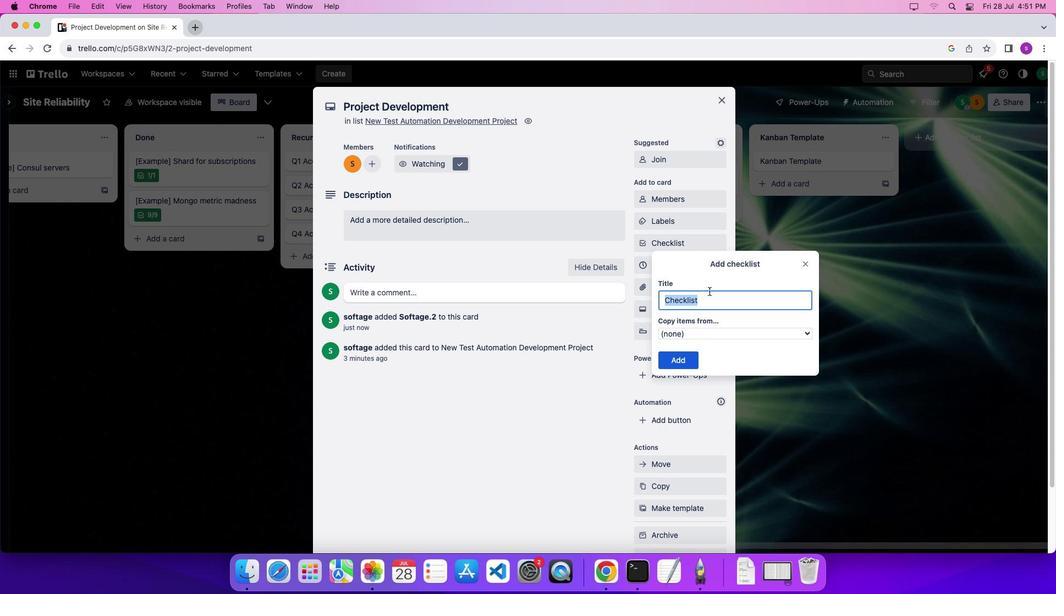 
Action: Mouse pressed left at (710, 291)
Screenshot: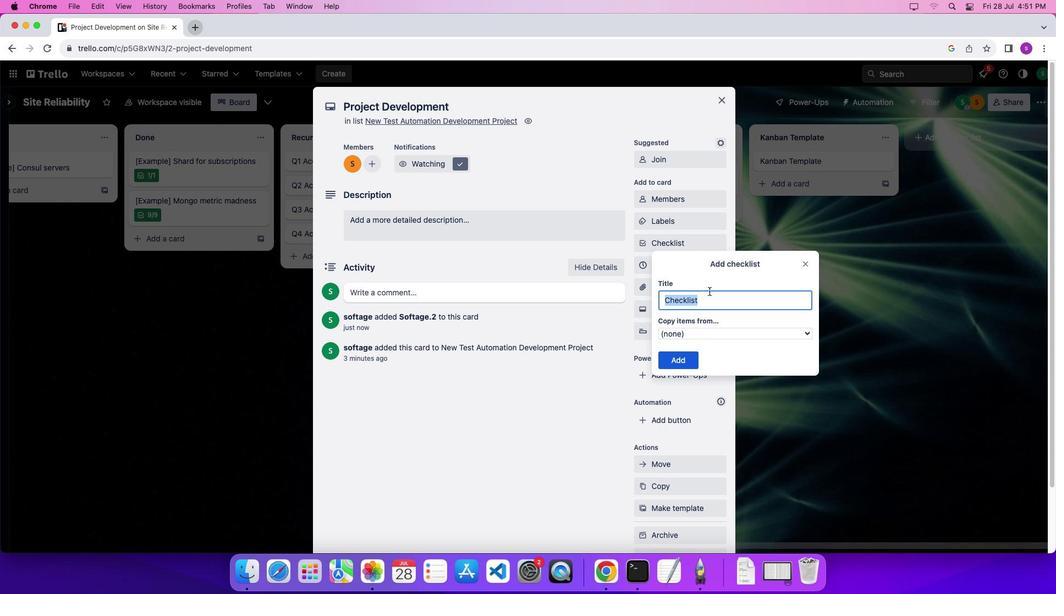 
Action: Mouse pressed left at (710, 291)
Screenshot: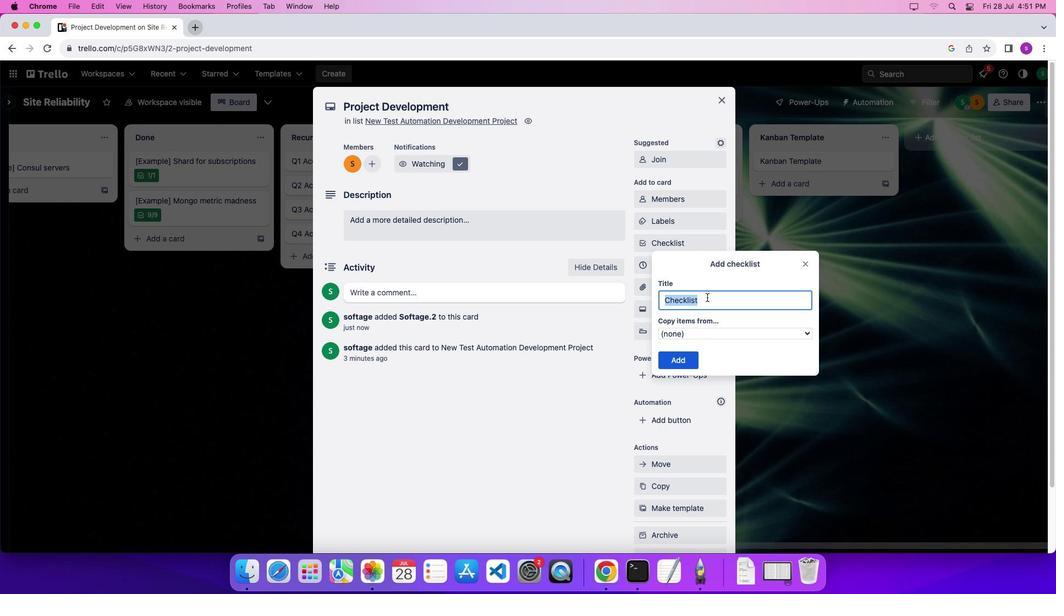 
Action: Mouse moved to (674, 303)
Screenshot: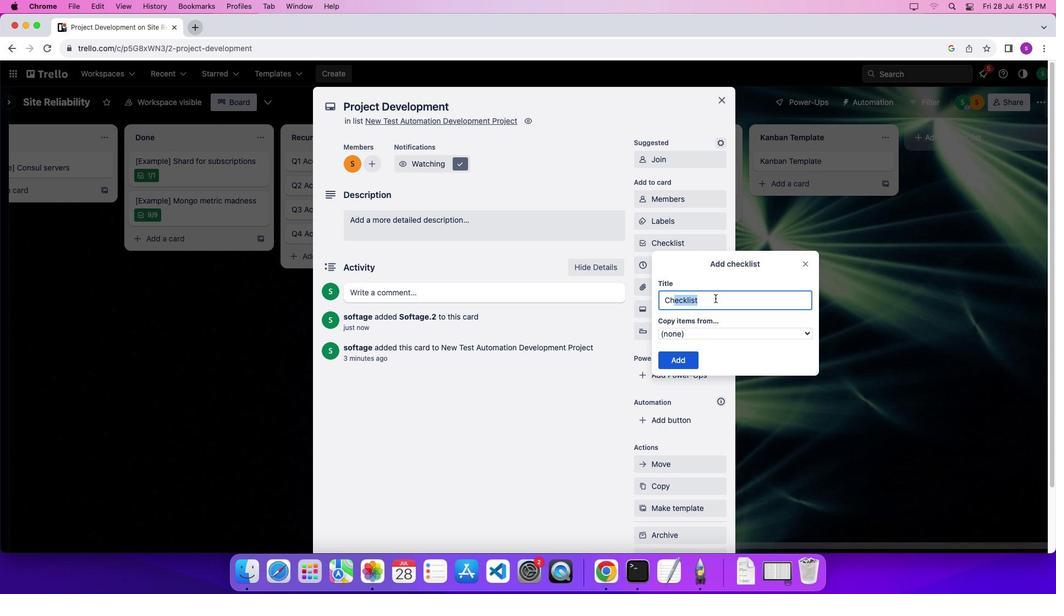 
Action: Mouse pressed left at (674, 303)
Screenshot: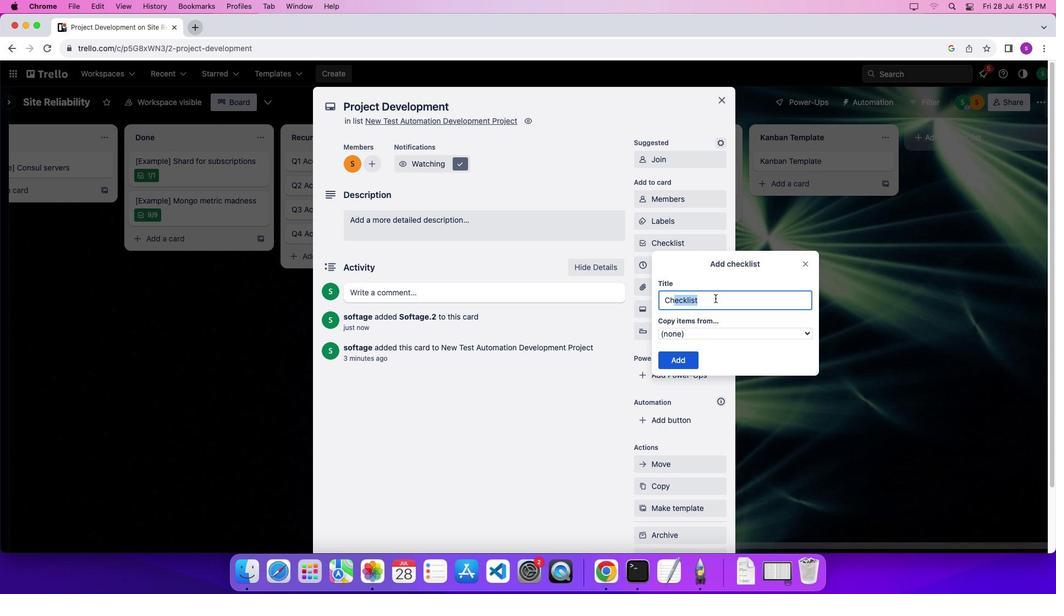 
Action: Mouse moved to (721, 297)
Screenshot: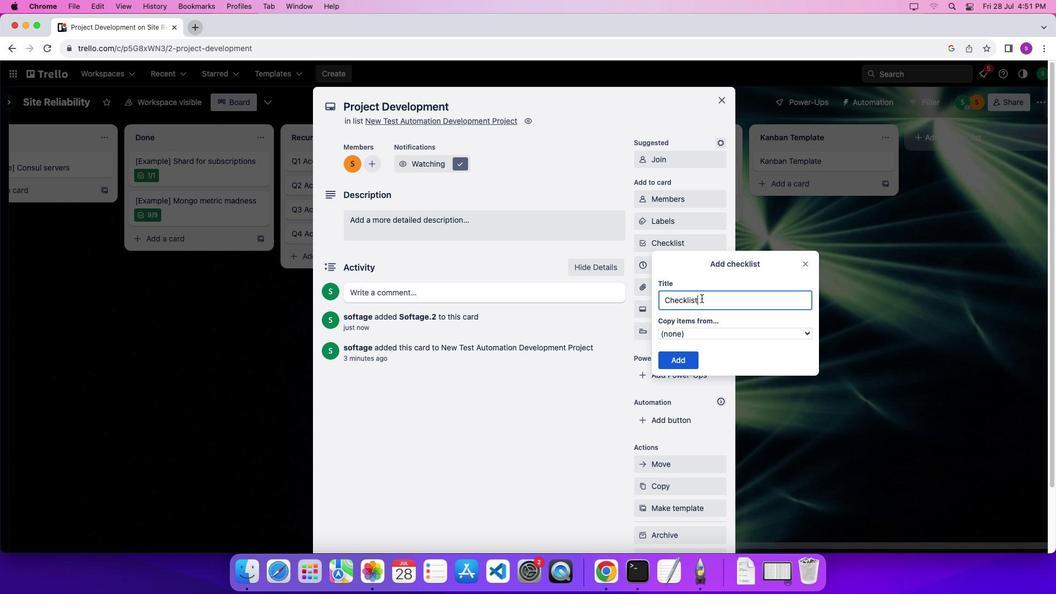 
Action: Mouse pressed left at (721, 297)
Screenshot: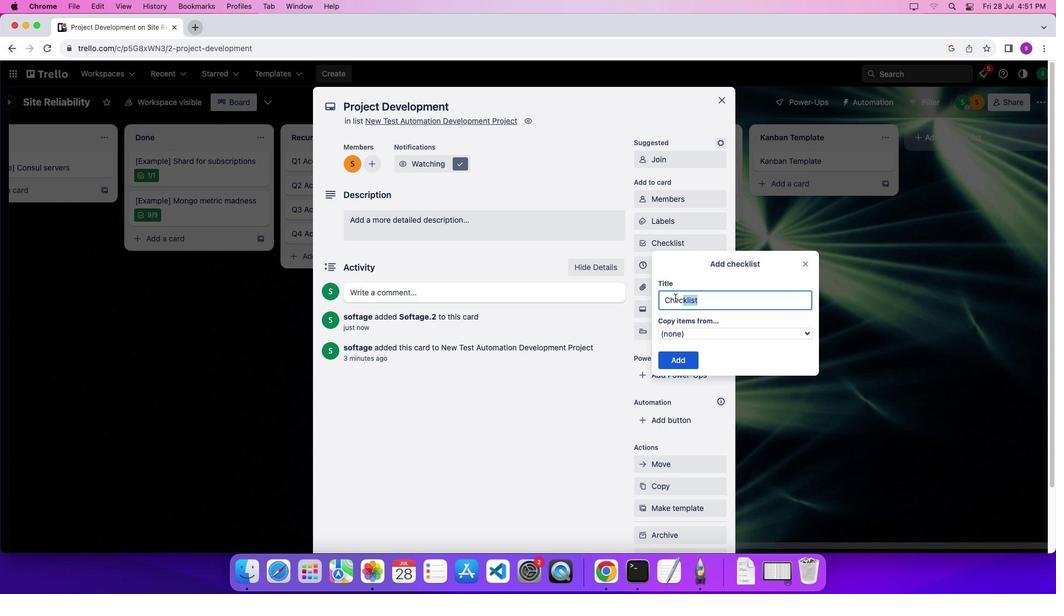 
Action: Mouse moved to (658, 297)
Screenshot: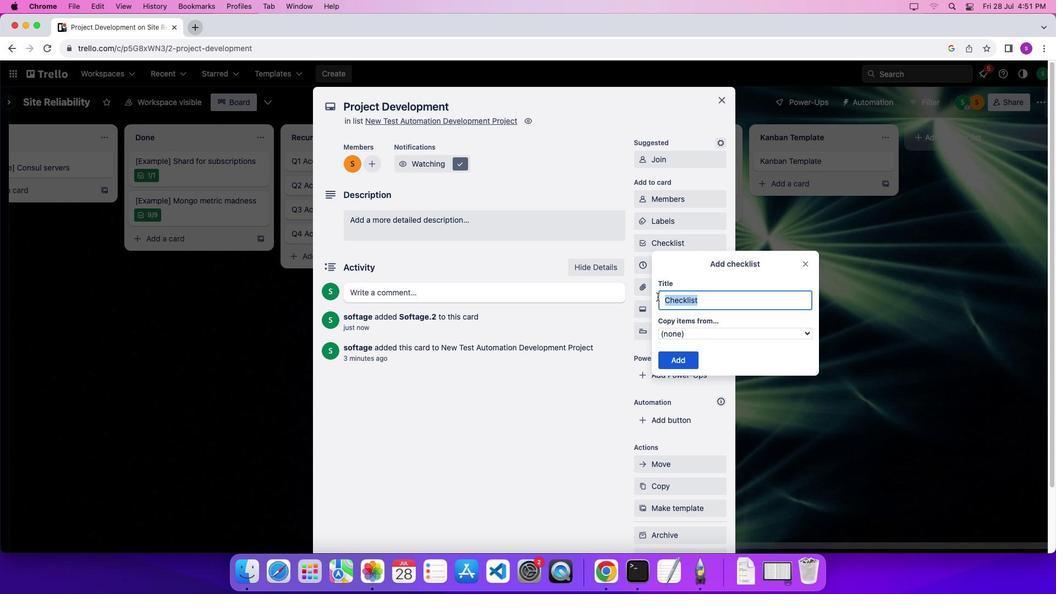
Action: Key pressed Key.shift
Screenshot: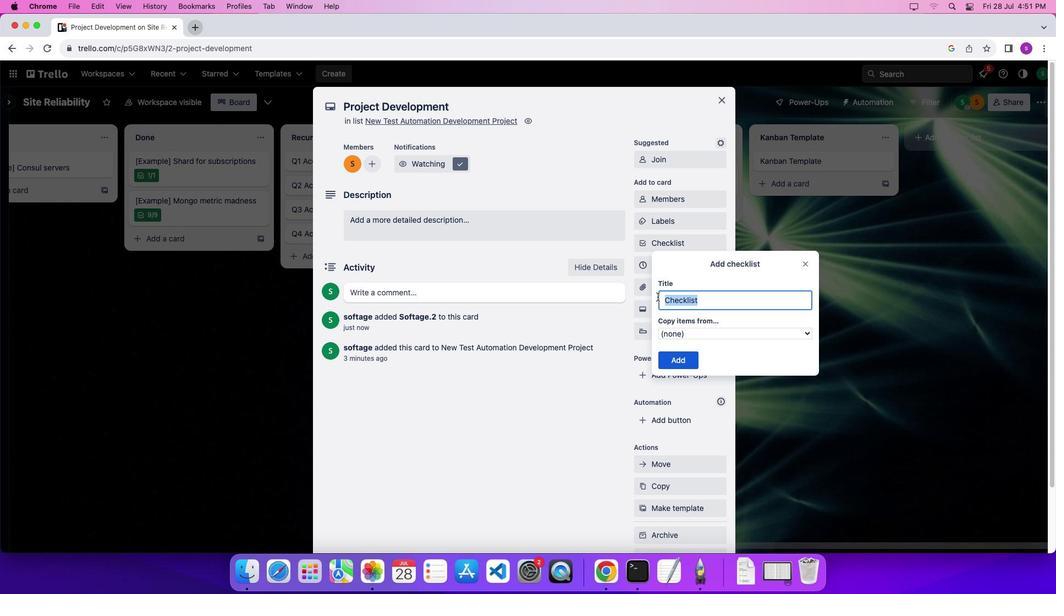 
Action: Mouse moved to (657, 296)
Screenshot: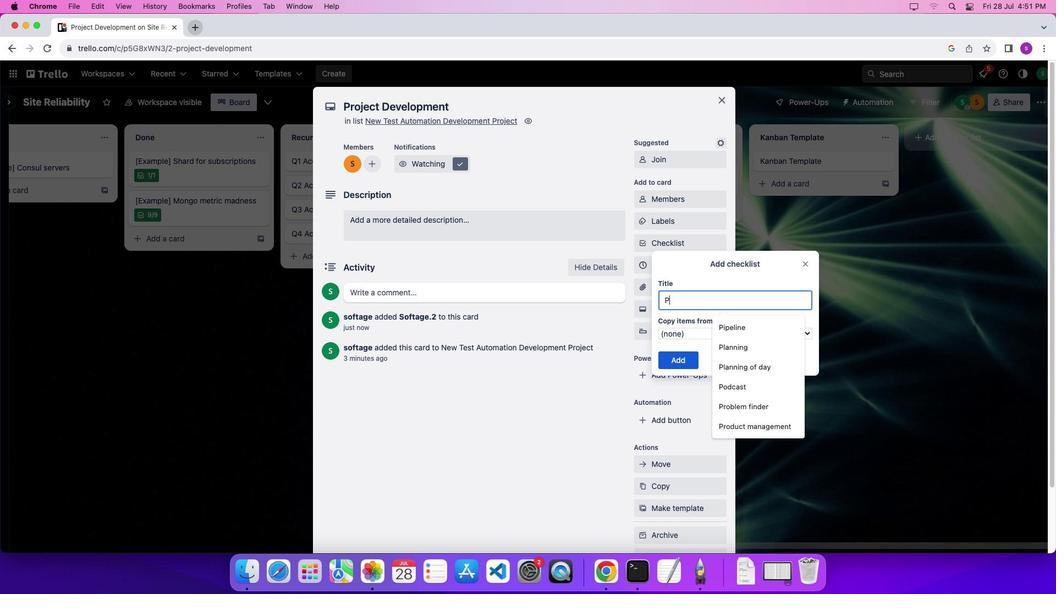 
Action: Key pressed 'P''r''o''j''e''c''t'
Screenshot: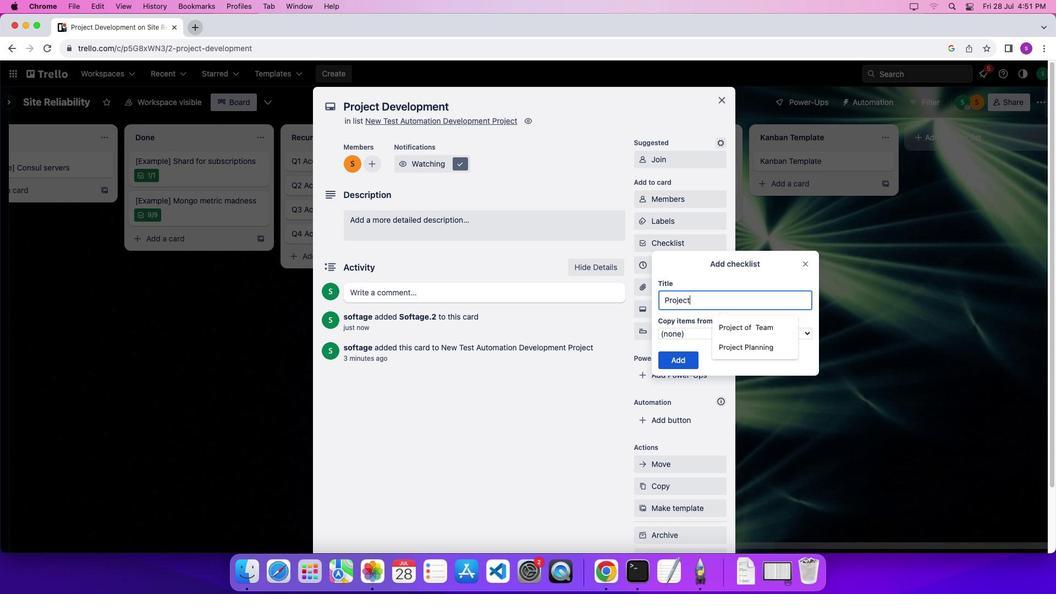 
Action: Mouse moved to (746, 334)
Screenshot: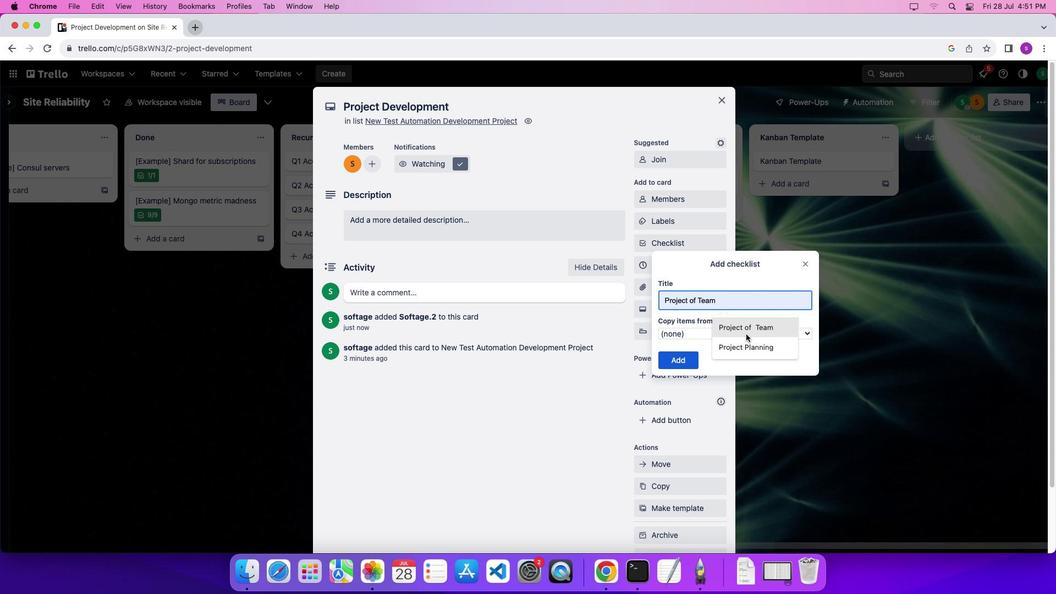 
Action: Mouse pressed left at (746, 334)
Screenshot: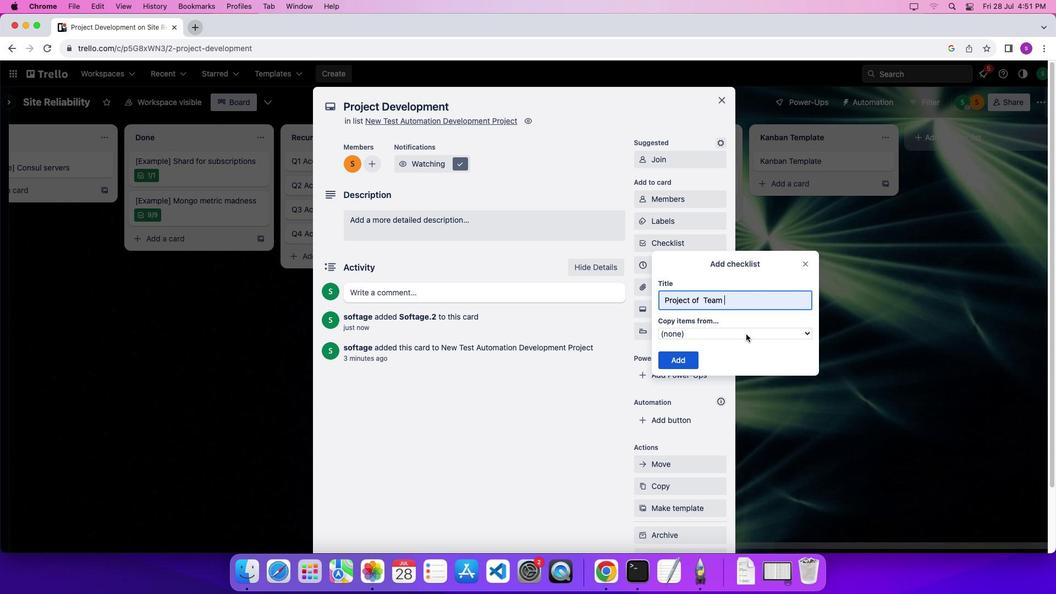 
Action: Mouse moved to (684, 357)
Screenshot: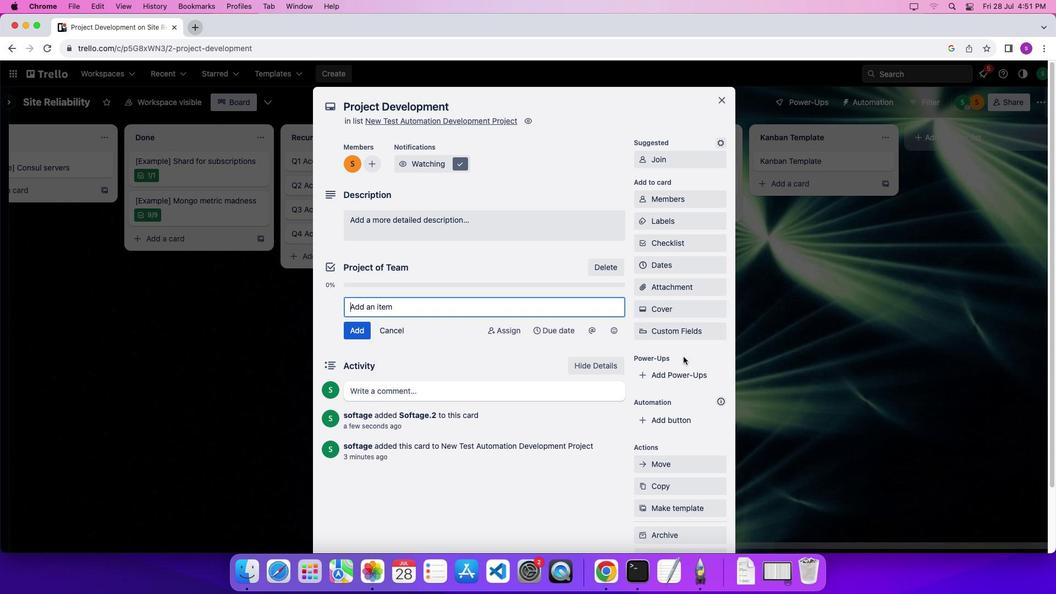 
Action: Mouse pressed left at (684, 357)
Screenshot: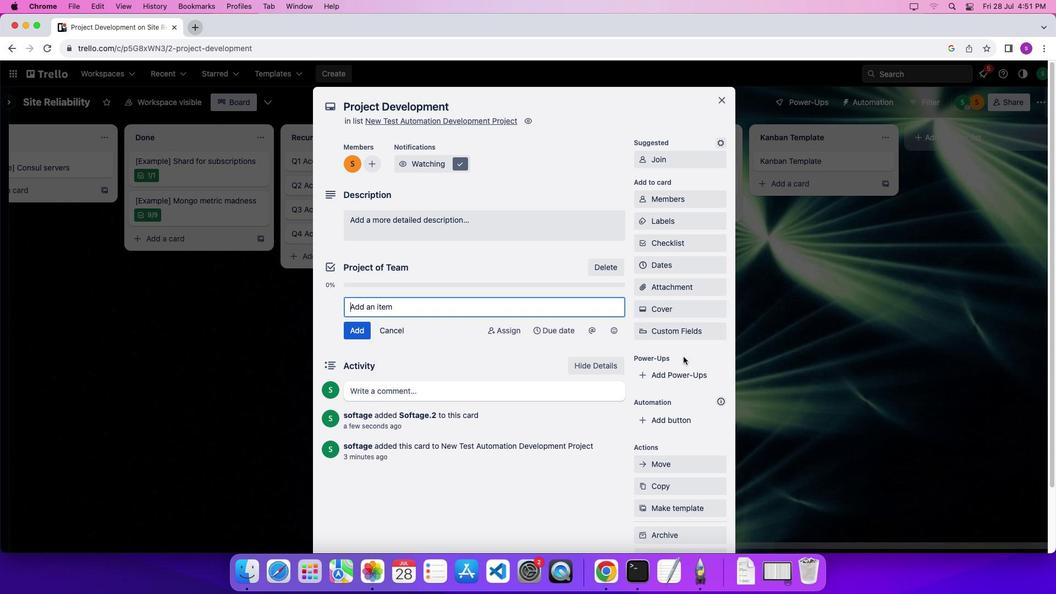
Action: Mouse moved to (701, 285)
Screenshot: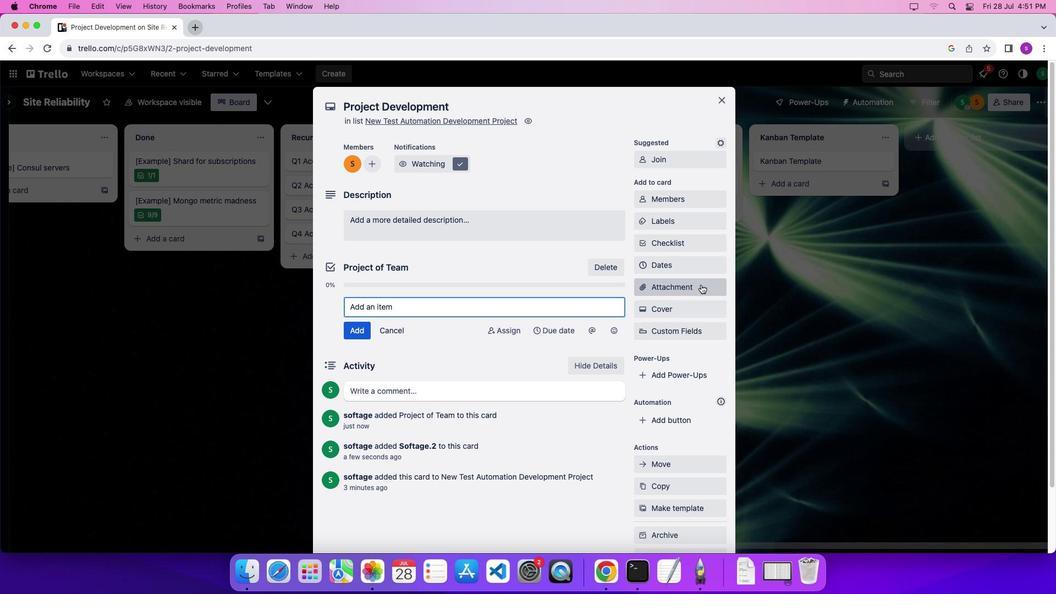 
Action: Mouse pressed left at (701, 285)
Screenshot: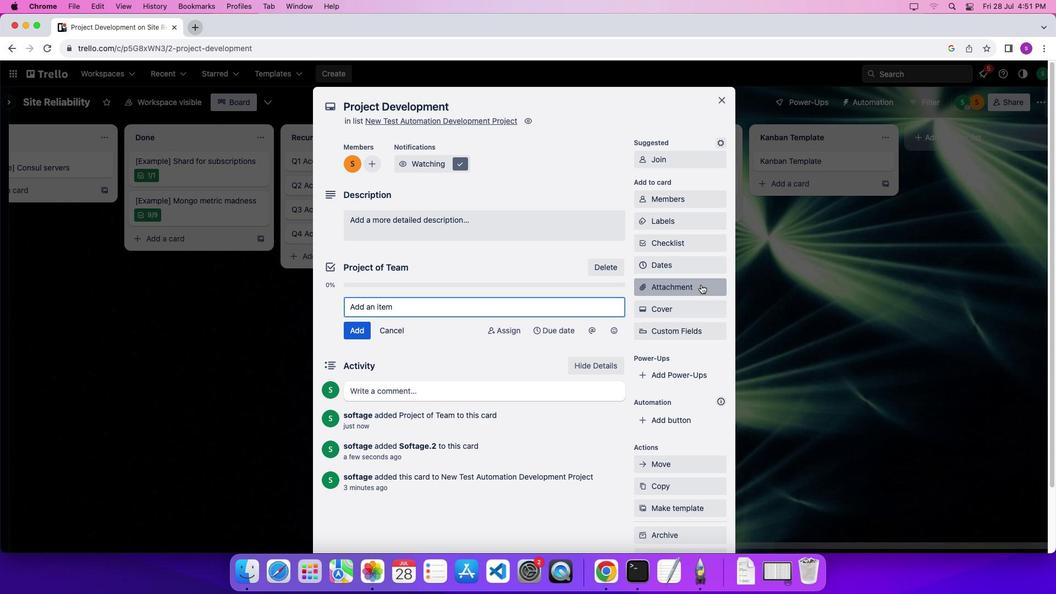 
Action: Mouse moved to (722, 399)
Screenshot: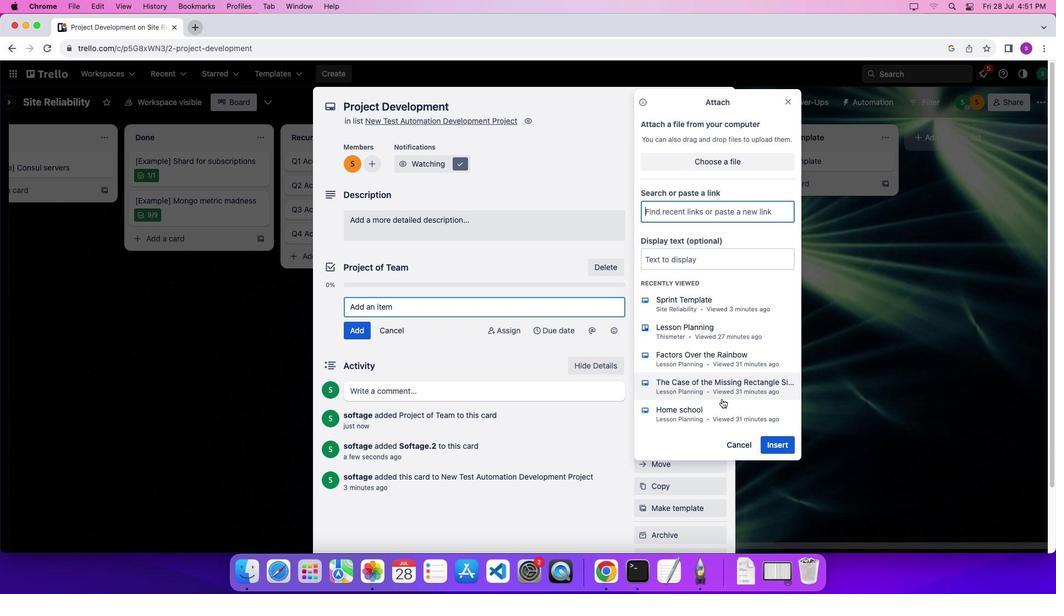 
Action: Mouse pressed left at (722, 399)
Screenshot: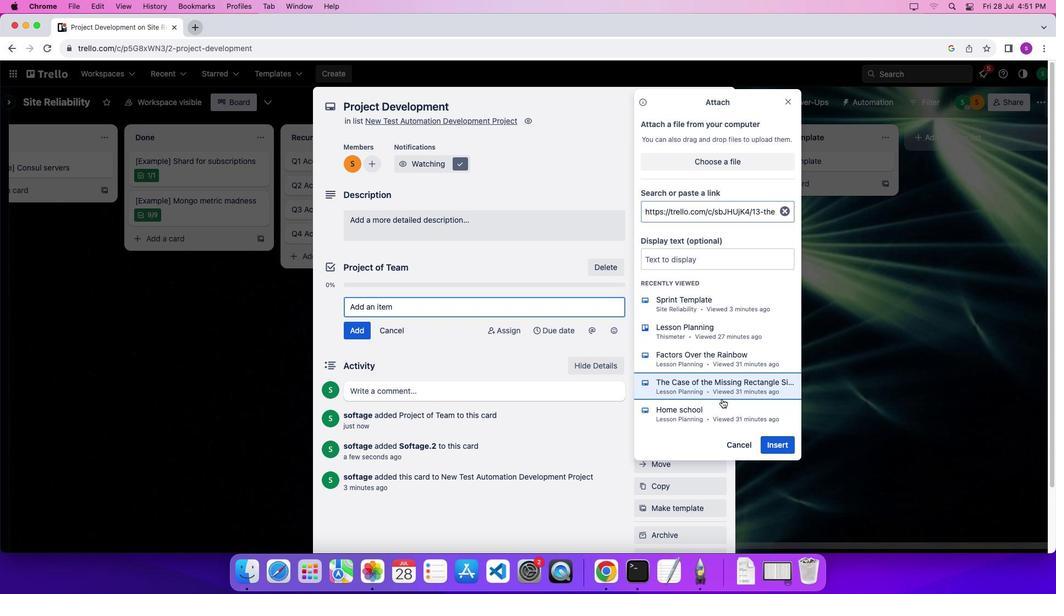 
Action: Mouse moved to (686, 309)
Screenshot: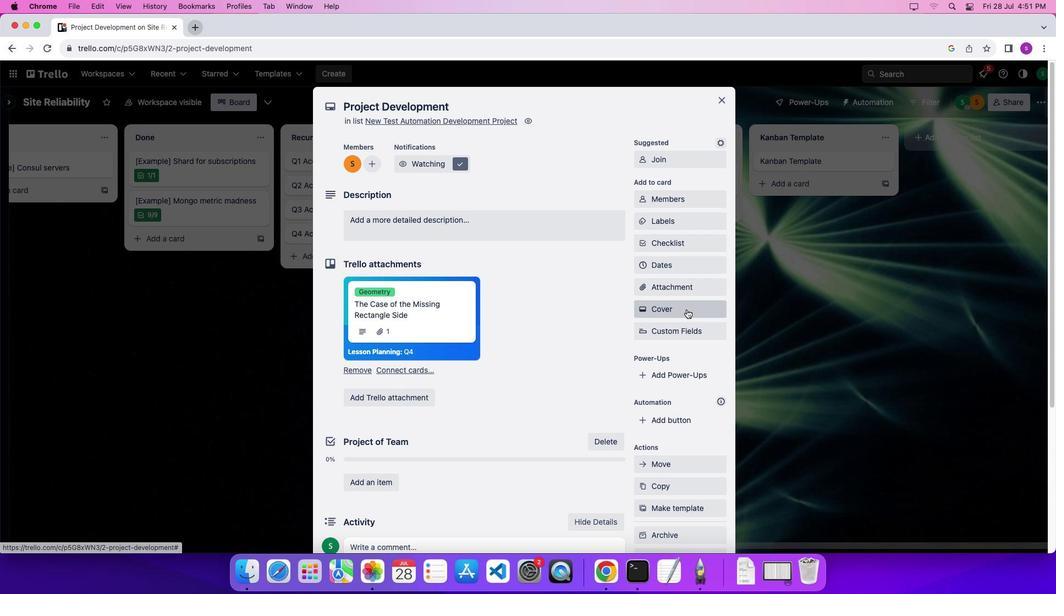 
Action: Mouse pressed left at (686, 309)
Screenshot: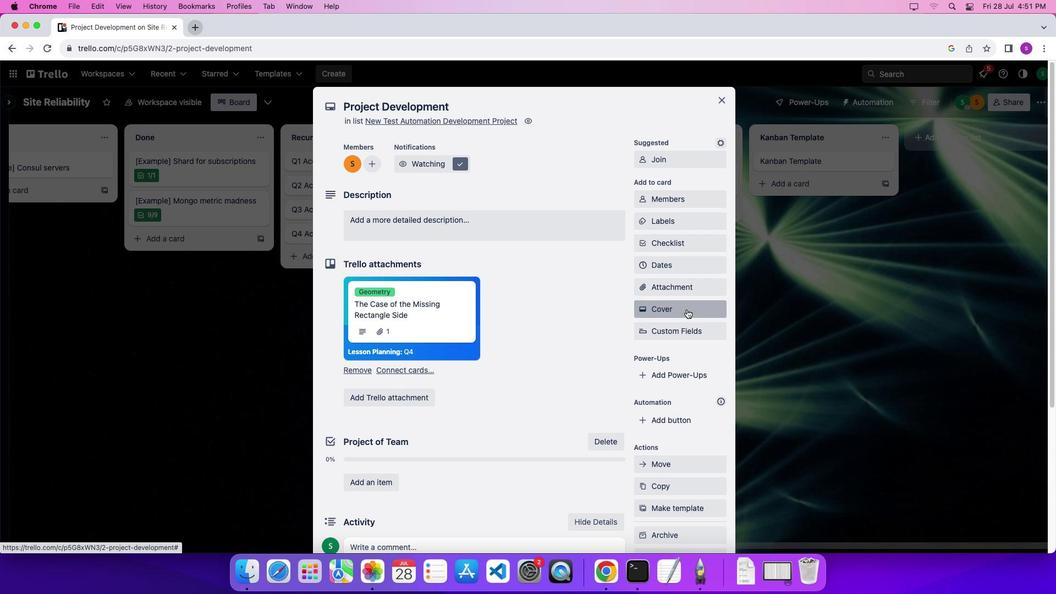 
Action: Mouse moved to (762, 448)
Screenshot: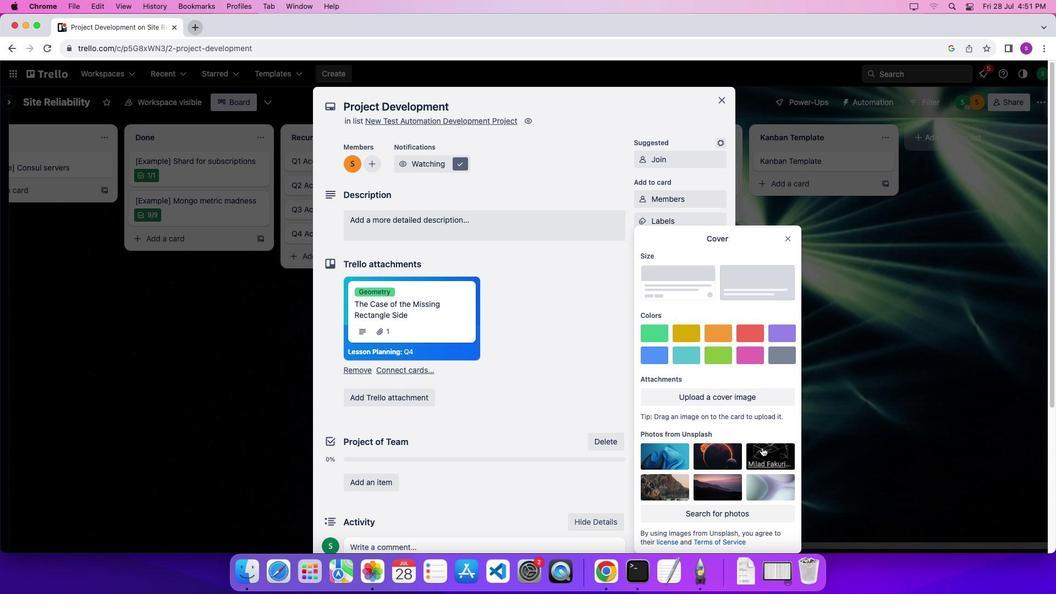 
Action: Mouse pressed left at (762, 448)
Screenshot: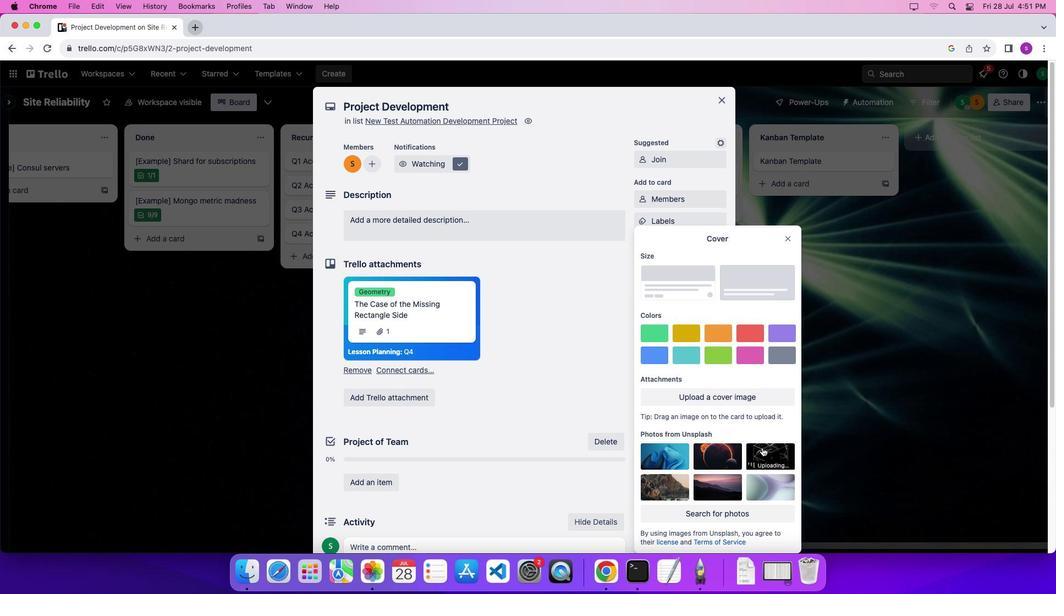 
Action: Mouse moved to (785, 217)
Screenshot: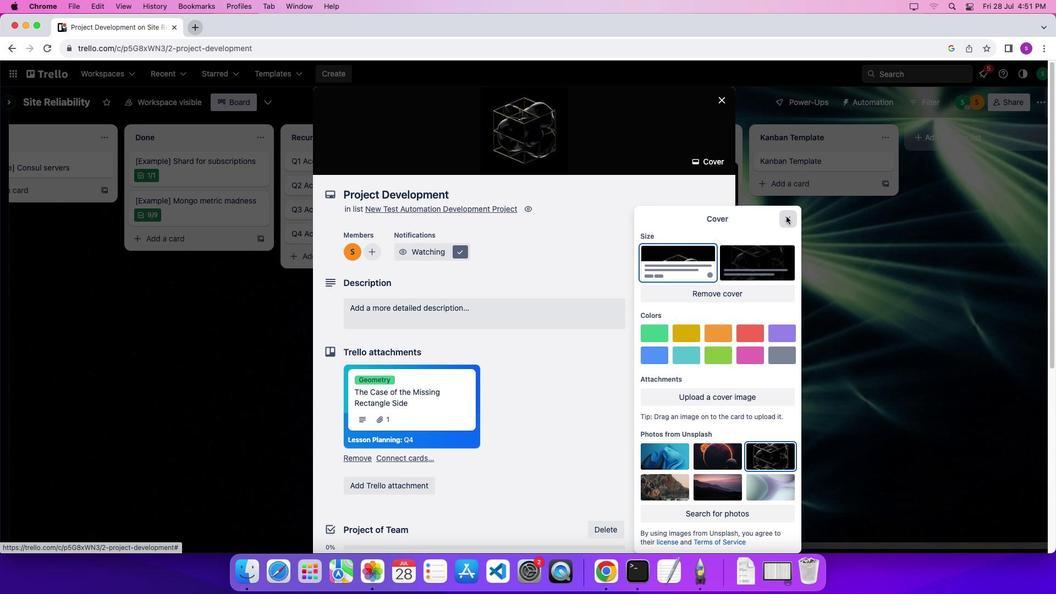 
Action: Mouse pressed left at (785, 217)
Screenshot: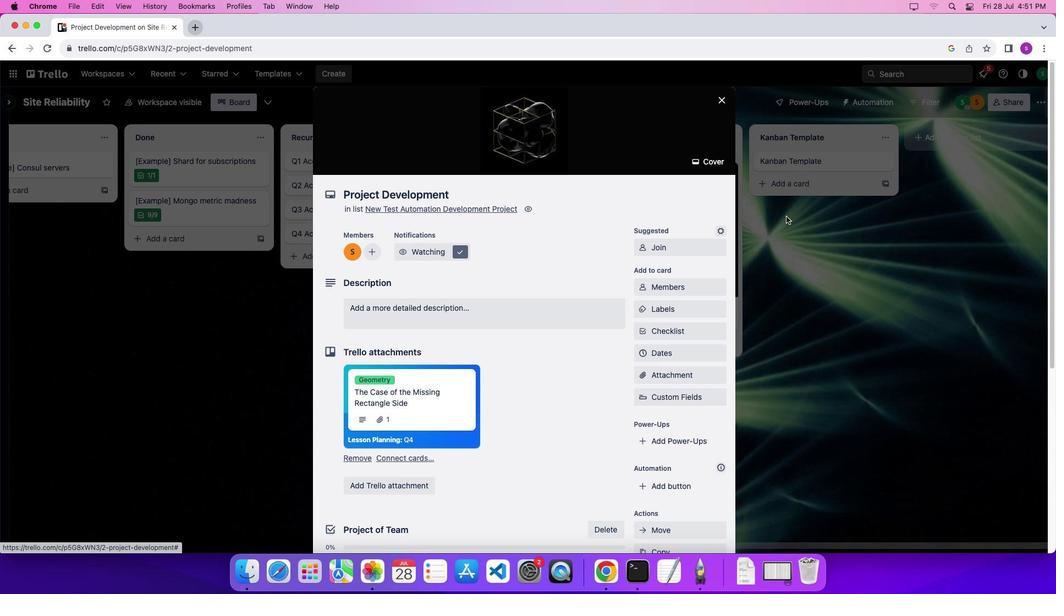 
Action: Mouse moved to (652, 348)
Screenshot: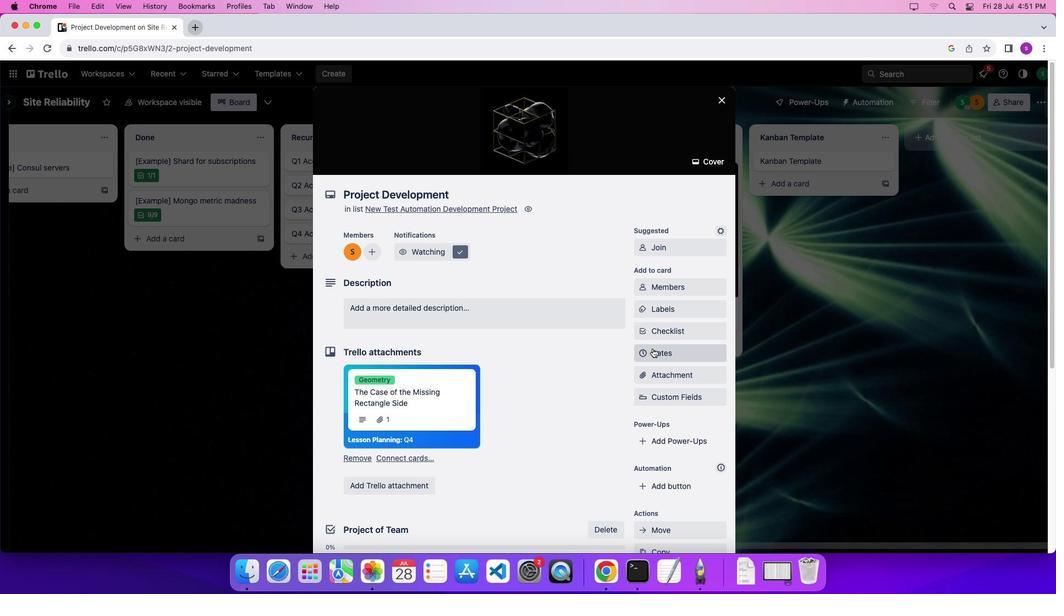 
Action: Mouse scrolled (652, 348) with delta (0, 0)
Screenshot: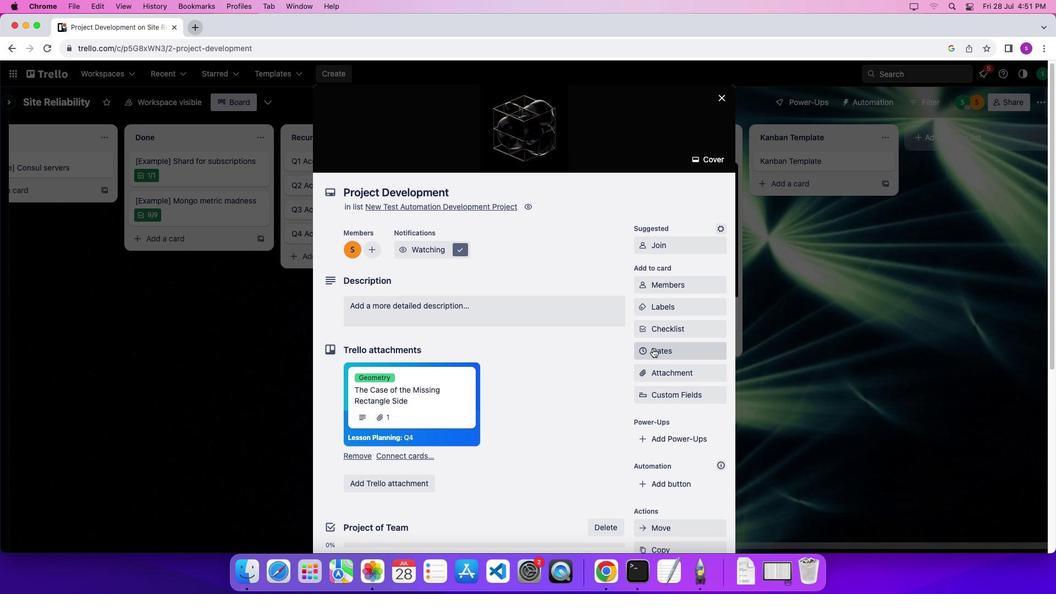 
Action: Mouse moved to (660, 374)
Screenshot: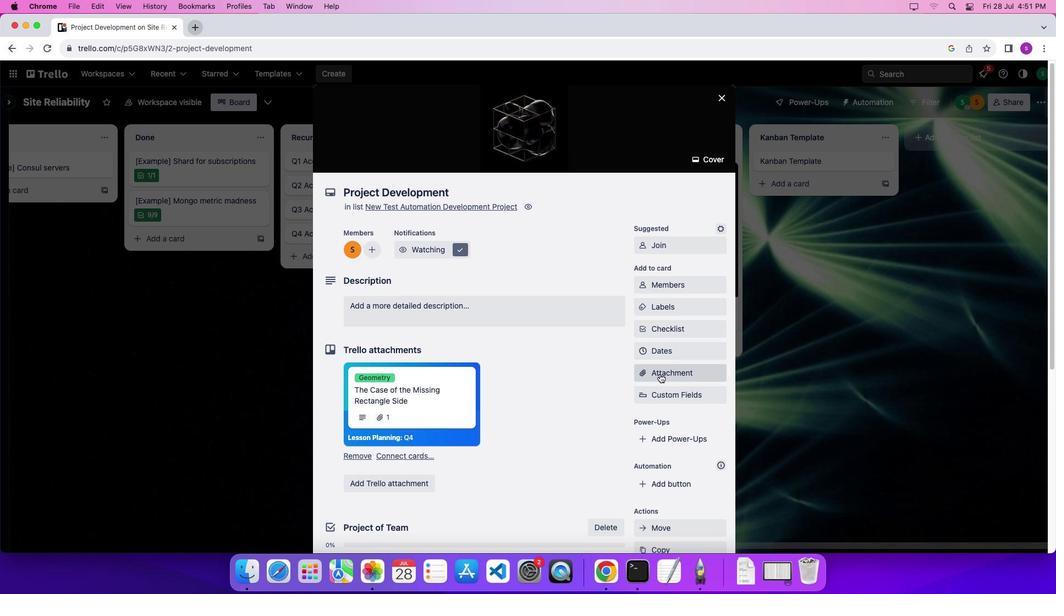 
Action: Mouse pressed left at (660, 374)
Screenshot: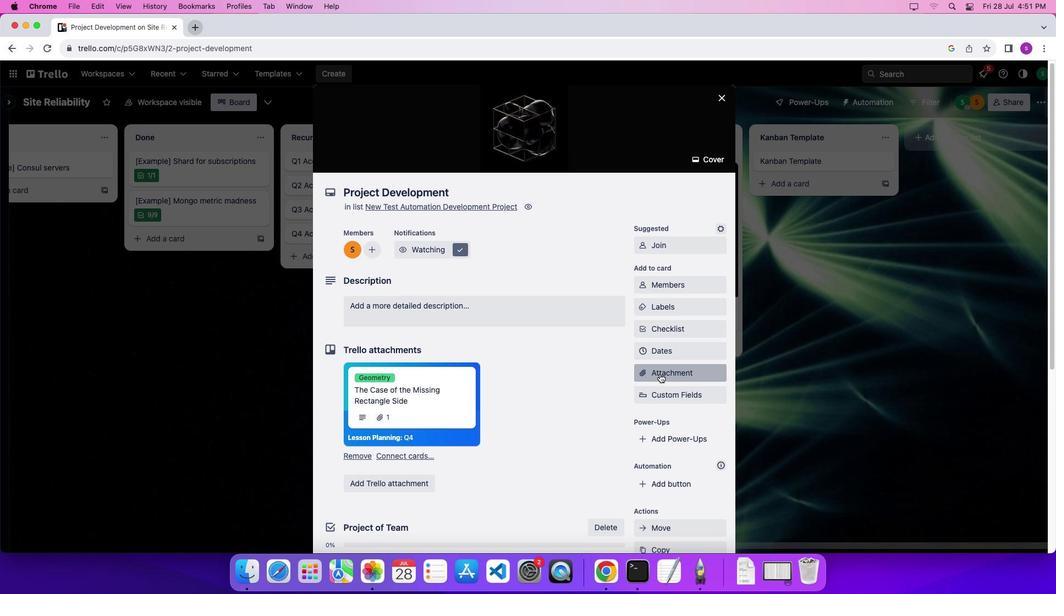 
Action: Mouse moved to (660, 372)
Screenshot: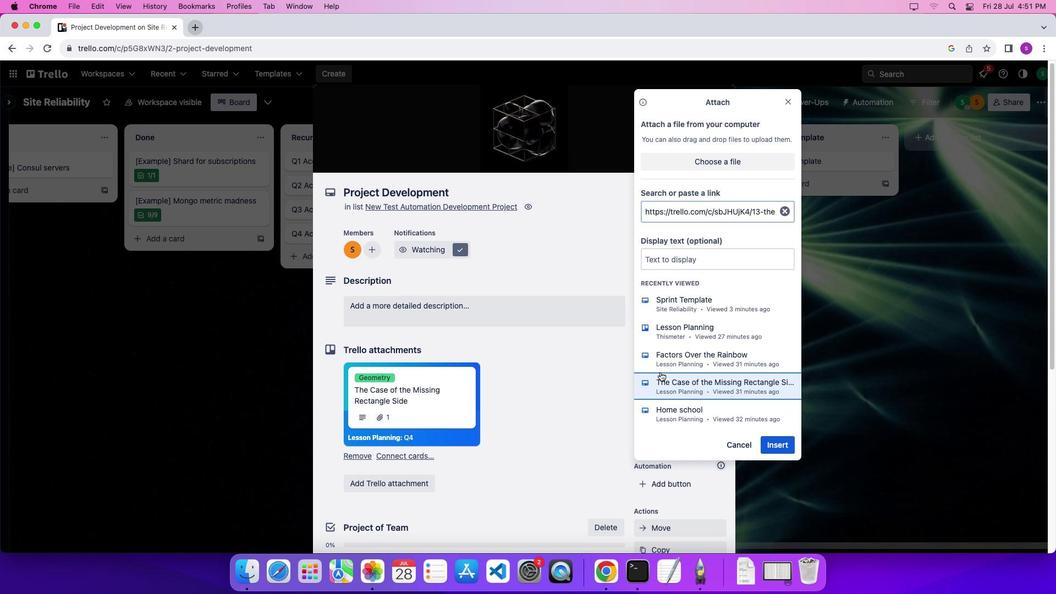 
Action: Mouse pressed left at (660, 372)
Screenshot: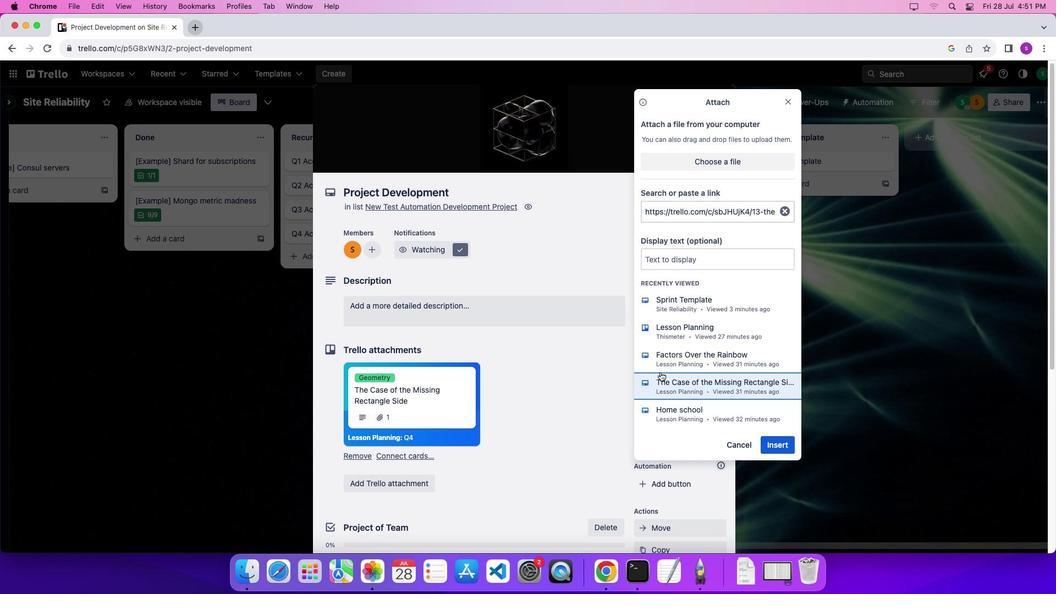 
Action: Mouse moved to (683, 388)
Screenshot: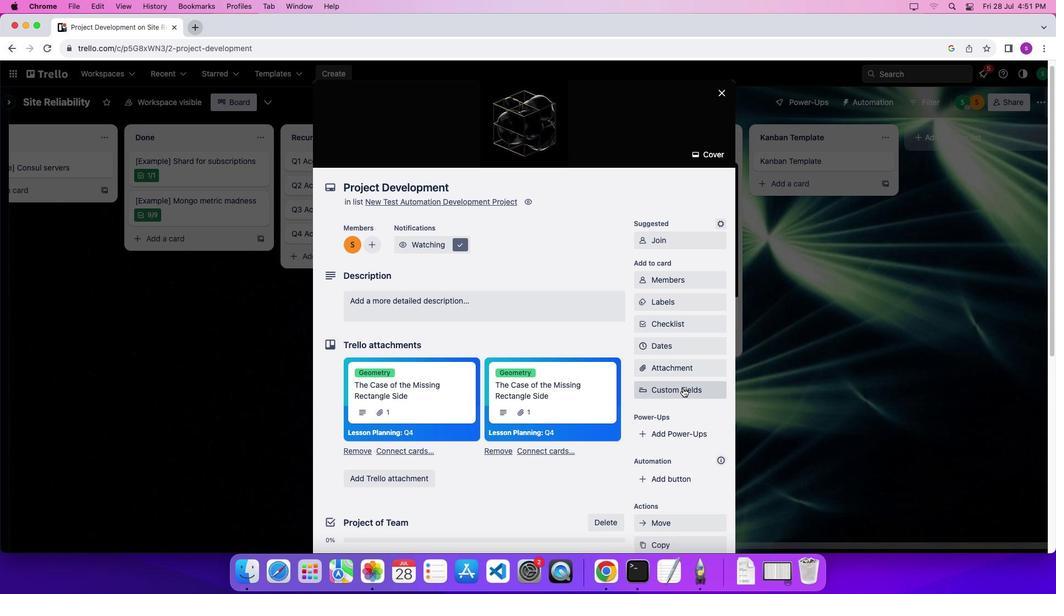 
Action: Mouse scrolled (683, 388) with delta (0, 0)
Screenshot: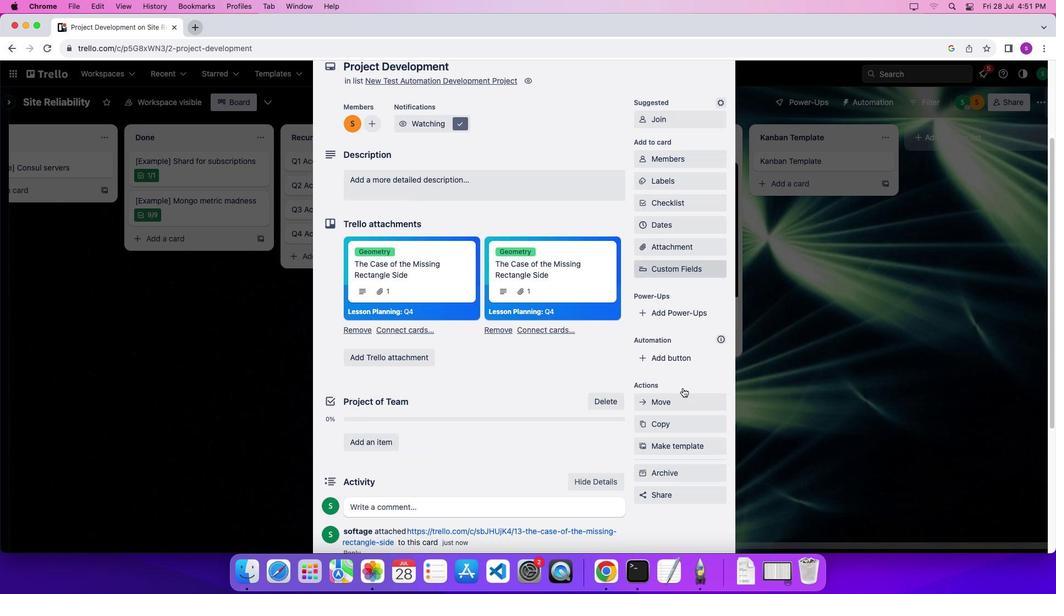 
Action: Mouse scrolled (683, 388) with delta (0, 0)
Screenshot: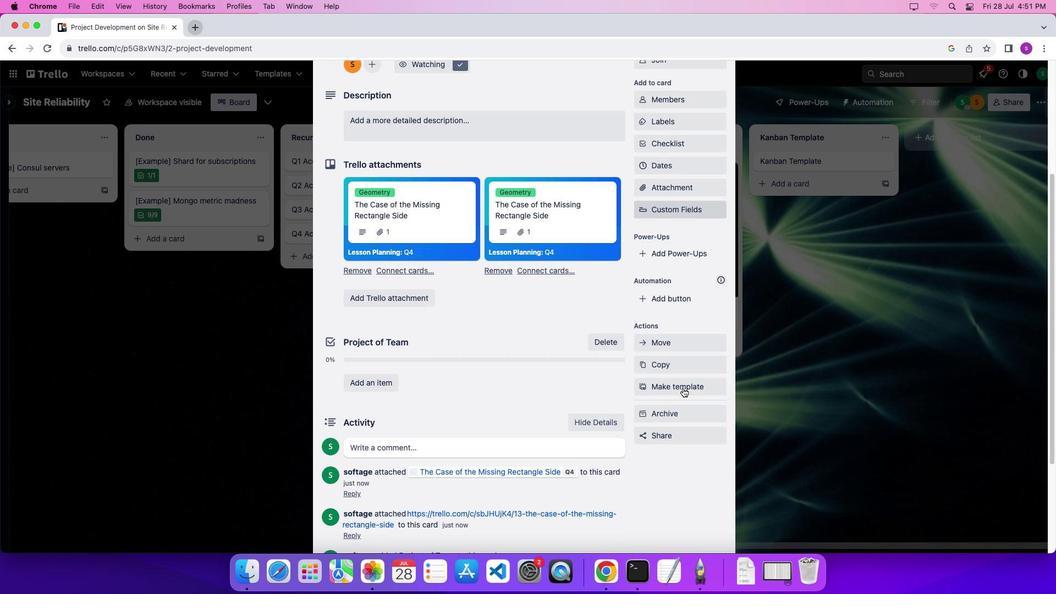 
Action: Mouse scrolled (683, 388) with delta (0, -3)
Screenshot: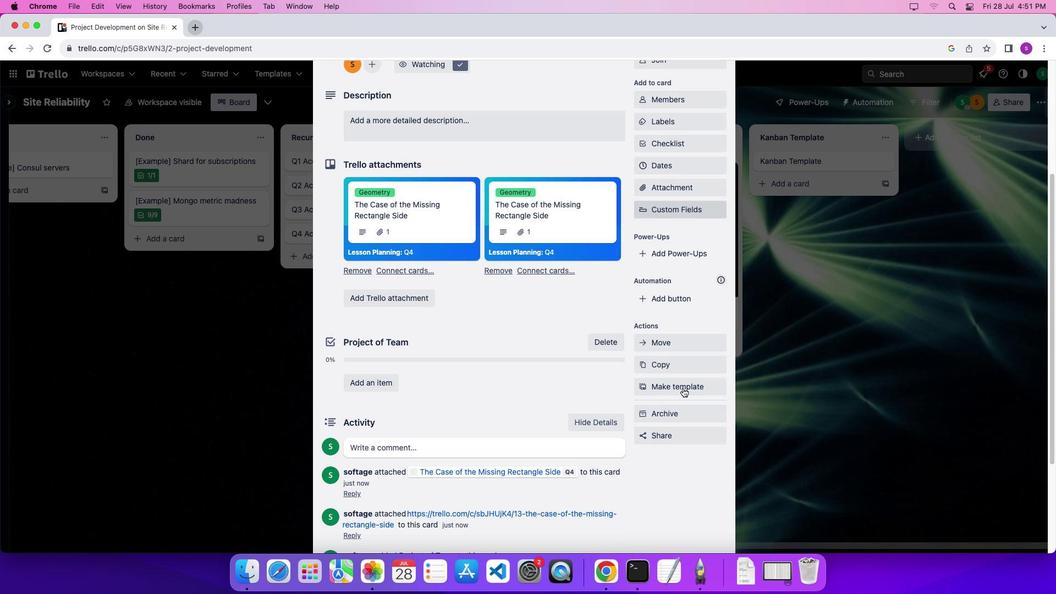 
Action: Mouse moved to (510, 263)
Screenshot: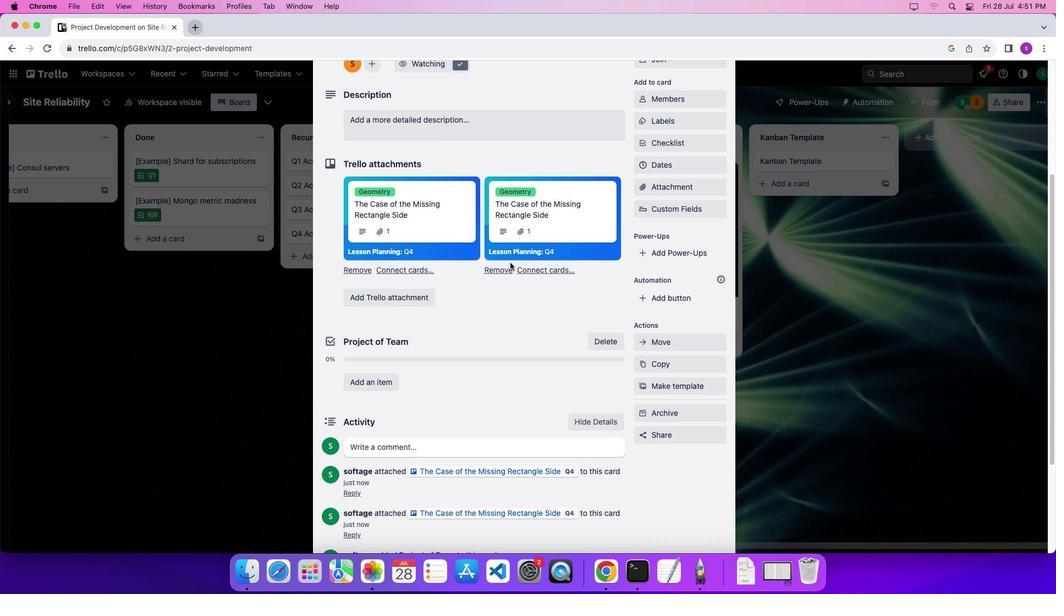 
Action: Mouse scrolled (510, 263) with delta (0, 0)
Screenshot: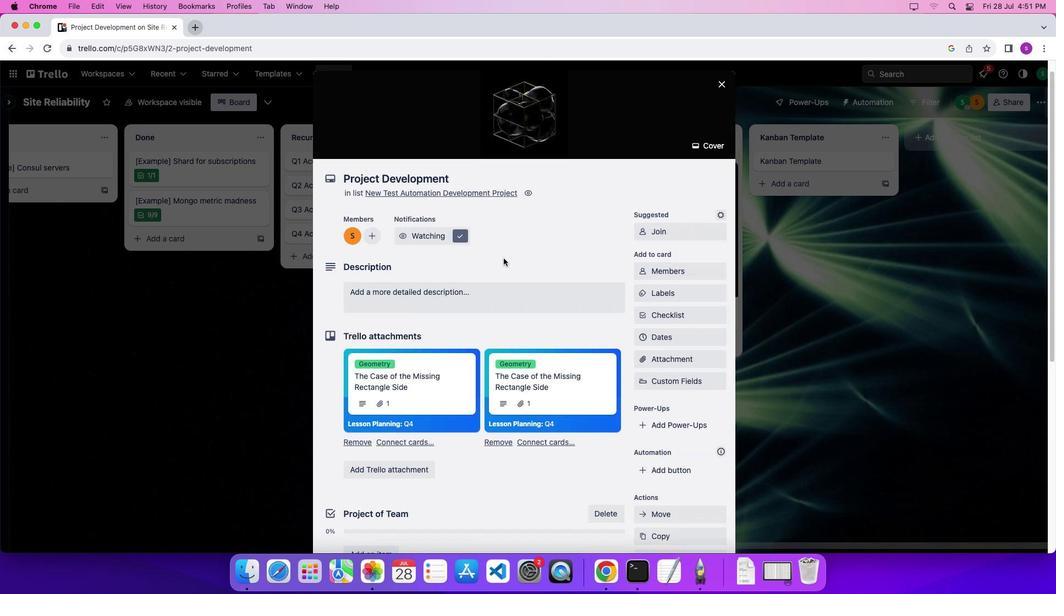 
Action: Mouse scrolled (510, 263) with delta (0, 0)
Screenshot: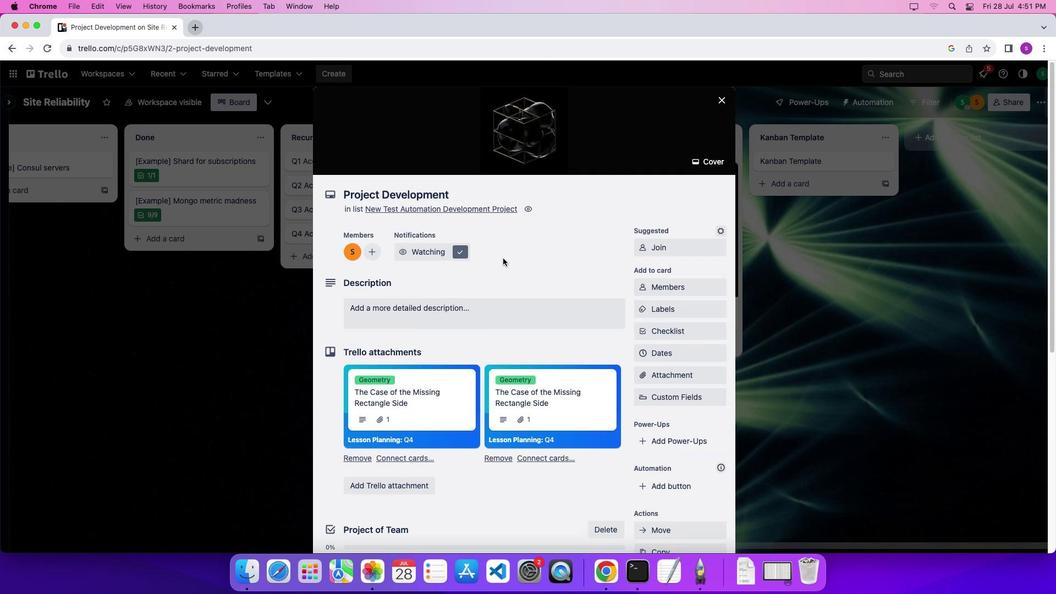 
Action: Mouse scrolled (510, 263) with delta (0, 4)
